 Task: Create a new course in the Course Master with valid details, ensuring the duration does not exceed 80 hours.
Action: Key pressed <Key.f11>
Screenshot: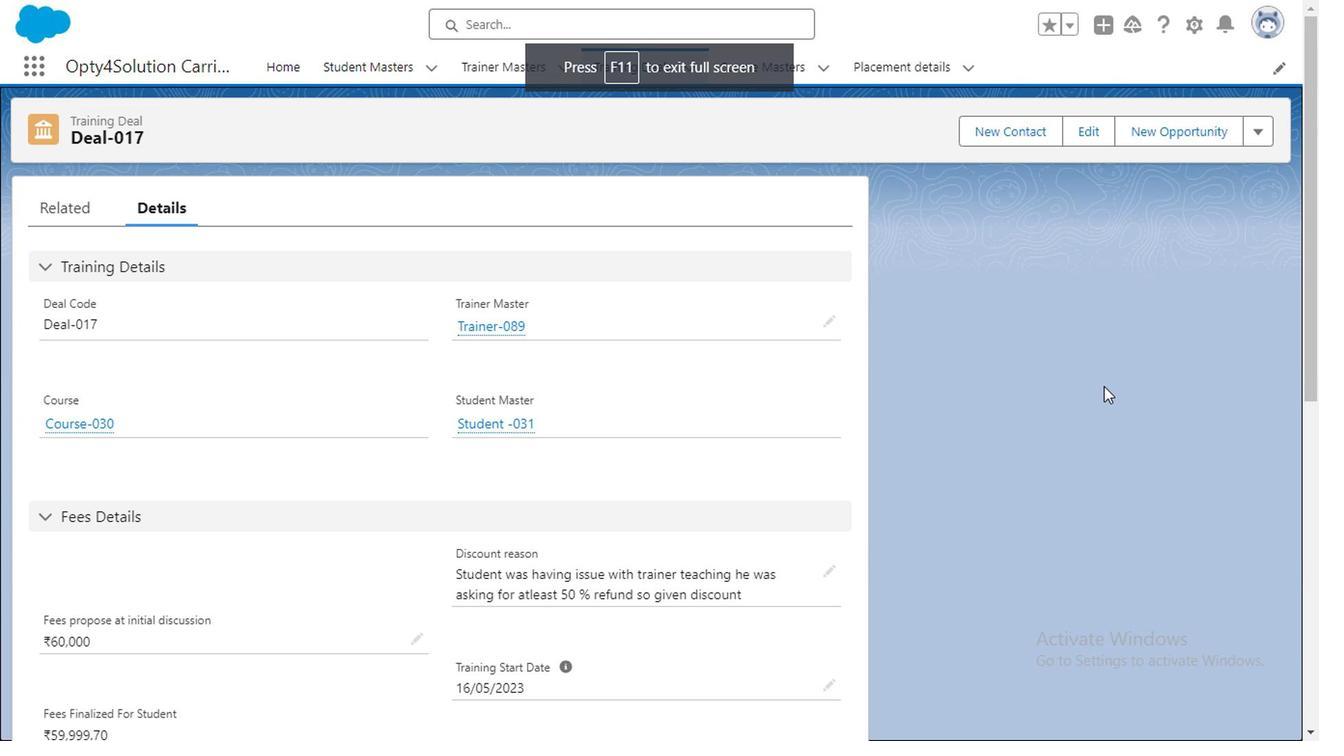 
Action: Mouse moved to (649, 206)
Screenshot: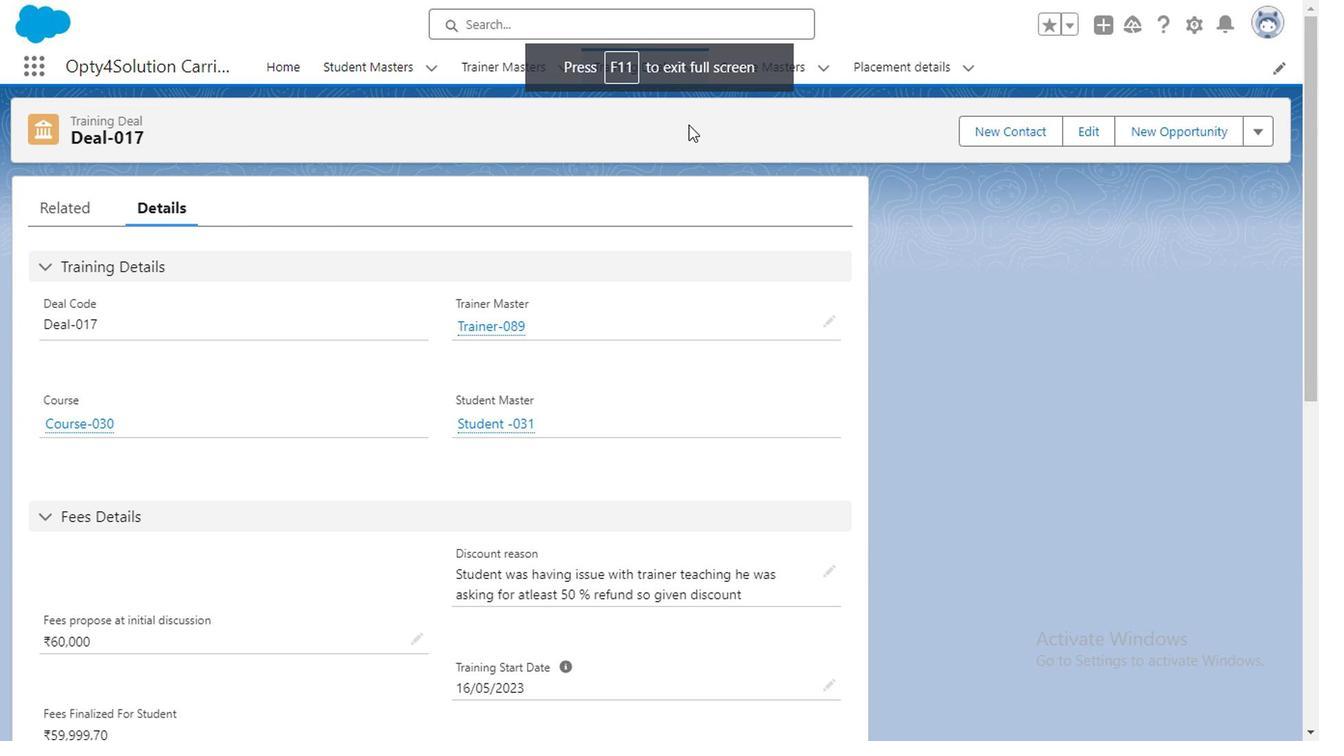 
Action: Mouse pressed left at (649, 206)
Screenshot: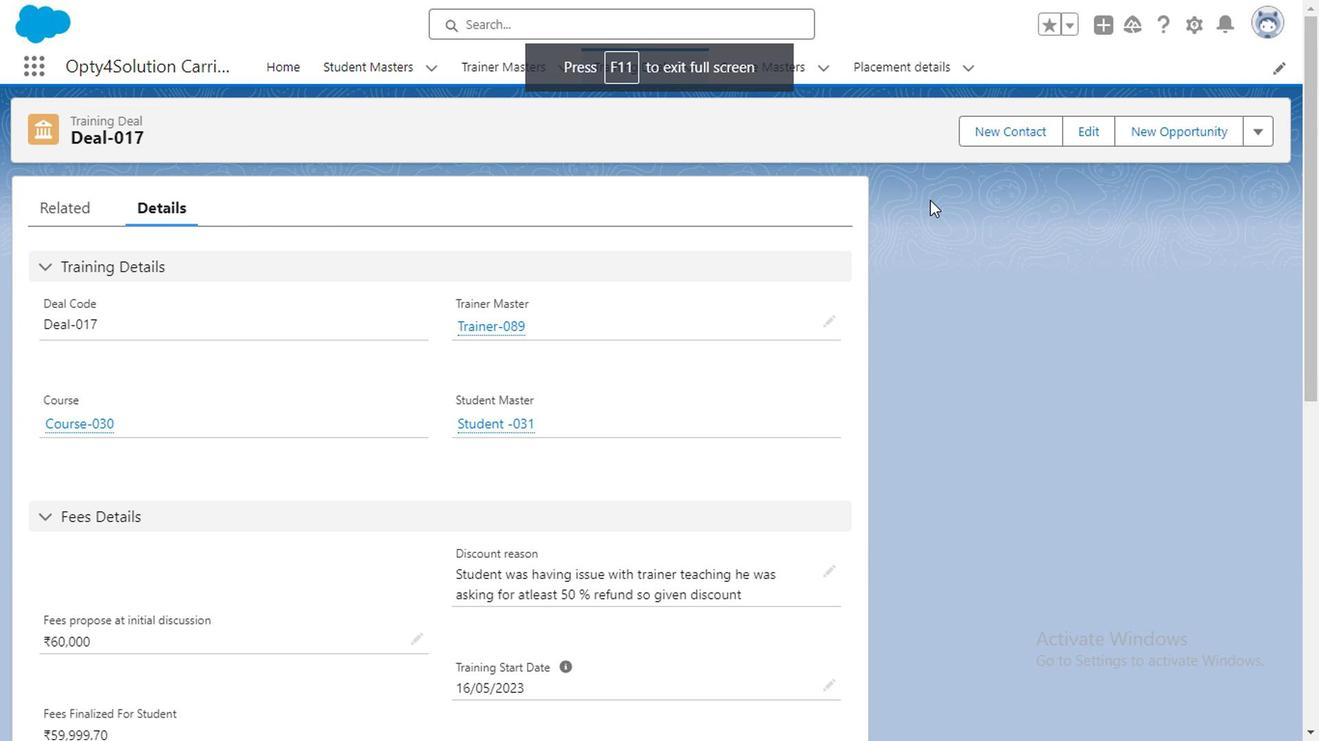 
Action: Mouse moved to (728, 155)
Screenshot: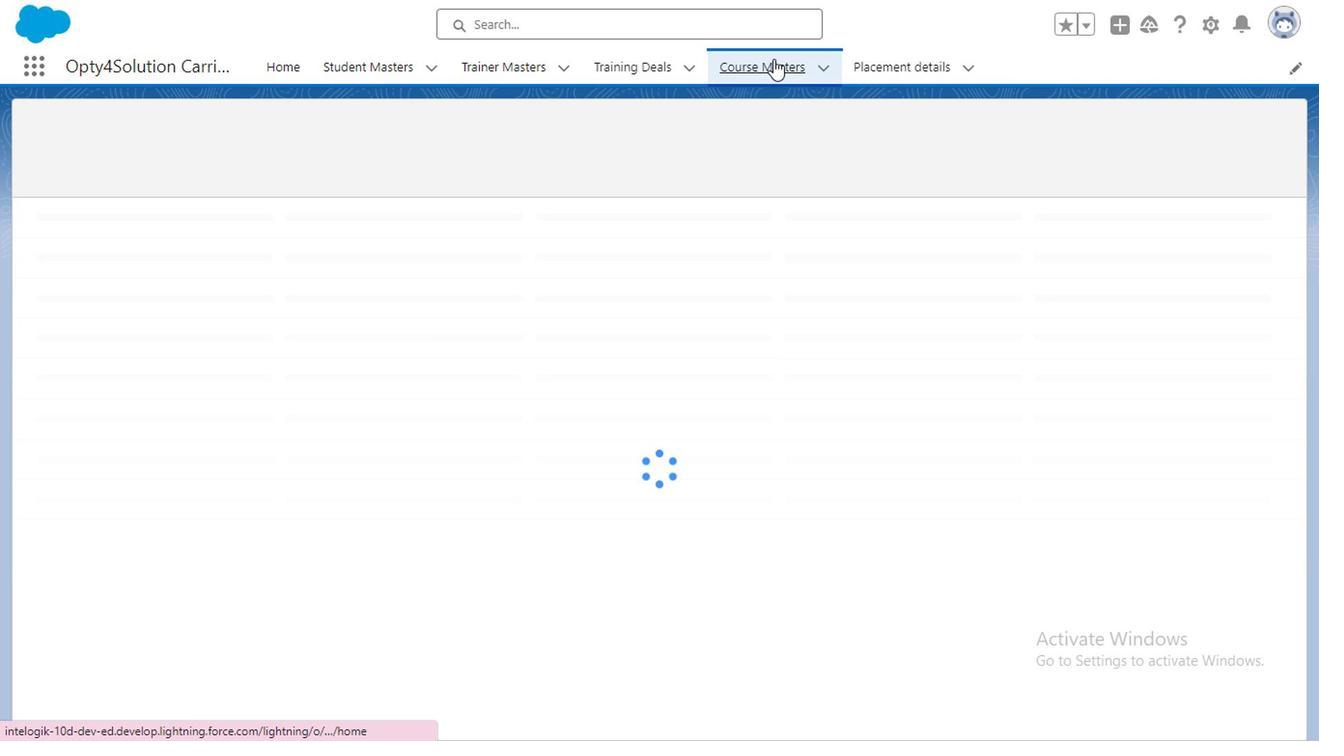 
Action: Mouse pressed left at (728, 155)
Screenshot: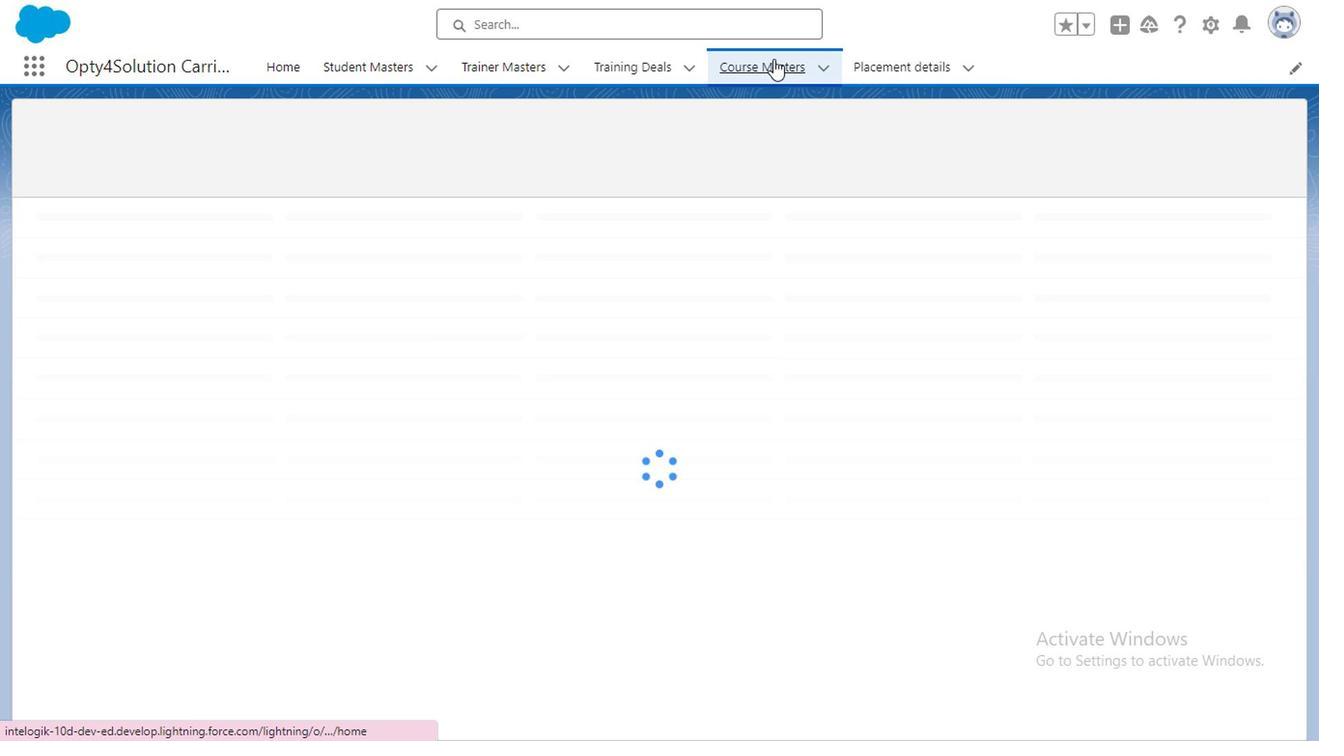 
Action: Mouse moved to (1132, 129)
Screenshot: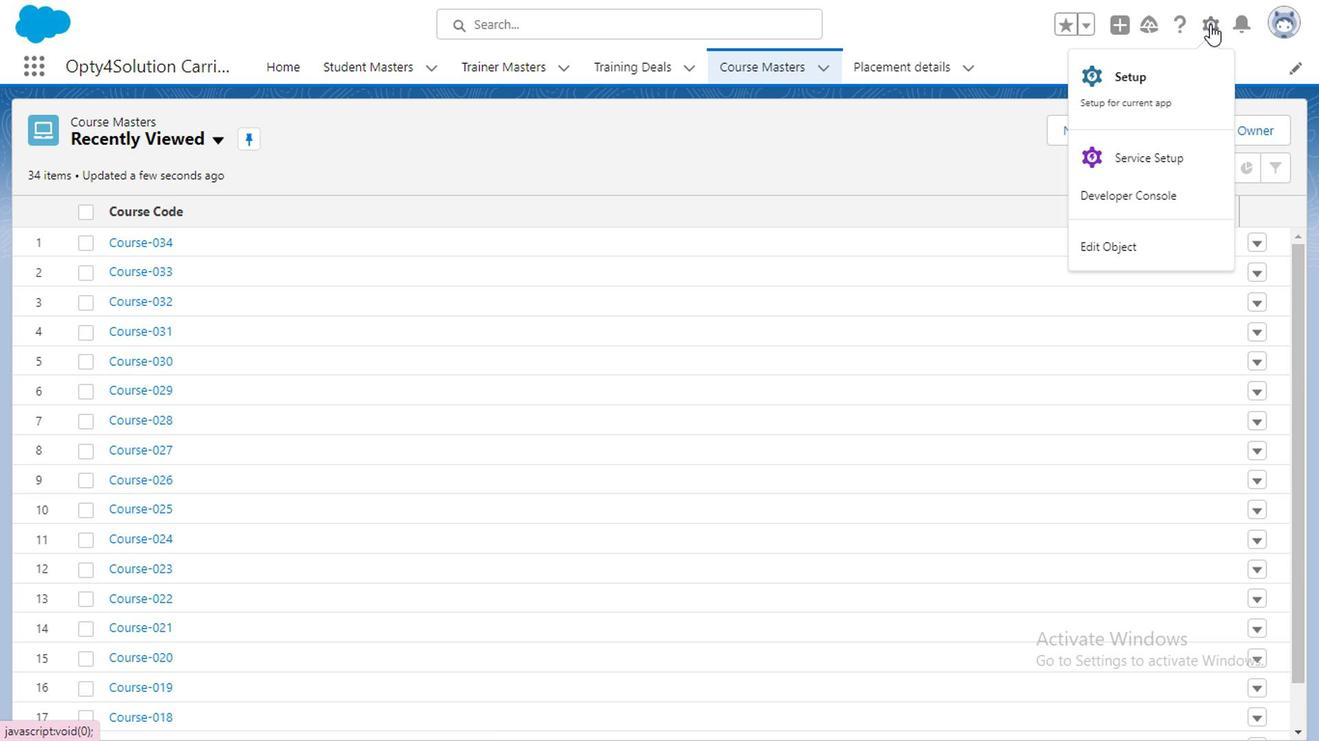 
Action: Mouse pressed left at (1132, 129)
Screenshot: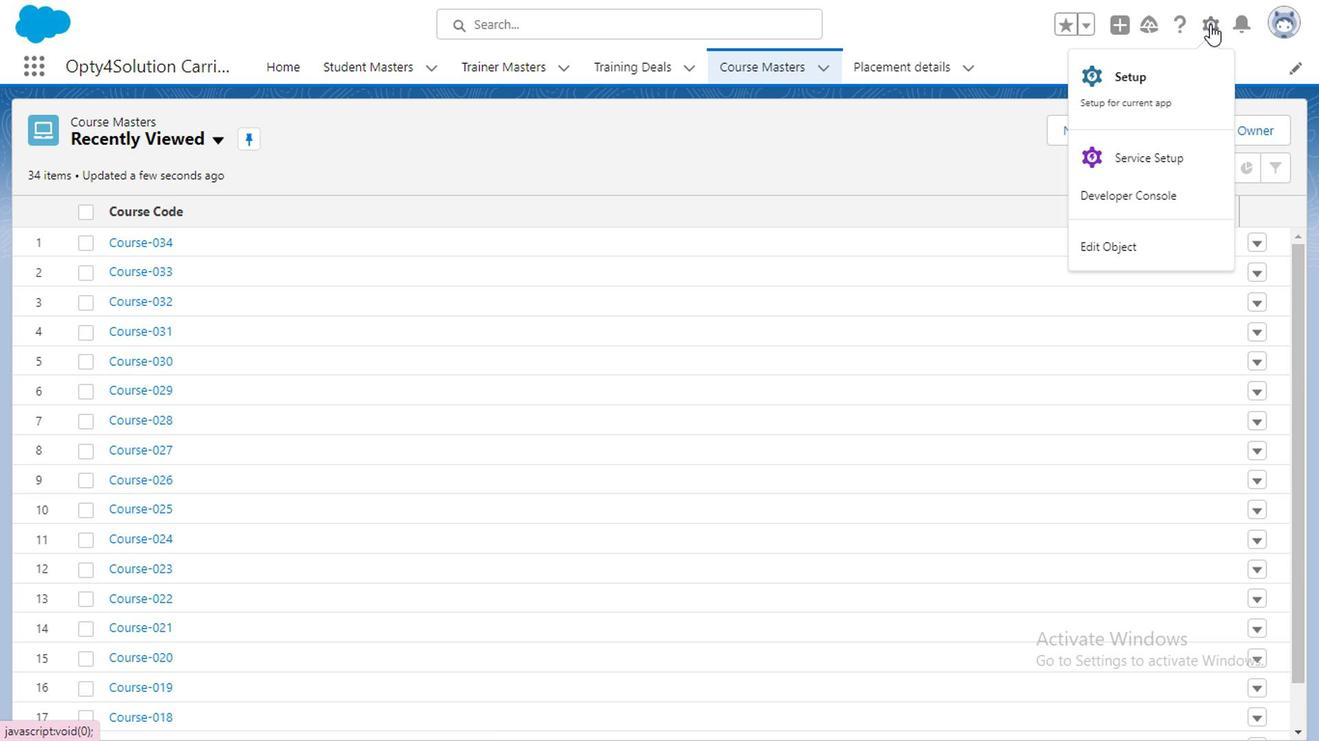 
Action: Mouse moved to (1051, 298)
Screenshot: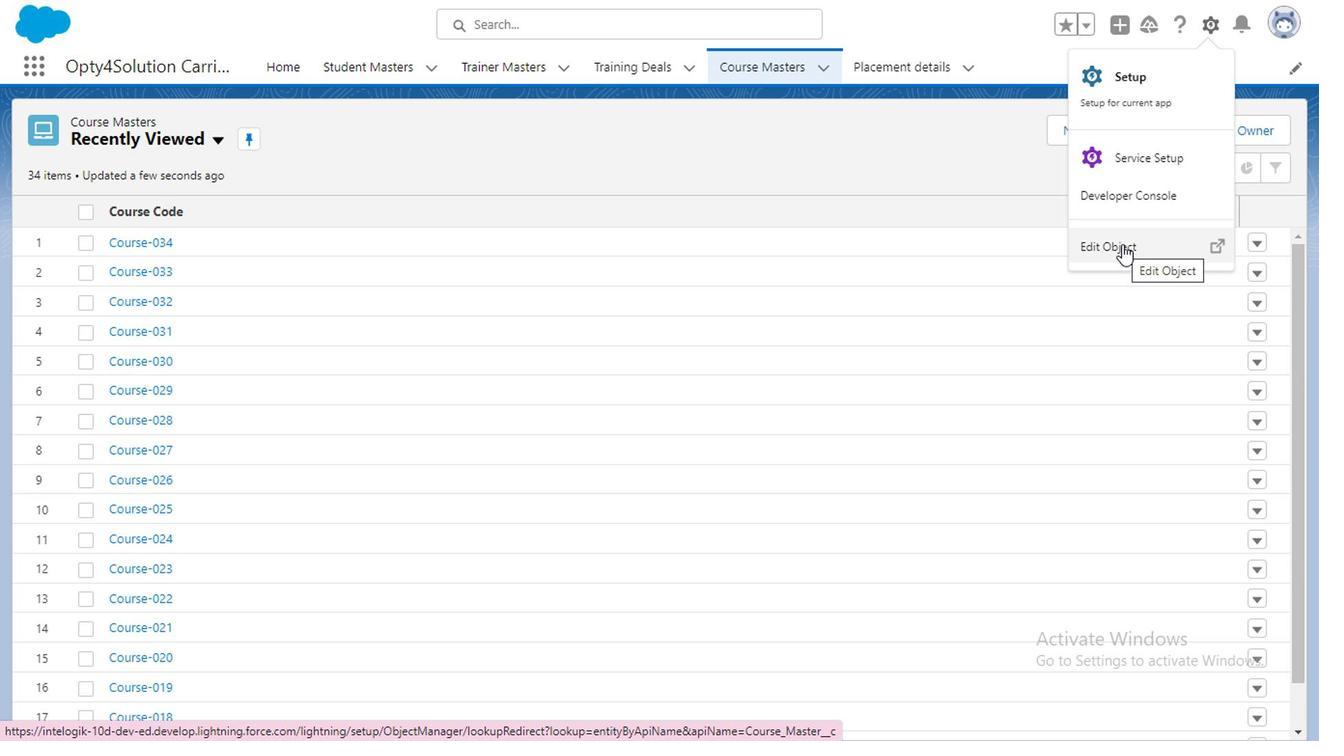 
Action: Mouse pressed left at (1051, 298)
Screenshot: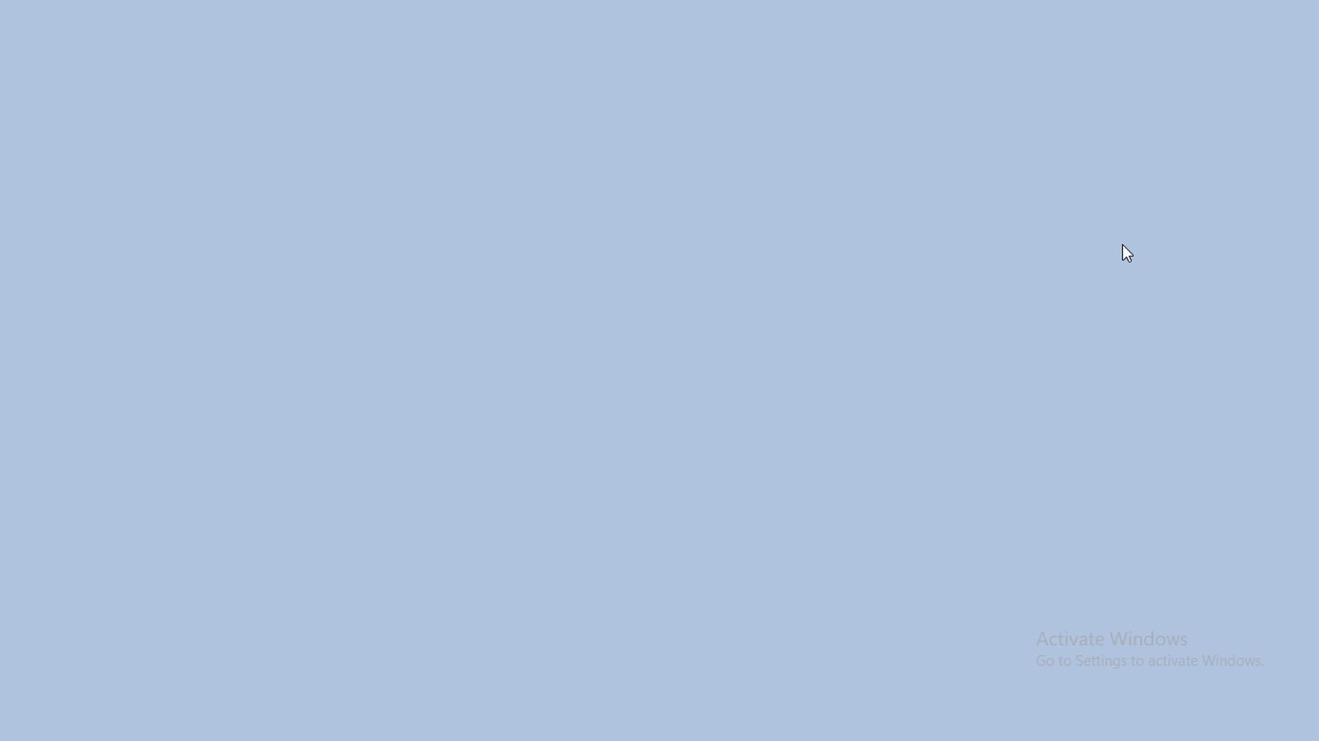 
Action: Mouse moved to (91, 335)
Screenshot: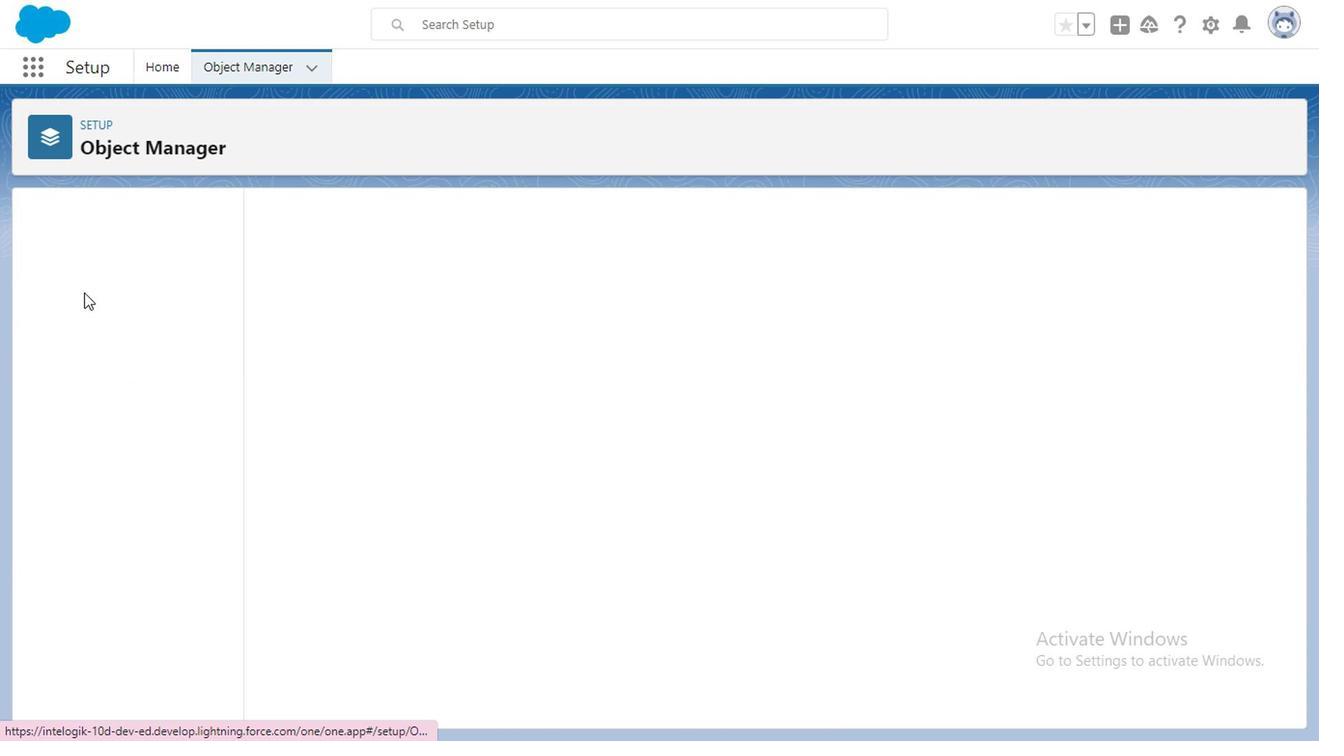 
Action: Mouse pressed left at (91, 335)
Screenshot: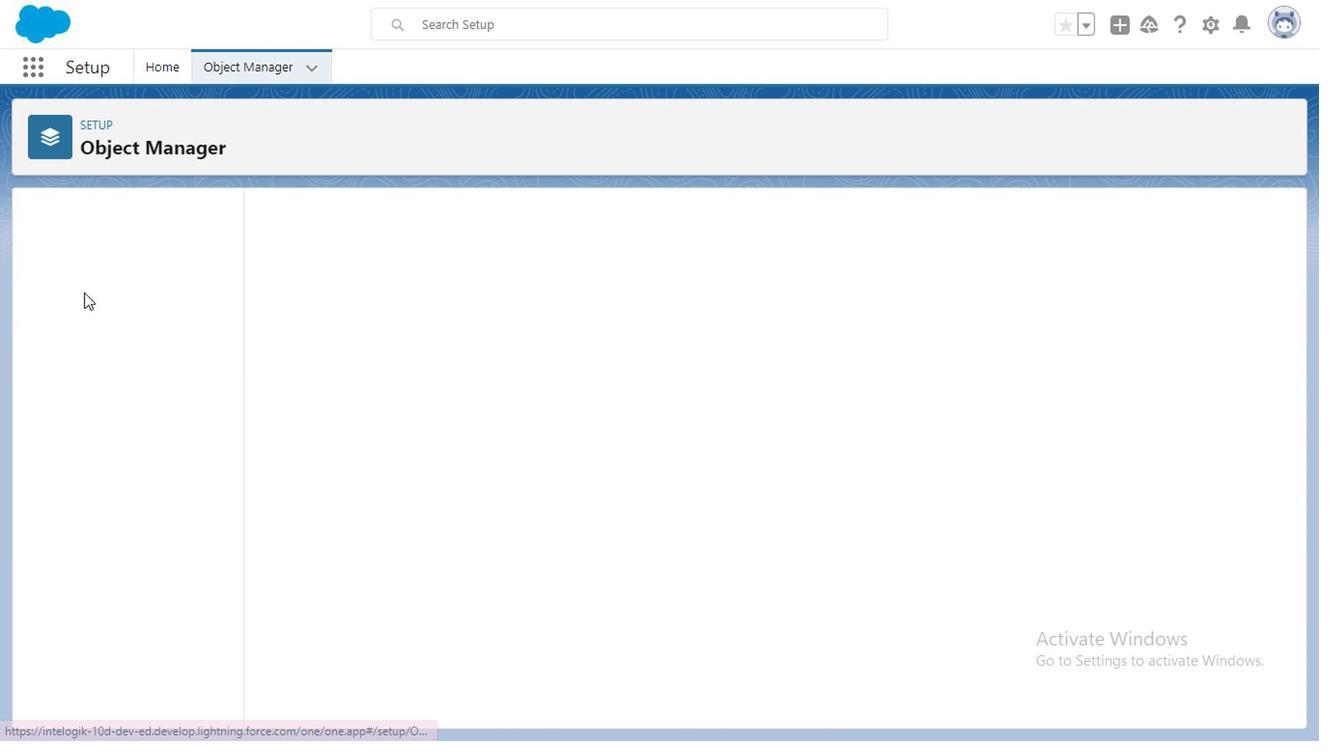
Action: Mouse moved to (341, 341)
Screenshot: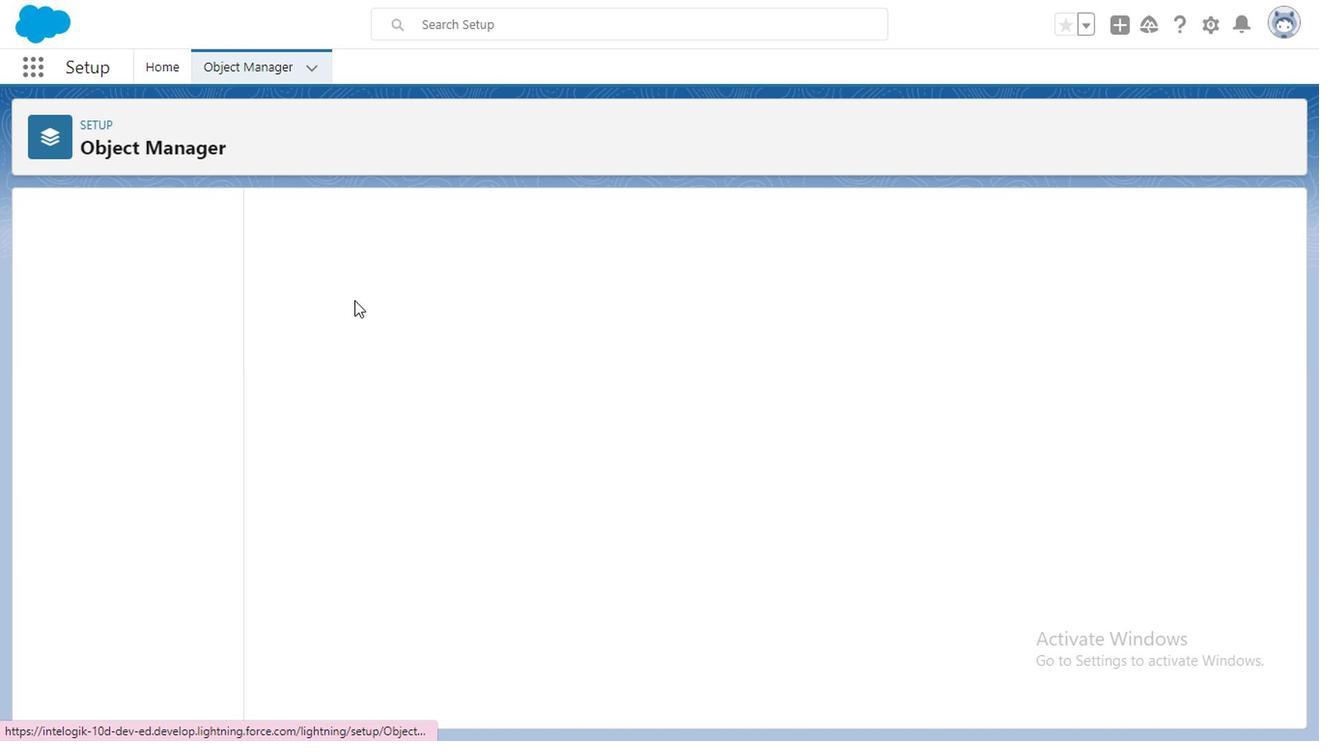 
Action: Mouse pressed left at (341, 341)
Screenshot: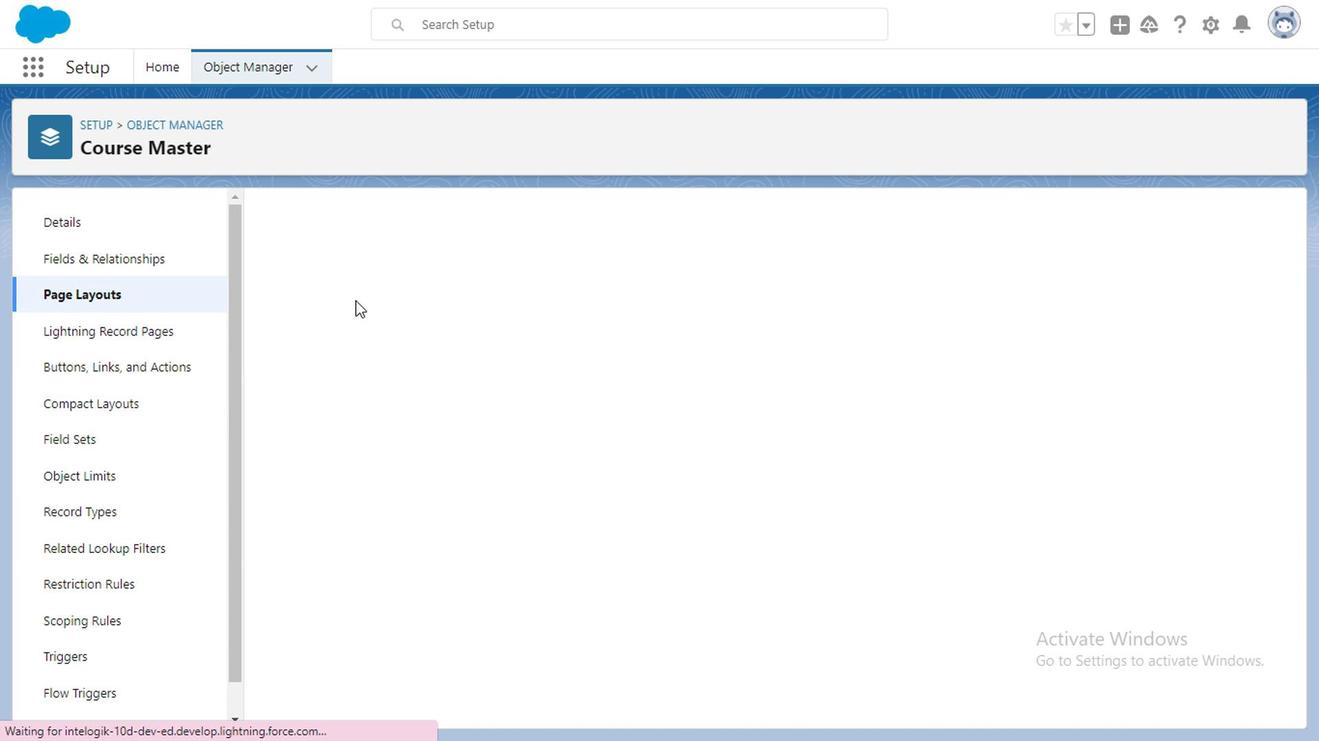 
Action: Mouse moved to (478, 488)
Screenshot: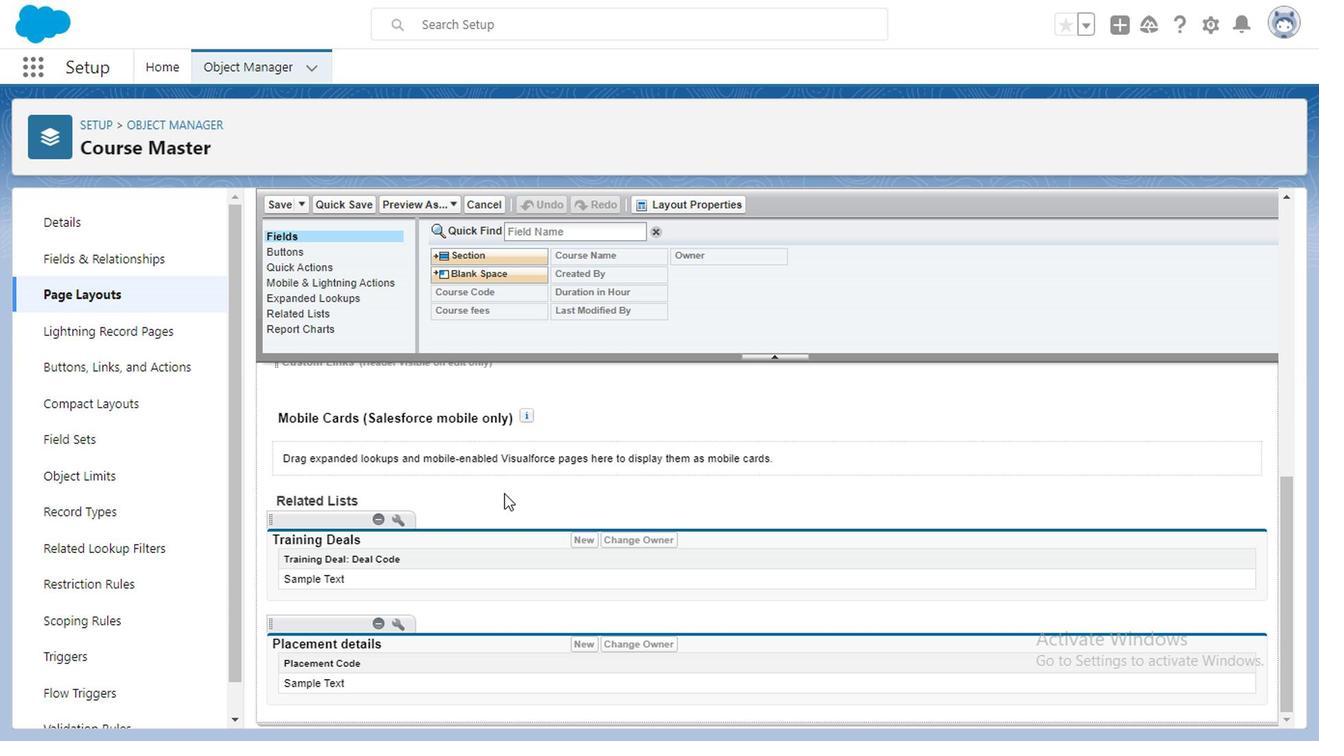 
Action: Mouse scrolled (478, 487) with delta (0, 0)
Screenshot: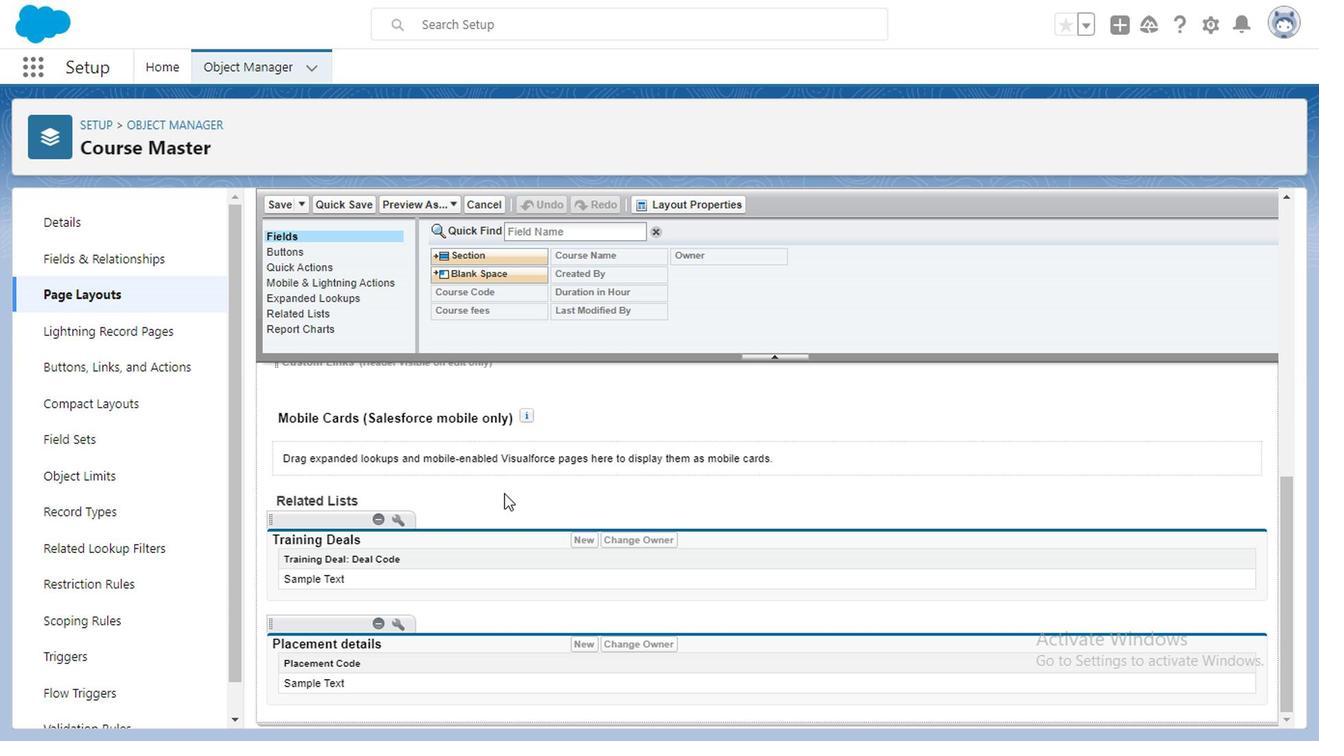 
Action: Mouse moved to (479, 489)
Screenshot: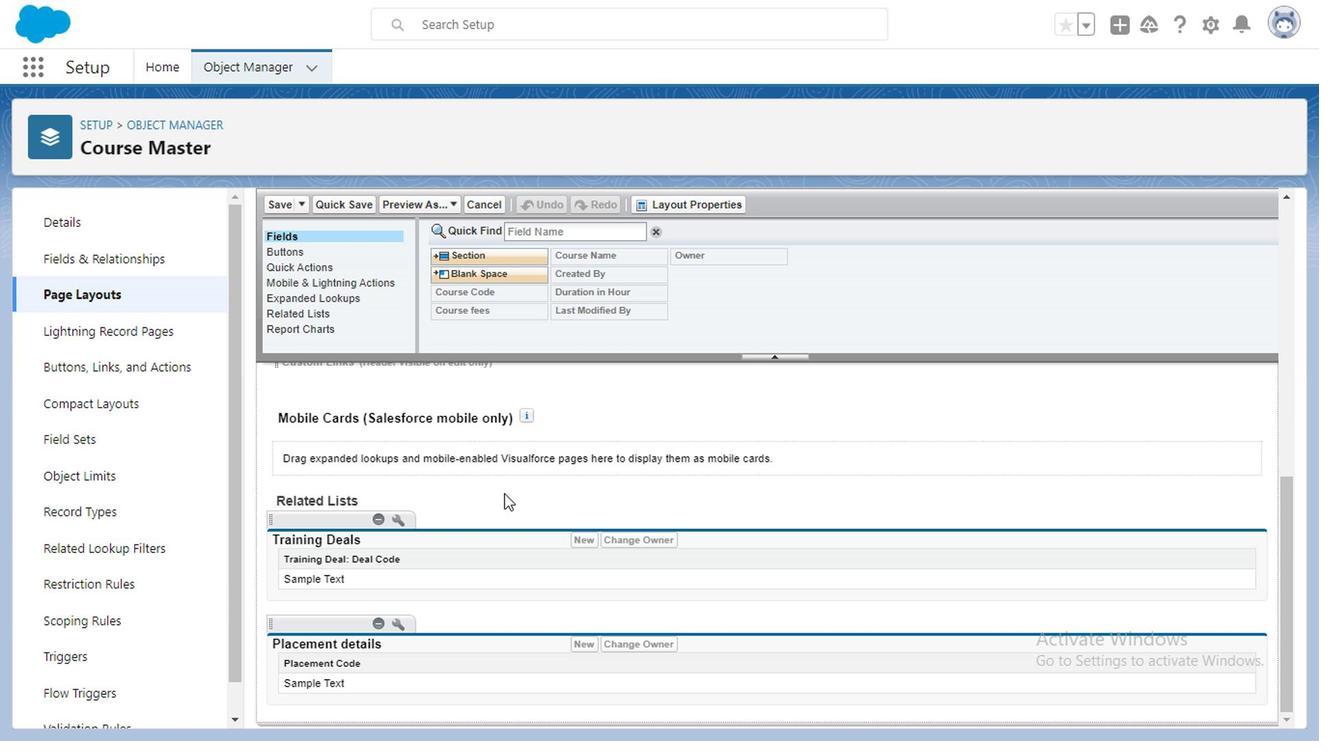 
Action: Mouse scrolled (479, 488) with delta (0, 0)
Screenshot: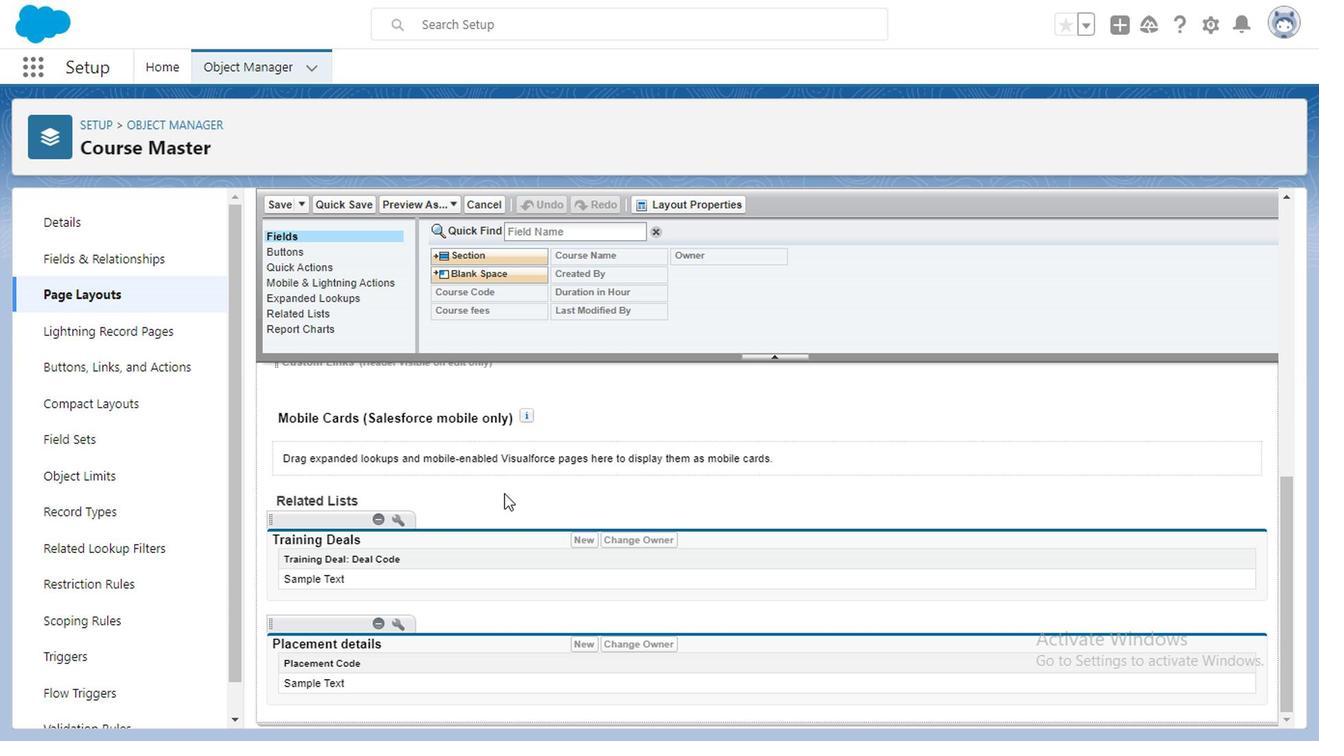 
Action: Mouse moved to (481, 491)
Screenshot: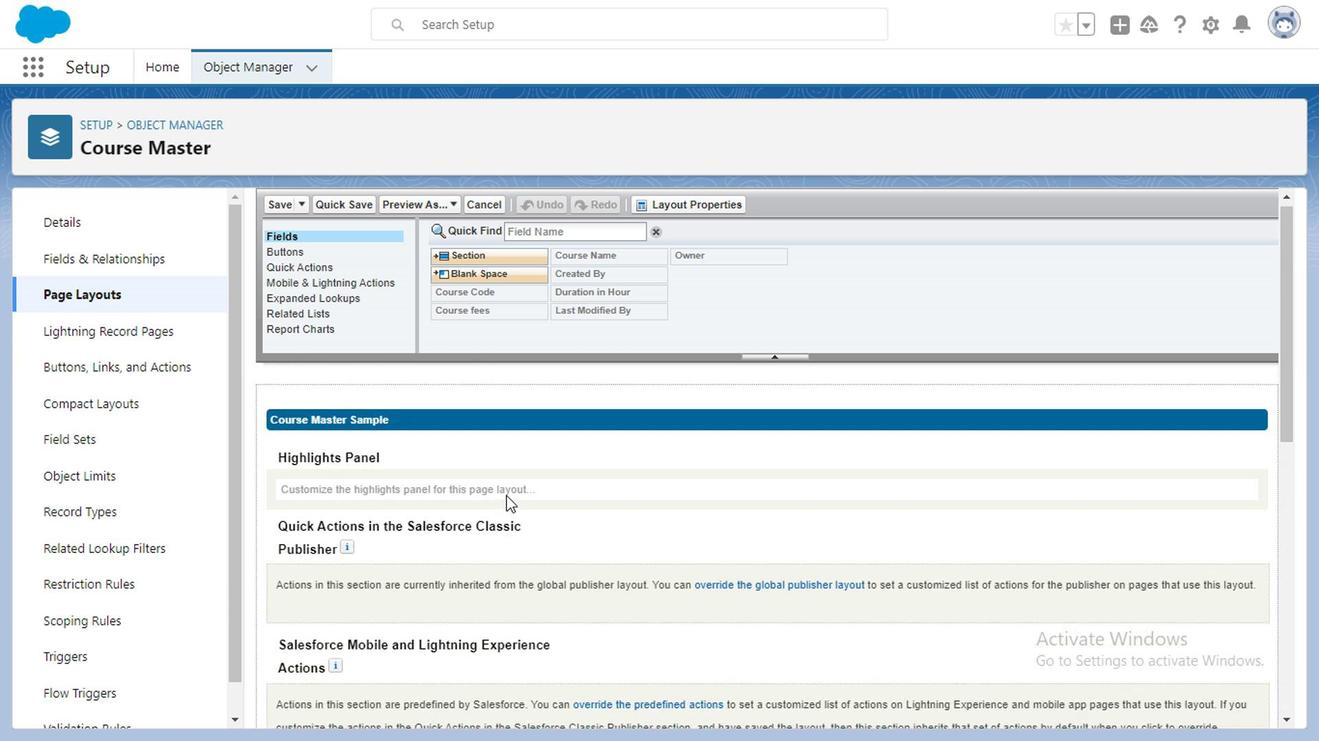 
Action: Mouse scrolled (481, 491) with delta (0, 0)
Screenshot: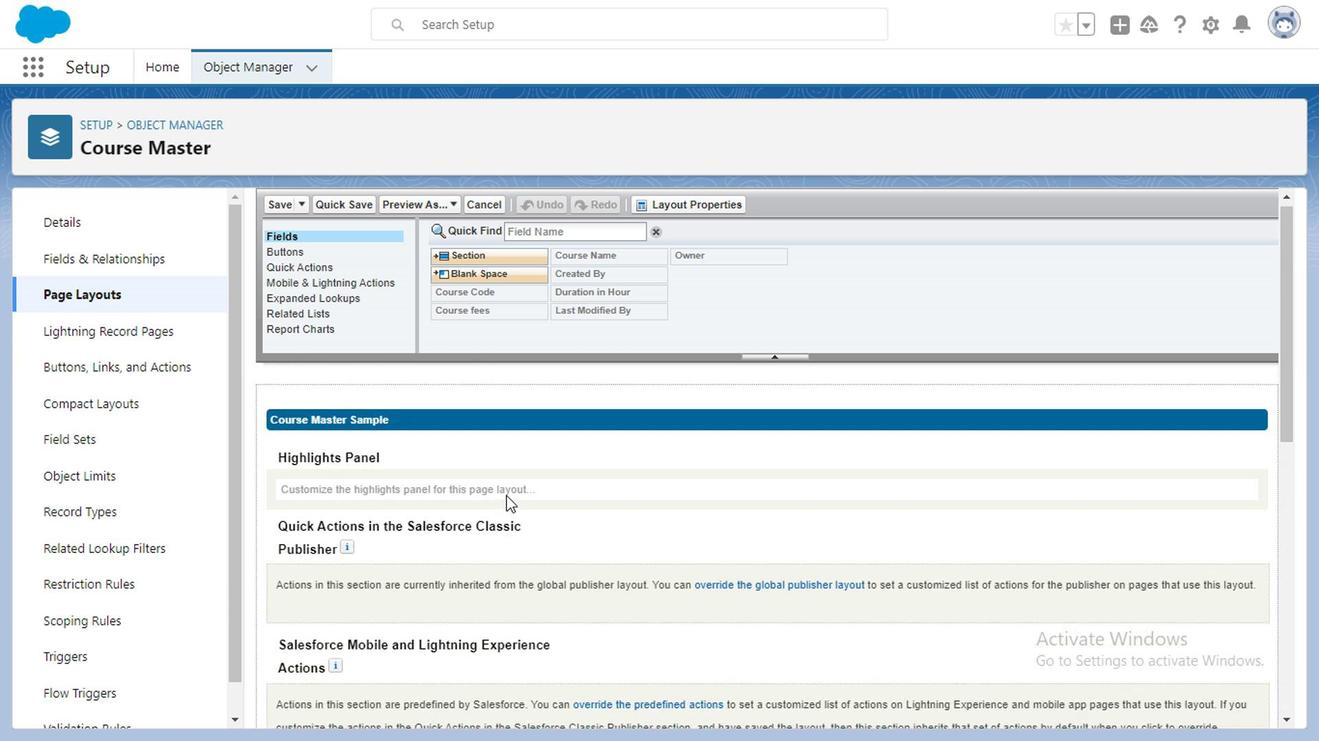 
Action: Mouse moved to (481, 491)
Screenshot: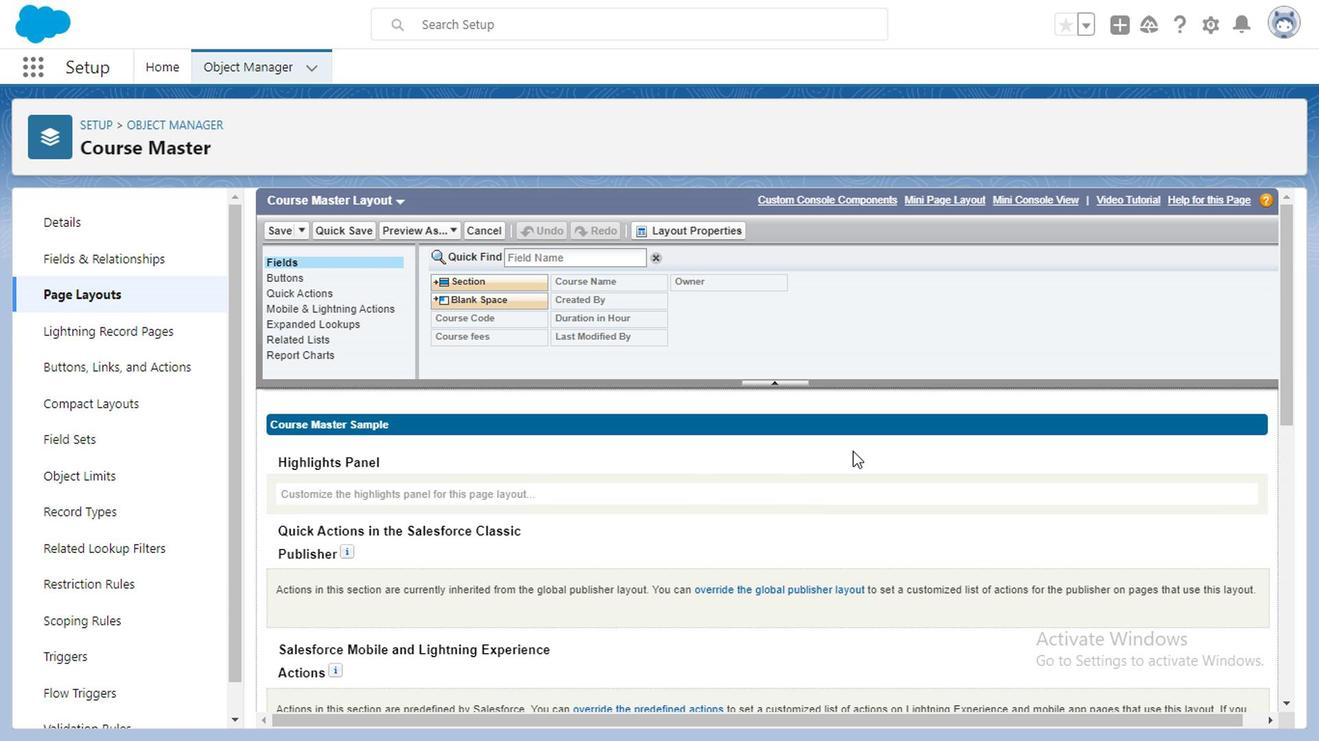 
Action: Mouse scrolled (481, 492) with delta (0, 0)
Screenshot: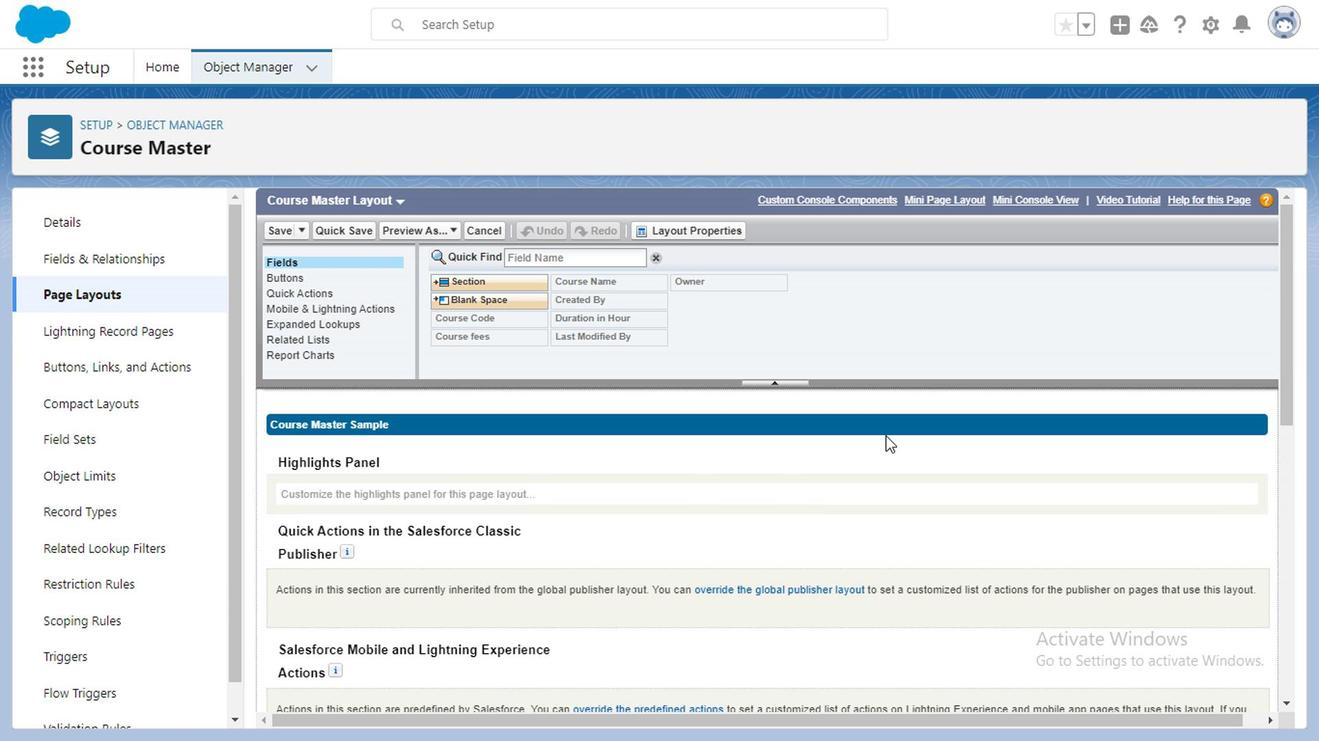 
Action: Mouse moved to (1204, 419)
Screenshot: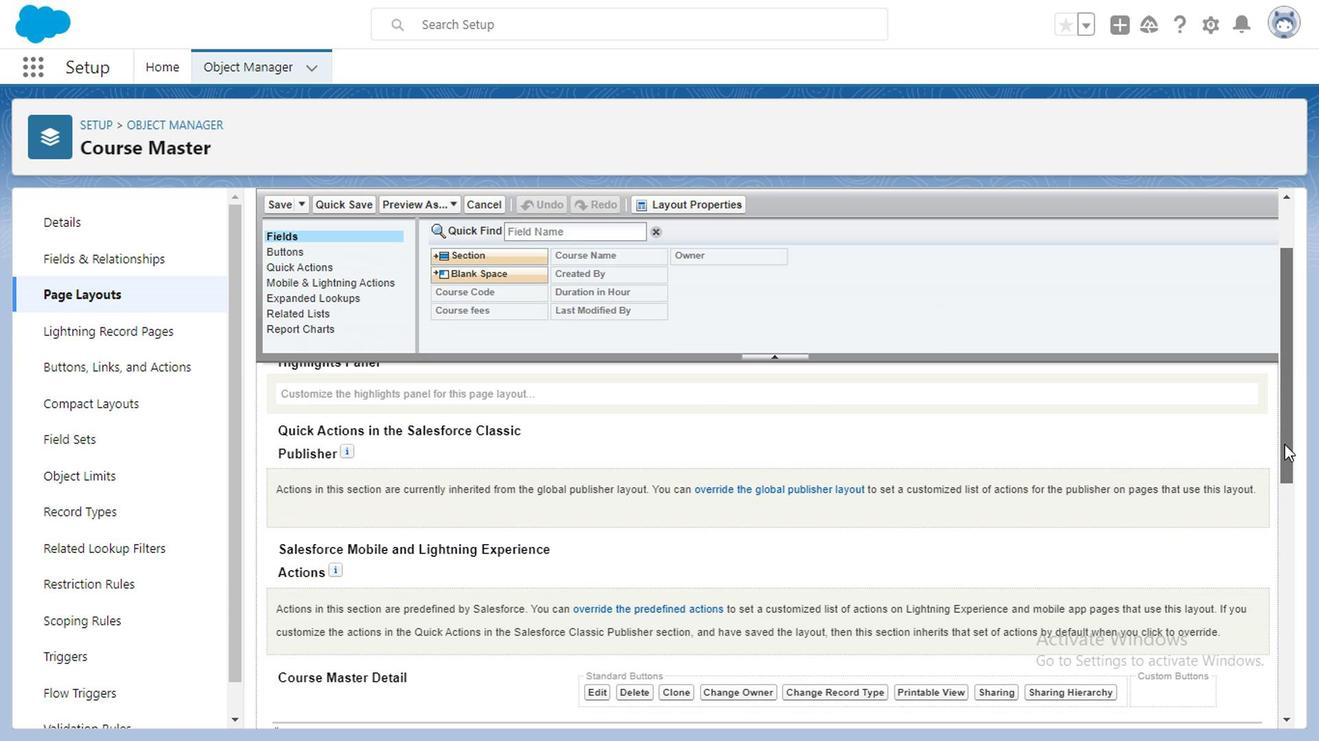 
Action: Mouse pressed left at (1204, 419)
Screenshot: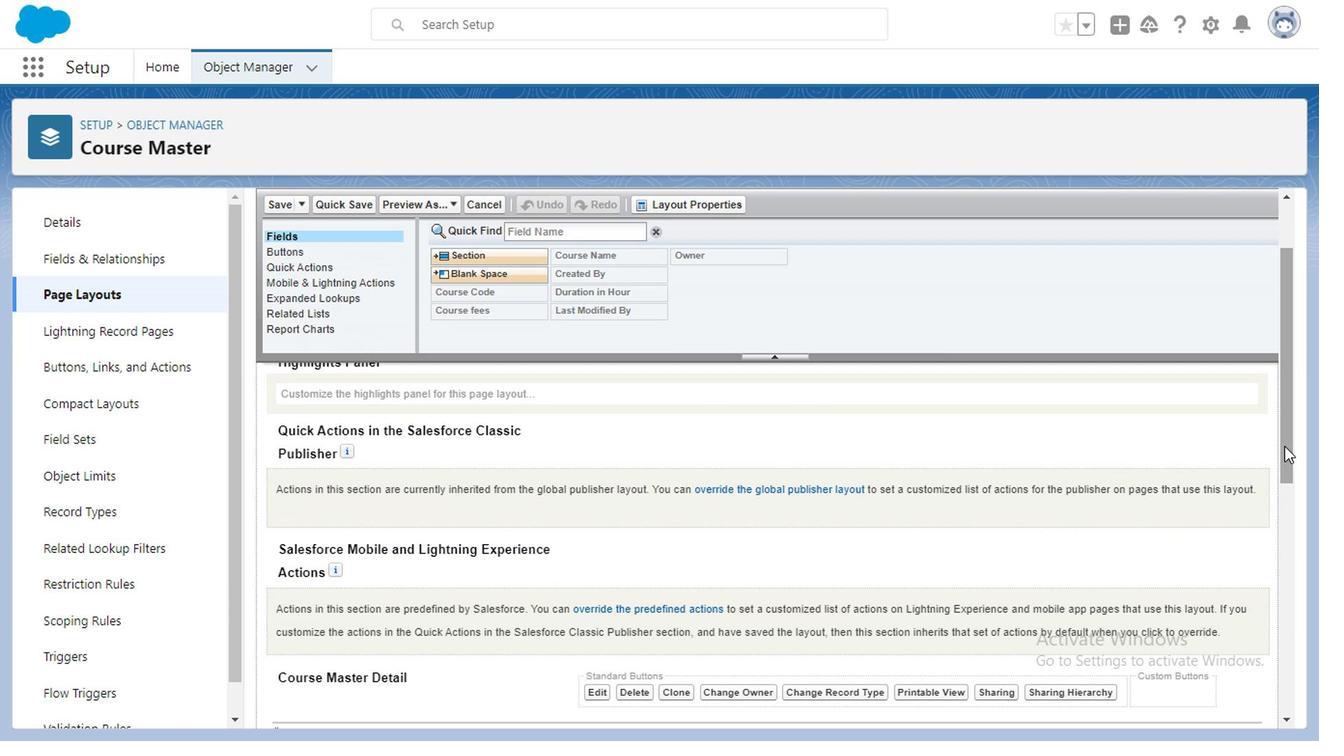 
Action: Mouse moved to (1214, 460)
Screenshot: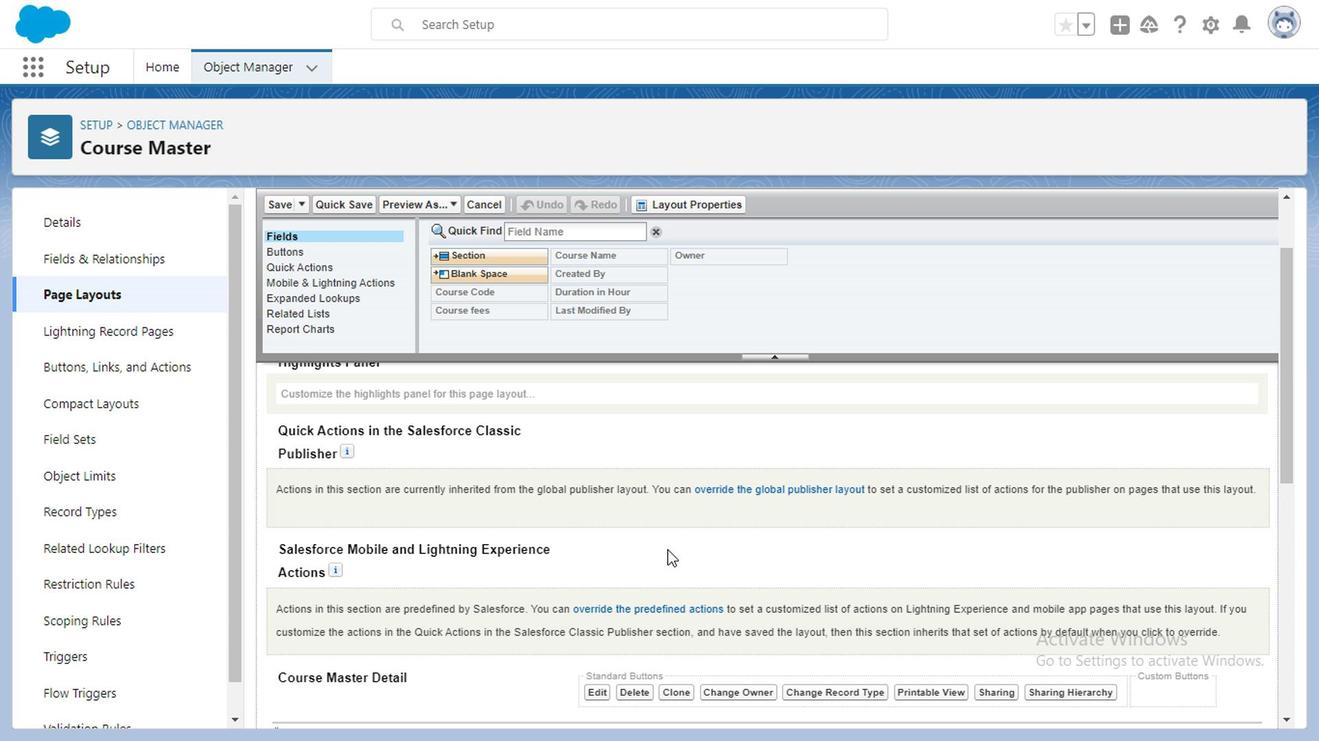 
Action: Mouse scrolled (1213, 457) with delta (0, 0)
Screenshot: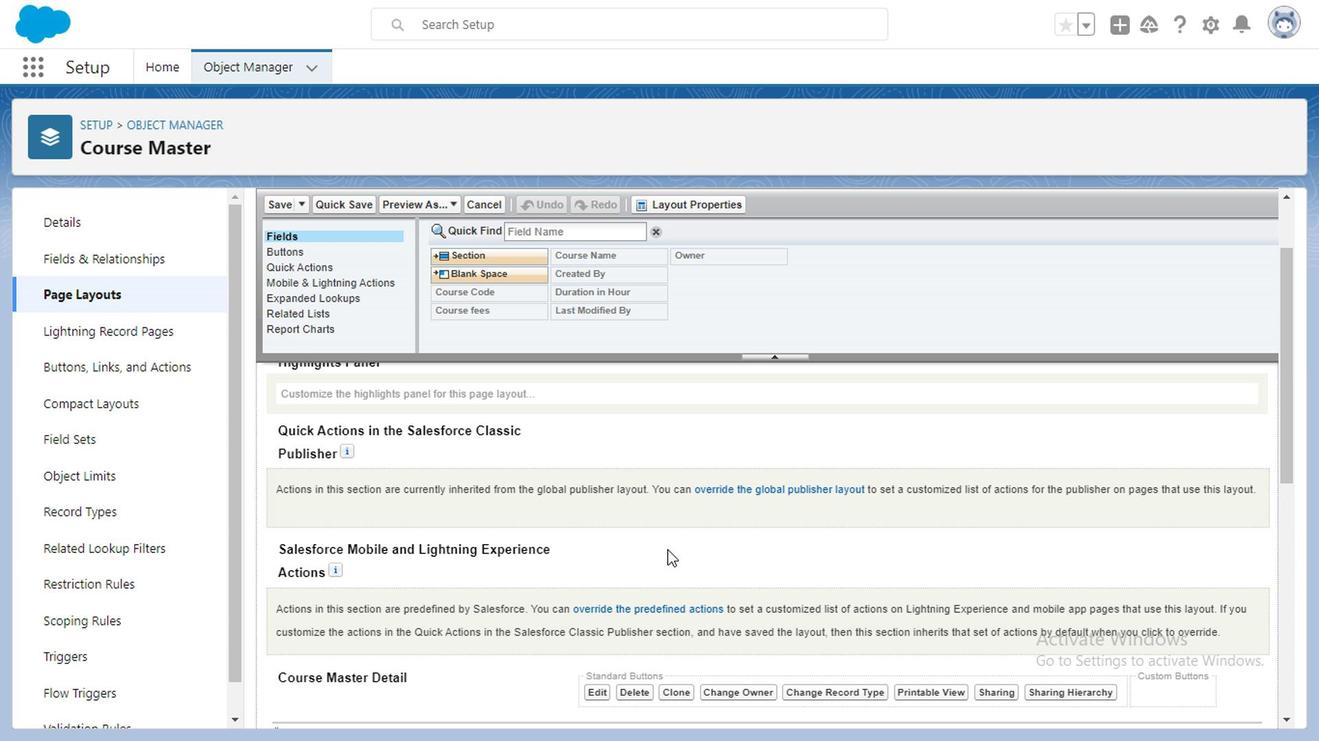 
Action: Mouse moved to (629, 533)
Screenshot: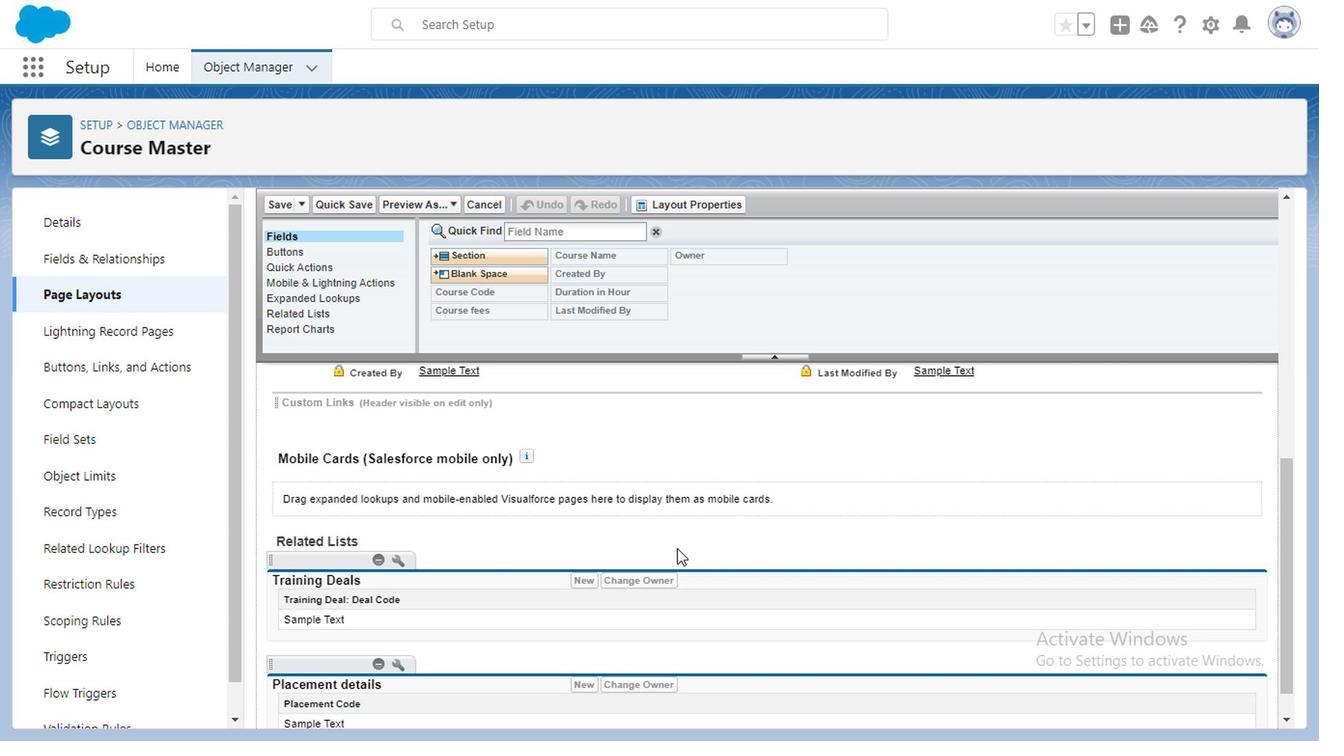 
Action: Mouse scrolled (629, 532) with delta (0, 0)
Screenshot: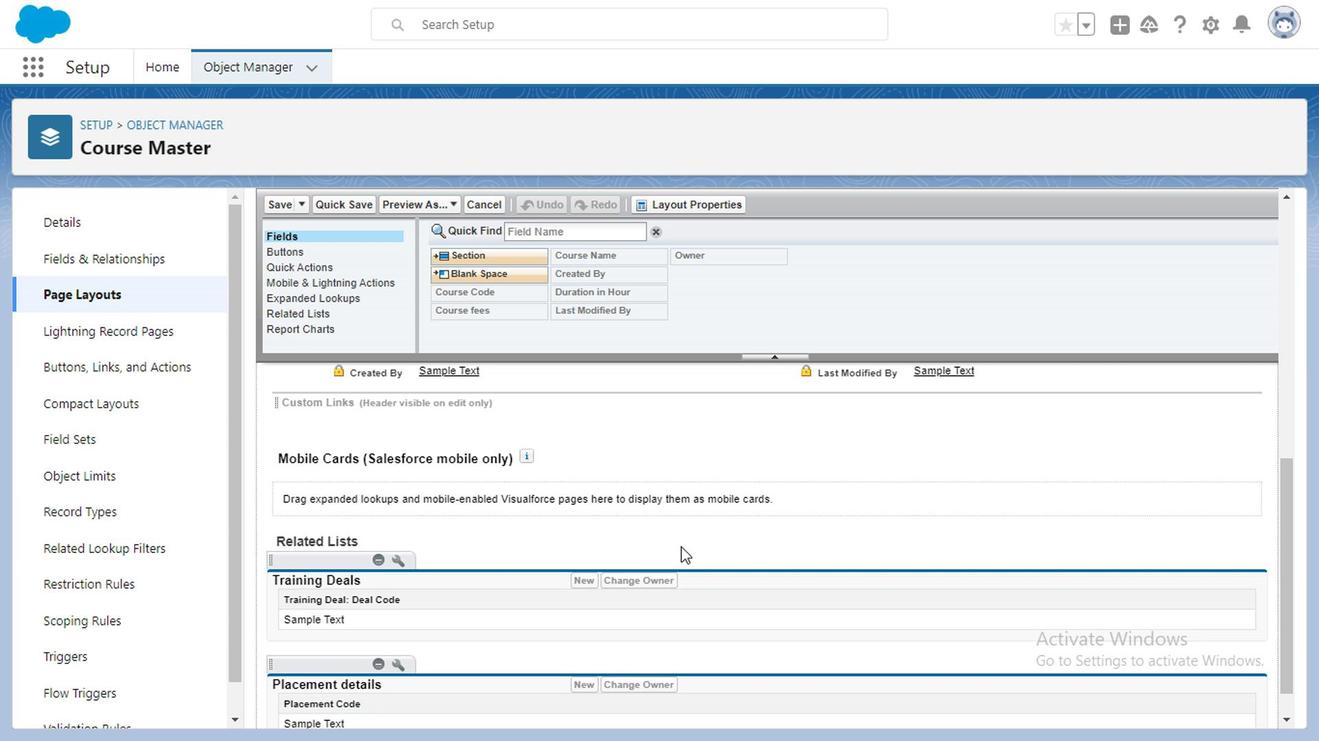 
Action: Mouse moved to (654, 538)
Screenshot: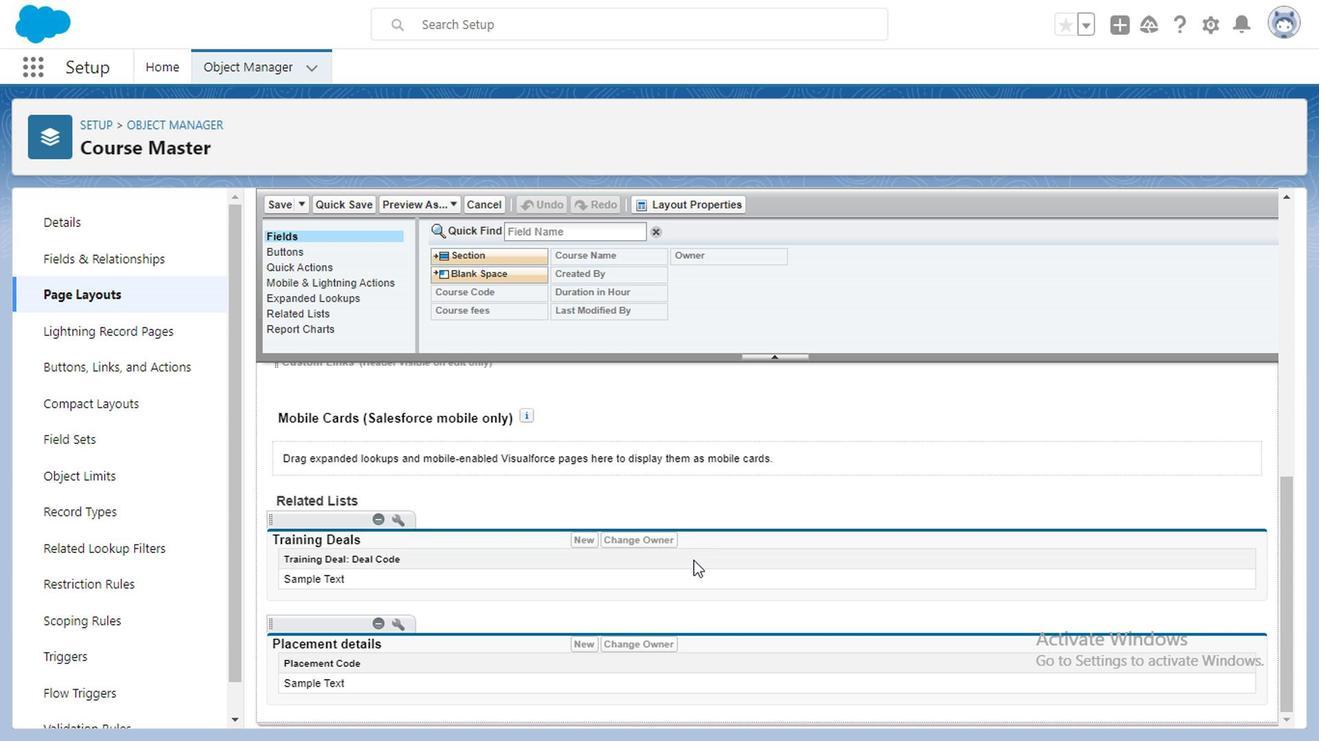 
Action: Mouse scrolled (654, 537) with delta (0, 0)
Screenshot: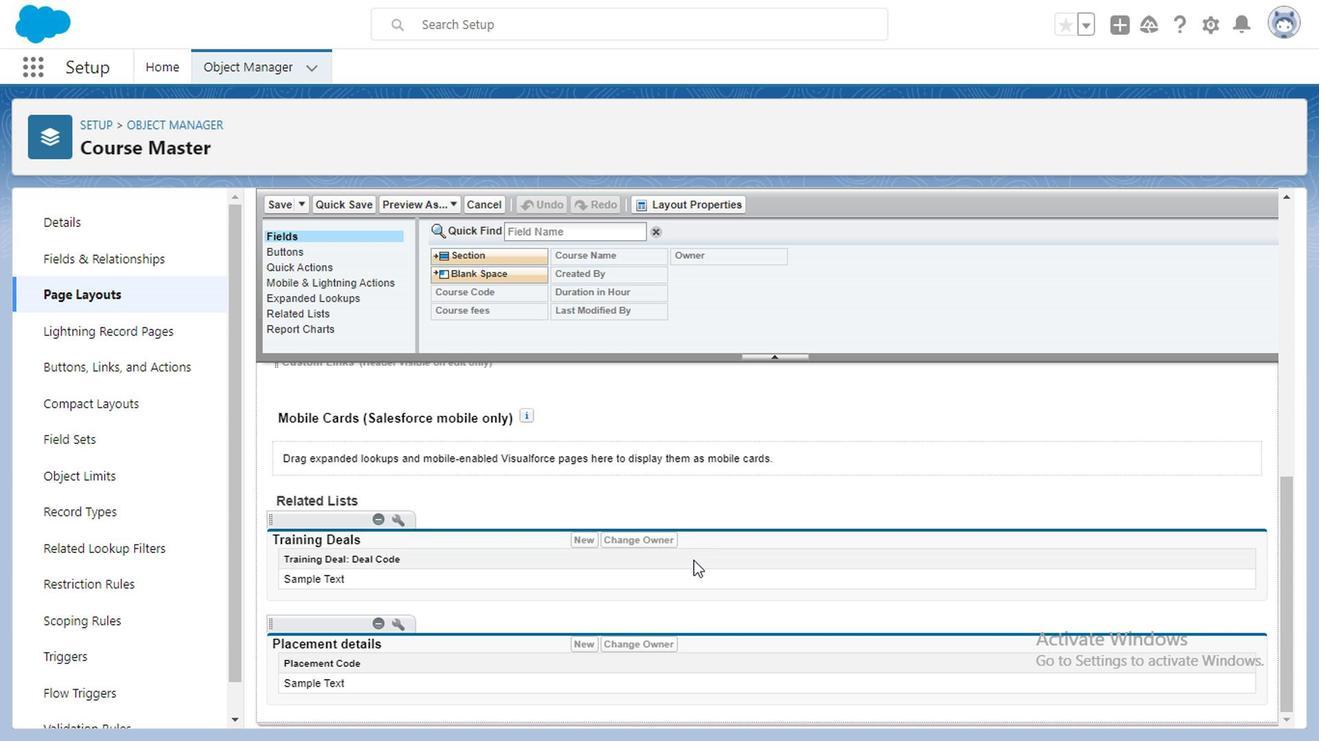 
Action: Mouse moved to (654, 539)
Screenshot: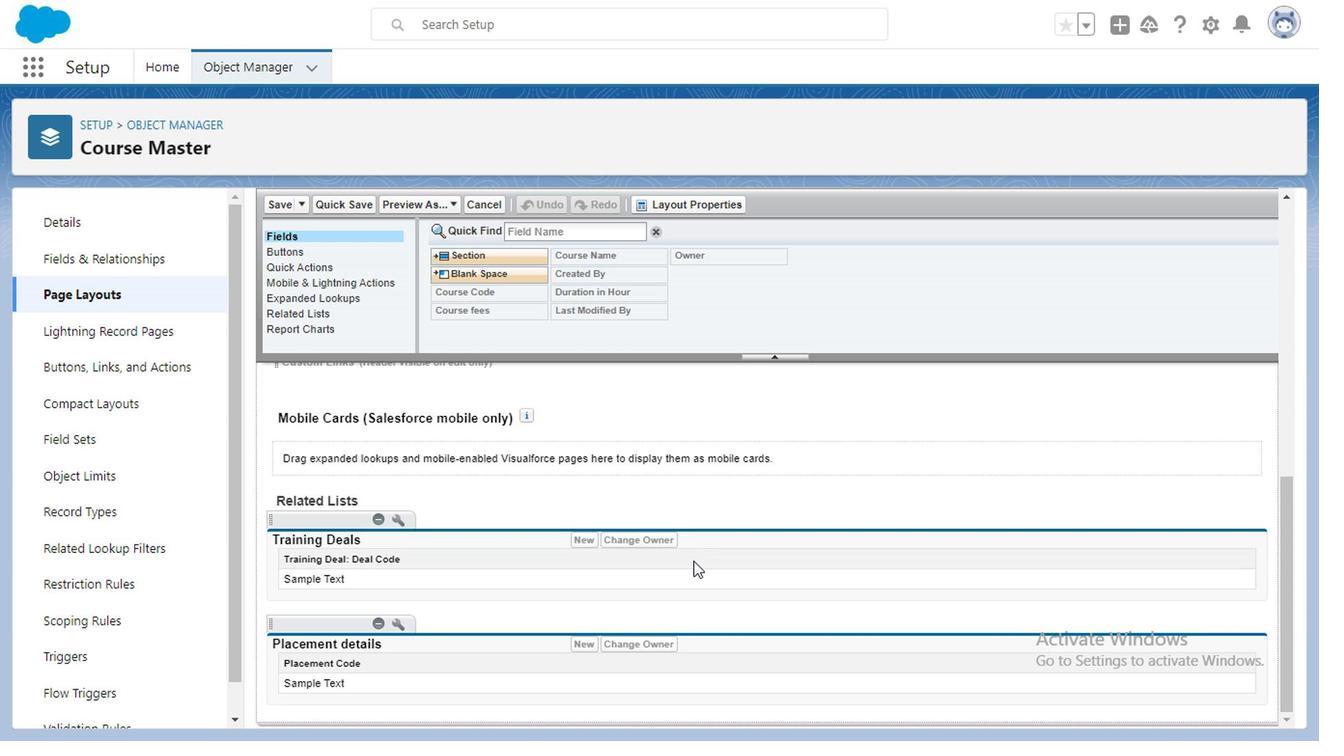 
Action: Mouse scrolled (654, 538) with delta (0, 0)
Screenshot: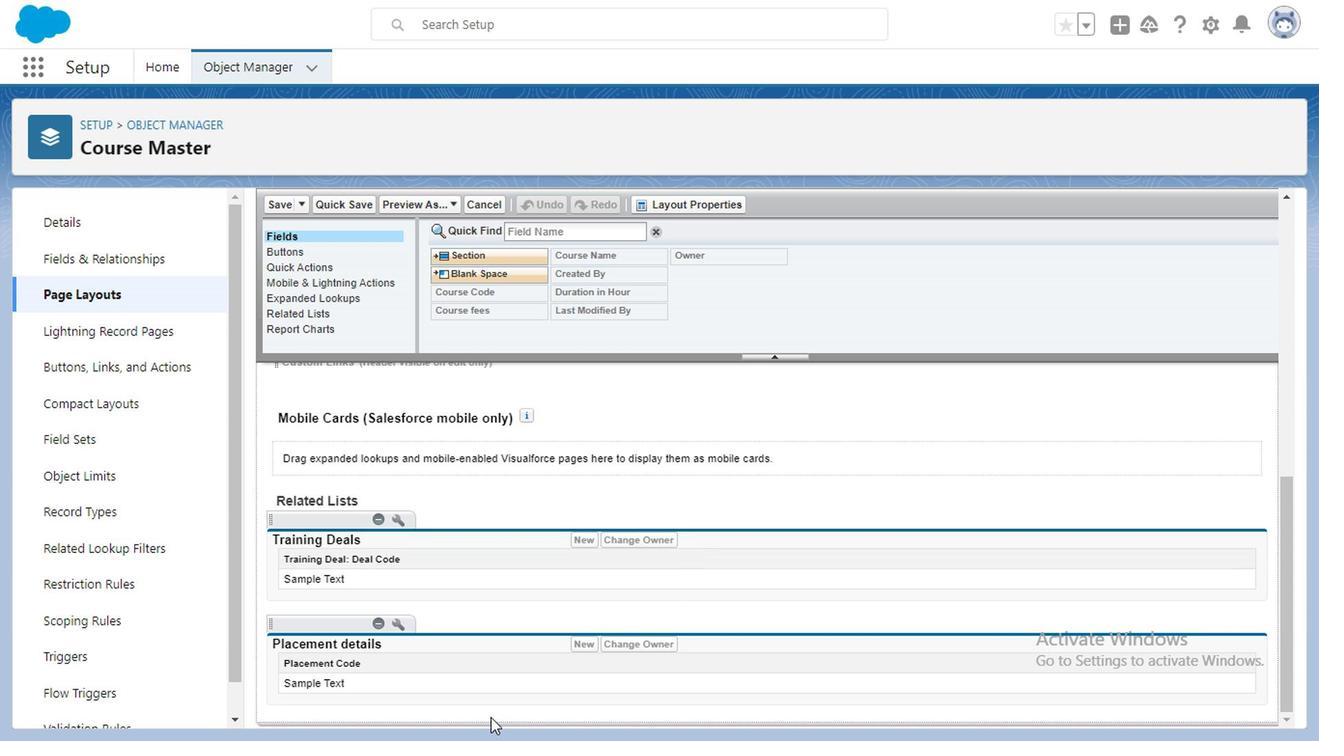 
Action: Mouse moved to (654, 539)
Screenshot: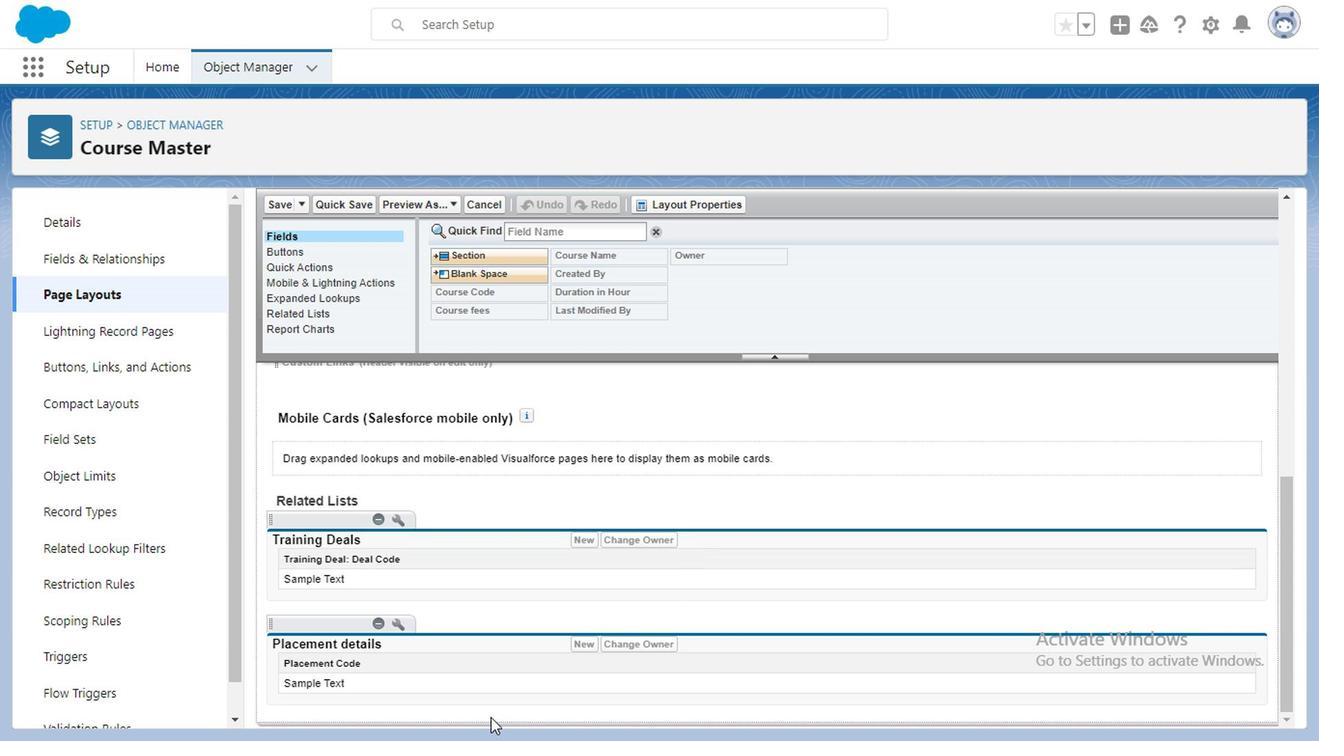 
Action: Mouse scrolled (654, 539) with delta (0, 0)
Screenshot: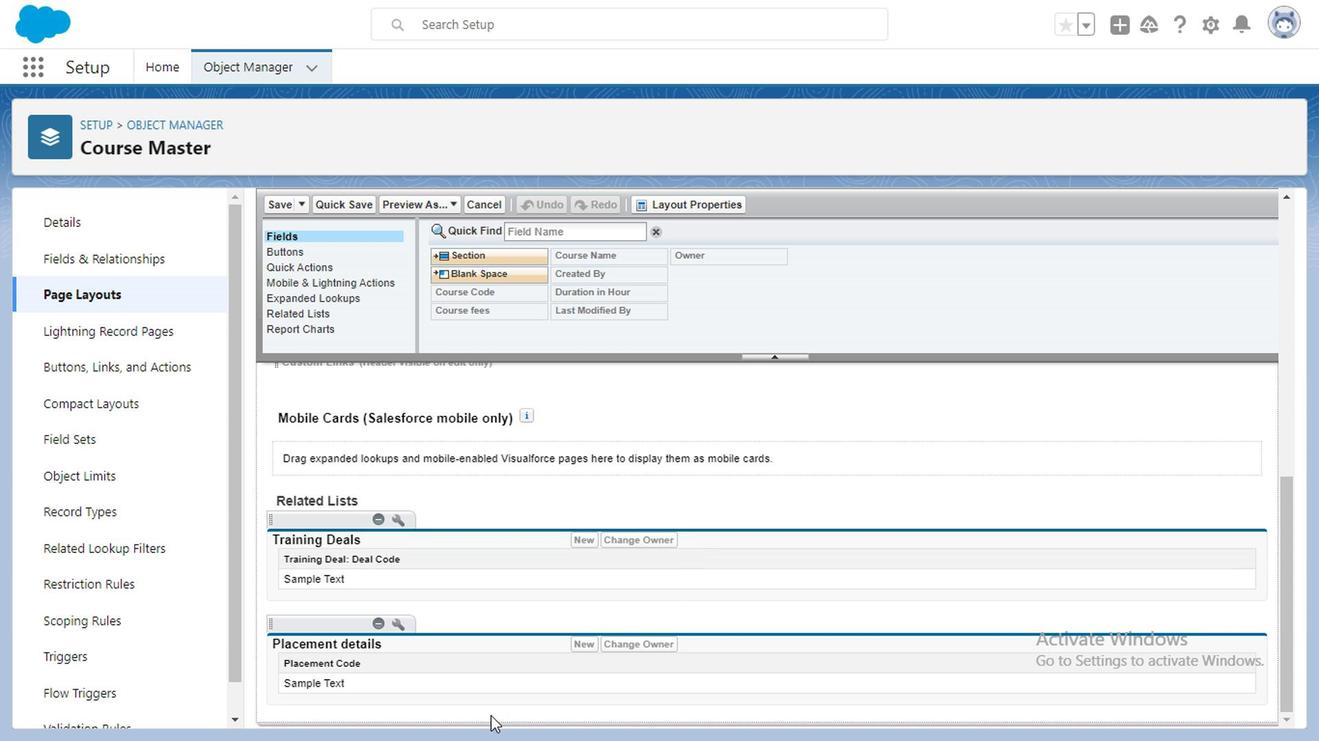
Action: Mouse moved to (654, 541)
Screenshot: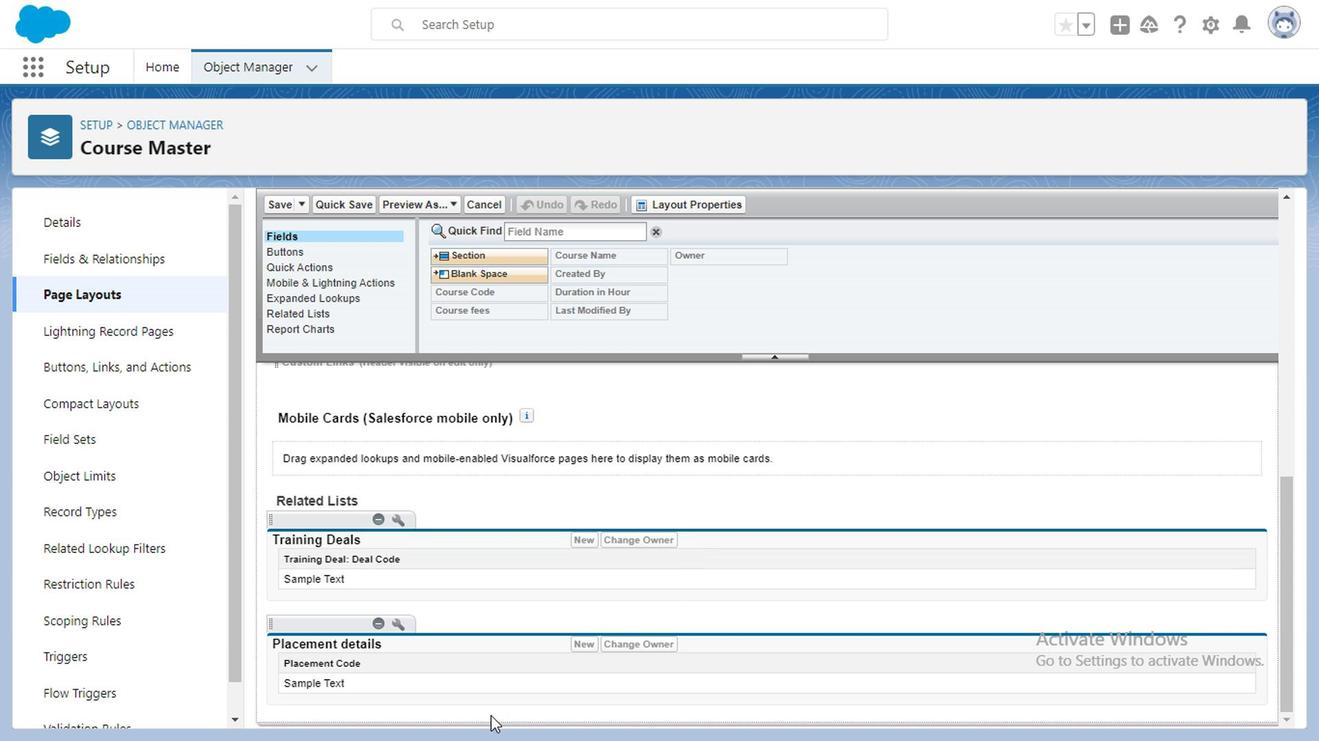 
Action: Mouse scrolled (654, 540) with delta (0, 0)
Screenshot: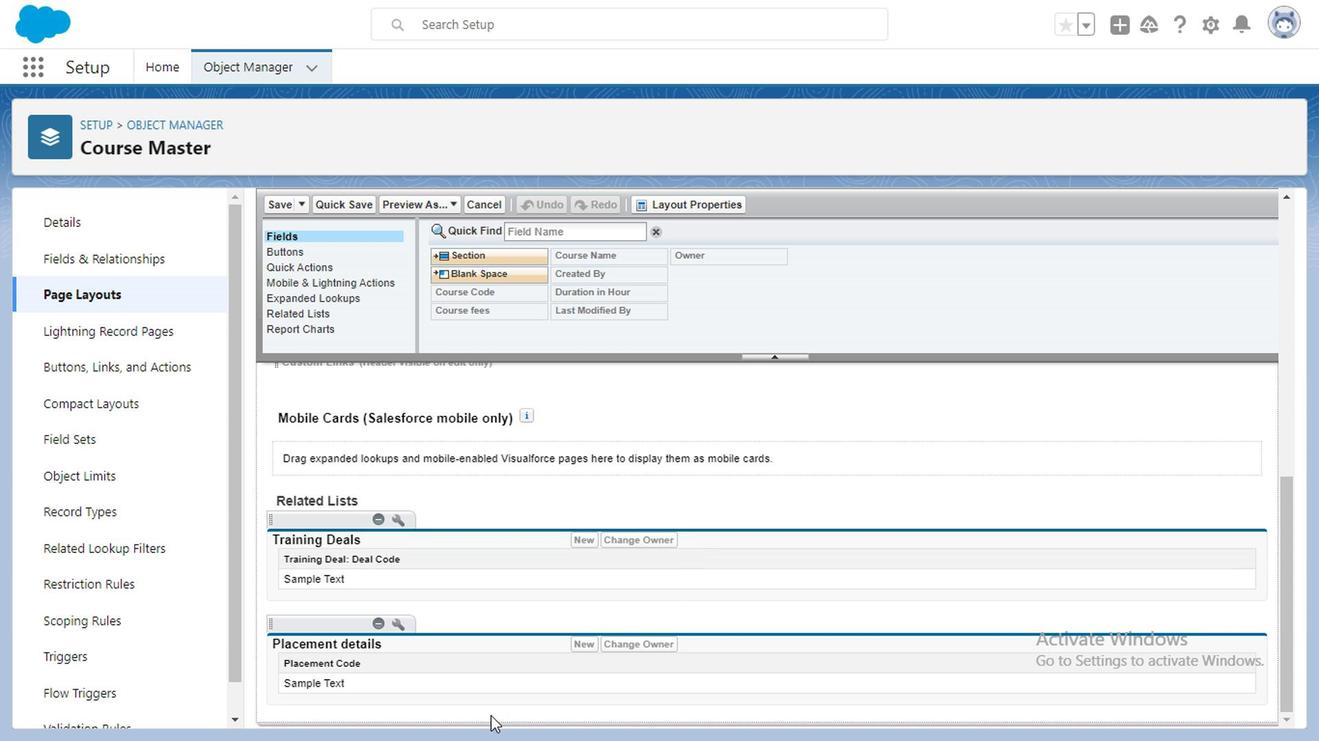 
Action: Mouse moved to (478, 593)
Screenshot: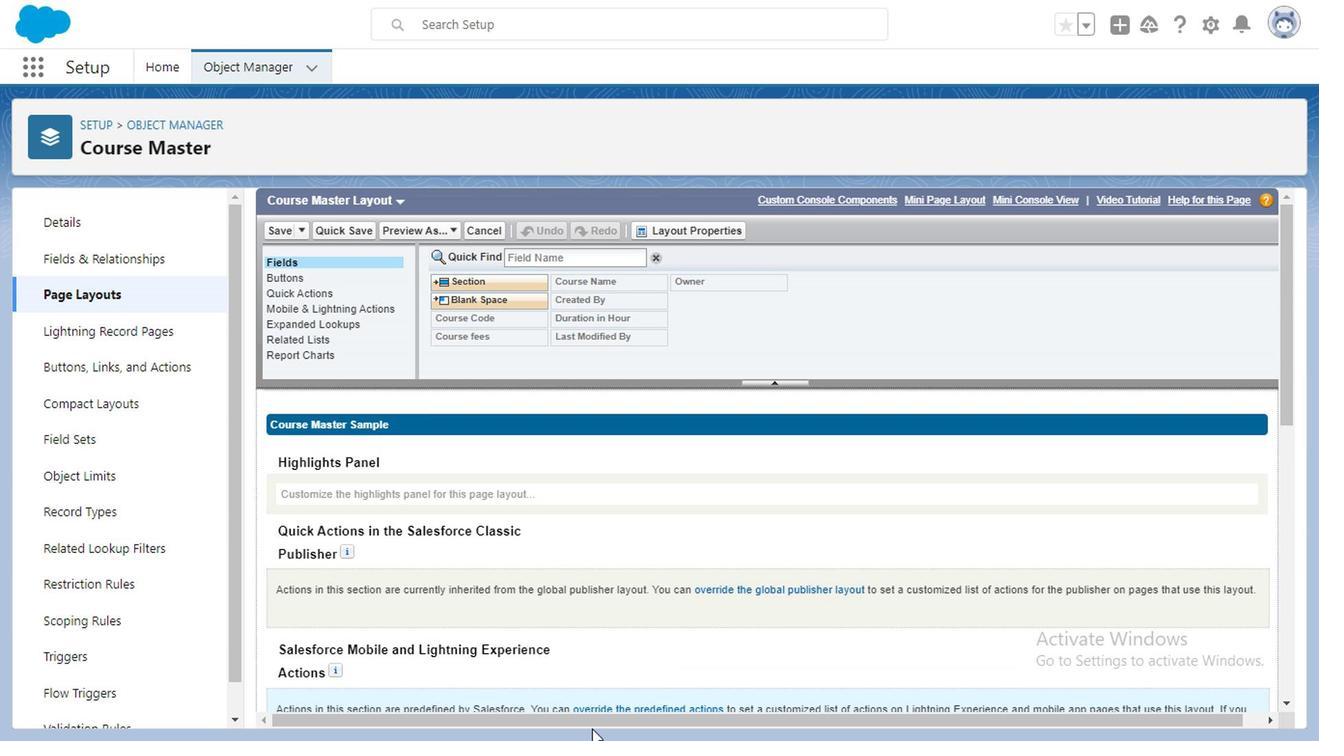 
Action: Mouse scrolled (478, 594) with delta (0, 0)
Screenshot: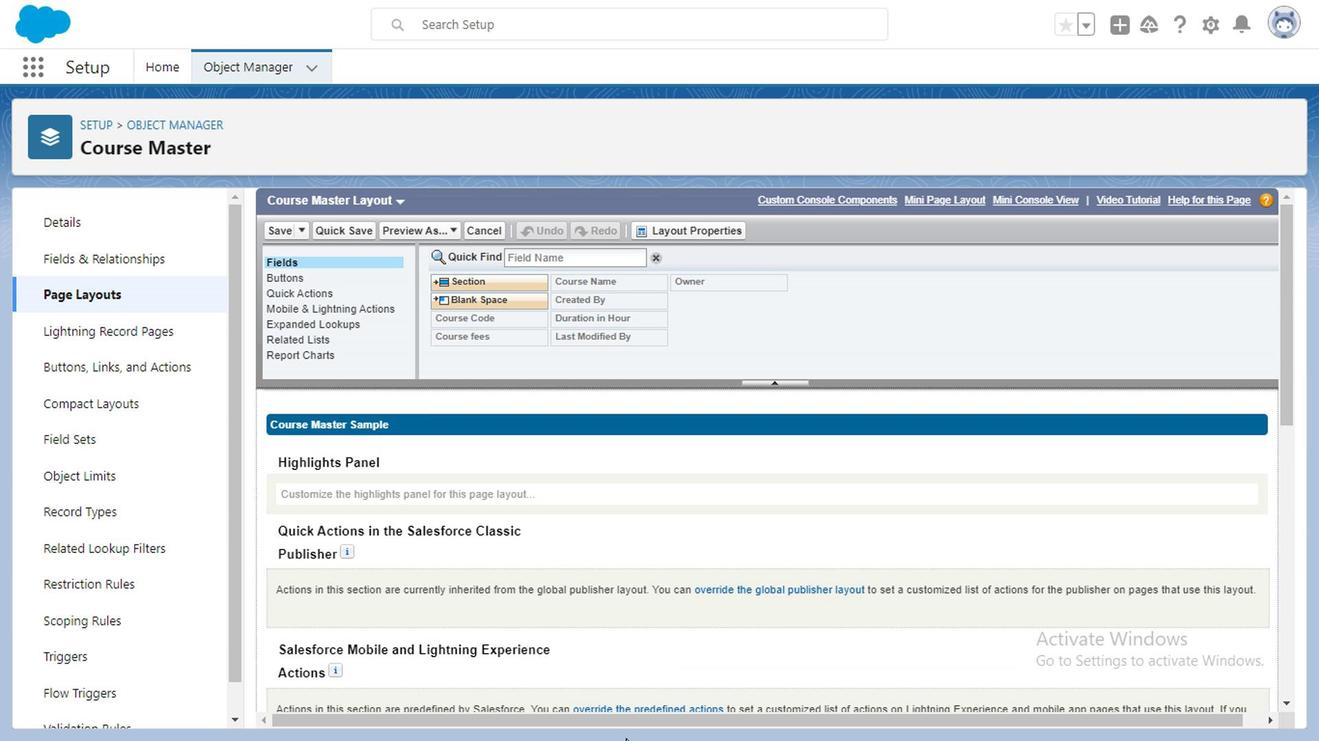 
Action: Mouse moved to (478, 593)
Screenshot: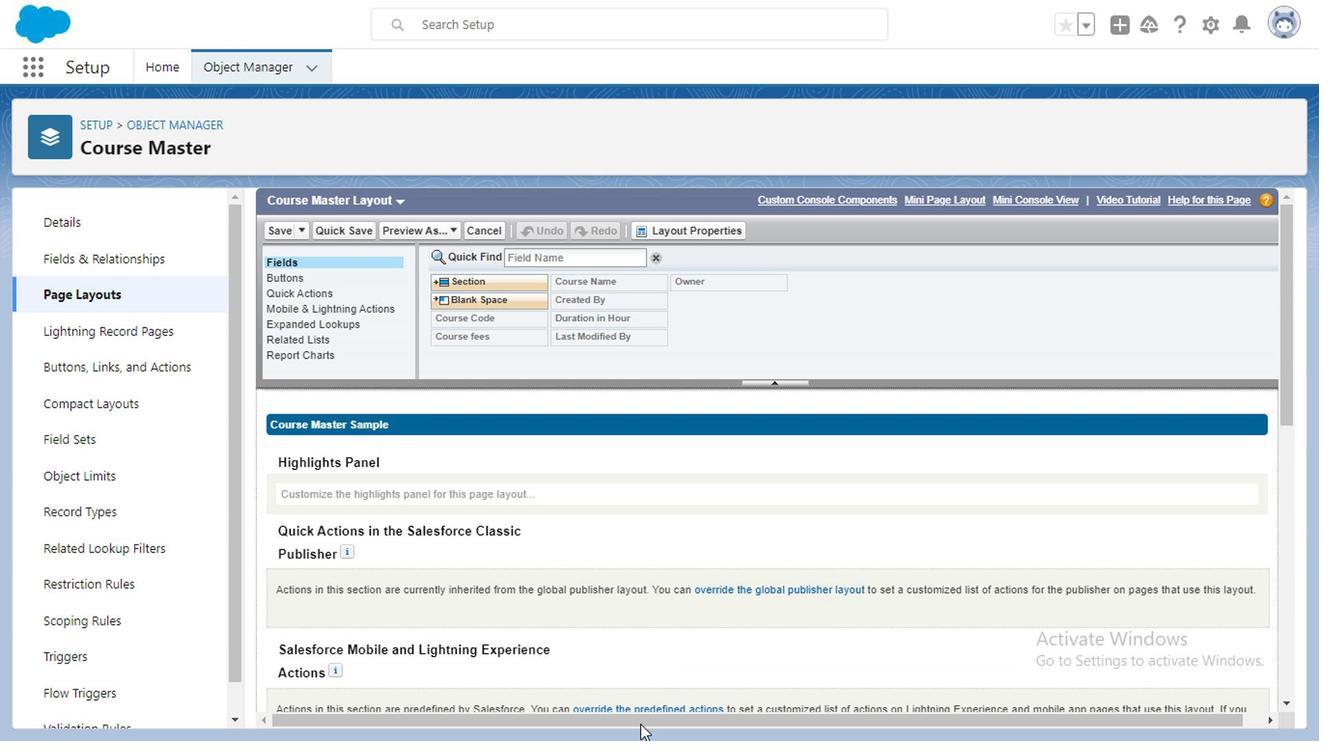 
Action: Mouse scrolled (478, 594) with delta (0, 0)
Screenshot: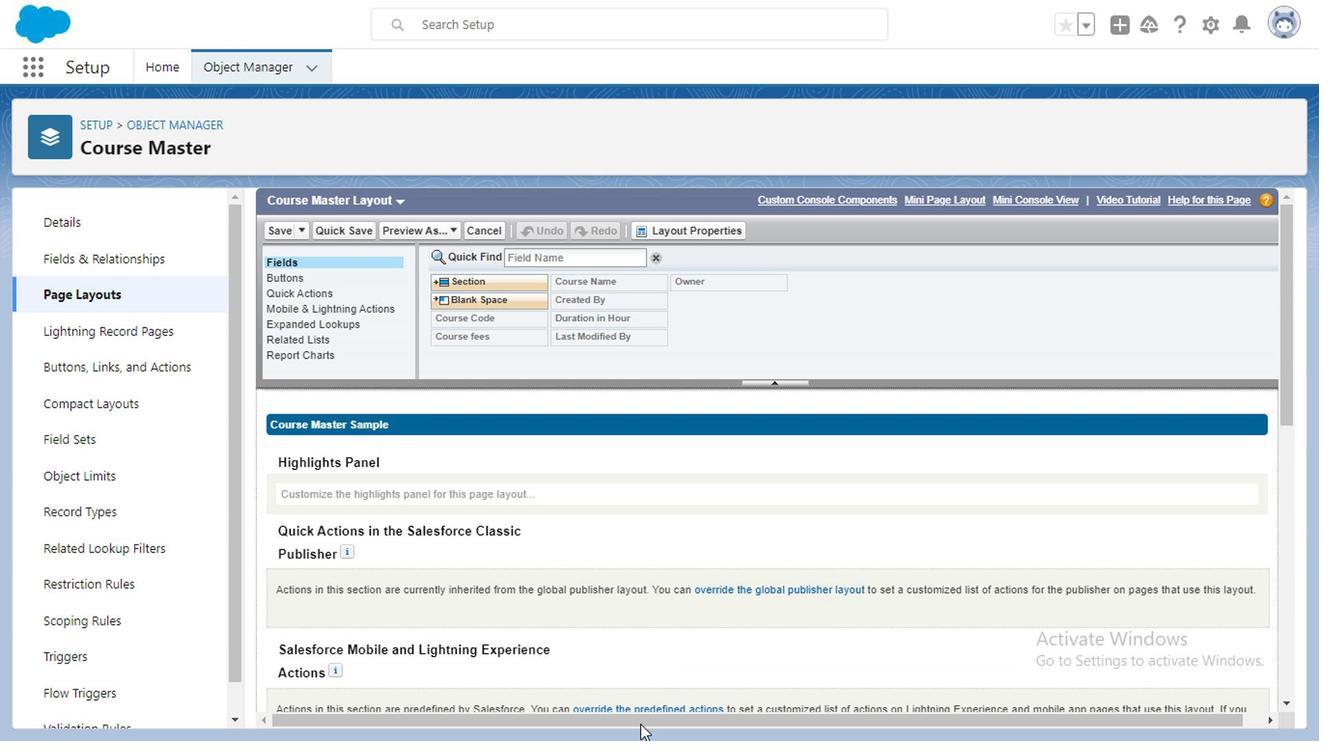 
Action: Mouse moved to (1204, 415)
Screenshot: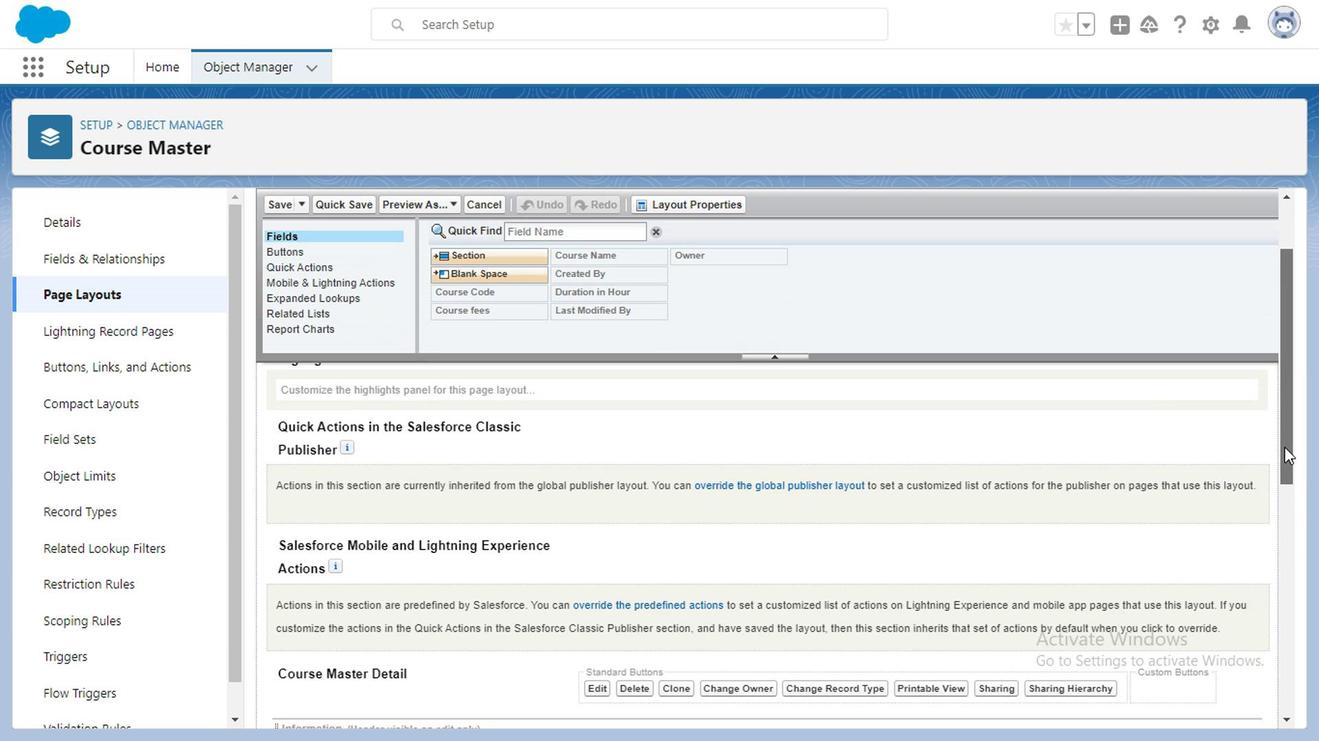 
Action: Mouse pressed left at (1204, 415)
Screenshot: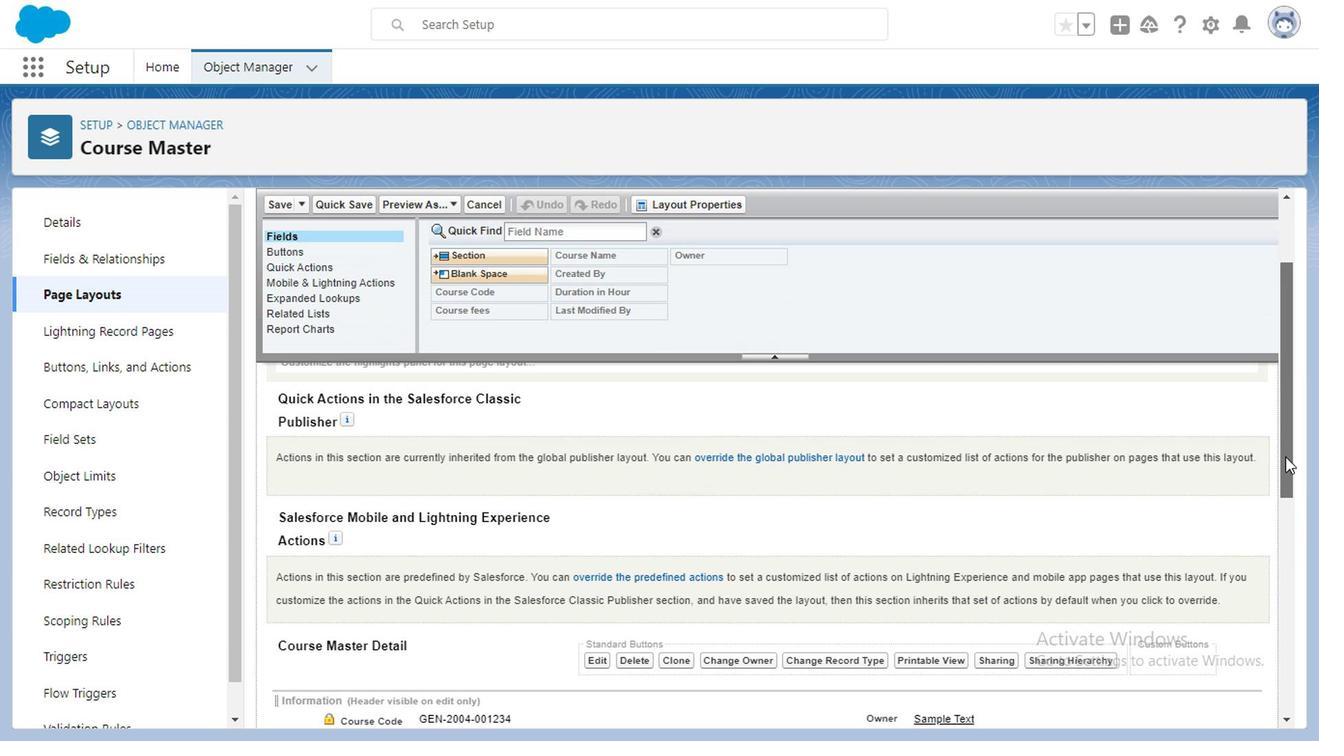 
Action: Mouse moved to (459, 309)
Screenshot: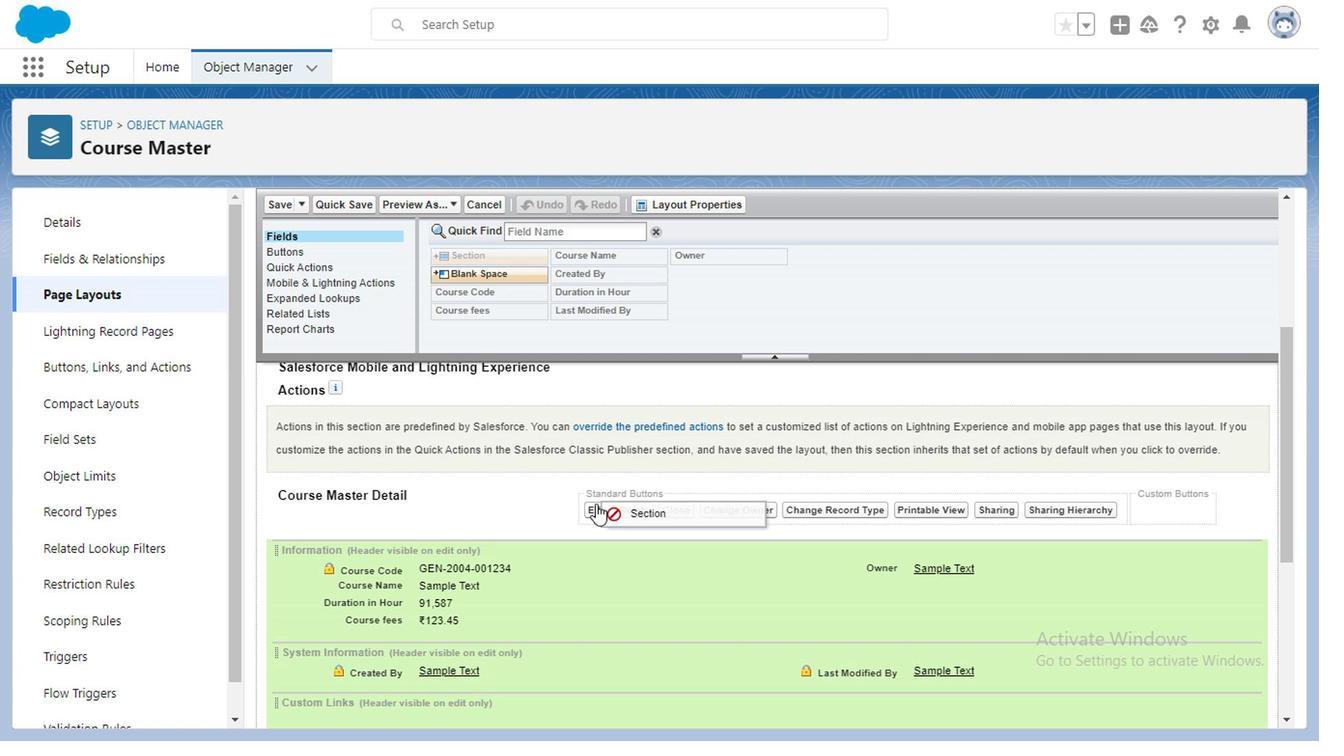 
Action: Mouse pressed left at (459, 309)
Screenshot: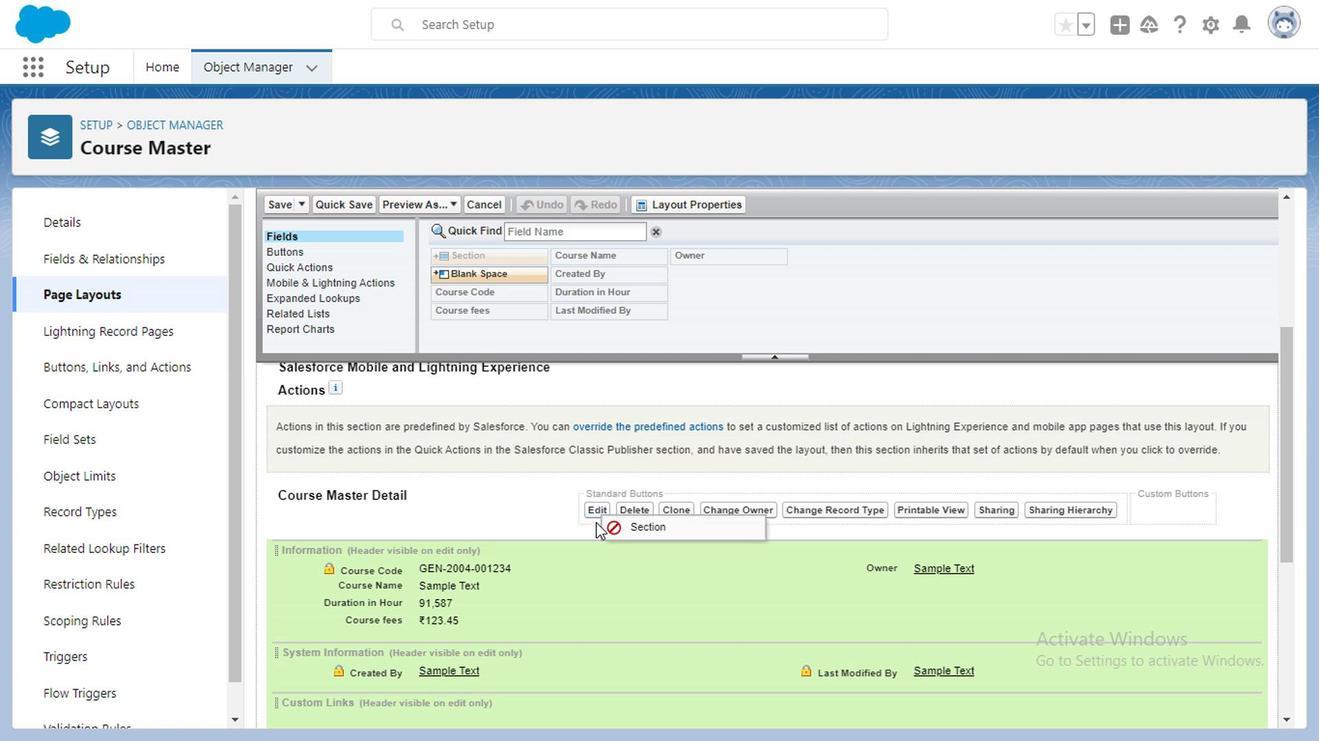 
Action: Mouse moved to (486, 322)
Screenshot: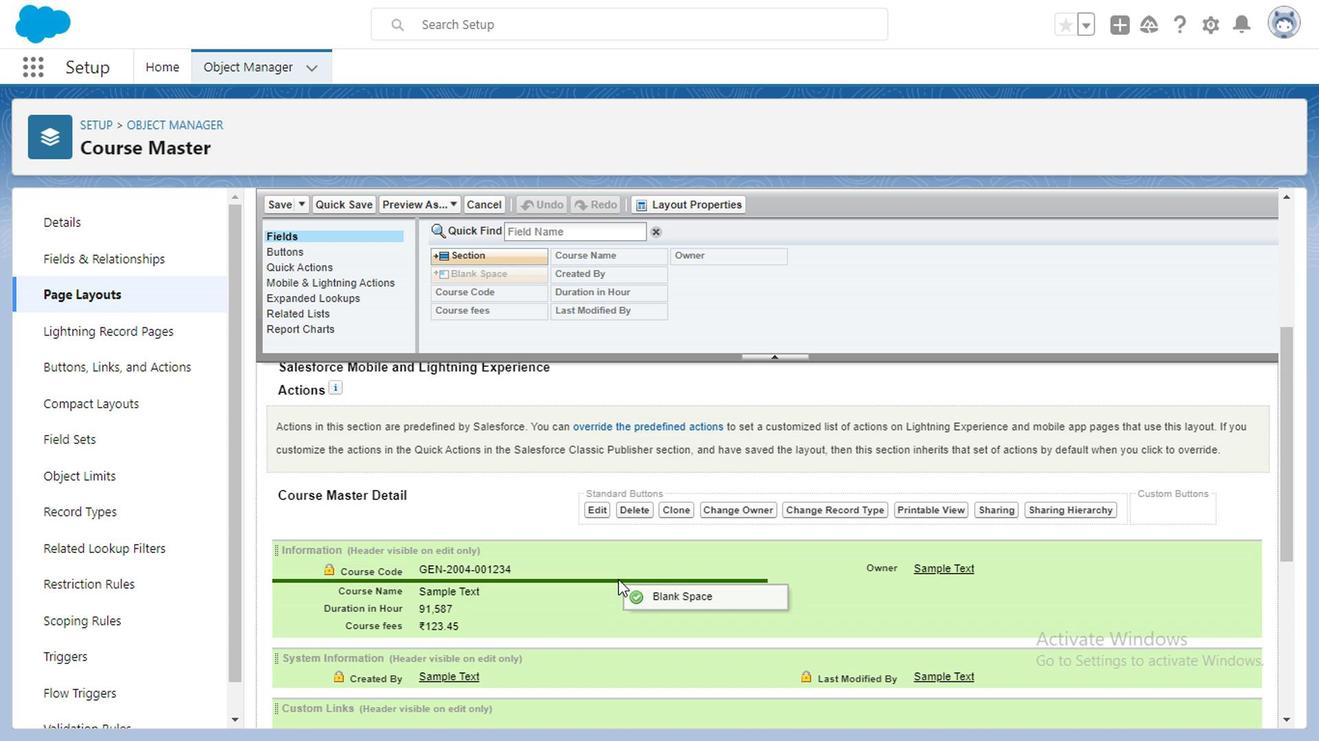 
Action: Mouse pressed left at (486, 322)
Screenshot: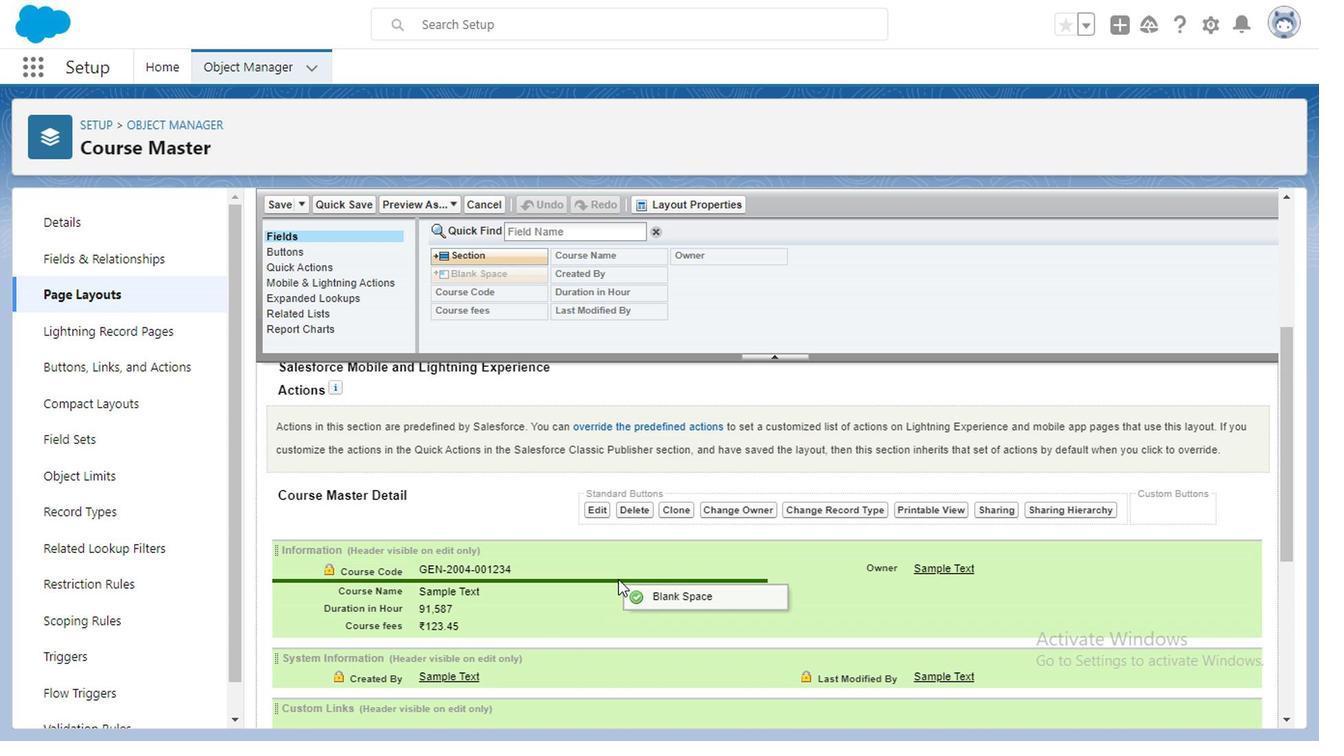 
Action: Mouse moved to (464, 309)
Screenshot: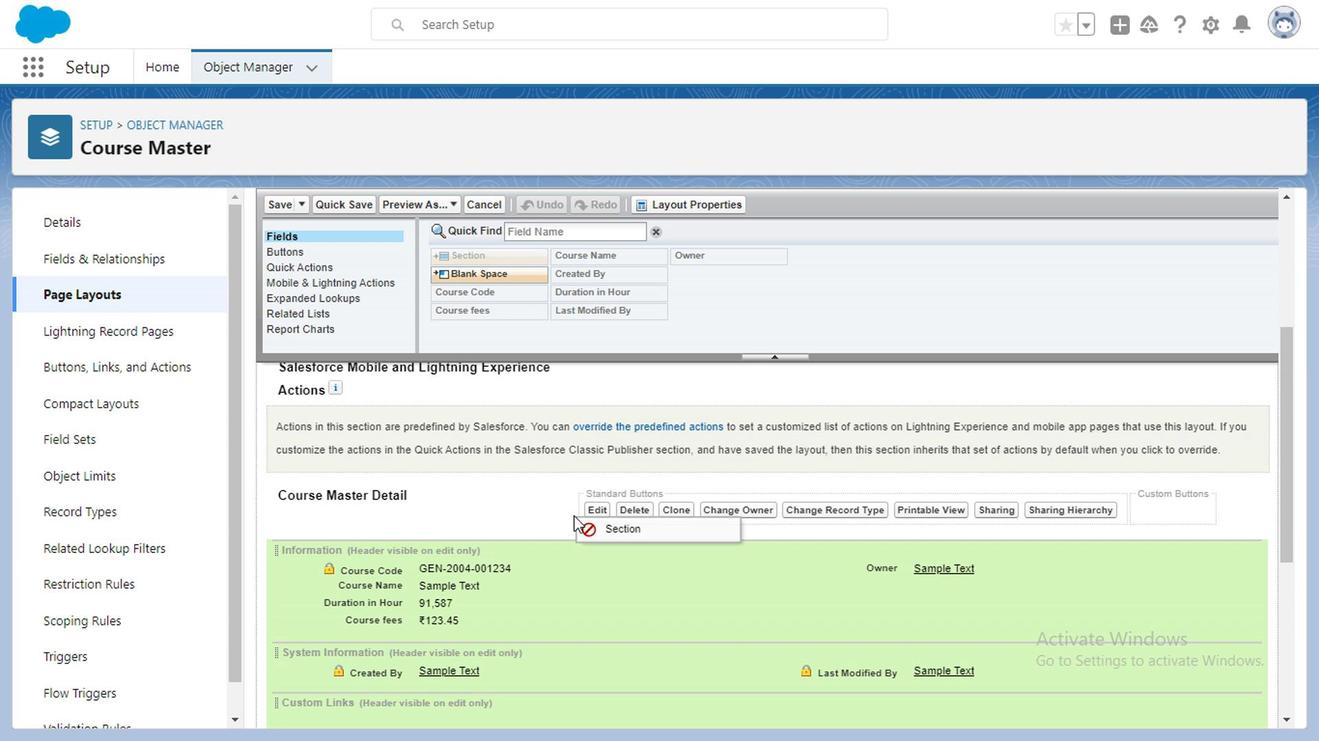 
Action: Mouse pressed left at (464, 309)
Screenshot: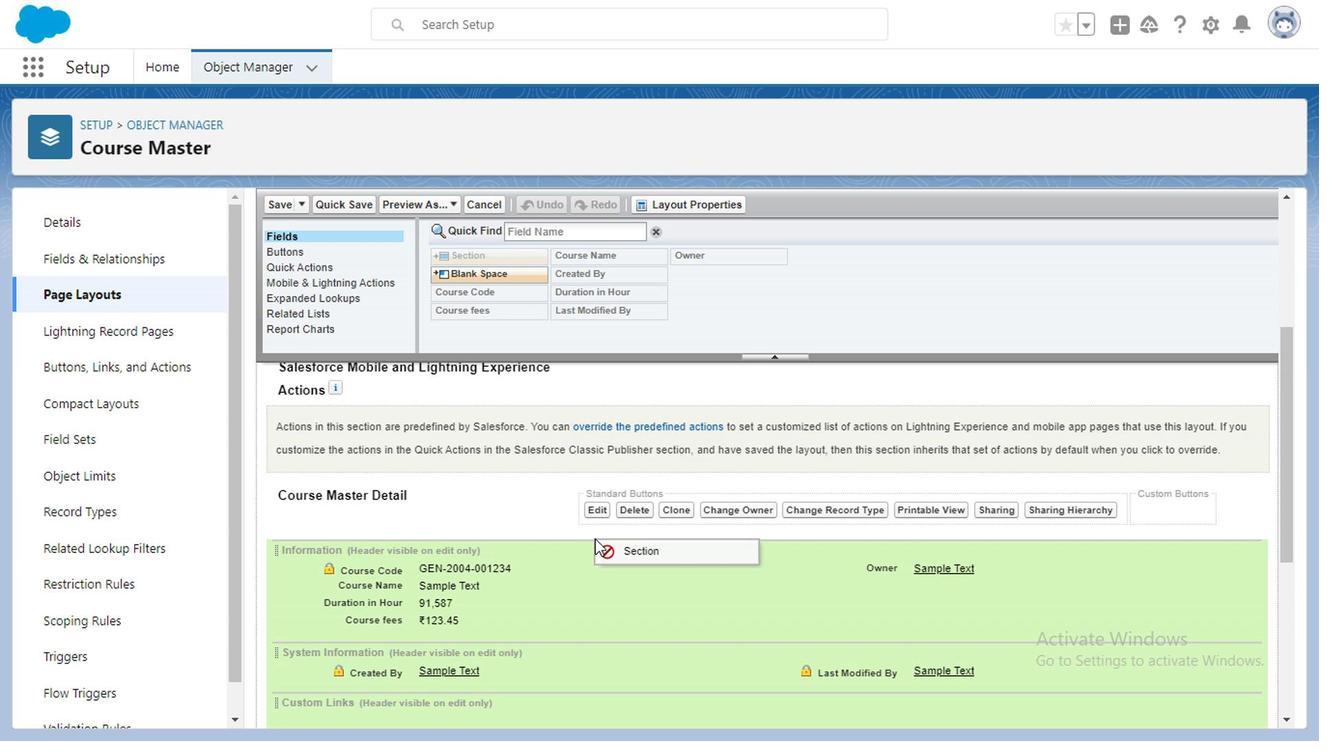 
Action: Mouse moved to (798, 410)
Screenshot: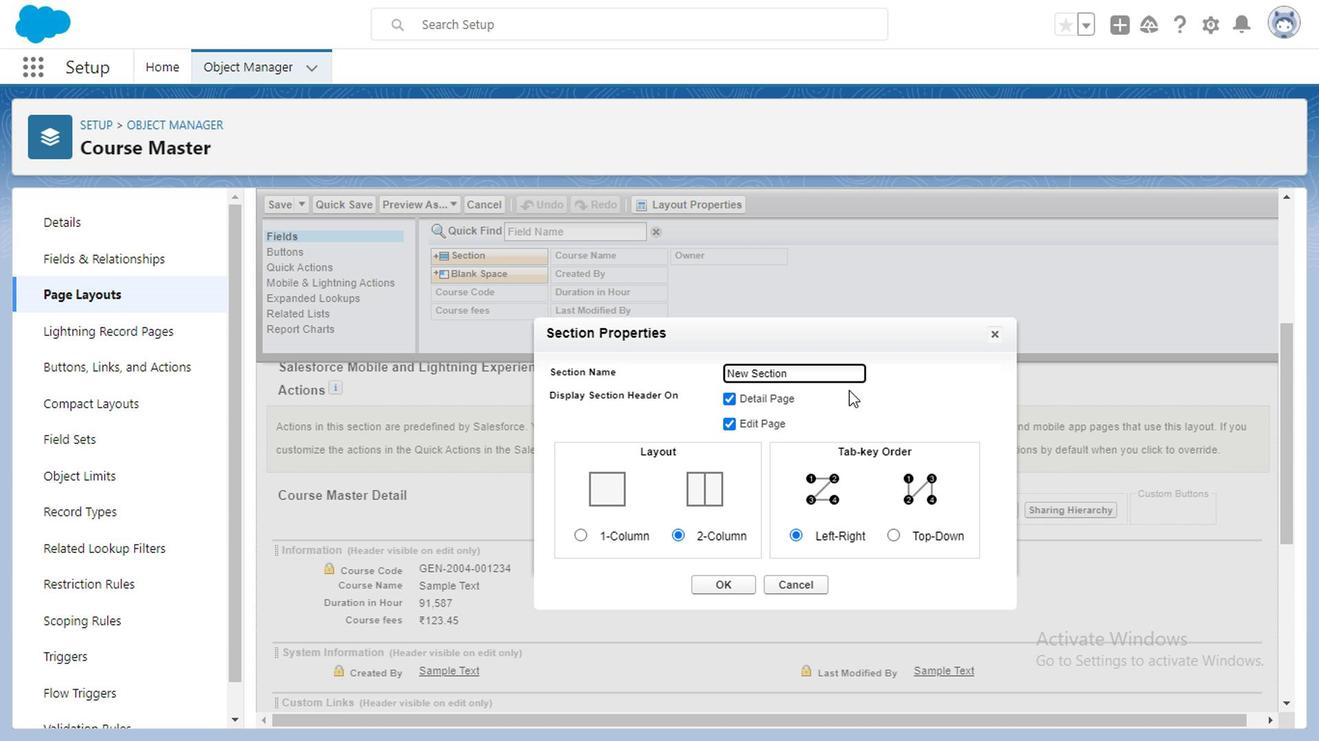 
Action: Key pressed <Key.backspace><Key.backspace><Key.backspace><Key.backspace><Key.backspace><Key.backspace><Key.backspace><Key.backspace><Key.backspace><Key.backspace><Key.backspace><Key.caps_lock>C<Key.caps_lock>ourse<Key.space><Key.caps_lock>D<Key.caps_lock>etails
Screenshot: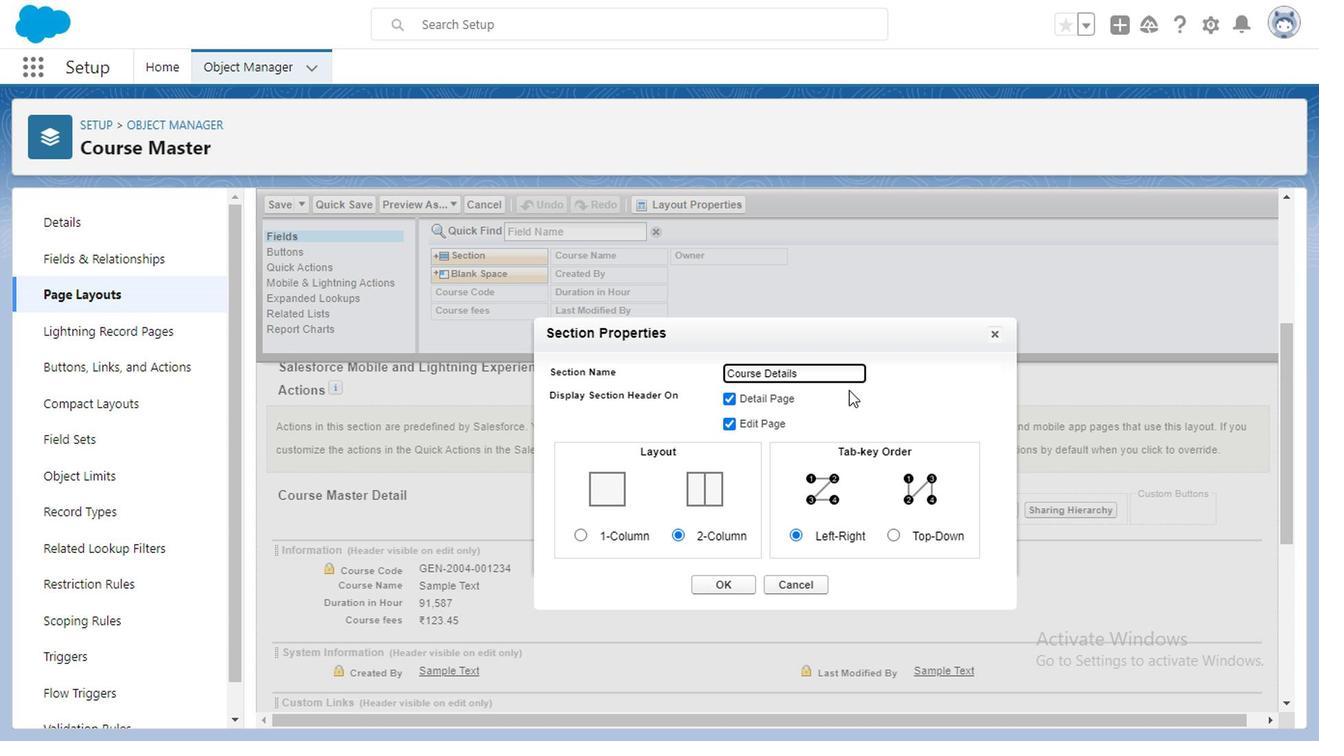 
Action: Mouse moved to (685, 559)
Screenshot: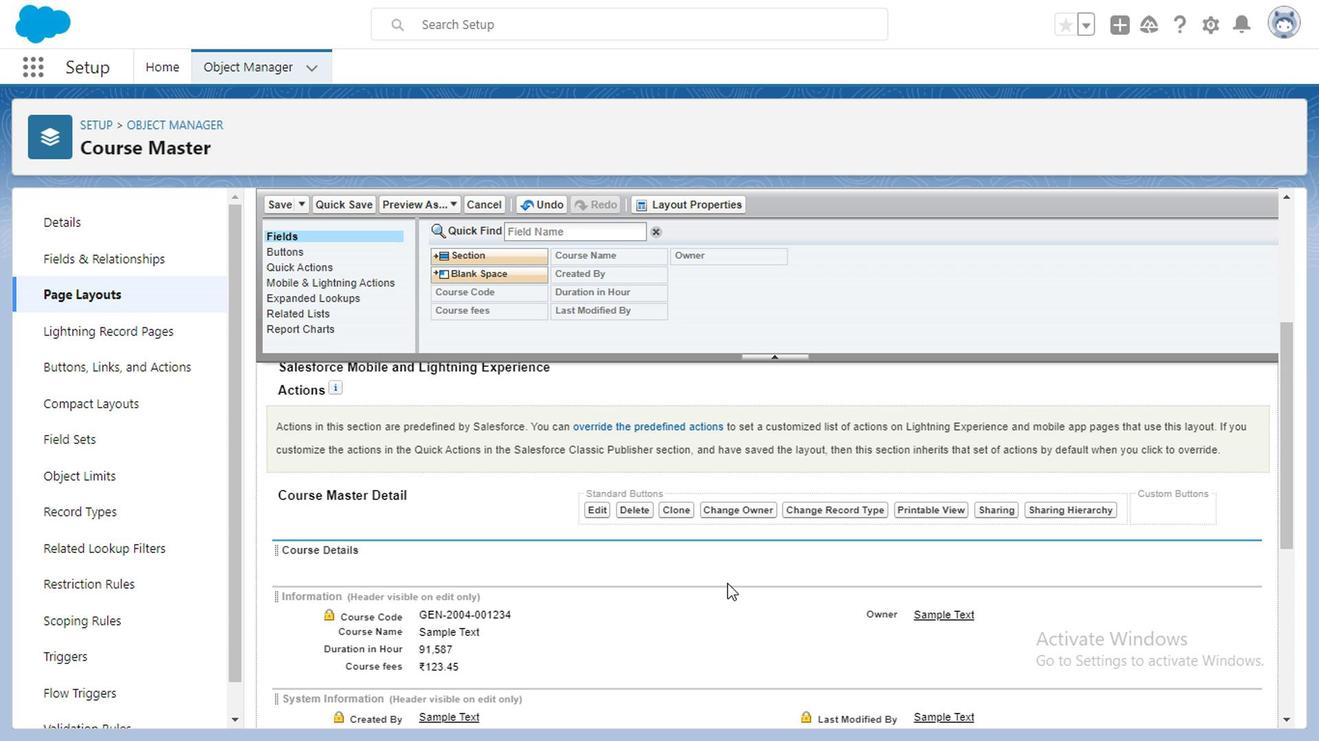 
Action: Mouse pressed left at (685, 559)
Screenshot: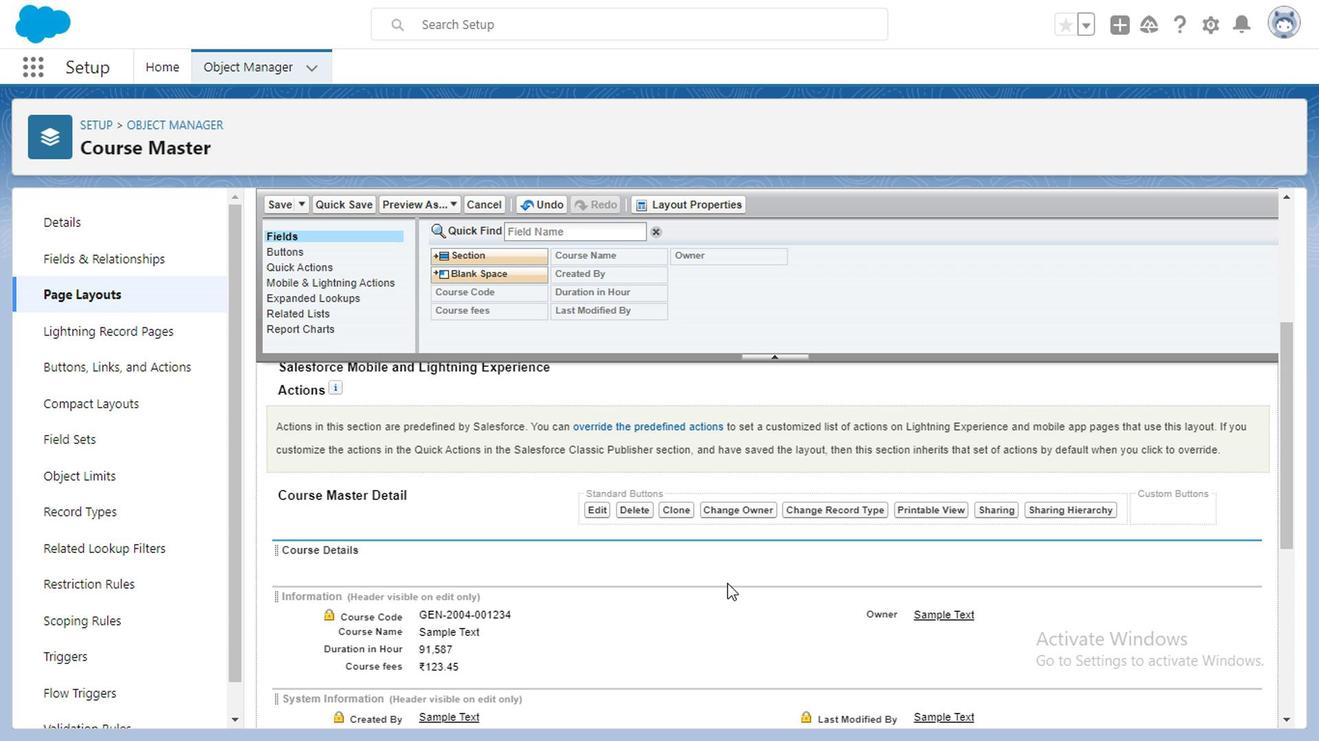 
Action: Mouse moved to (441, 601)
Screenshot: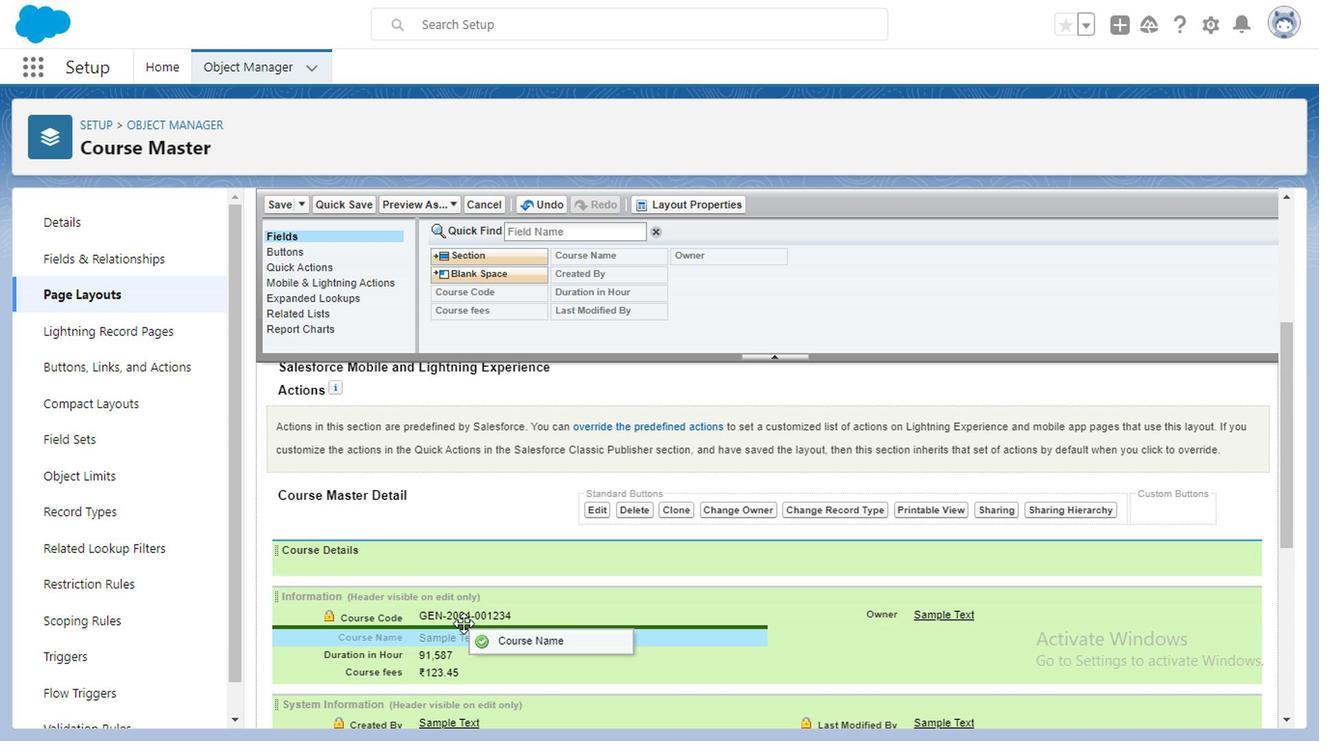 
Action: Mouse pressed left at (441, 601)
Screenshot: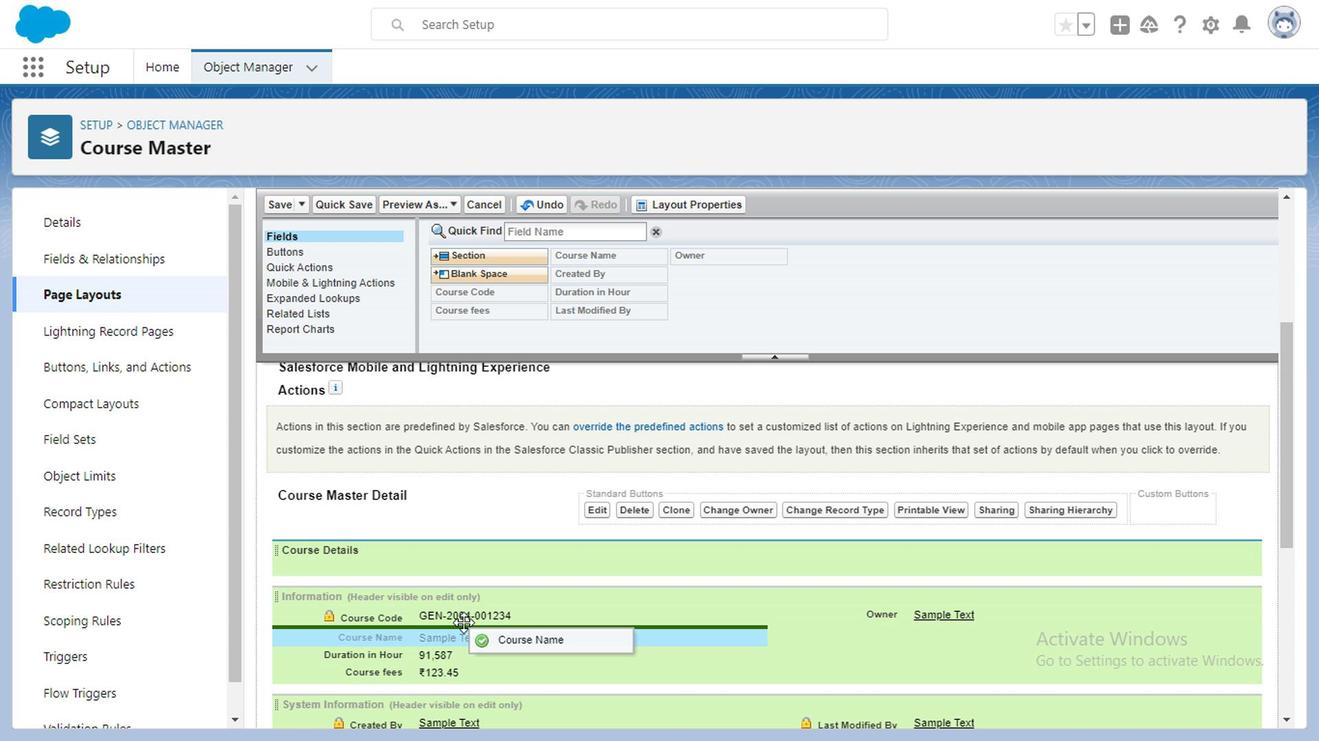 
Action: Mouse moved to (441, 589)
Screenshot: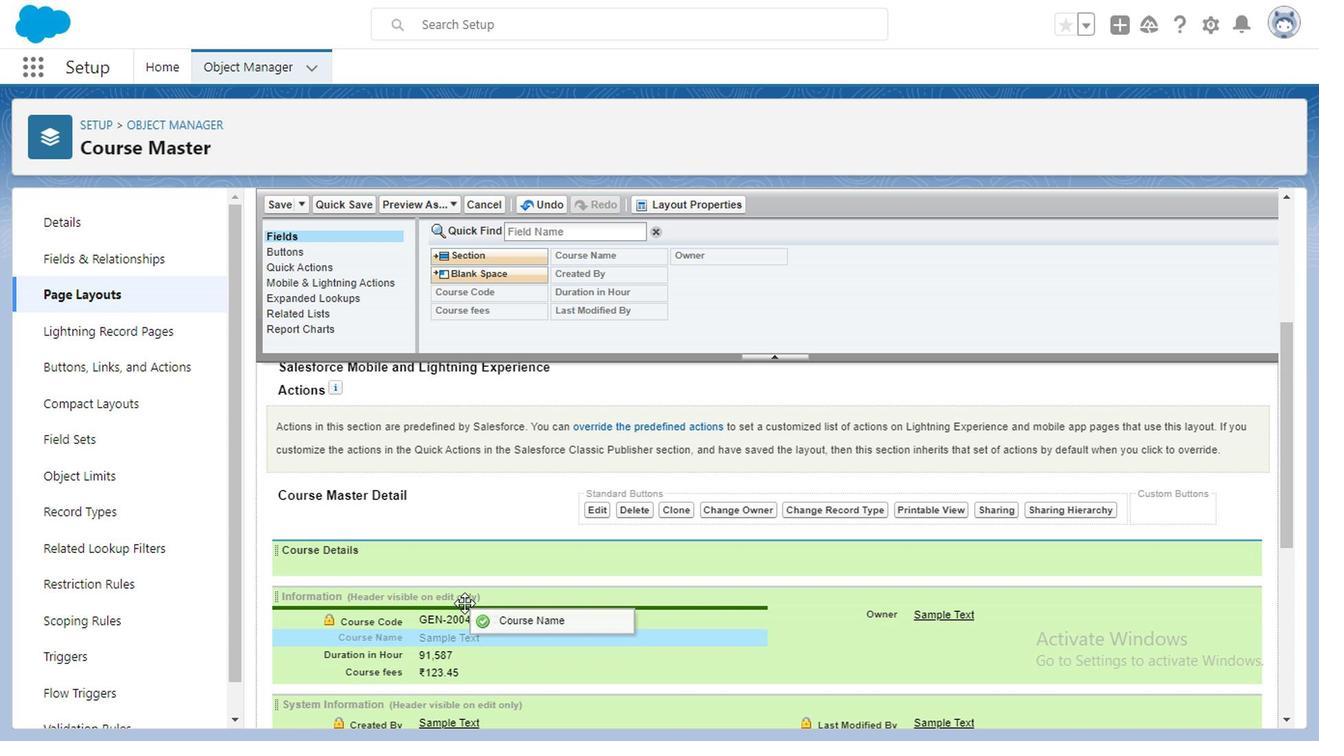 
Action: Mouse pressed left at (377, 599)
Screenshot: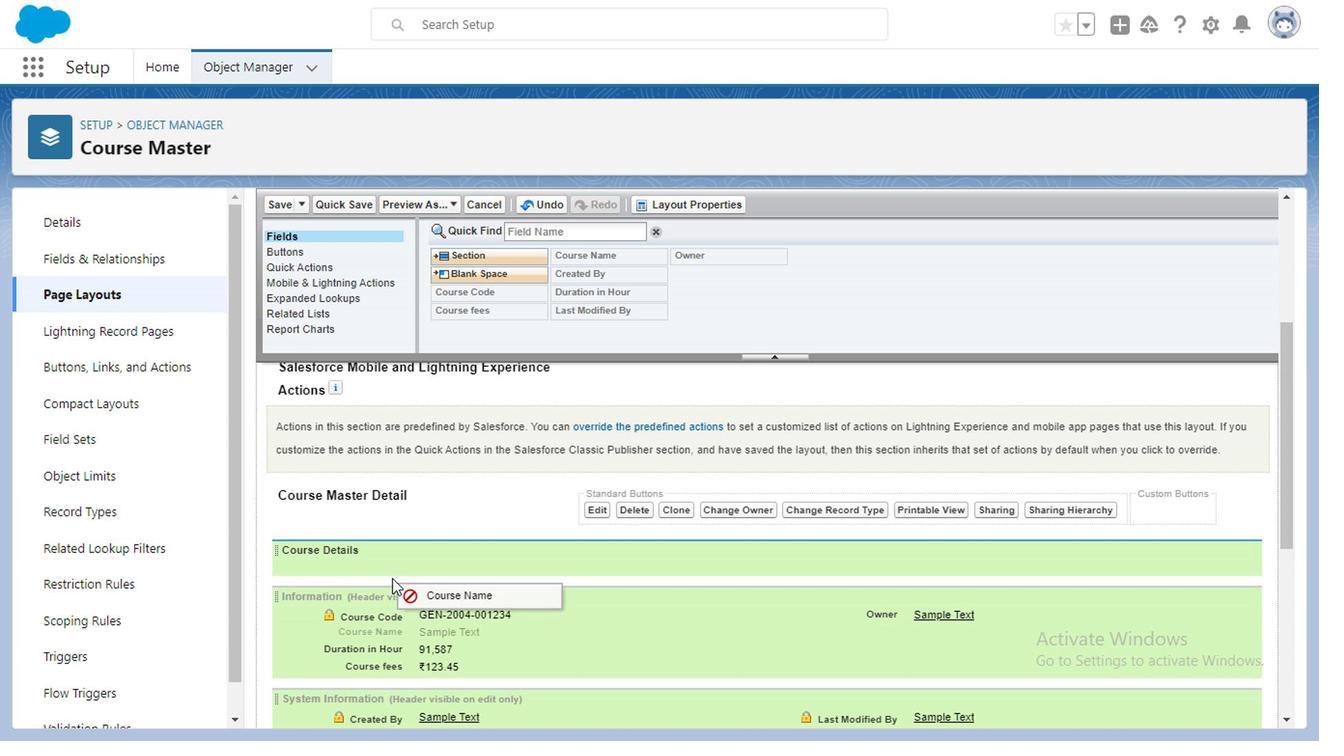 
Action: Mouse moved to (414, 600)
Screenshot: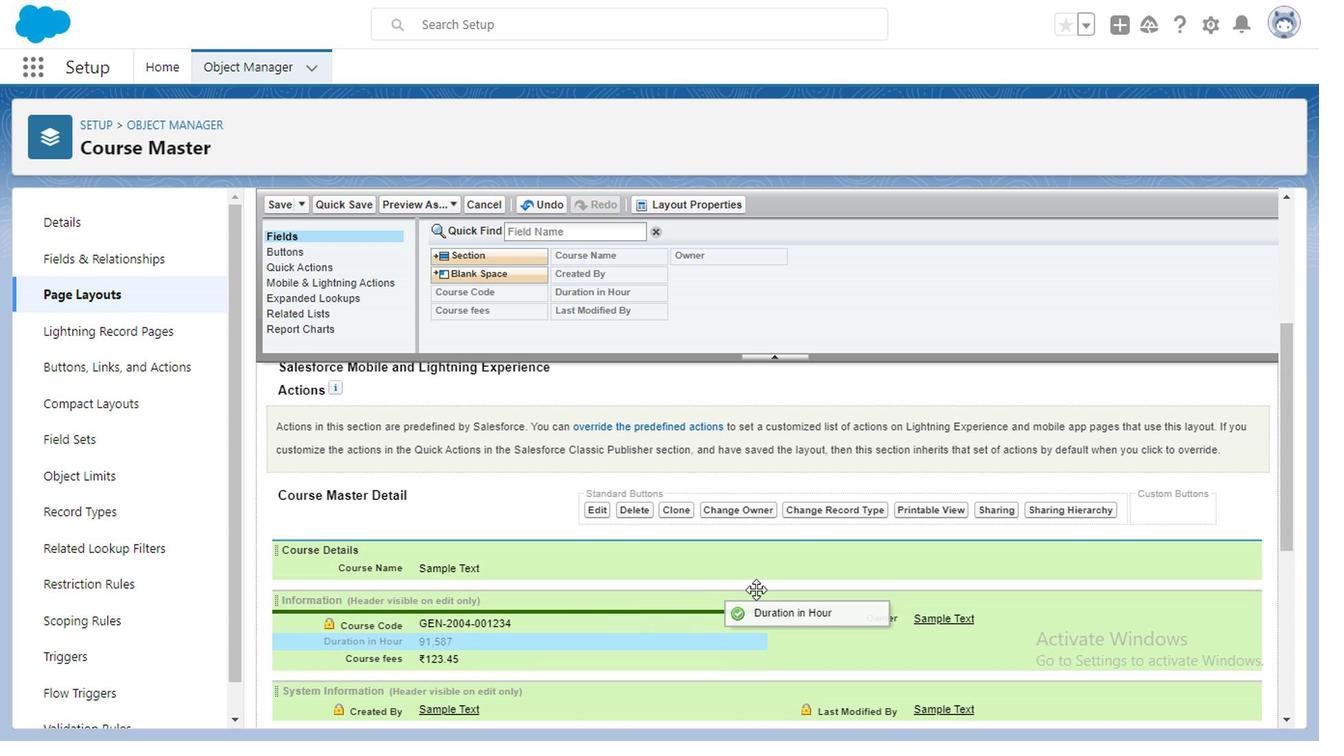 
Action: Mouse pressed left at (414, 600)
Screenshot: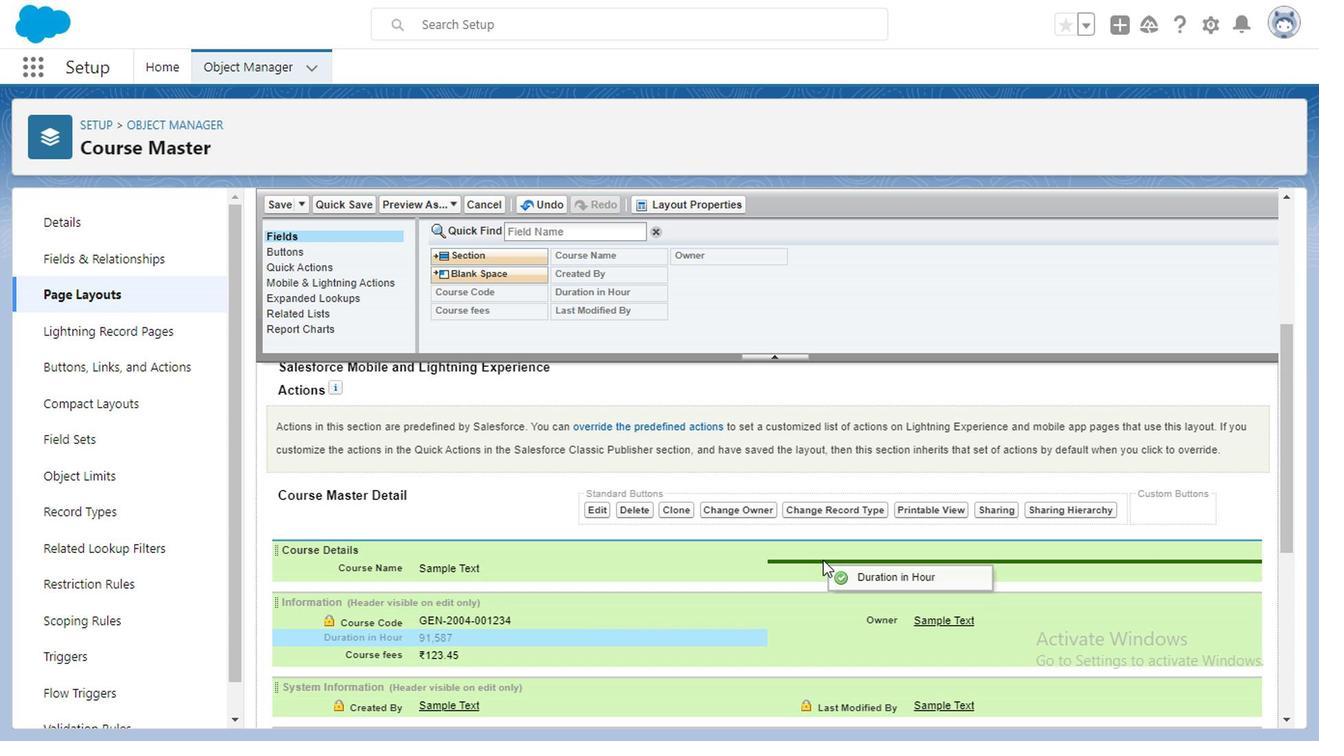 
Action: Mouse moved to (425, 600)
Screenshot: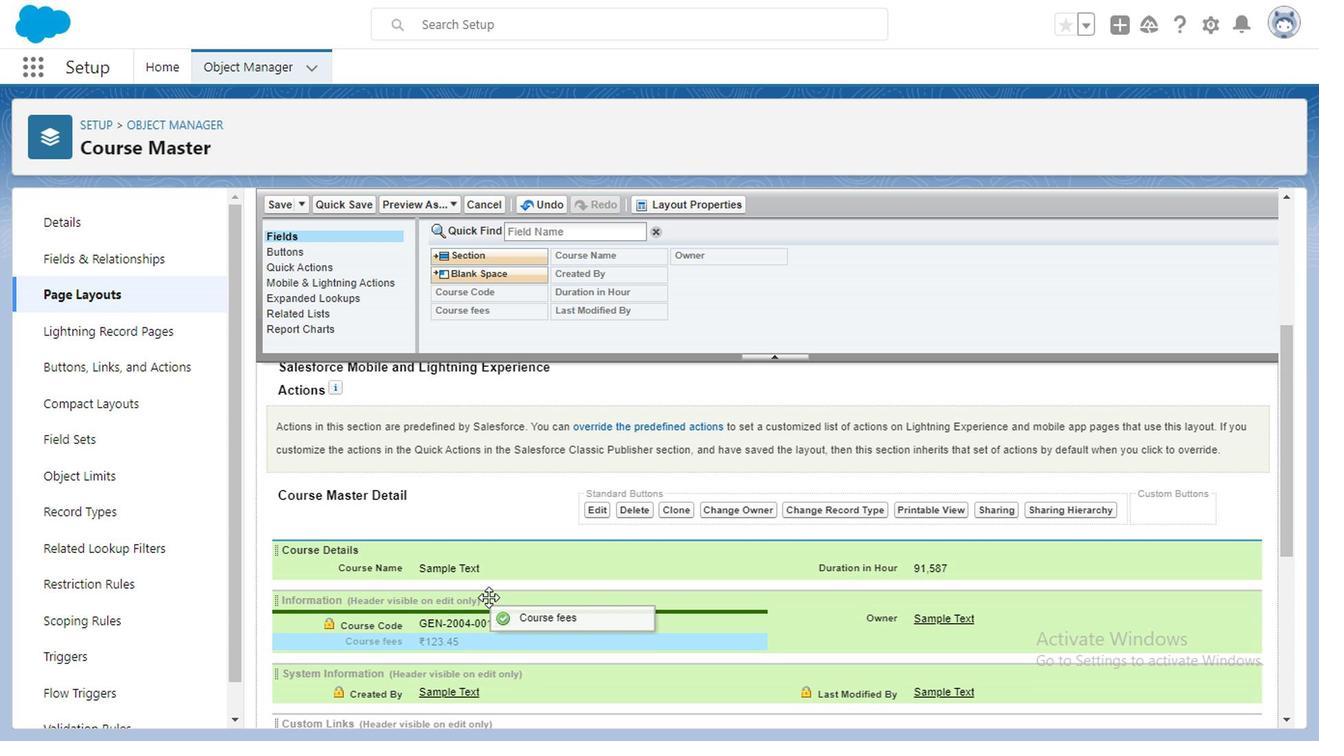 
Action: Mouse pressed left at (425, 600)
Screenshot: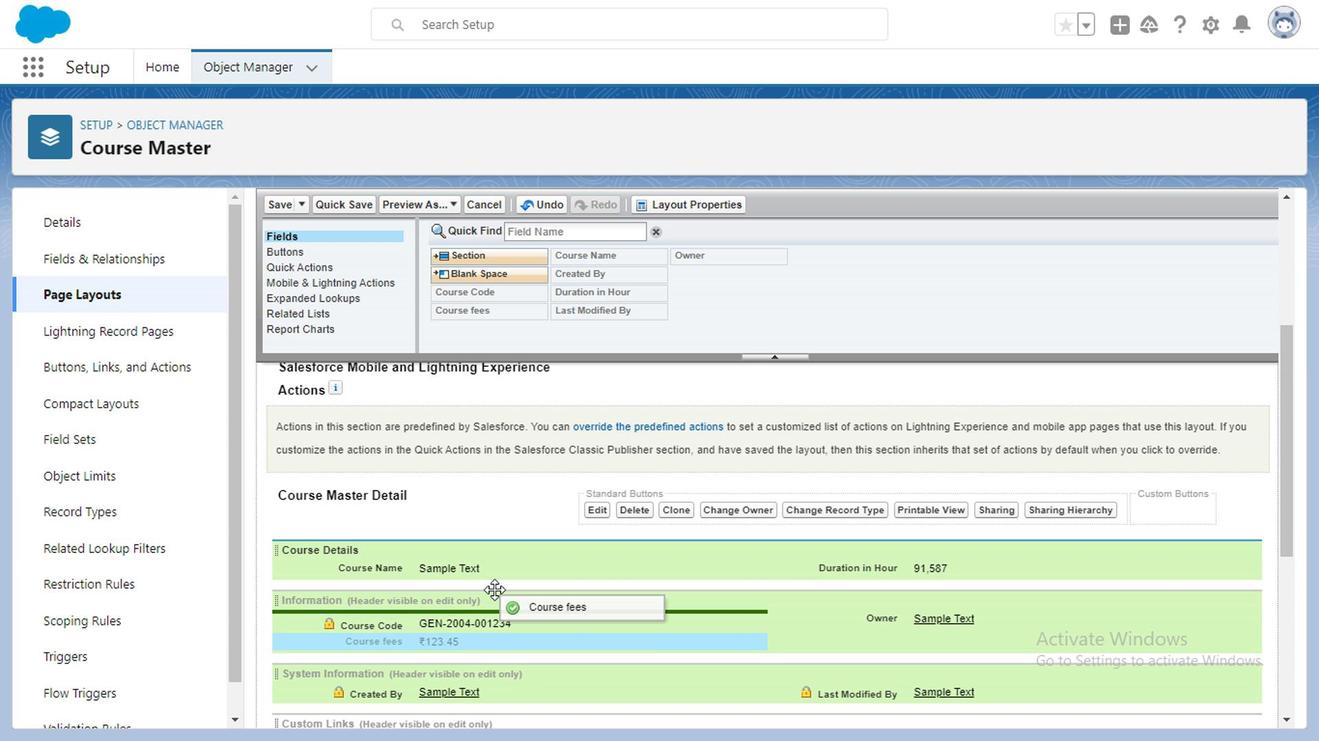 
Action: Mouse moved to (1202, 511)
Screenshot: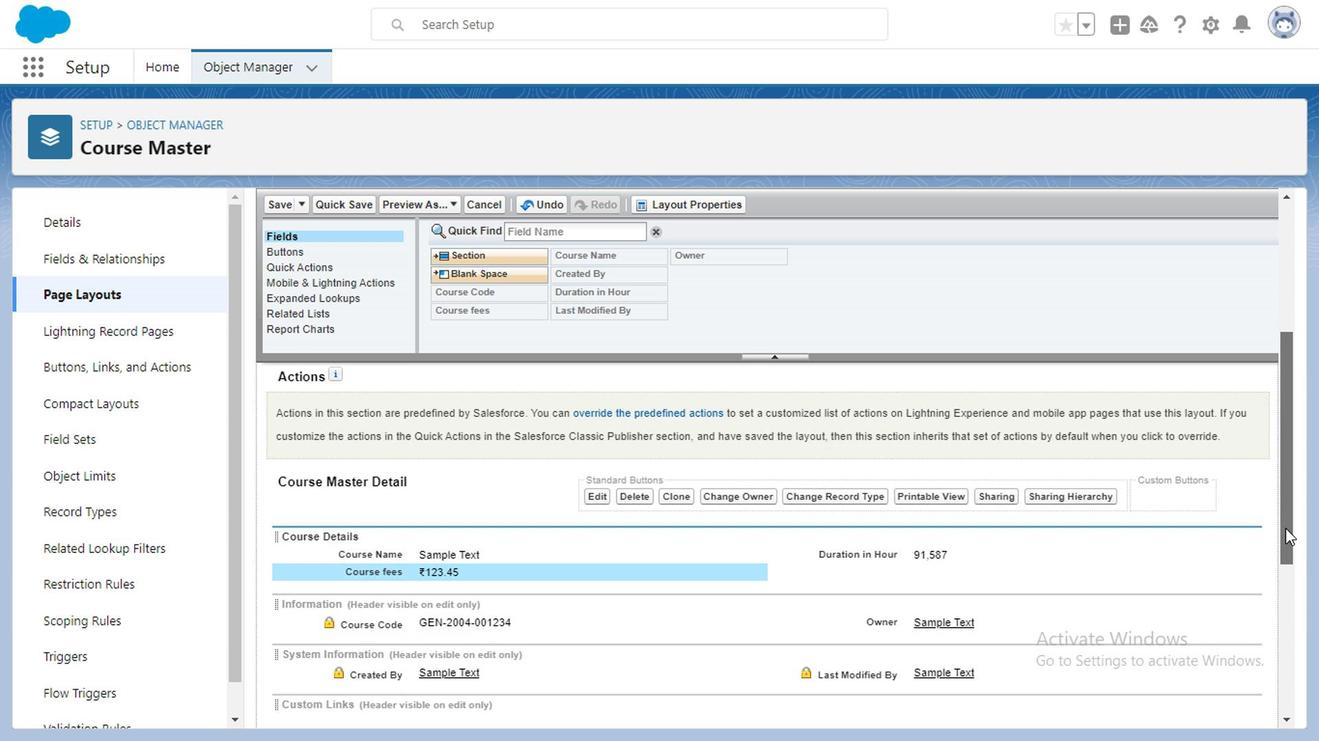 
Action: Mouse pressed left at (1202, 511)
Screenshot: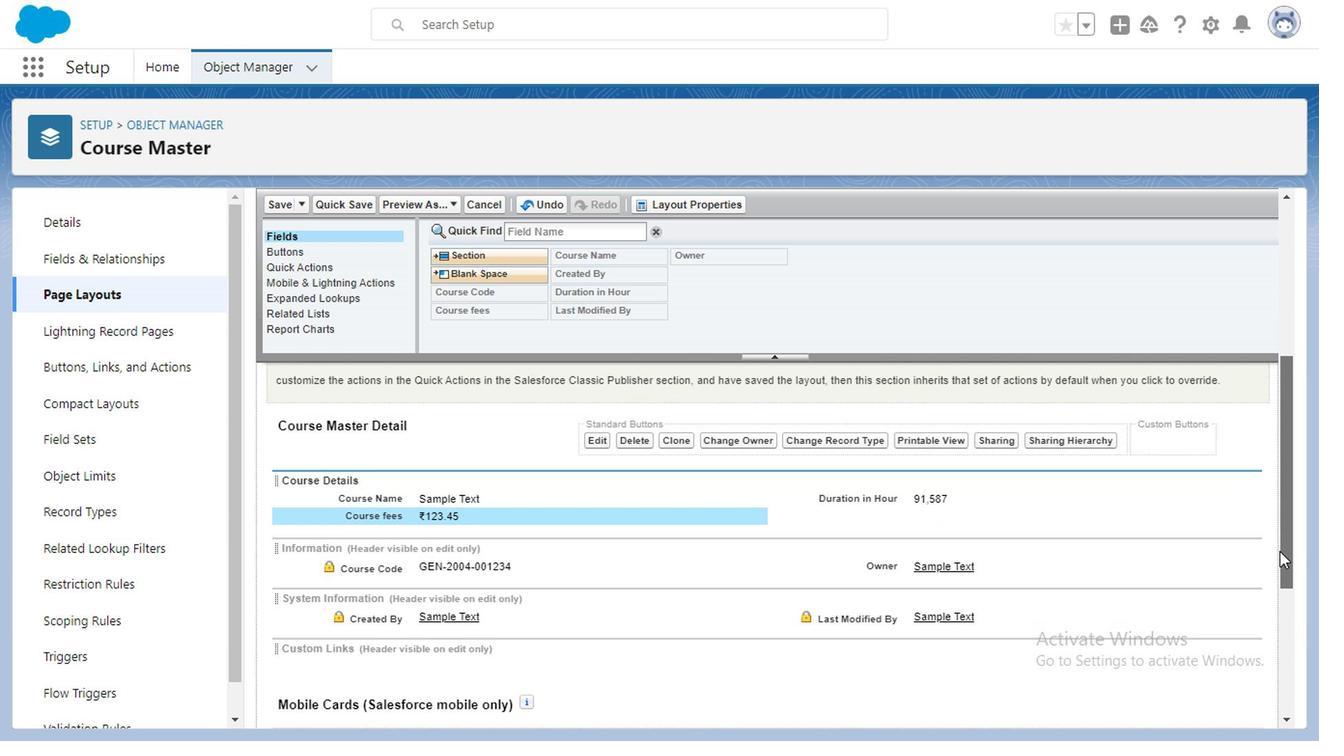 
Action: Mouse moved to (459, 321)
Screenshot: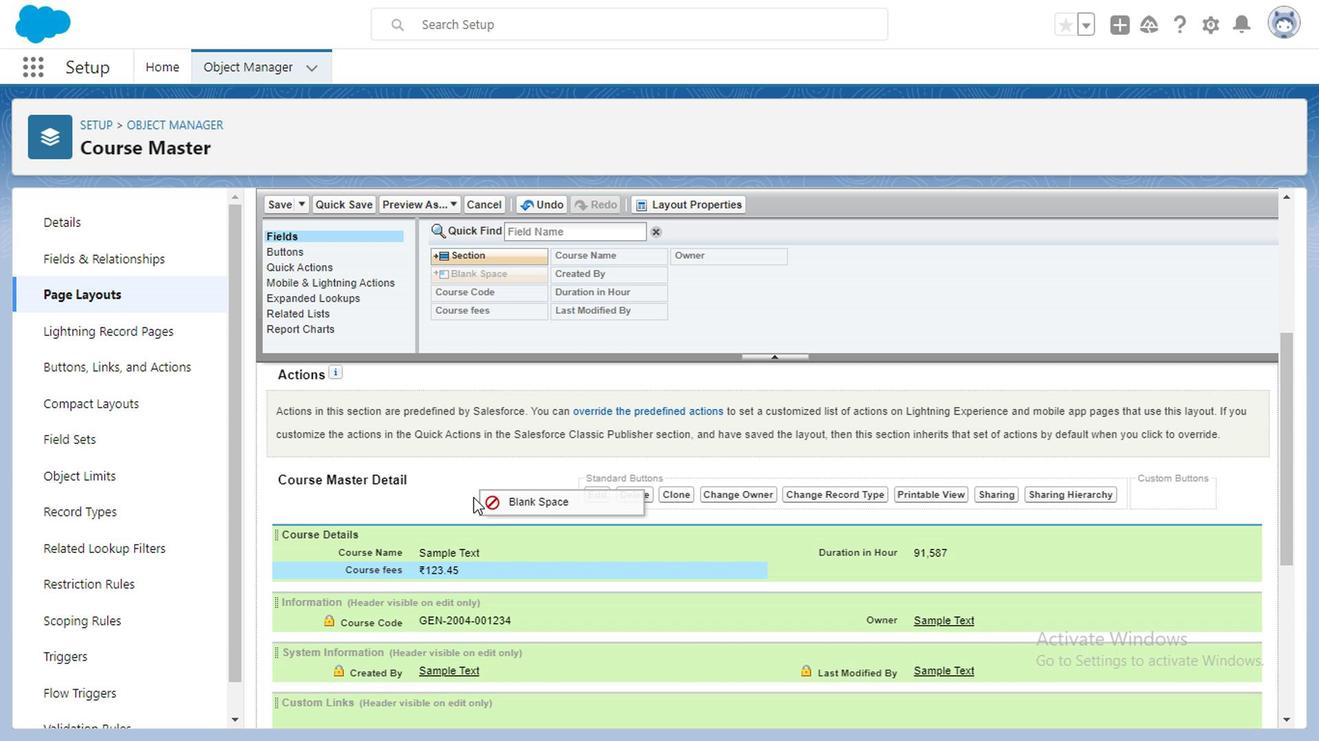 
Action: Mouse pressed left at (459, 321)
Screenshot: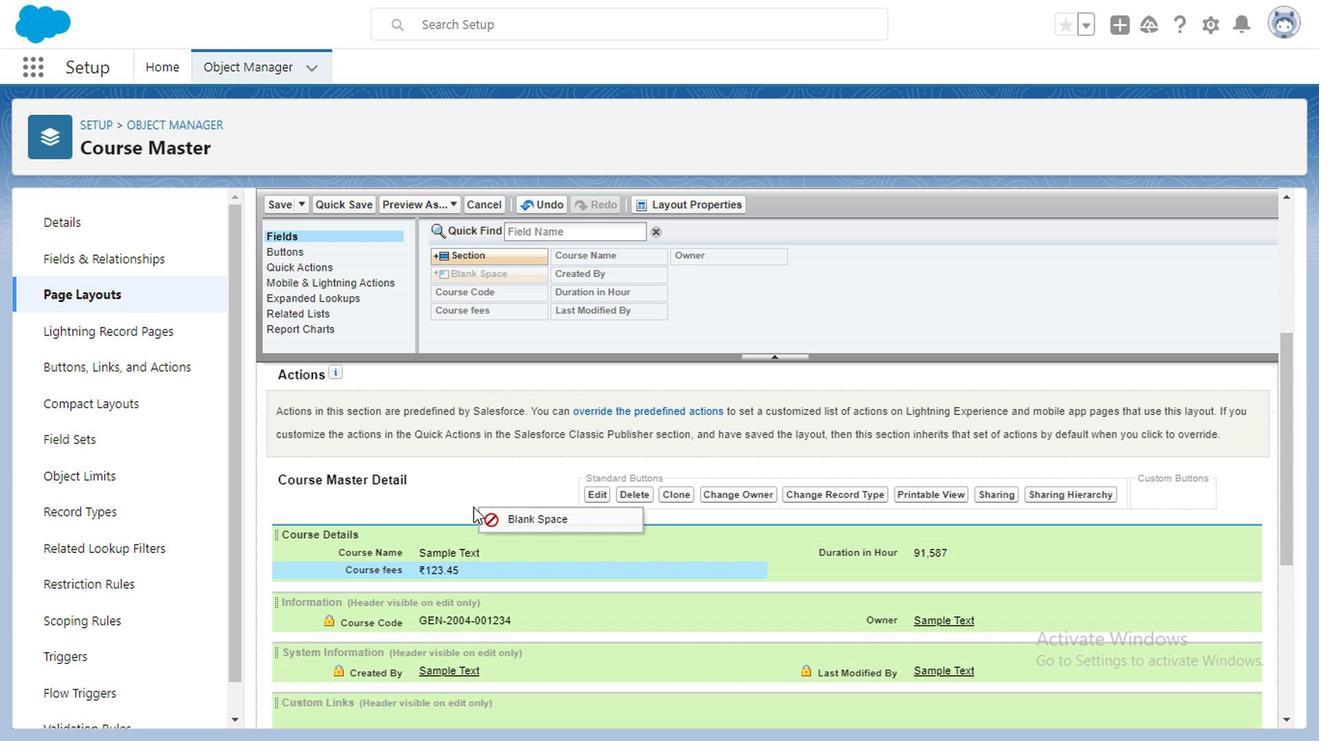 
Action: Mouse moved to (851, 615)
Screenshot: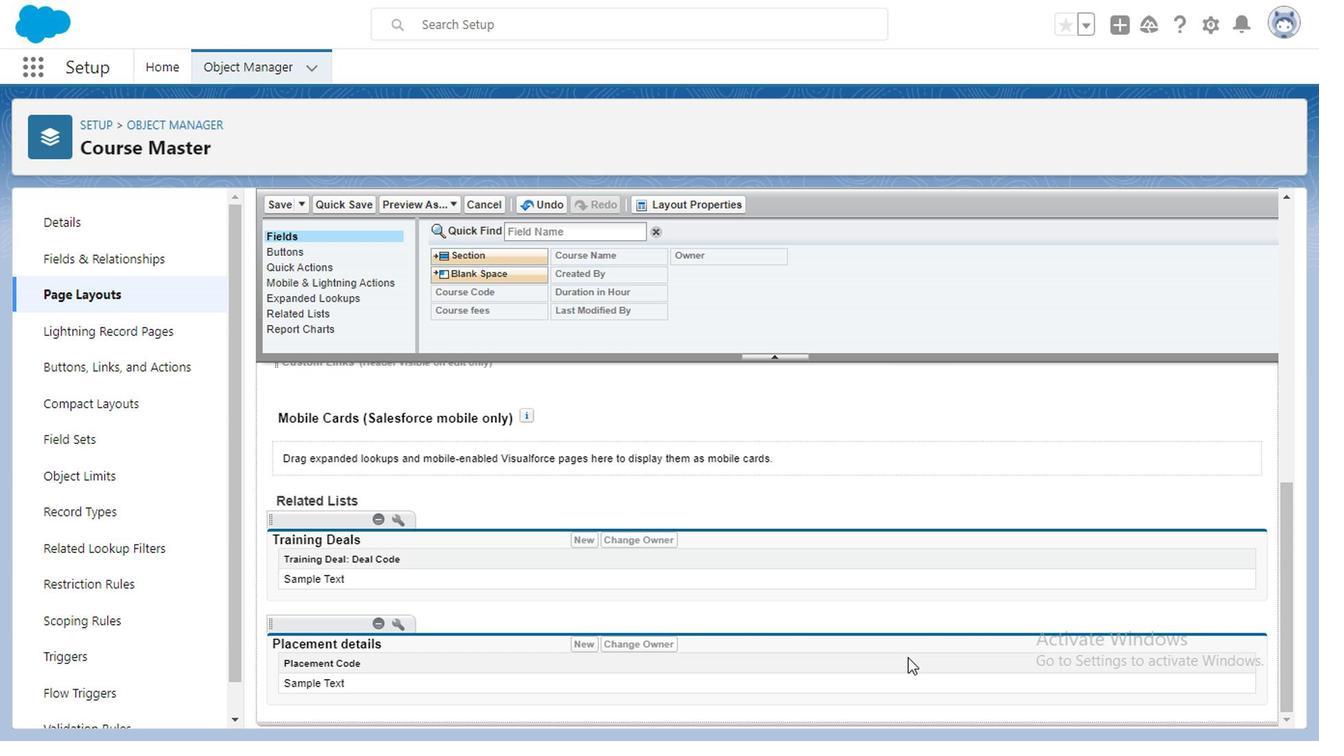 
Action: Mouse scrolled (851, 614) with delta (0, 0)
Screenshot: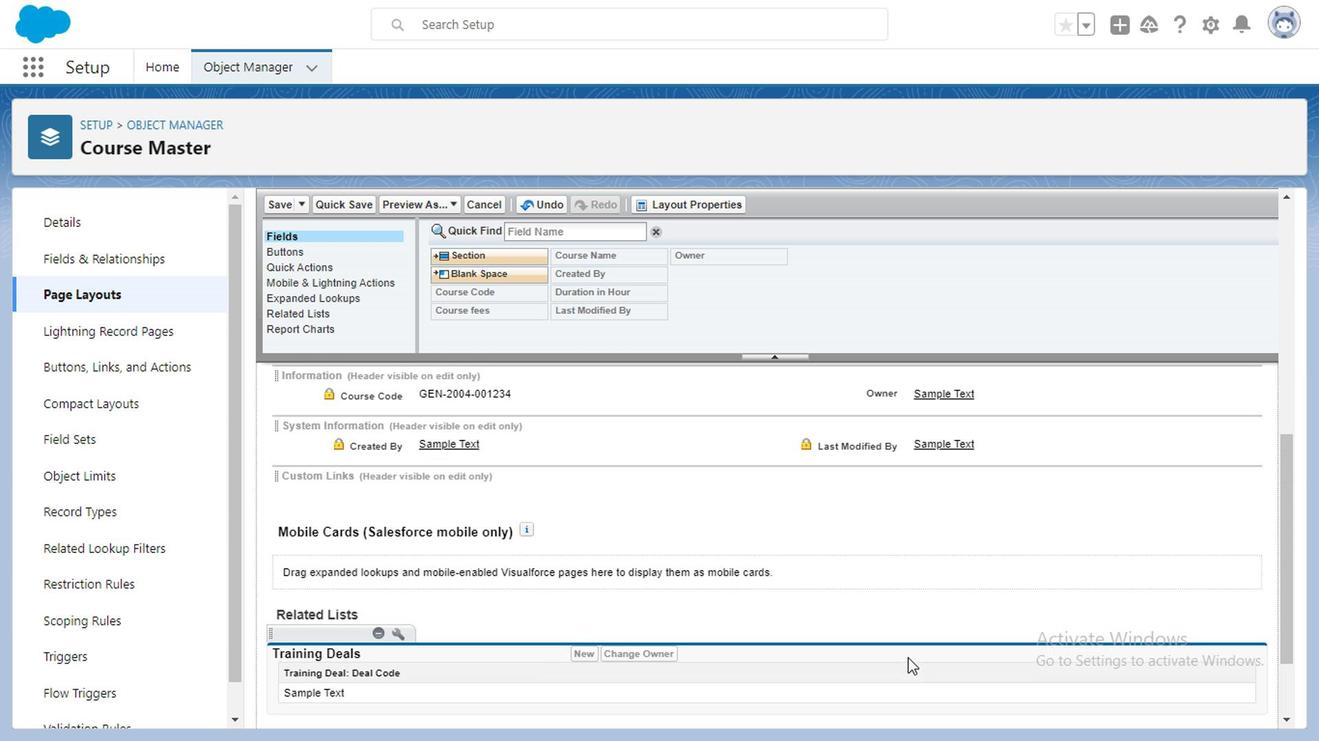 
Action: Mouse moved to (853, 615)
Screenshot: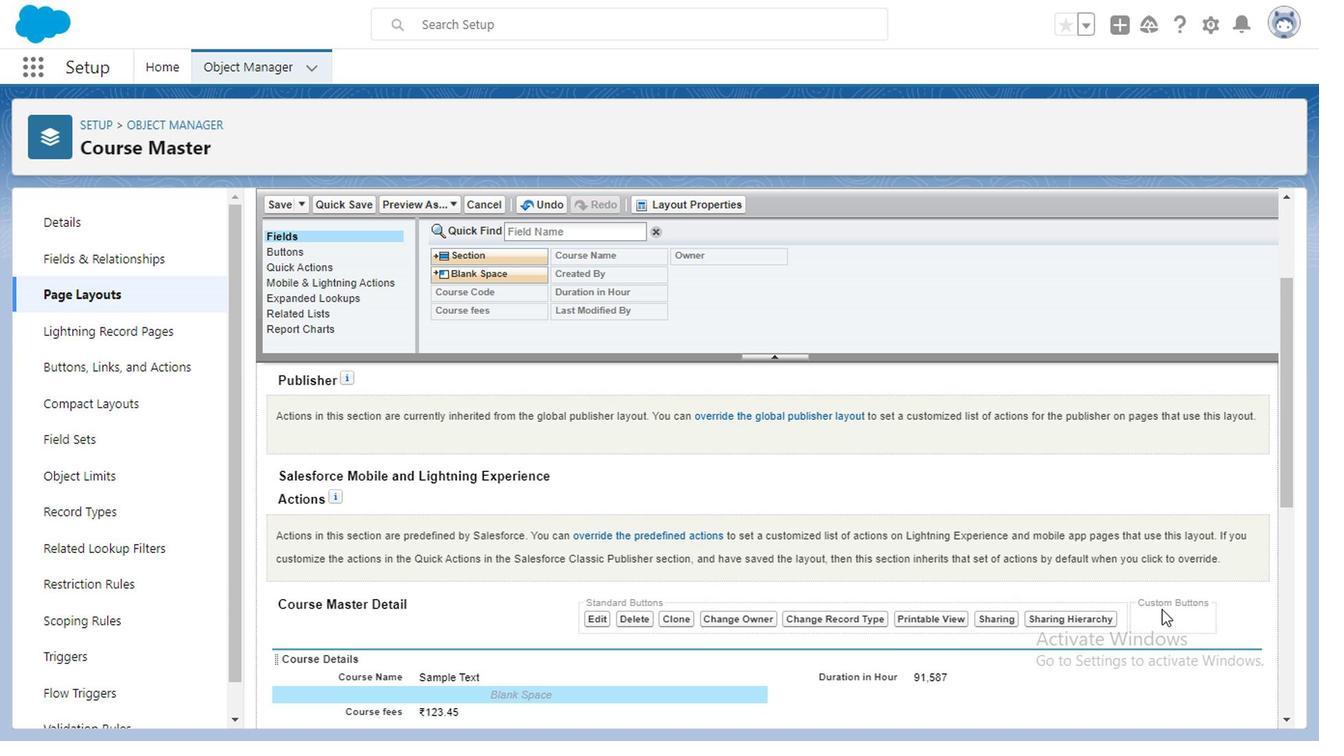 
Action: Mouse scrolled (853, 616) with delta (0, 0)
Screenshot: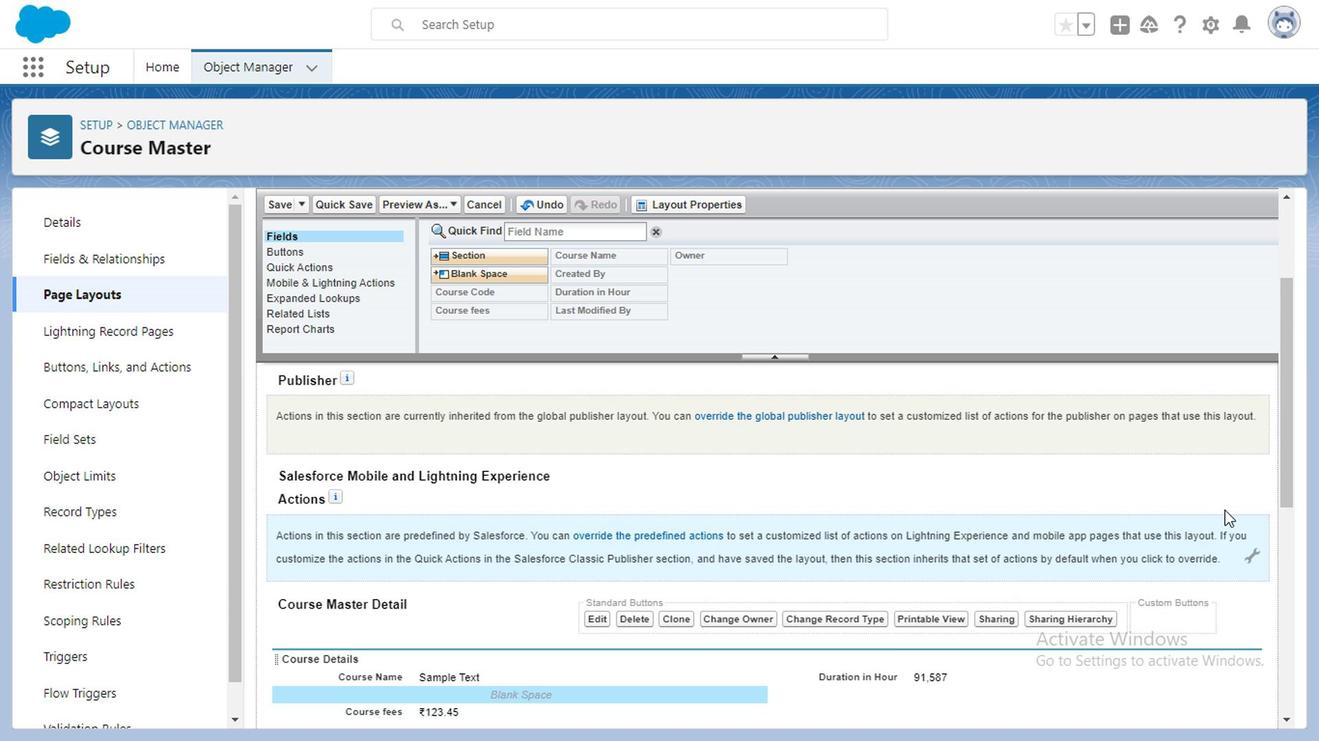 
Action: Mouse moved to (1204, 476)
Screenshot: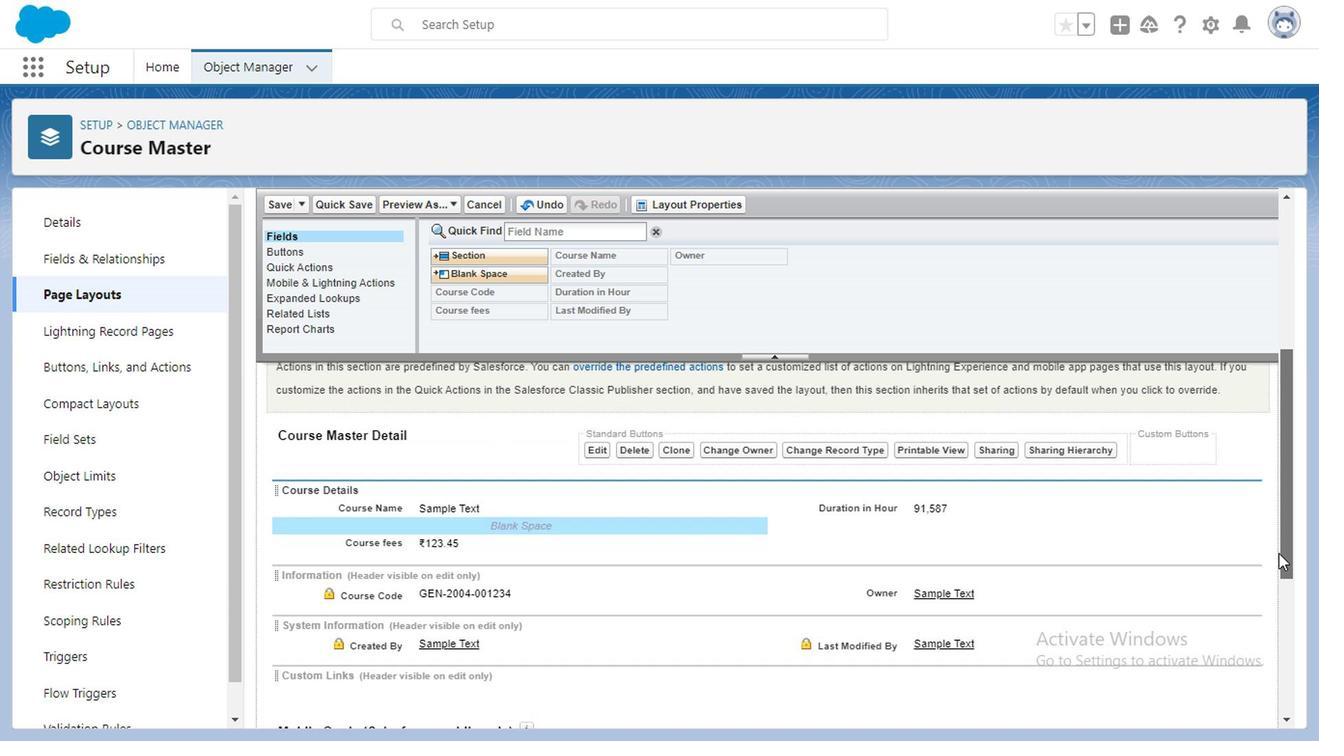 
Action: Mouse pressed left at (1204, 476)
Screenshot: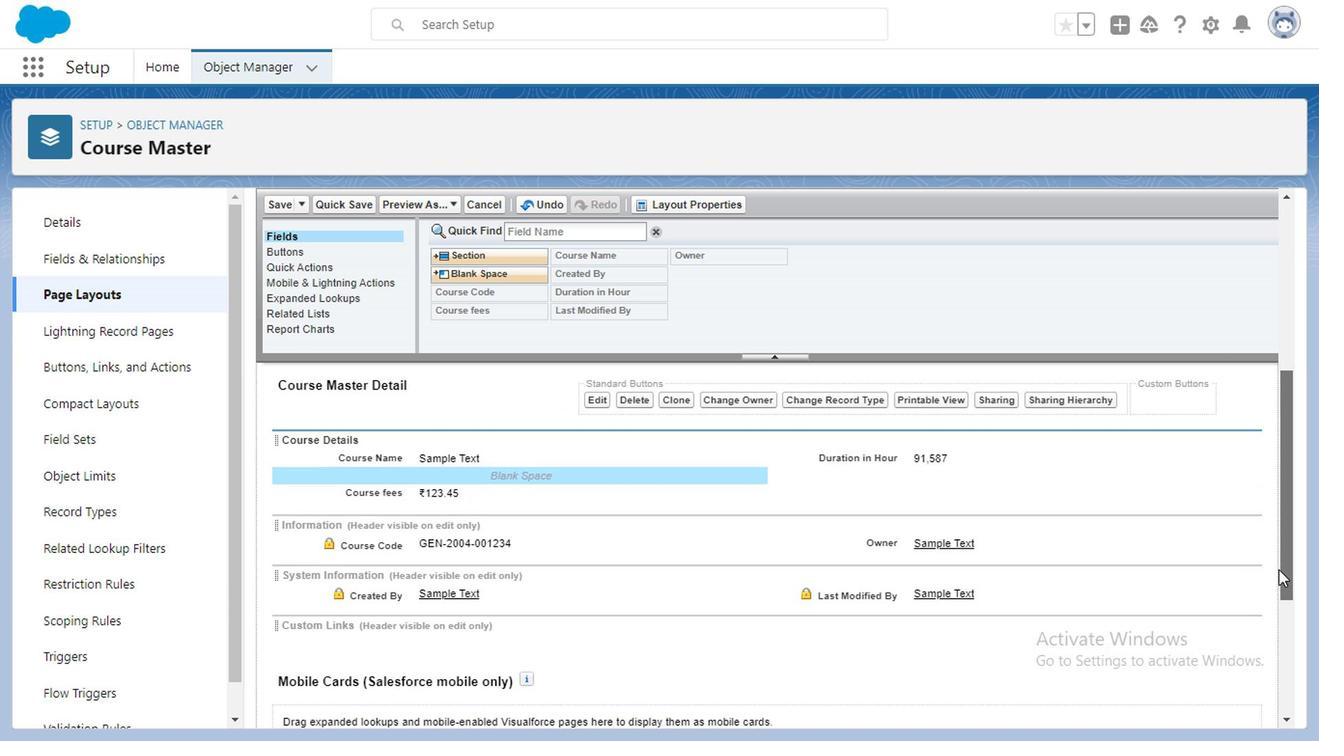 
Action: Mouse moved to (267, 305)
Screenshot: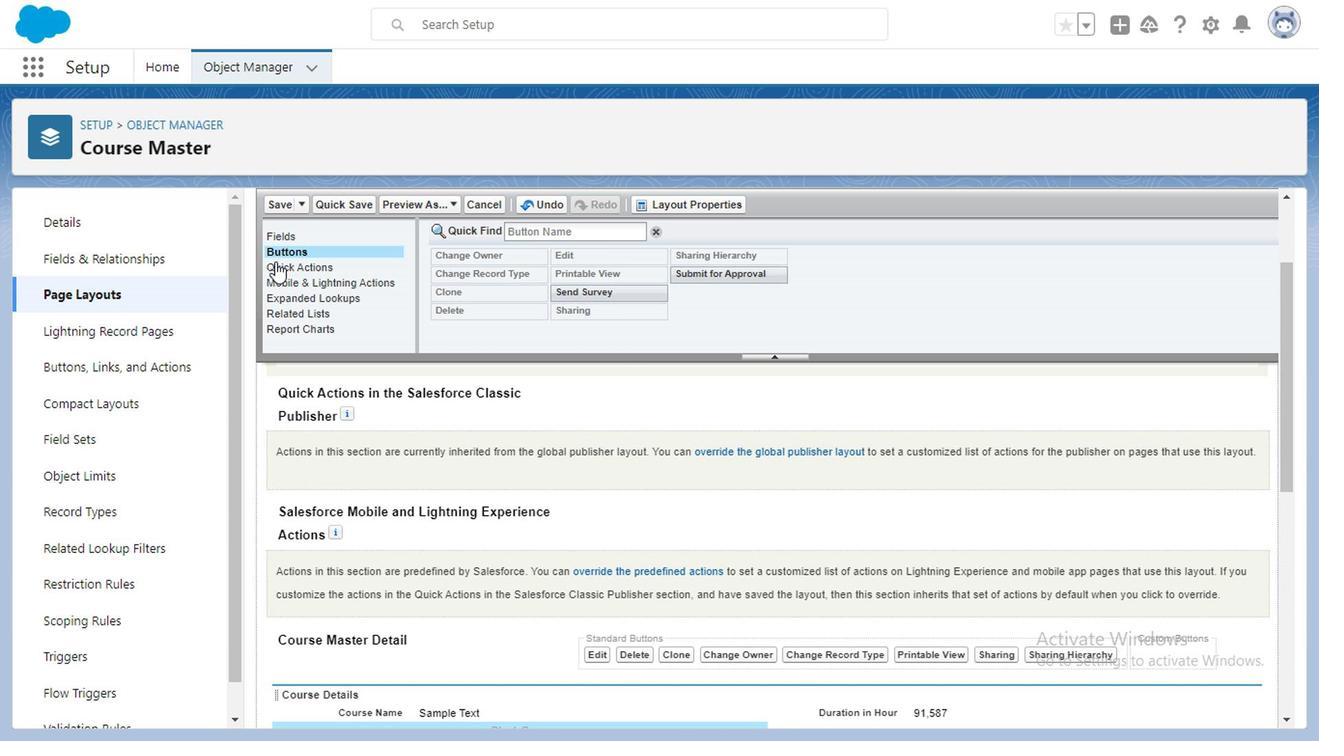 
Action: Mouse pressed left at (267, 305)
Screenshot: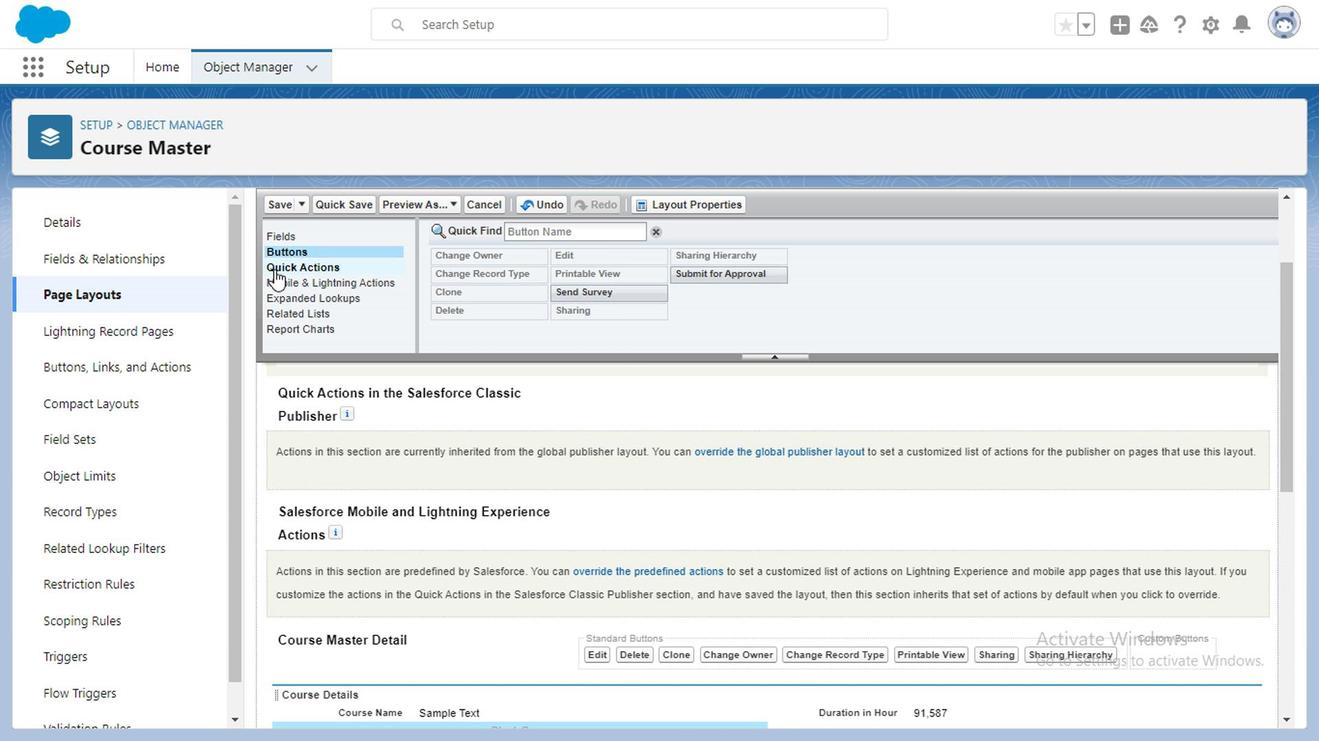 
Action: Mouse moved to (639, 613)
Screenshot: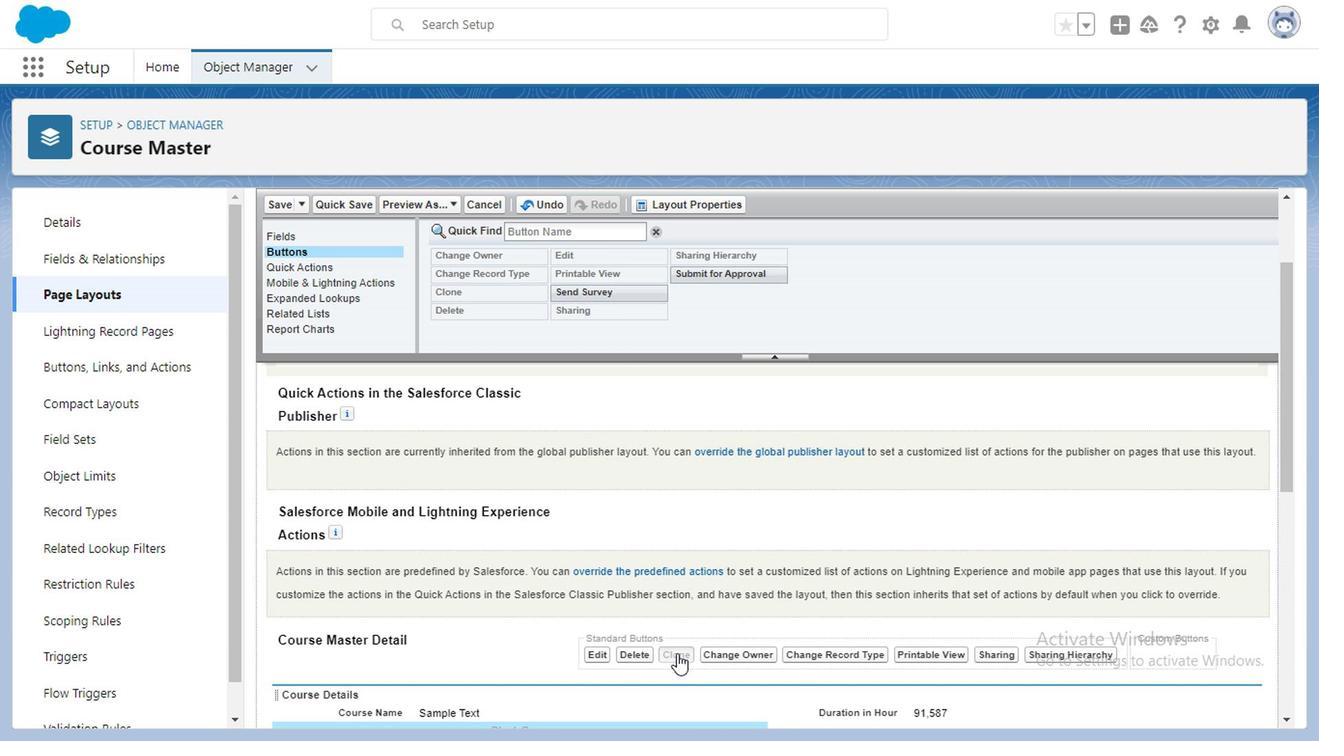 
Action: Mouse pressed left at (639, 613)
Screenshot: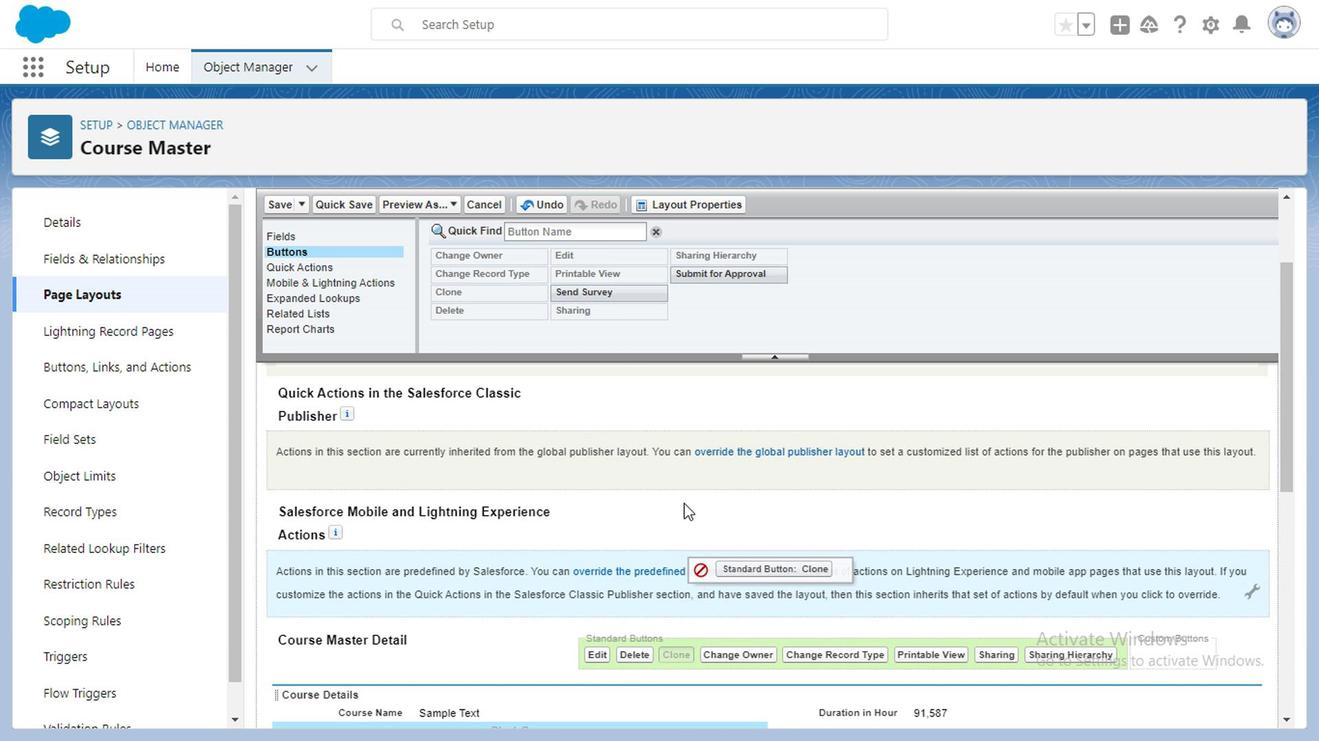
Action: Mouse moved to (643, 614)
Screenshot: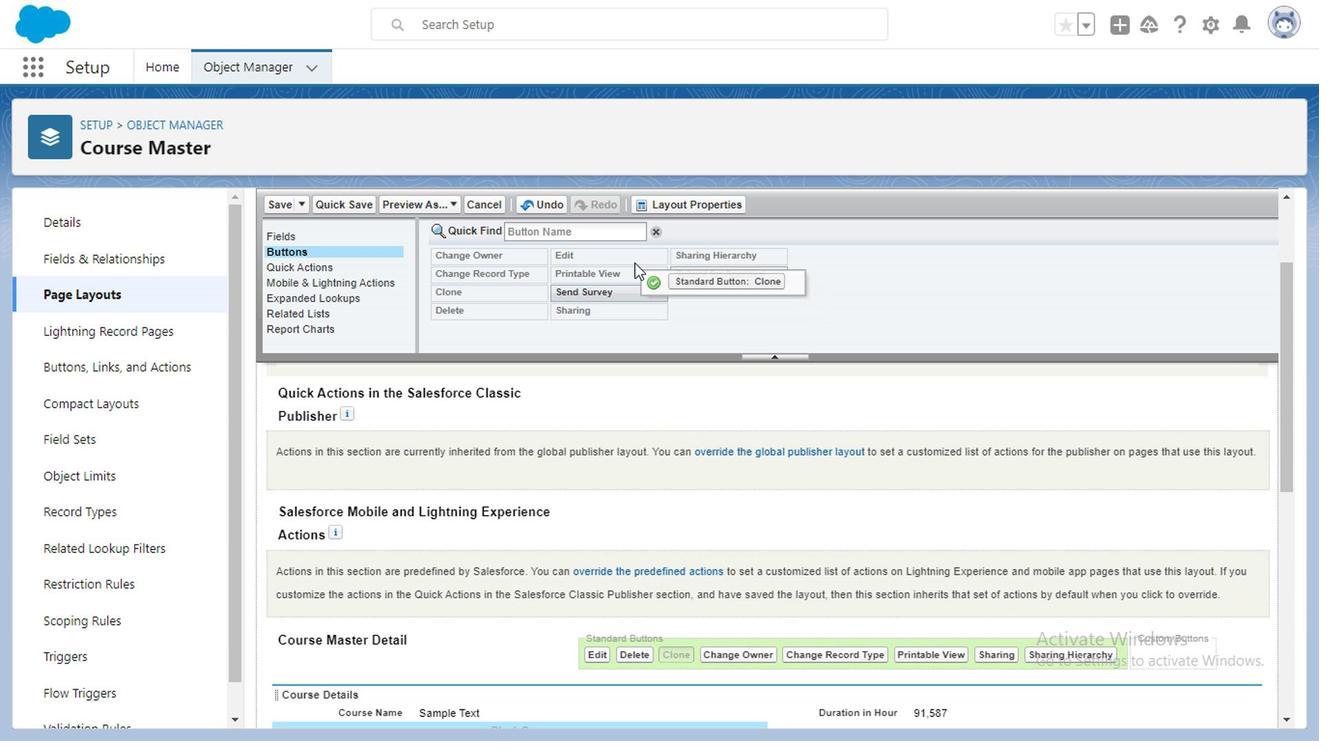 
Action: Mouse pressed left at (643, 614)
Screenshot: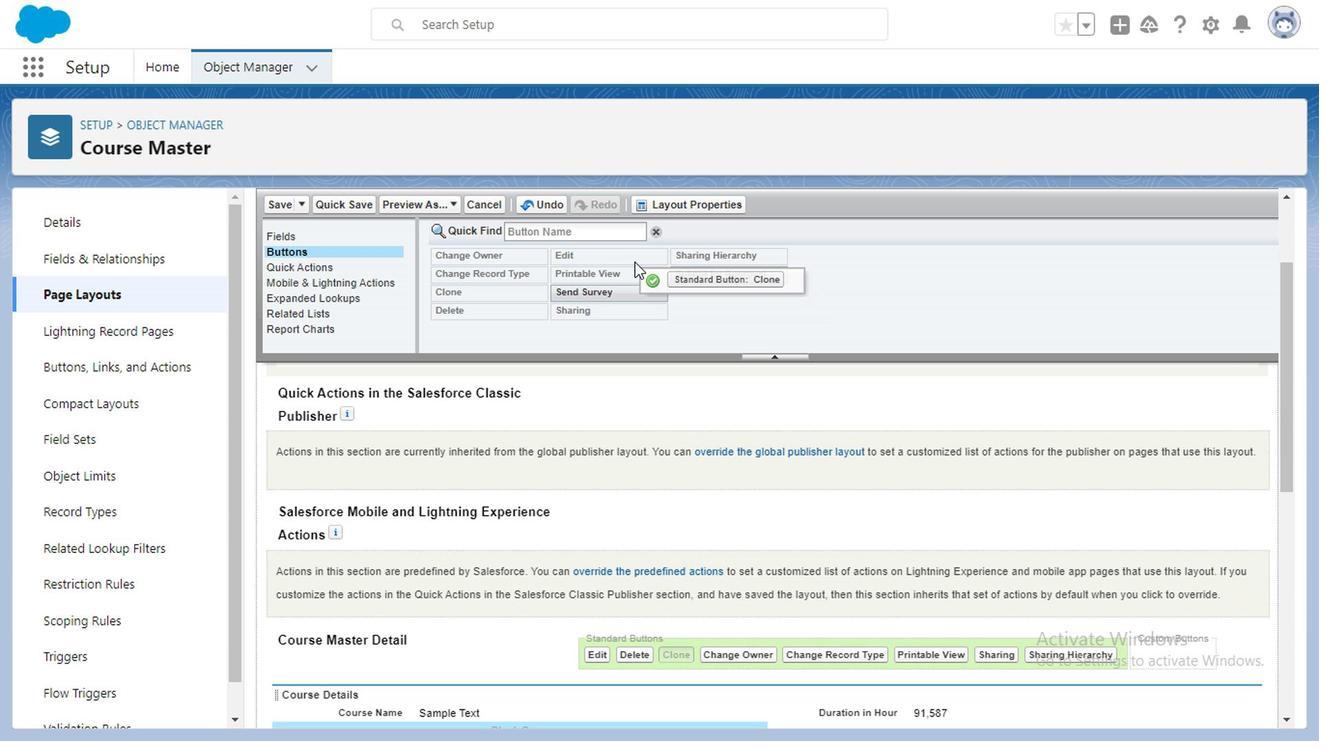 
Action: Mouse moved to (269, 263)
Screenshot: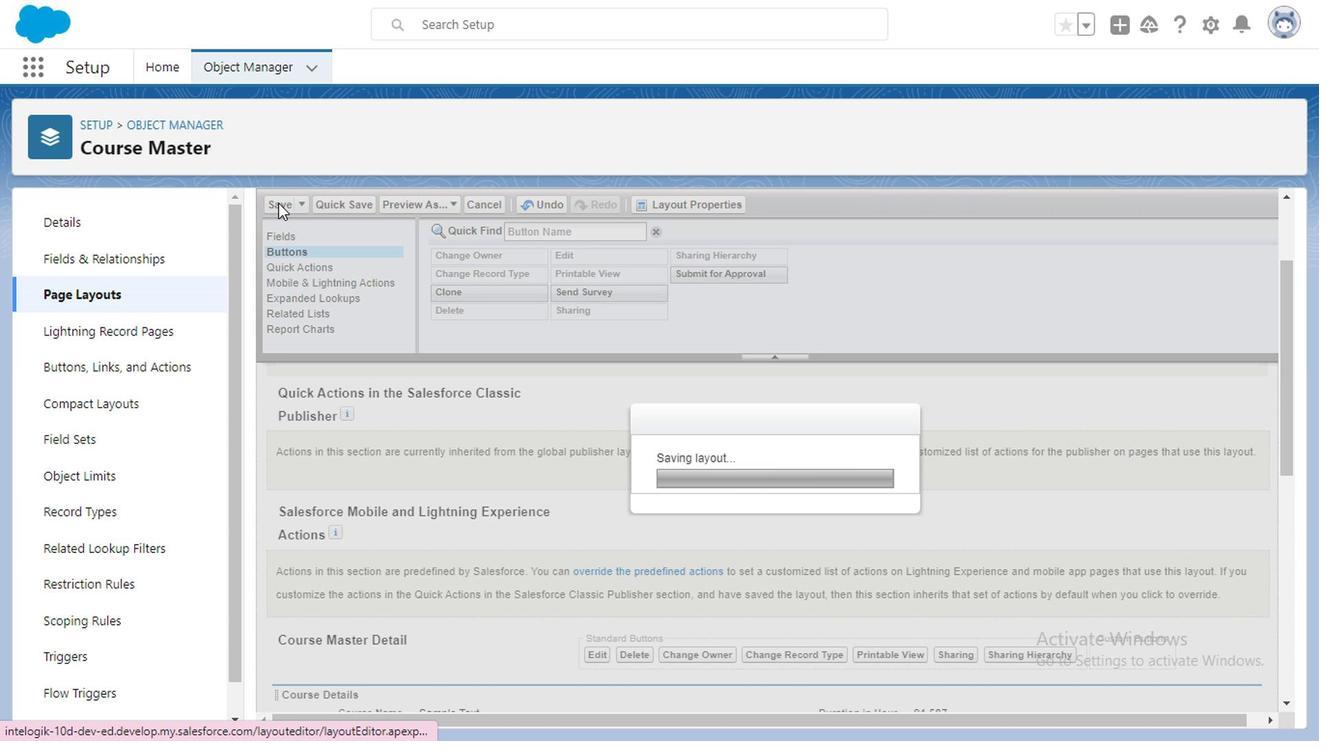 
Action: Mouse pressed left at (269, 263)
Screenshot: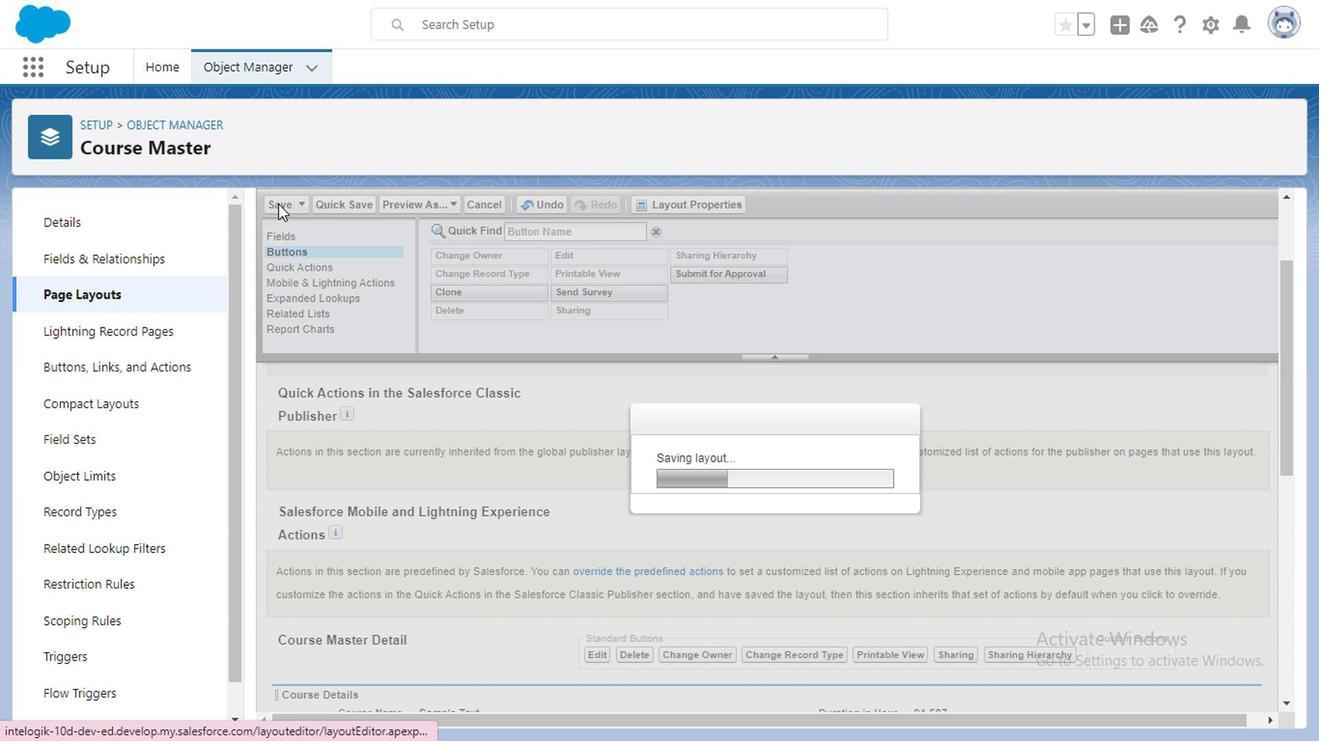 
Action: Mouse moved to (316, 342)
Screenshot: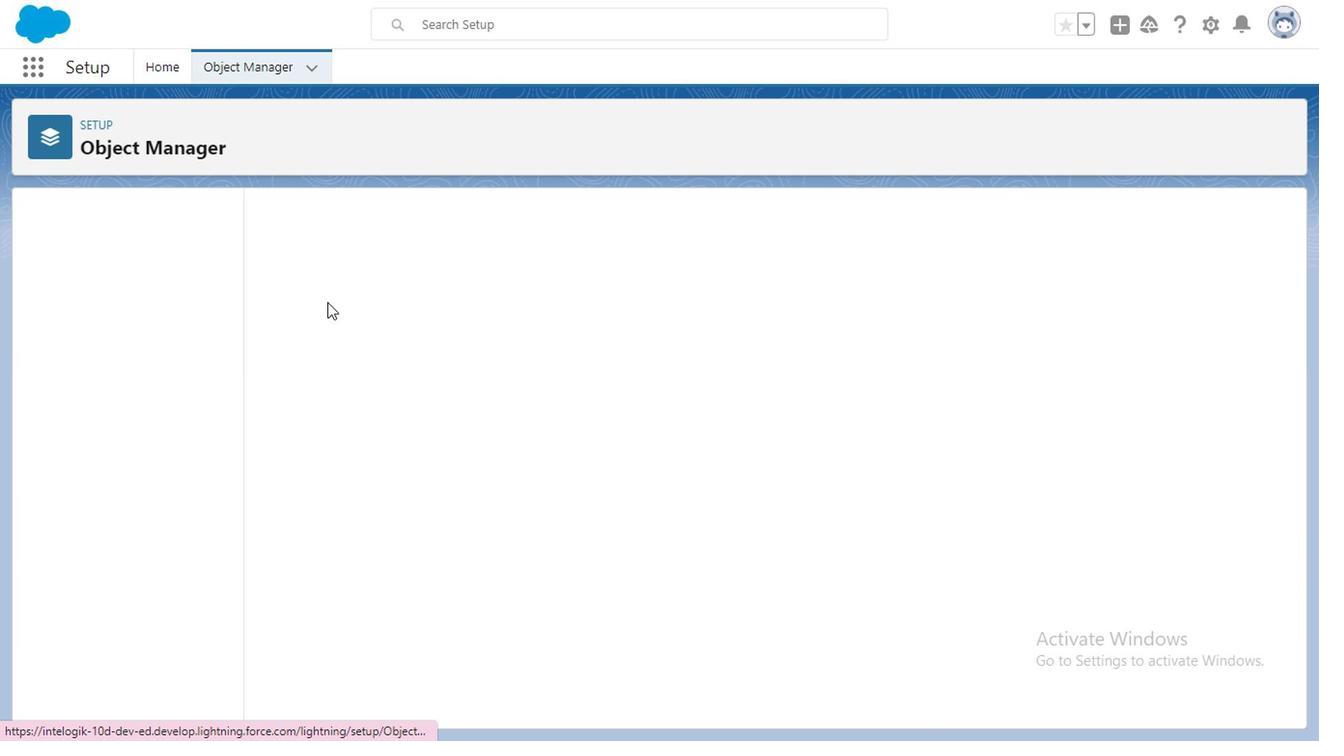 
Action: Mouse pressed left at (316, 342)
Screenshot: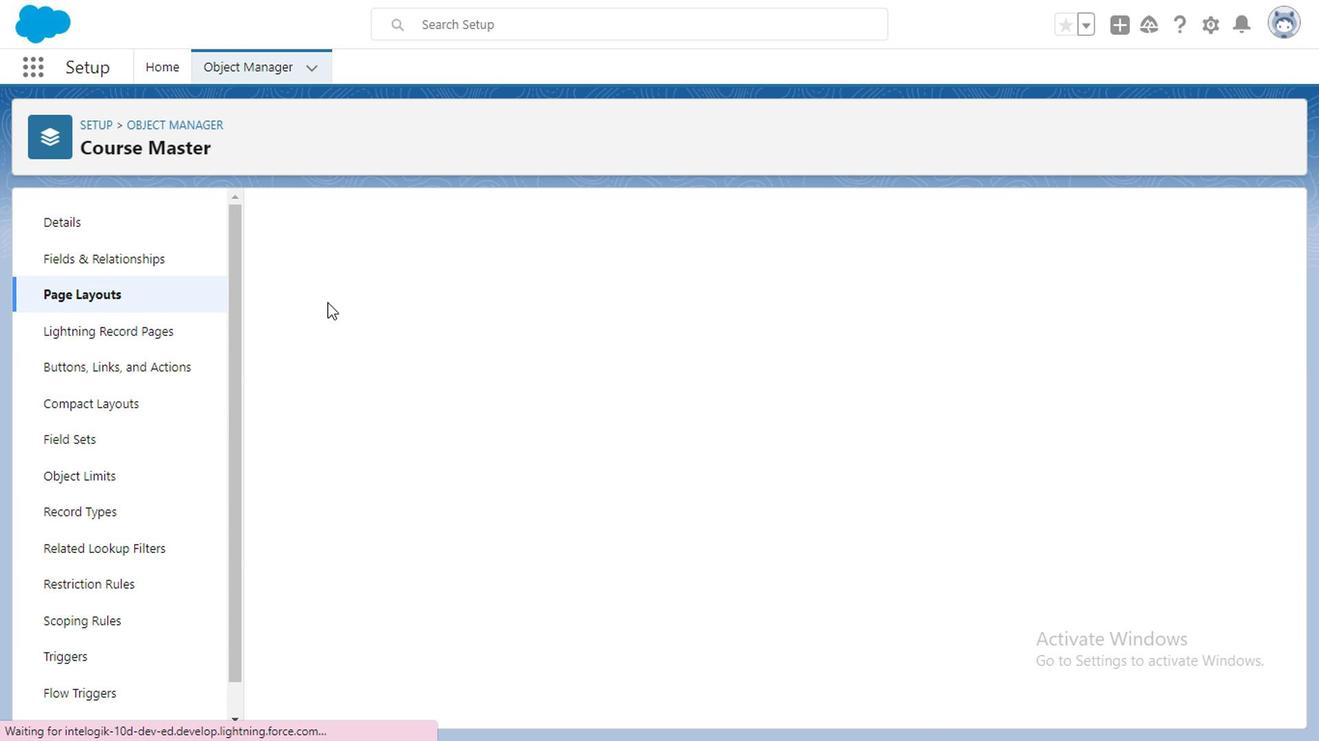 
Action: Mouse moved to (410, 491)
Screenshot: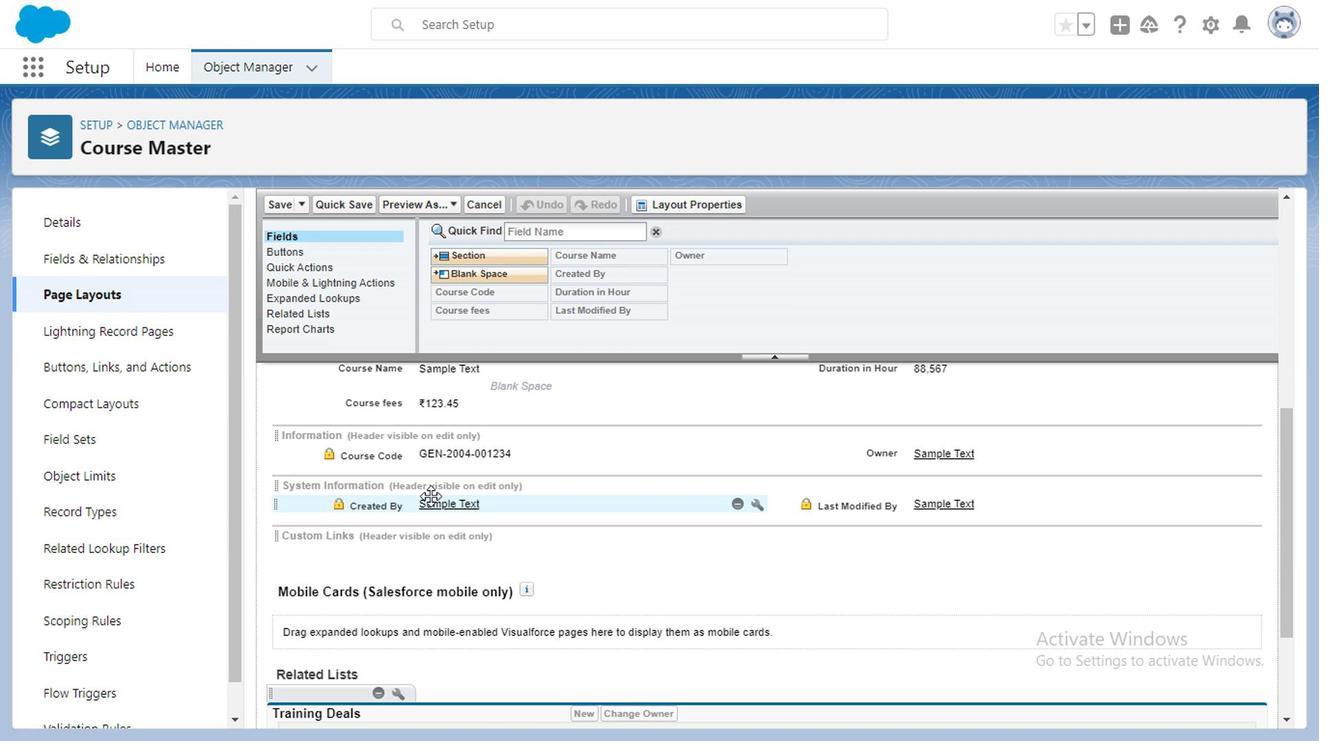 
Action: Mouse scrolled (410, 489) with delta (0, -1)
Screenshot: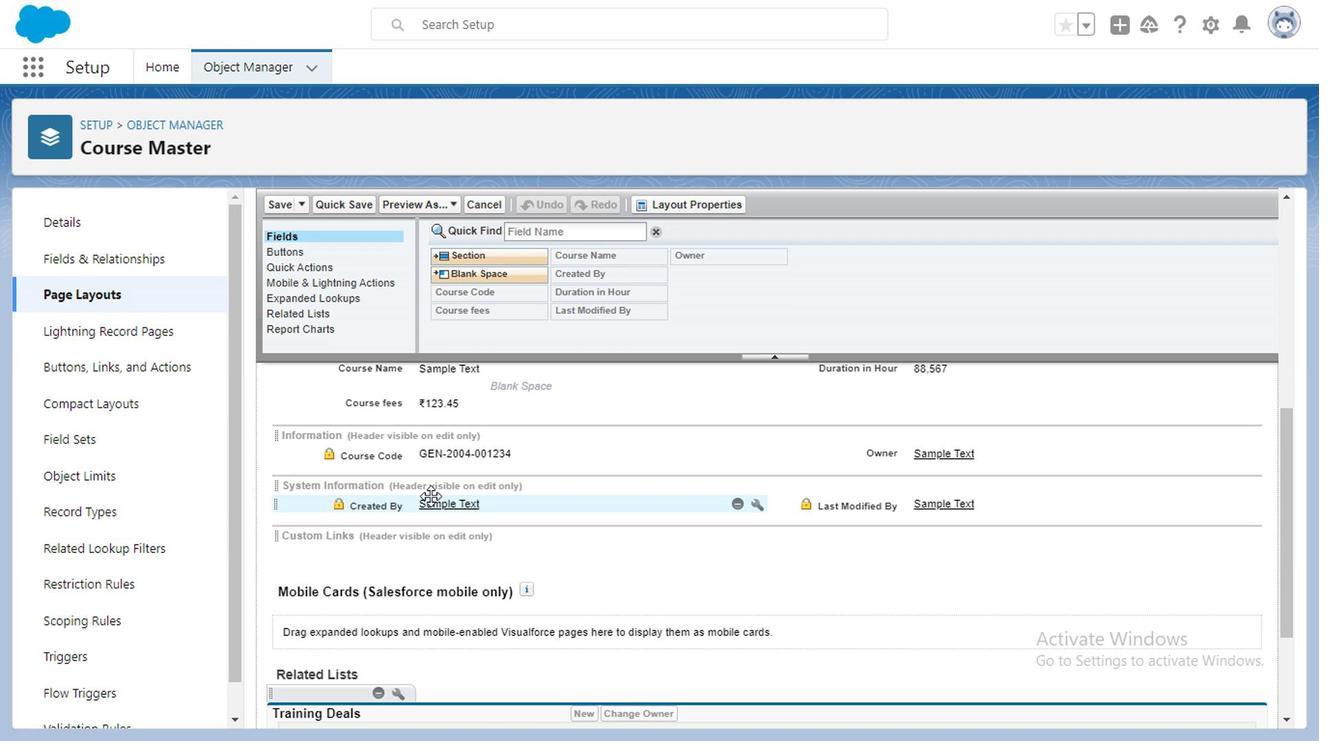 
Action: Mouse moved to (413, 494)
Screenshot: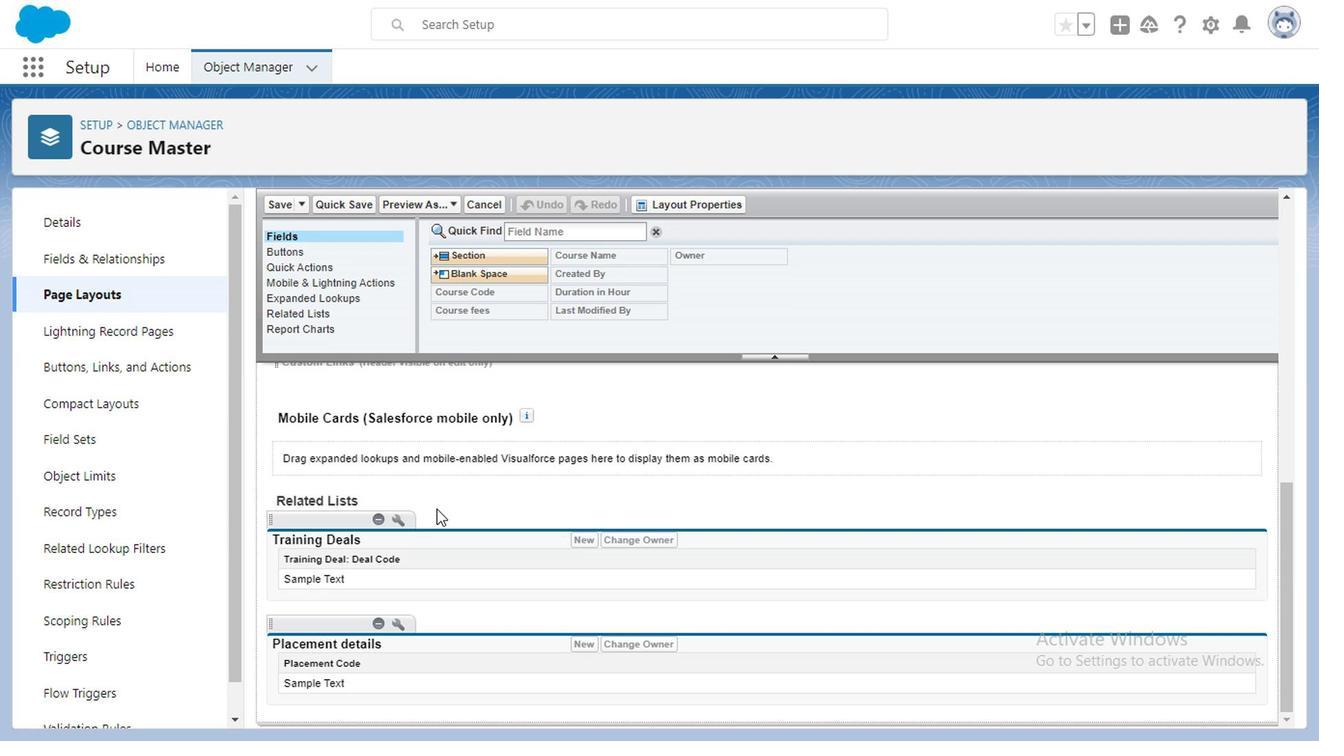 
Action: Mouse scrolled (413, 493) with delta (0, 0)
Screenshot: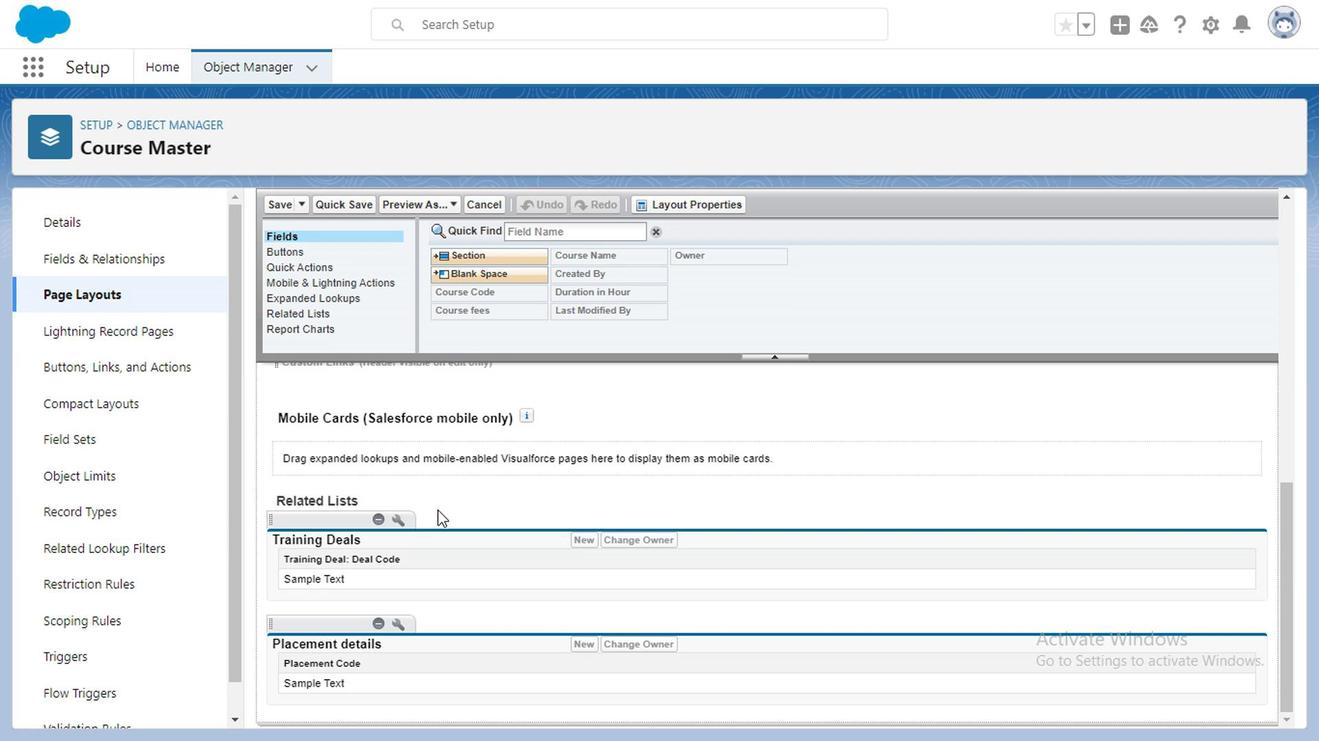 
Action: Mouse moved to (421, 502)
Screenshot: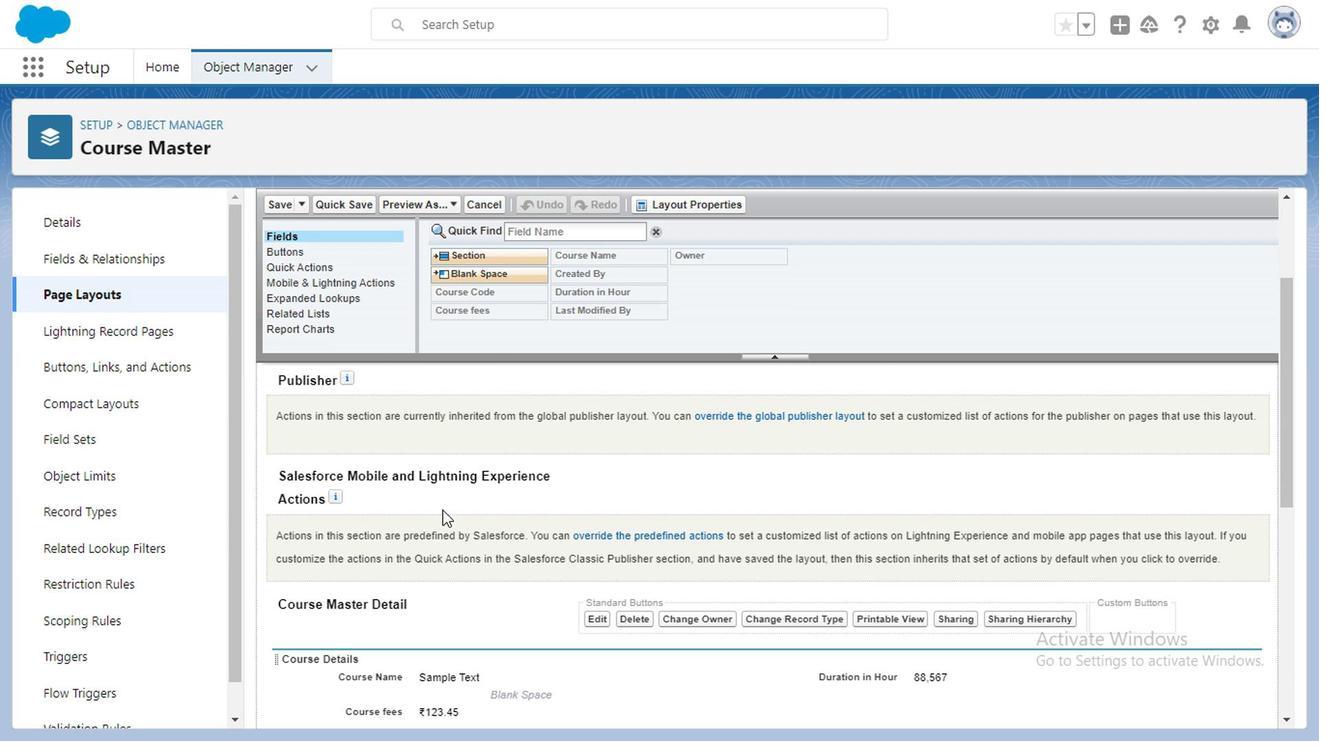 
Action: Mouse scrolled (421, 503) with delta (0, 0)
Screenshot: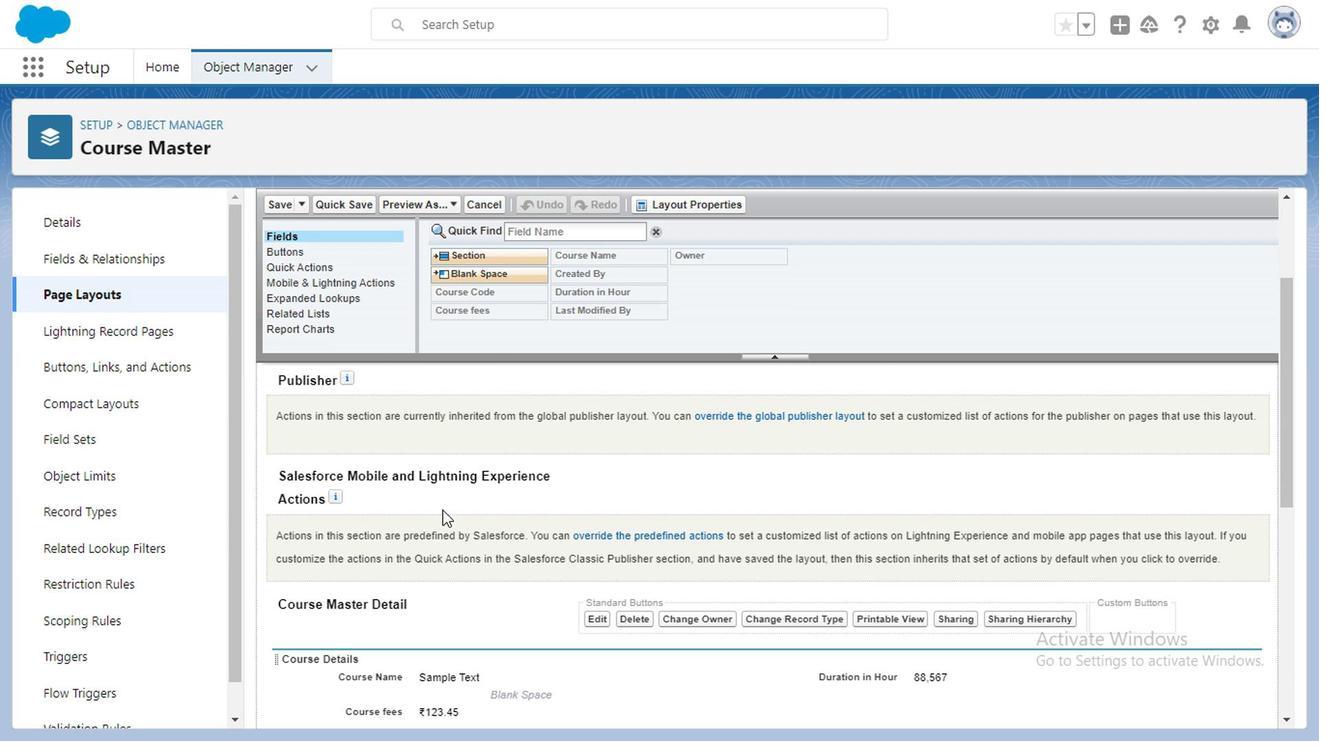 
Action: Mouse moved to (559, 555)
Screenshot: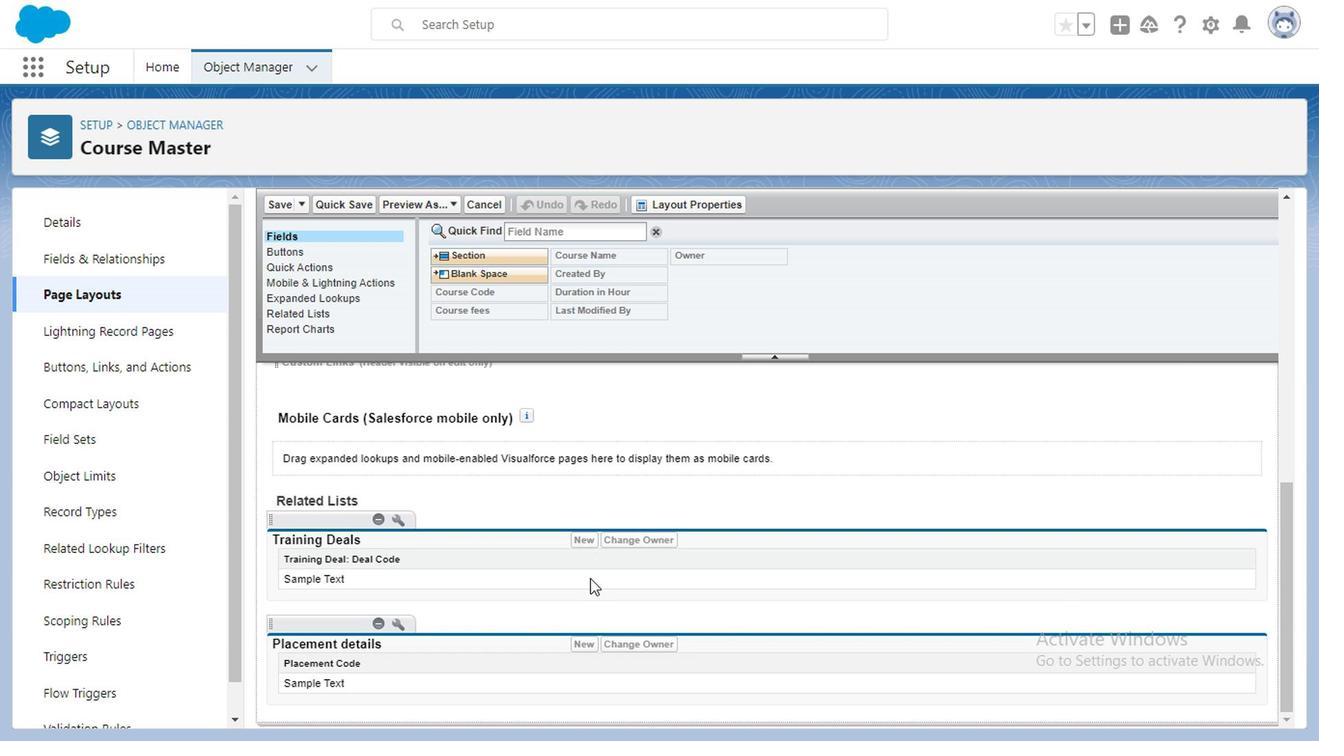 
Action: Mouse scrolled (559, 554) with delta (0, -1)
Screenshot: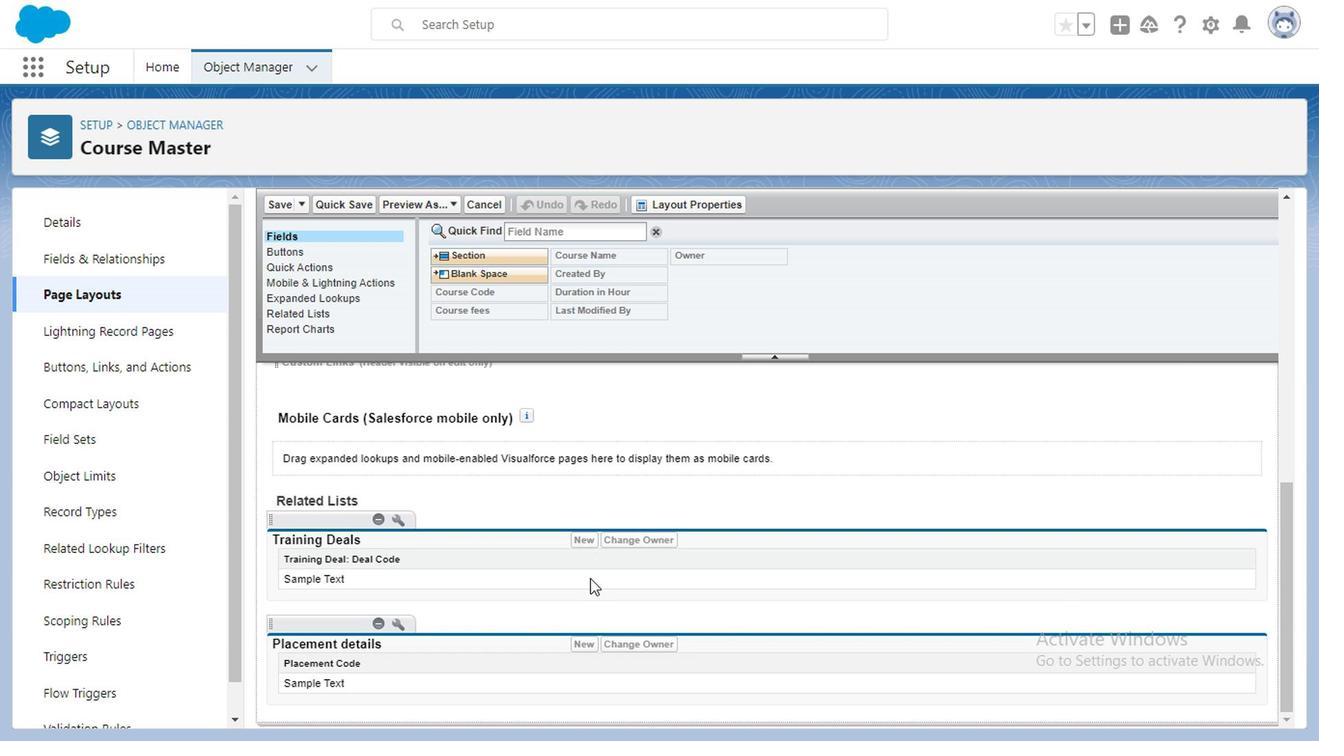 
Action: Mouse moved to (475, 427)
Screenshot: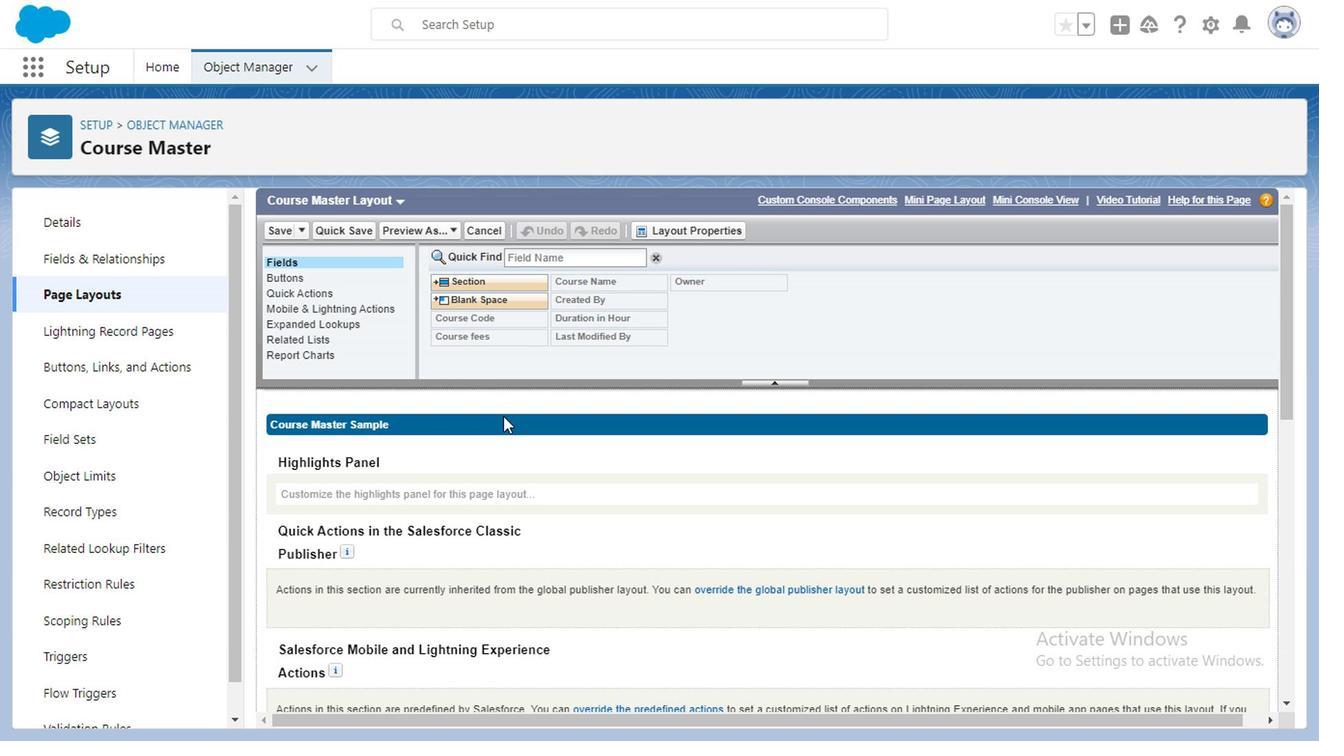 
Action: Mouse scrolled (475, 428) with delta (0, 0)
Screenshot: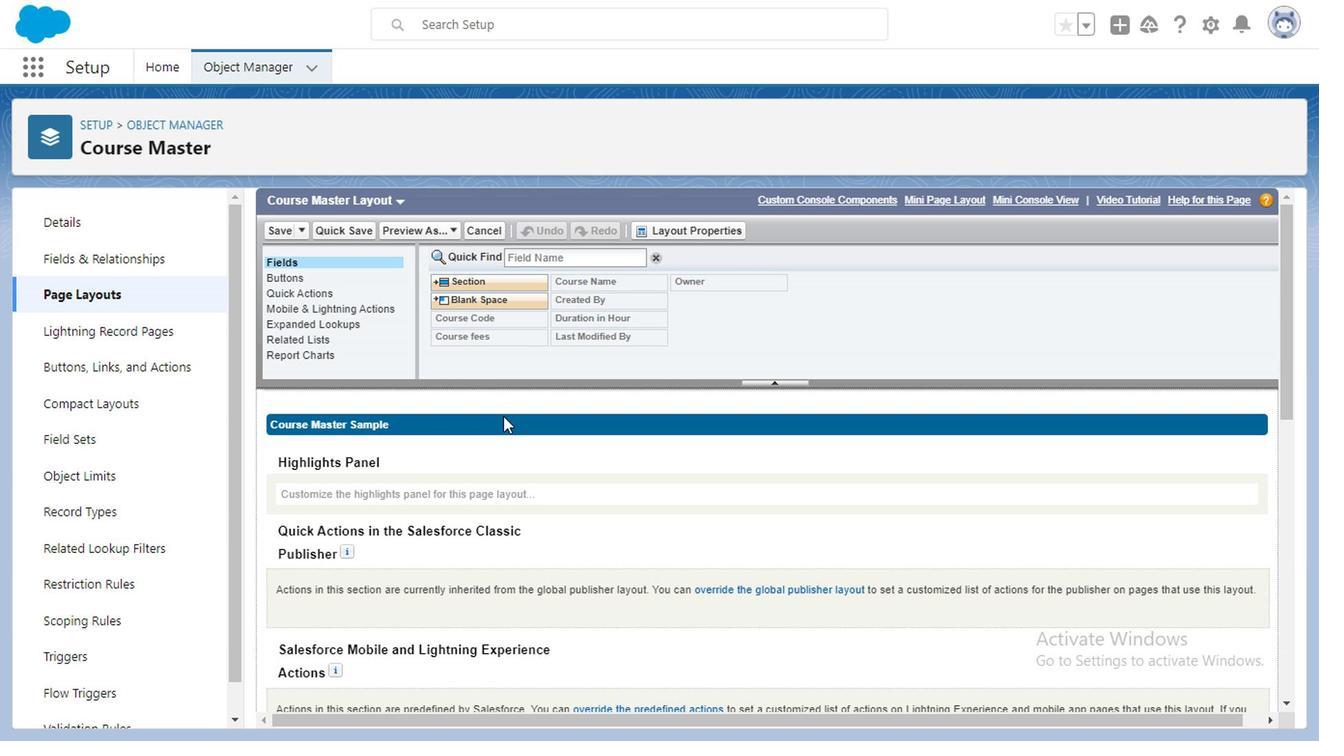 
Action: Mouse moved to (475, 428)
Screenshot: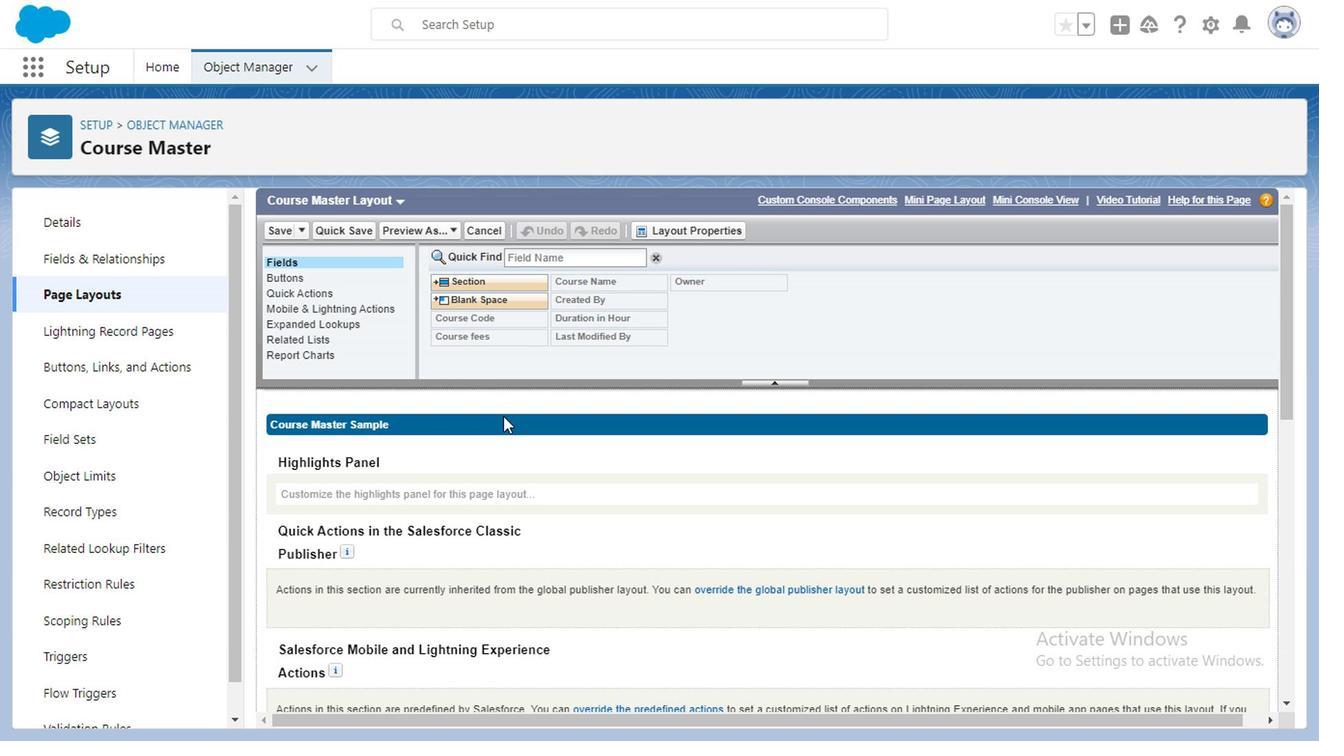 
Action: Mouse scrolled (475, 428) with delta (0, 0)
Screenshot: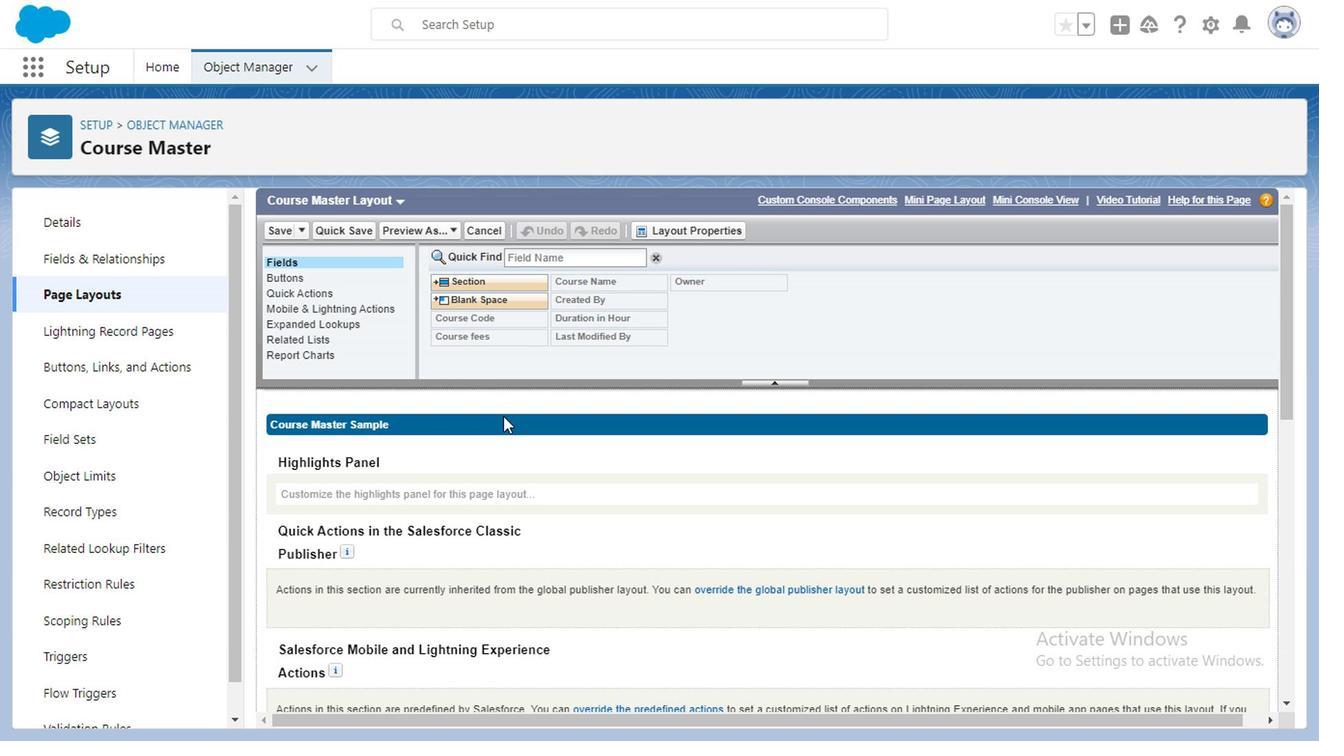 
Action: Mouse moved to (103, 304)
Screenshot: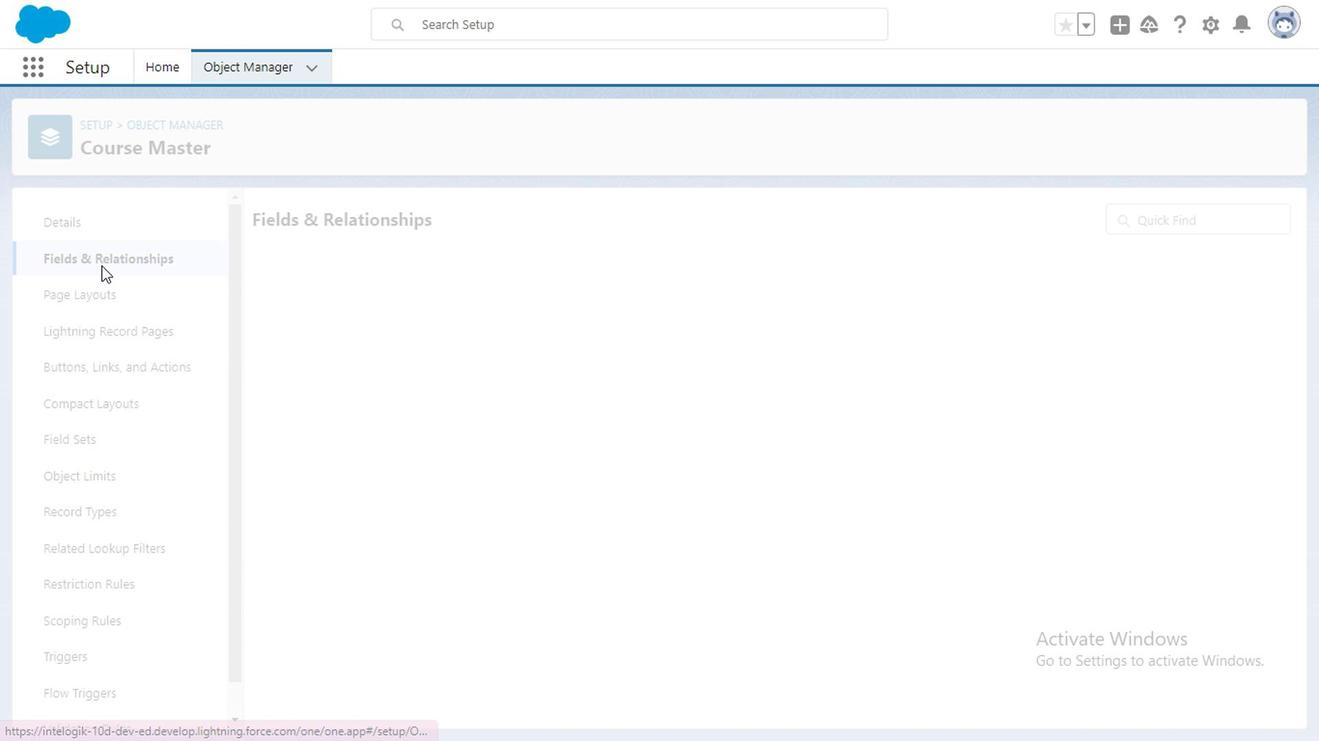 
Action: Mouse pressed left at (103, 304)
Screenshot: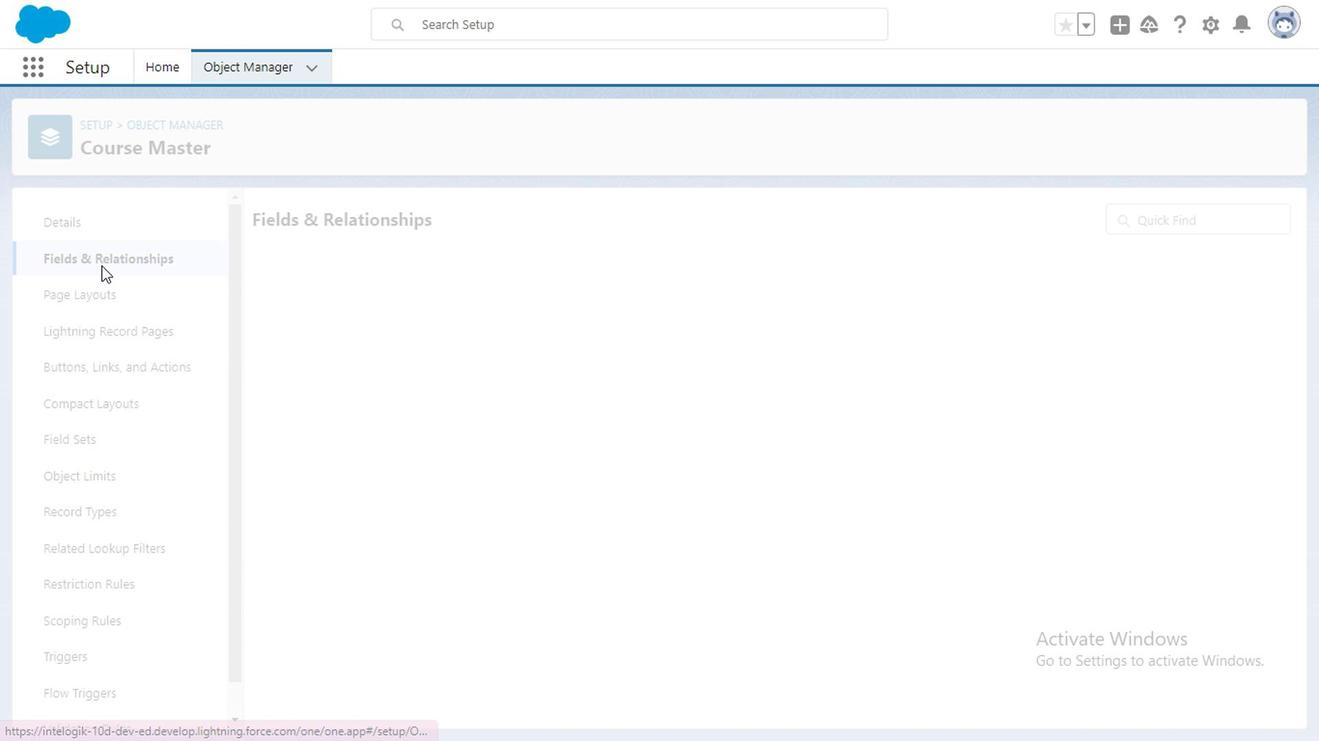 
Action: Mouse moved to (91, 331)
Screenshot: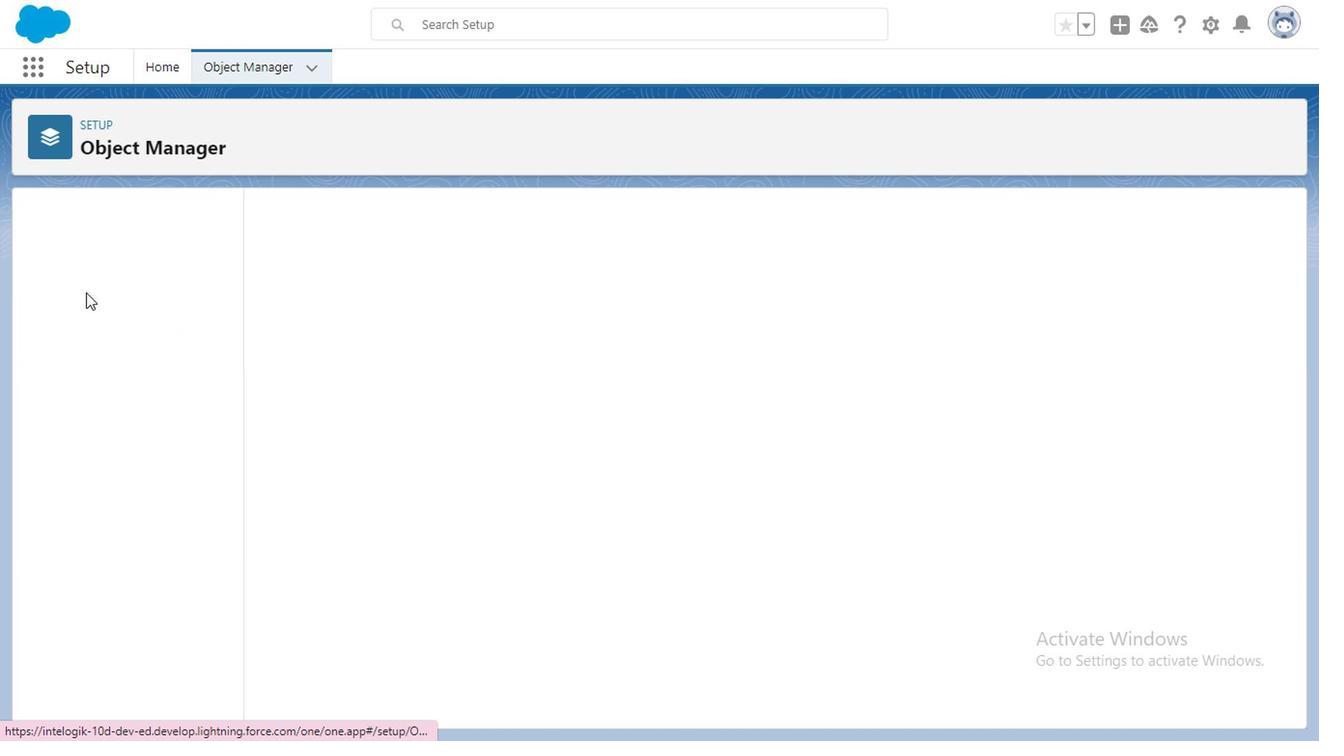 
Action: Mouse pressed left at (91, 331)
Screenshot: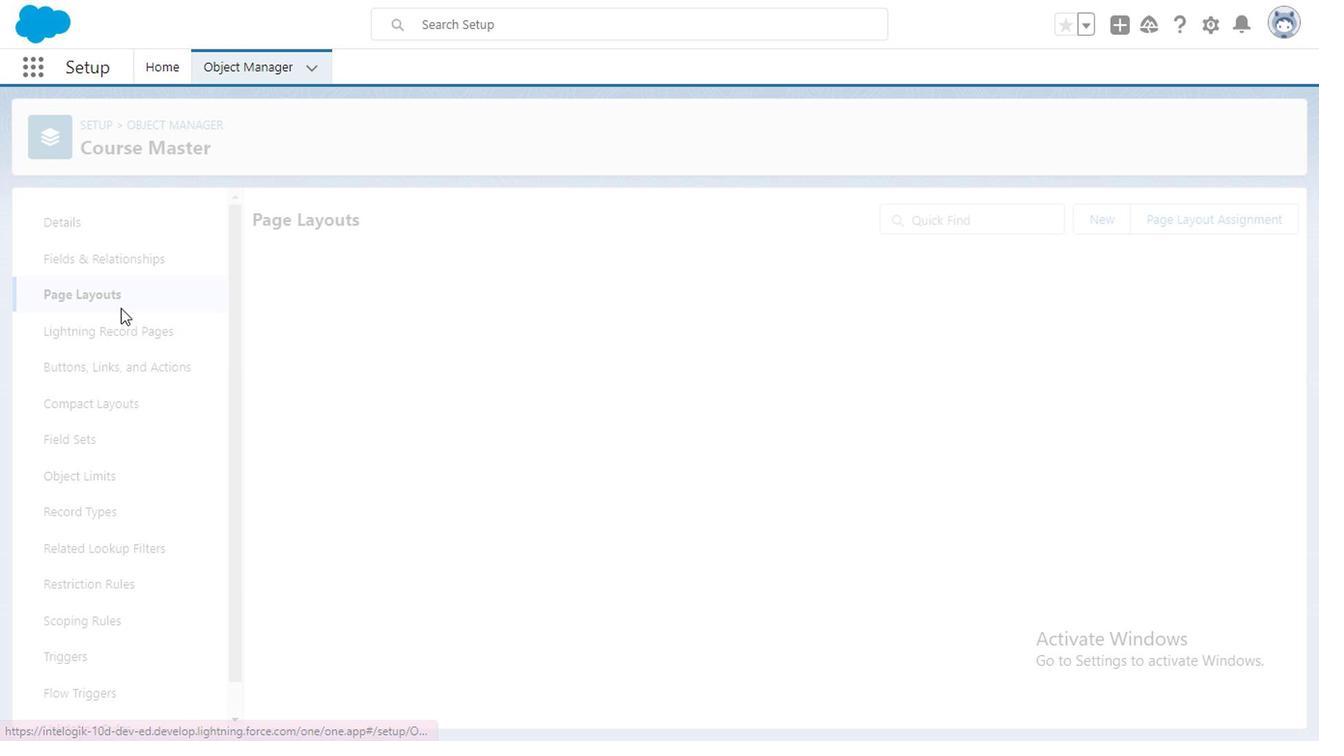 
Action: Mouse moved to (333, 344)
Screenshot: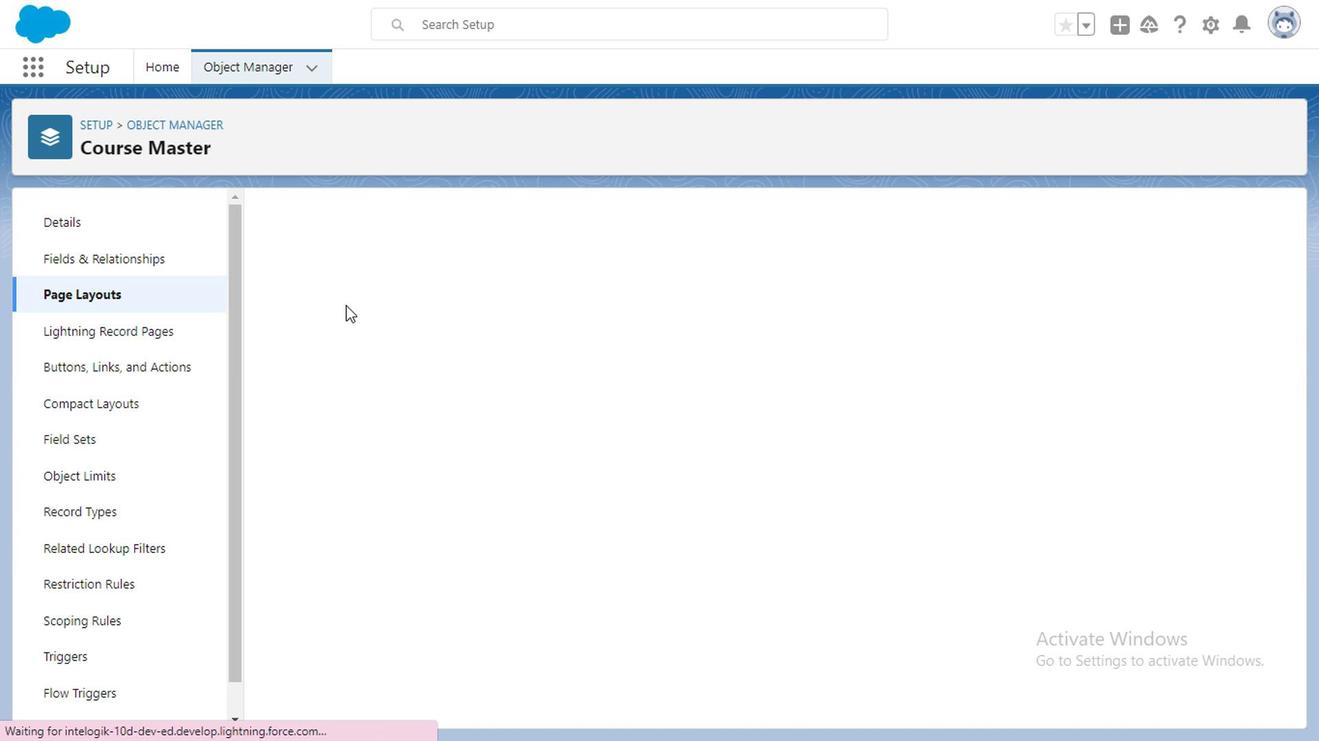 
Action: Mouse pressed left at (333, 344)
Screenshot: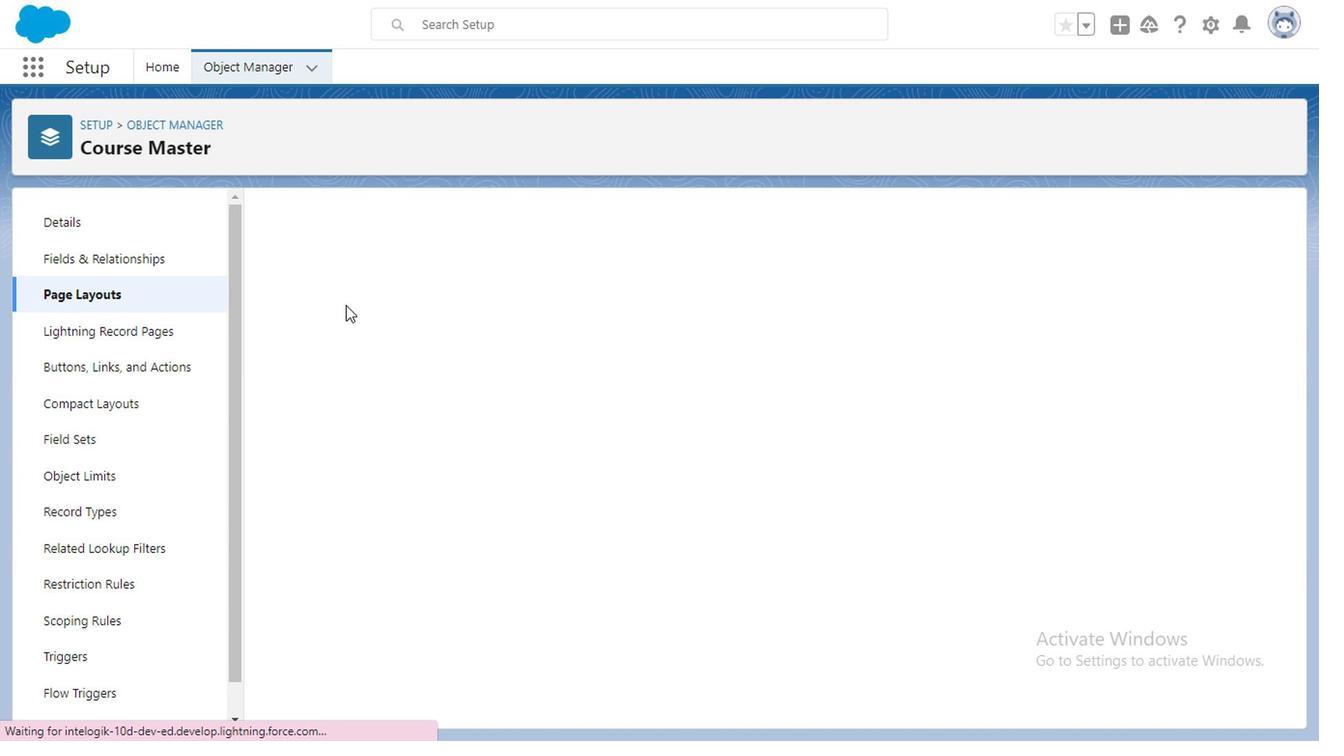 
Action: Mouse moved to (456, 517)
Screenshot: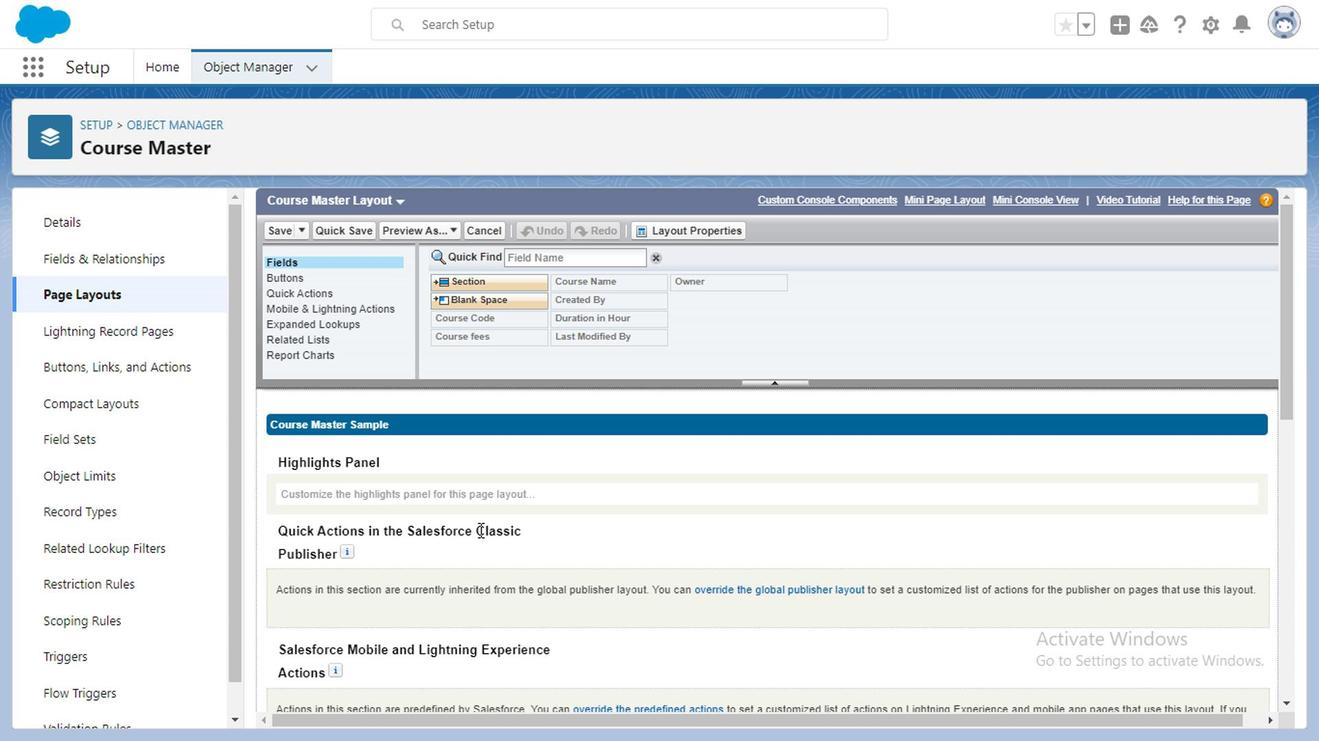 
Action: Mouse scrolled (456, 517) with delta (0, 0)
Screenshot: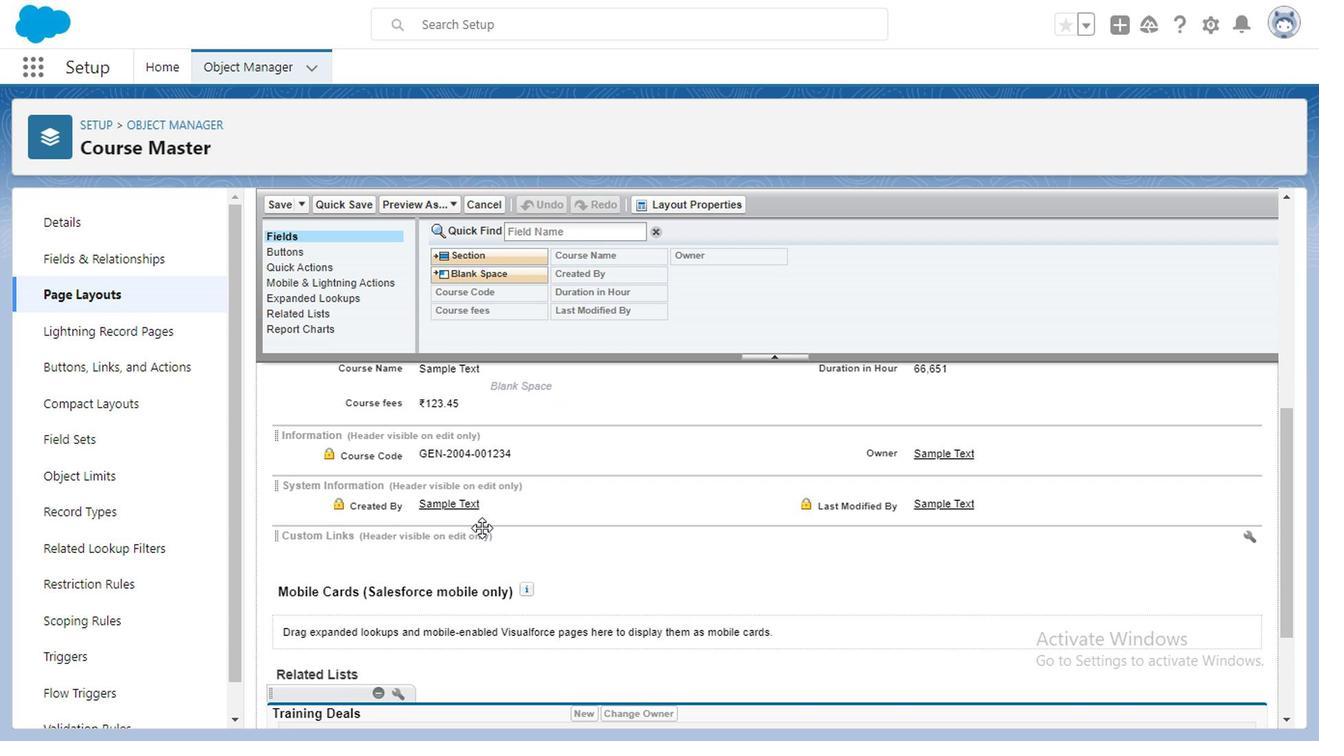 
Action: Mouse moved to (463, 514)
Screenshot: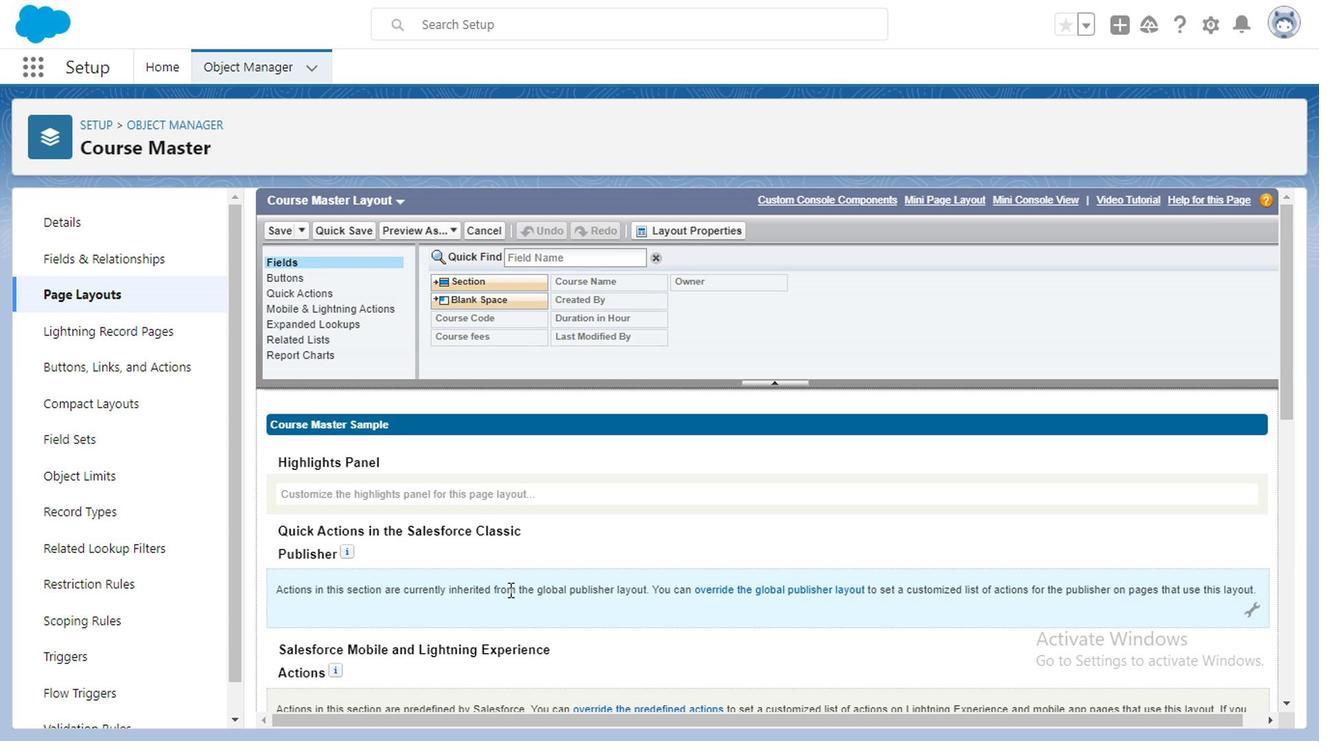 
Action: Mouse scrolled (463, 515) with delta (0, 0)
Screenshot: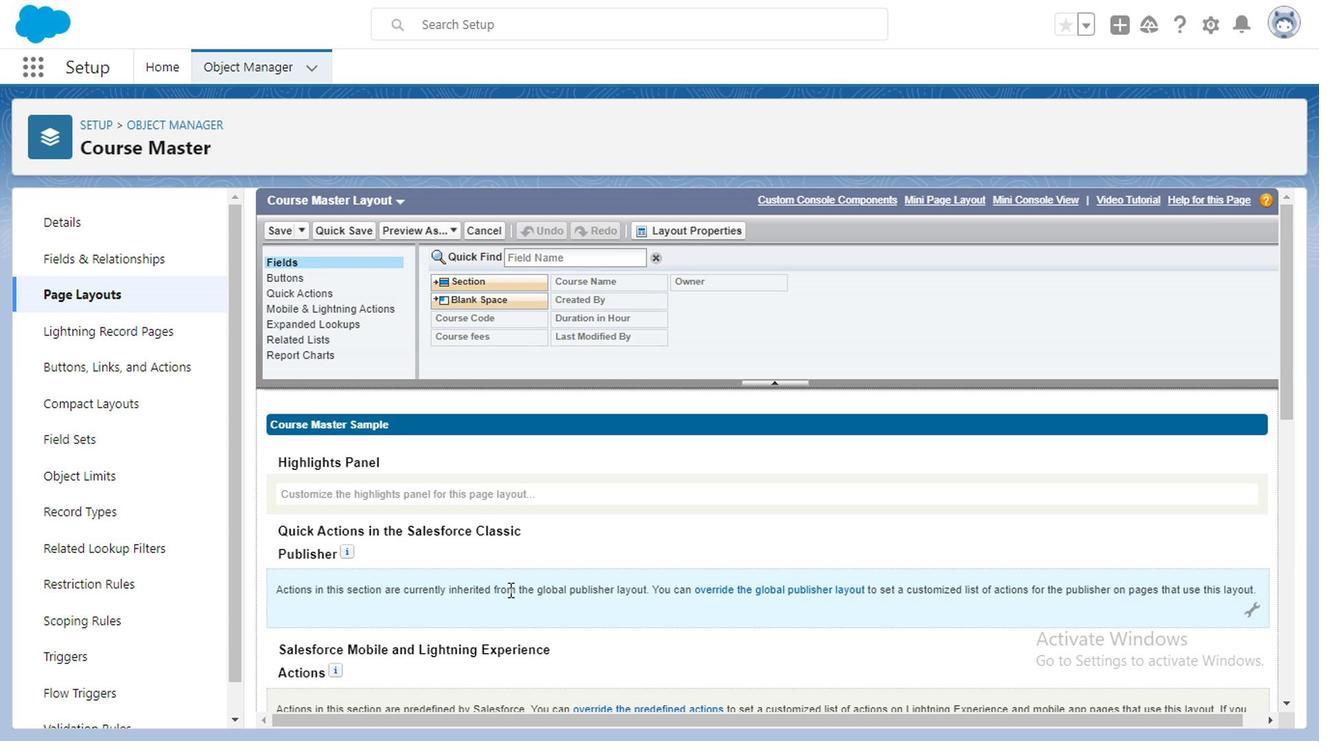 
Action: Mouse moved to (342, 287)
Screenshot: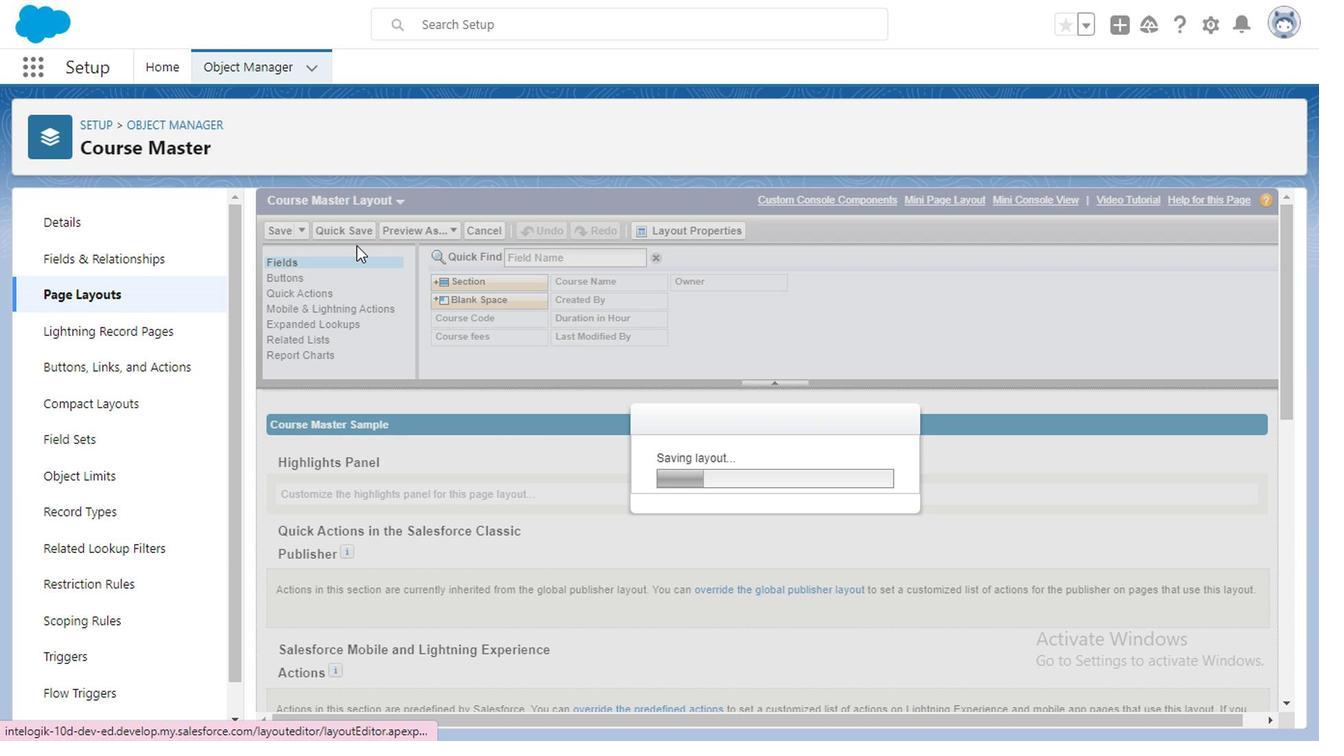 
Action: Mouse pressed left at (342, 287)
Screenshot: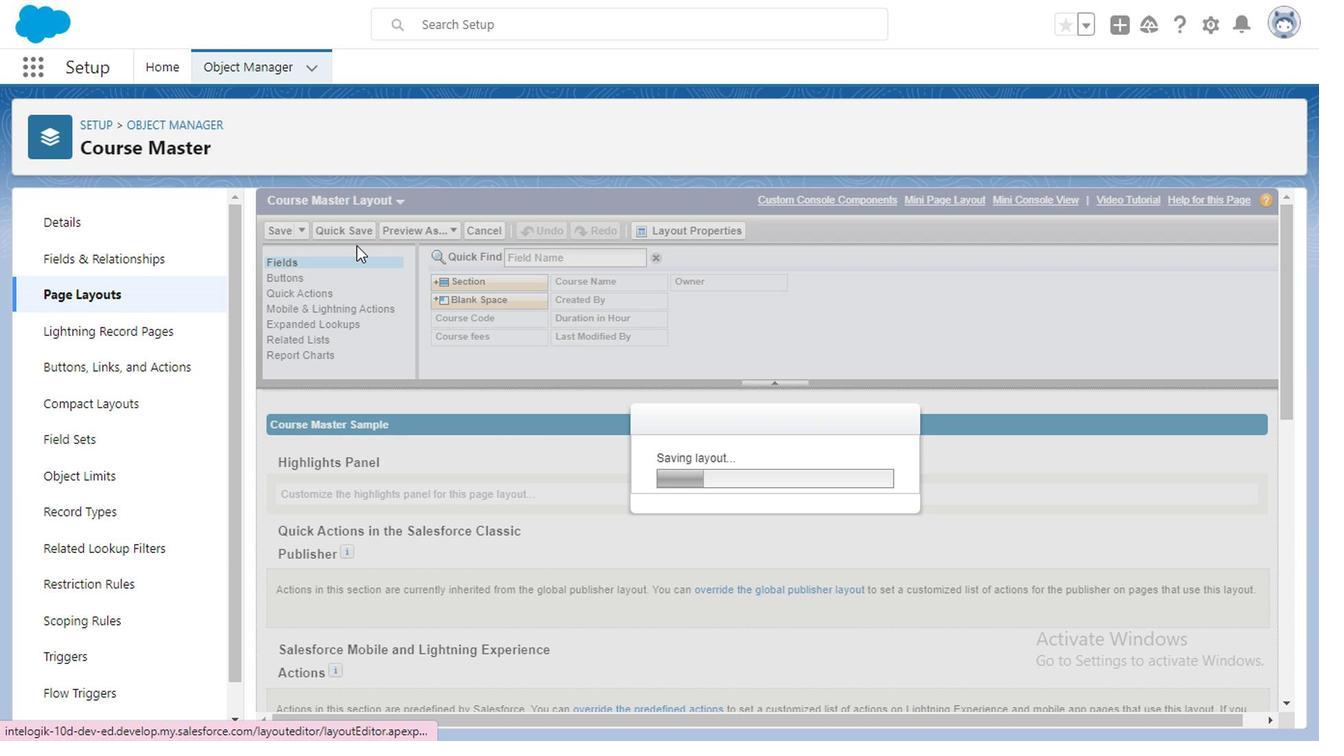 
Action: Mouse moved to (316, 360)
Screenshot: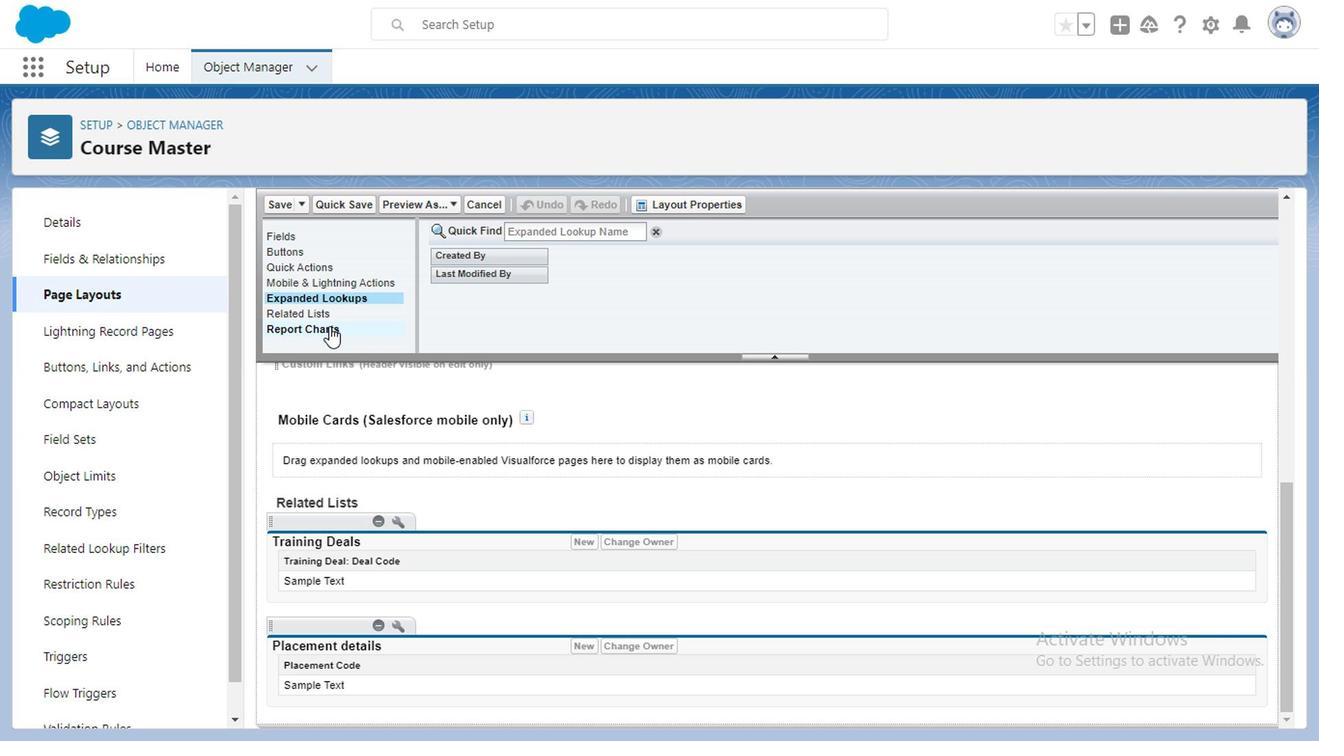 
Action: Mouse pressed left at (316, 360)
Screenshot: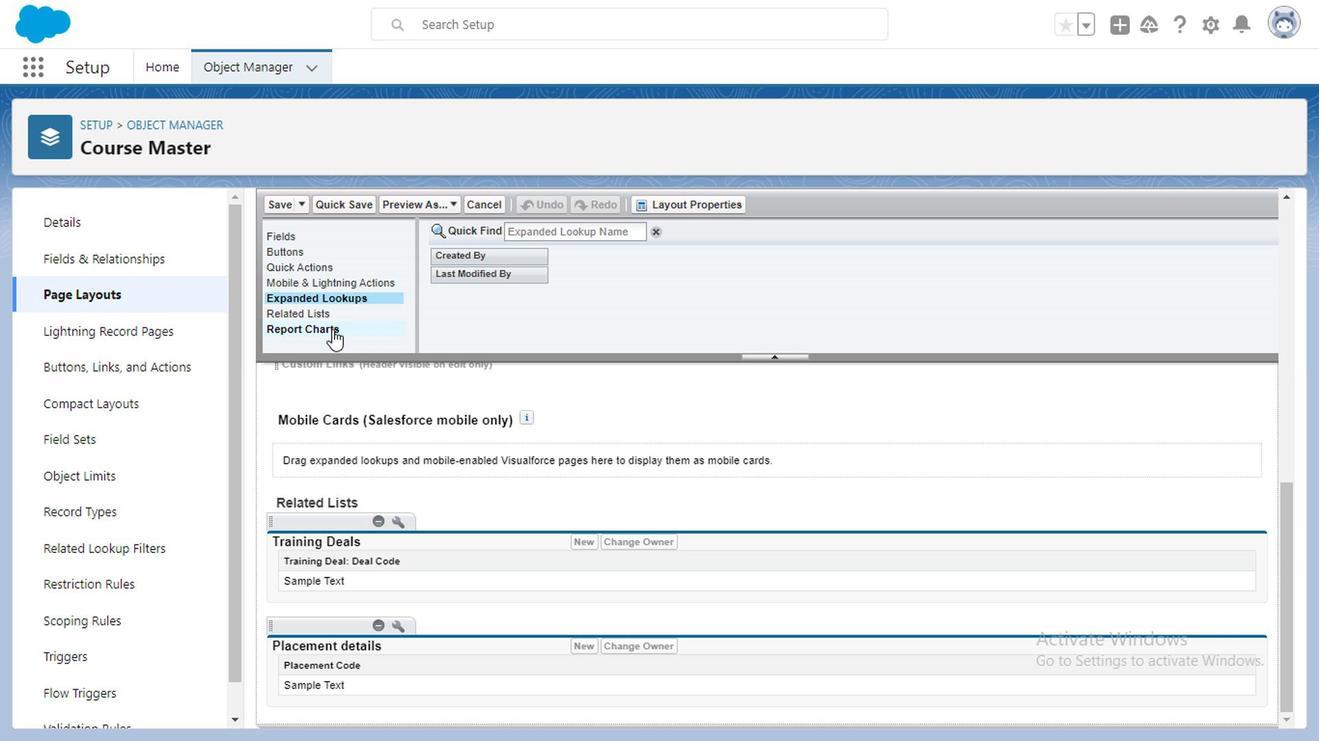 
Action: Mouse moved to (309, 351)
Screenshot: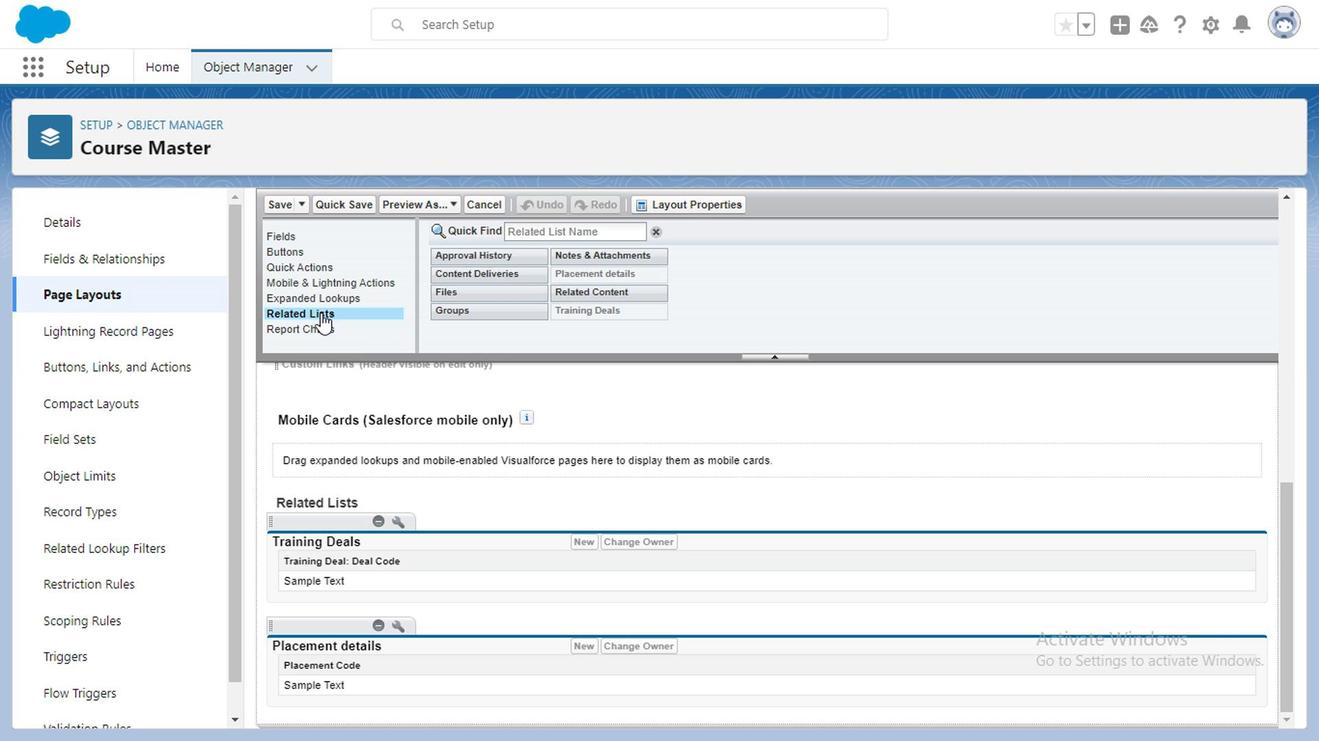 
Action: Mouse pressed left at (309, 351)
Screenshot: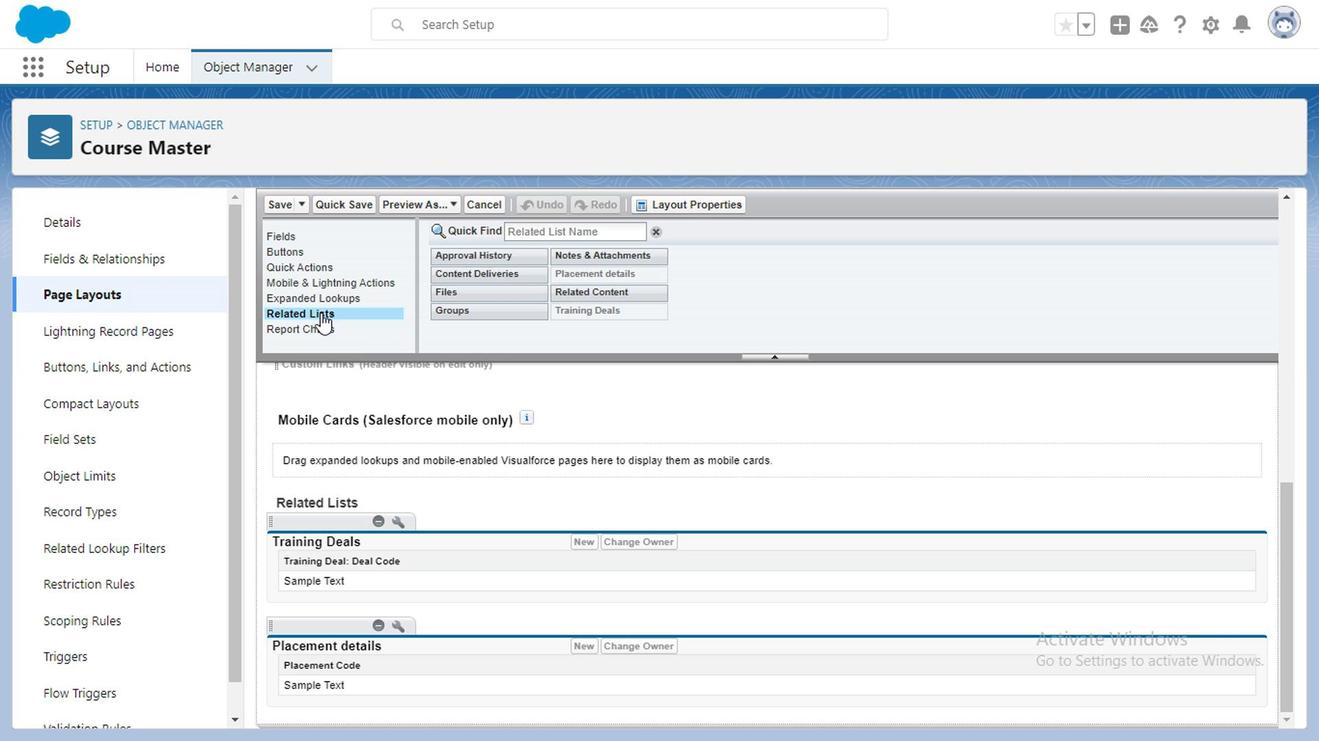 
Action: Mouse moved to (582, 309)
Screenshot: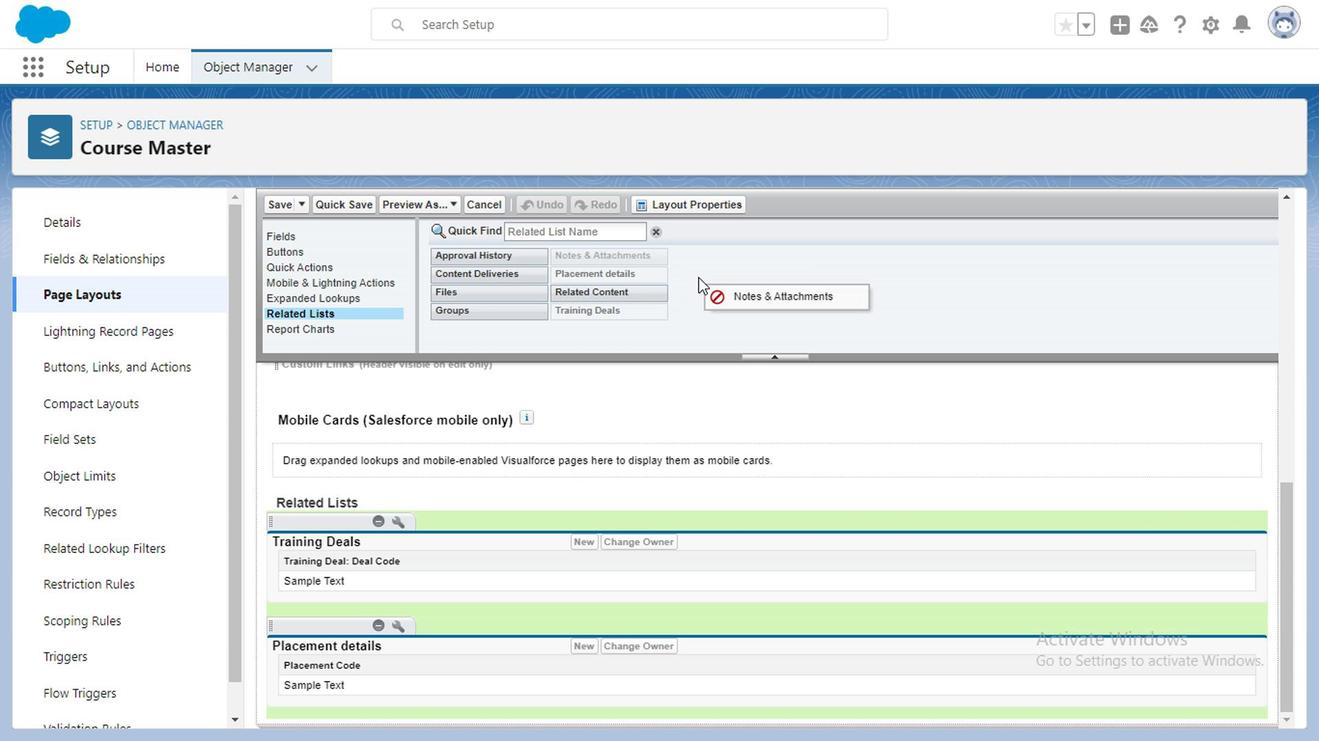 
Action: Mouse pressed left at (582, 309)
Screenshot: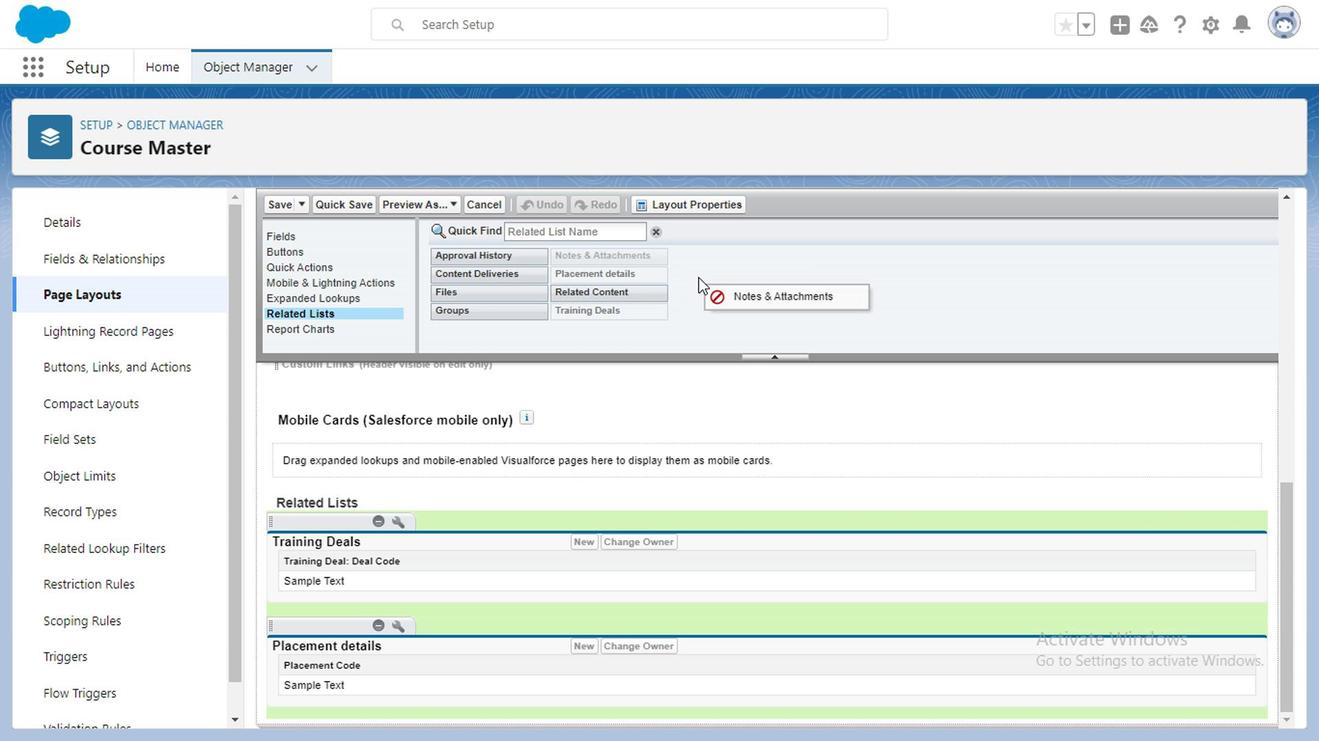 
Action: Mouse moved to (306, 364)
Screenshot: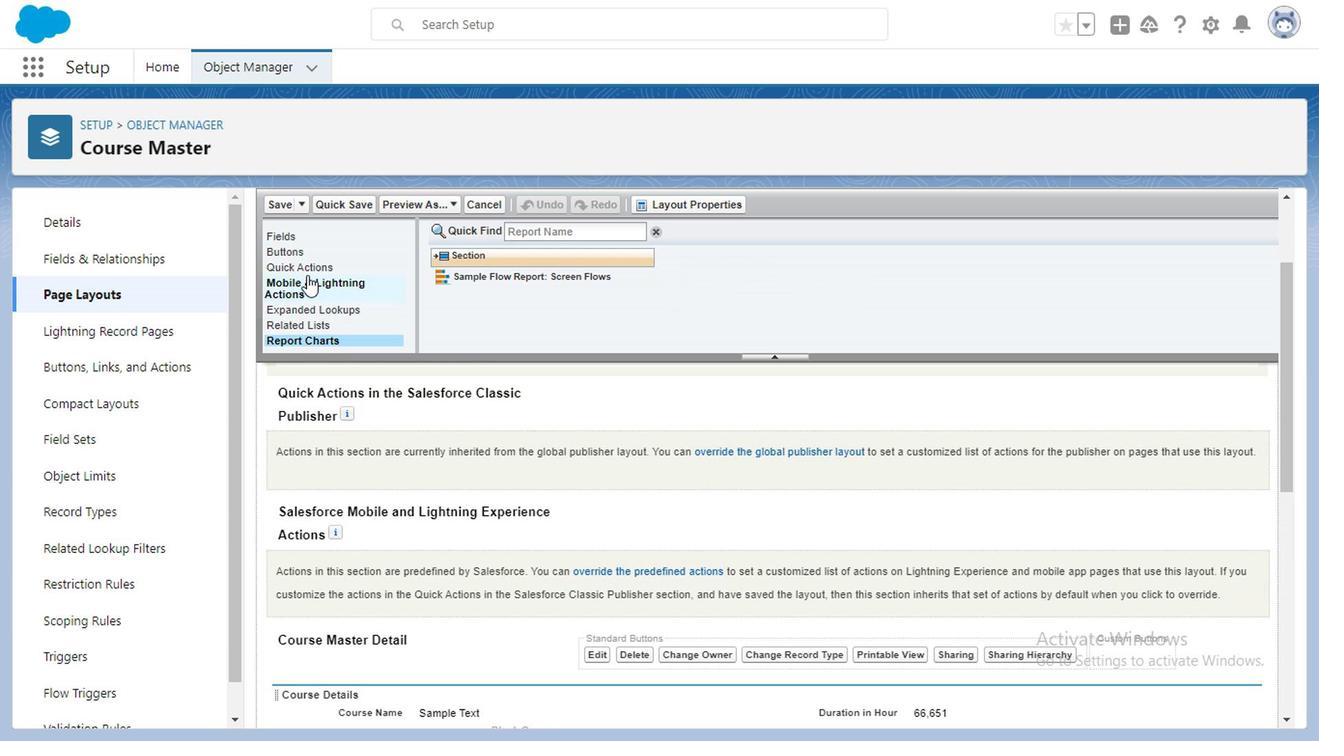 
Action: Mouse pressed left at (306, 364)
Screenshot: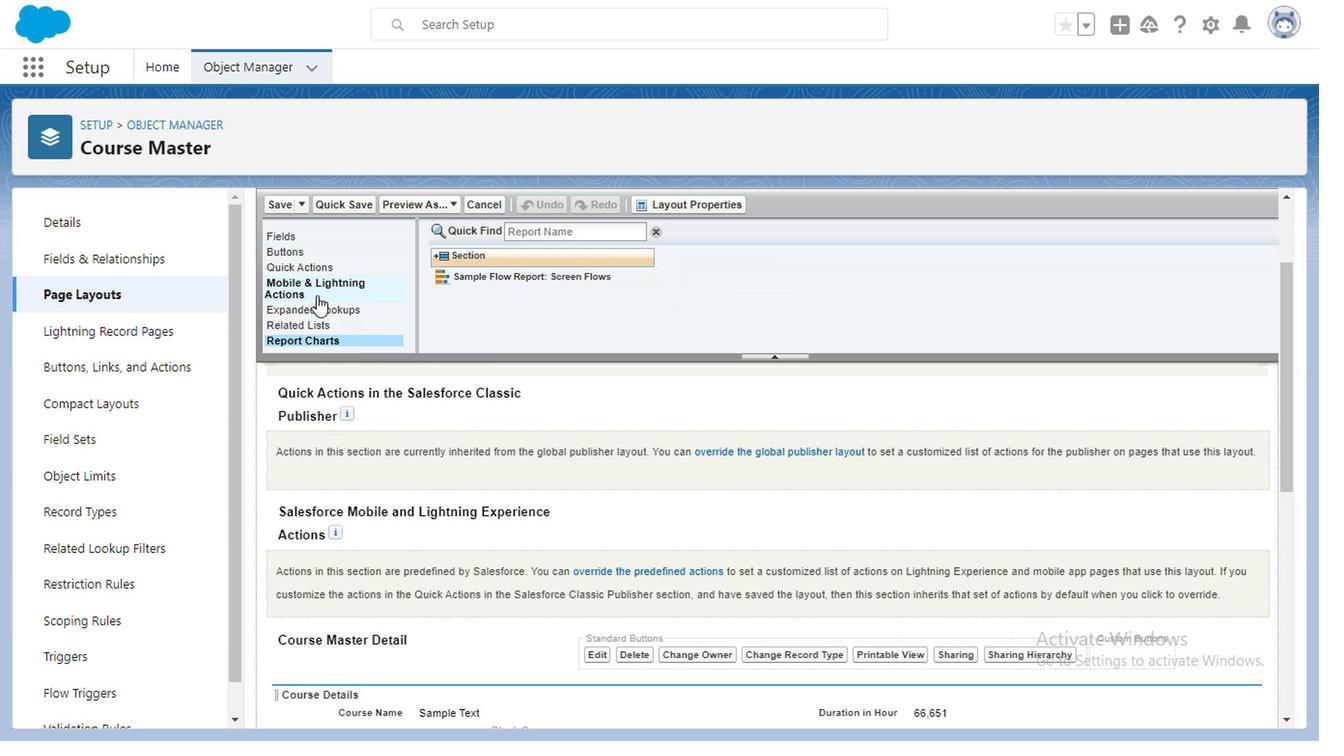 
Action: Mouse moved to (283, 319)
Screenshot: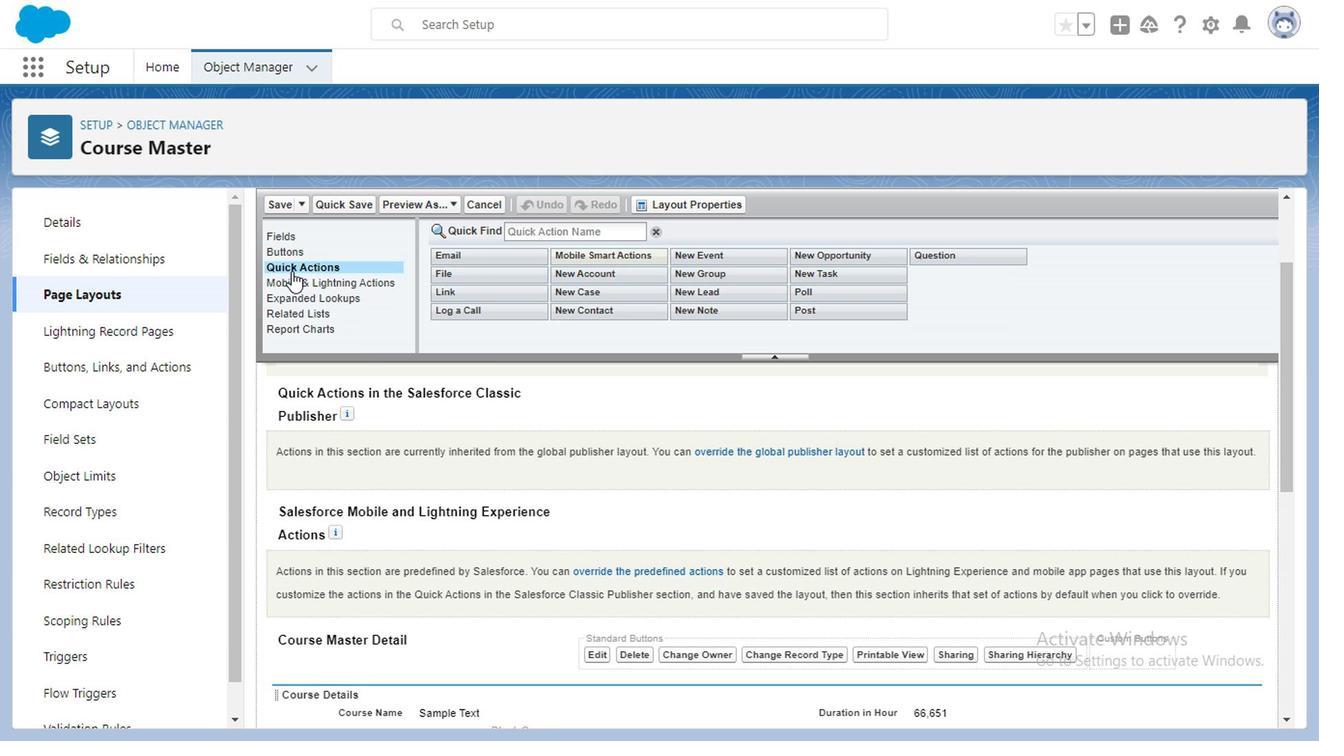 
Action: Mouse pressed left at (283, 319)
Screenshot: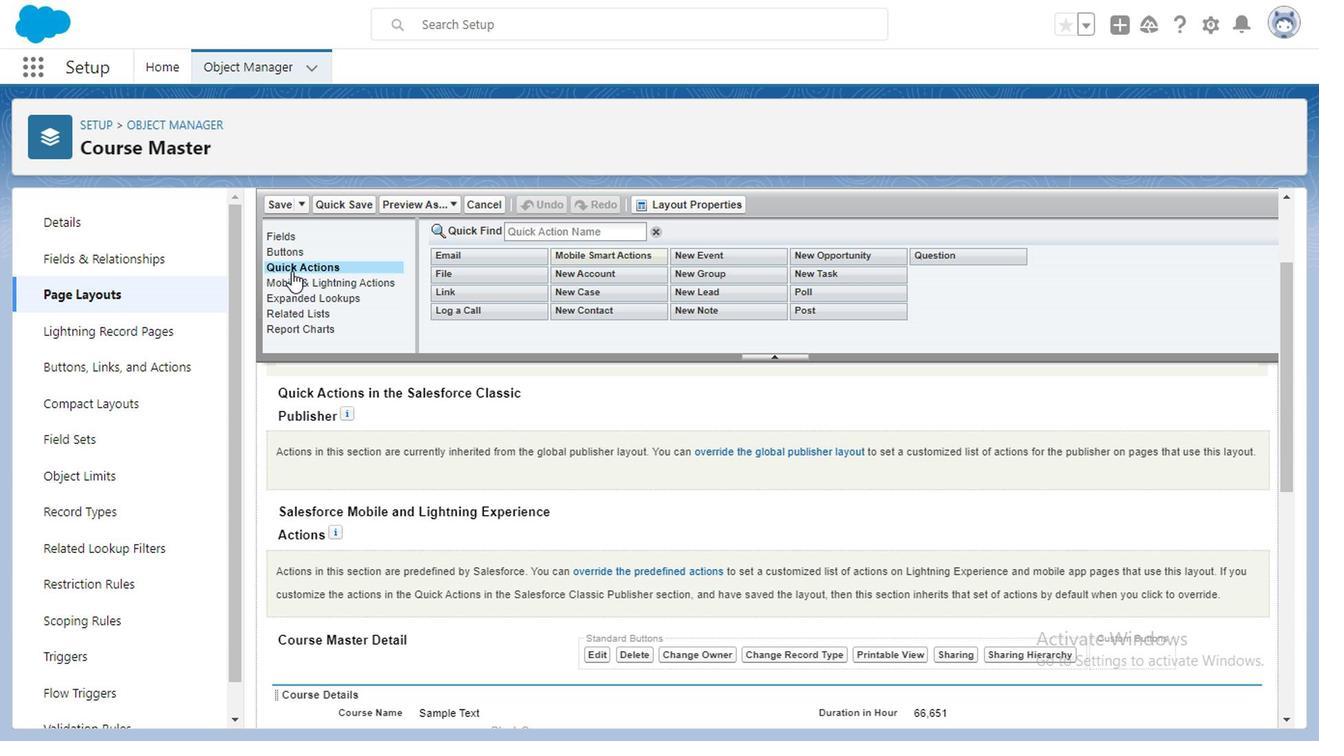 
Action: Mouse moved to (114, 364)
Screenshot: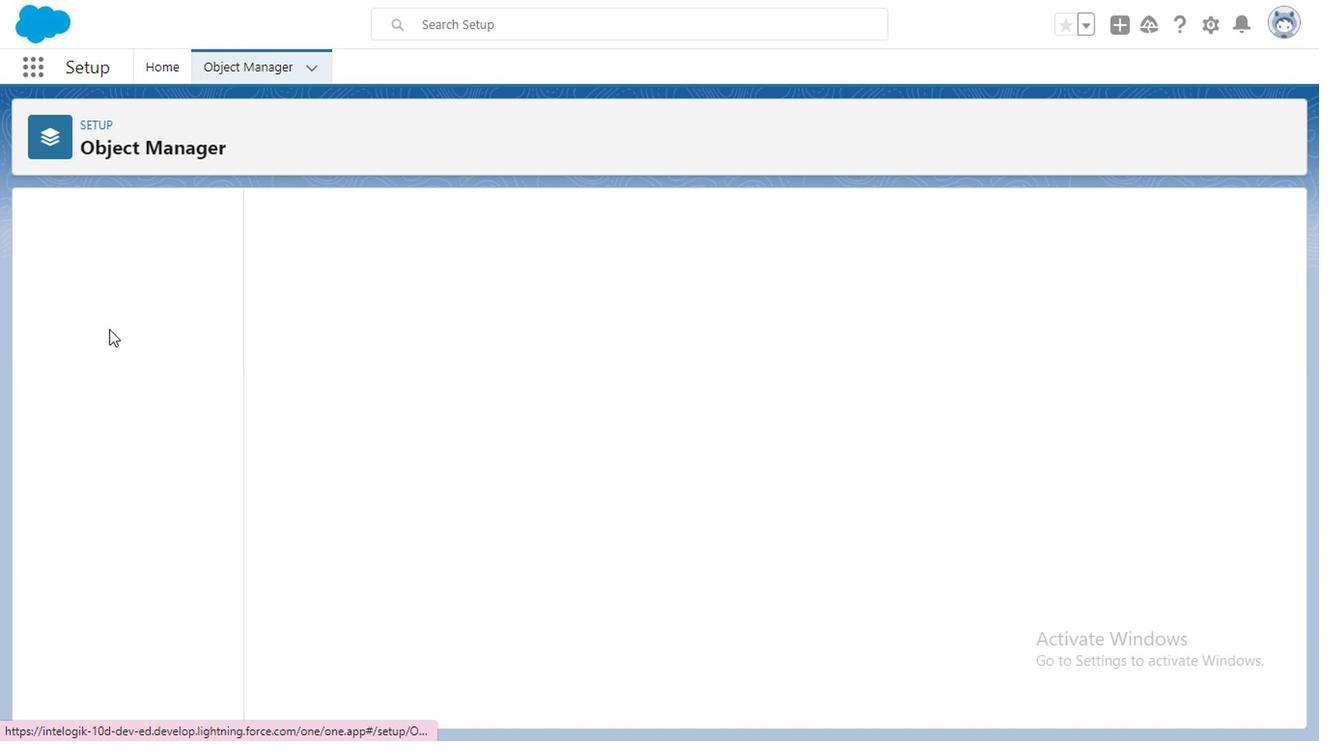 
Action: Mouse pressed left at (114, 364)
Screenshot: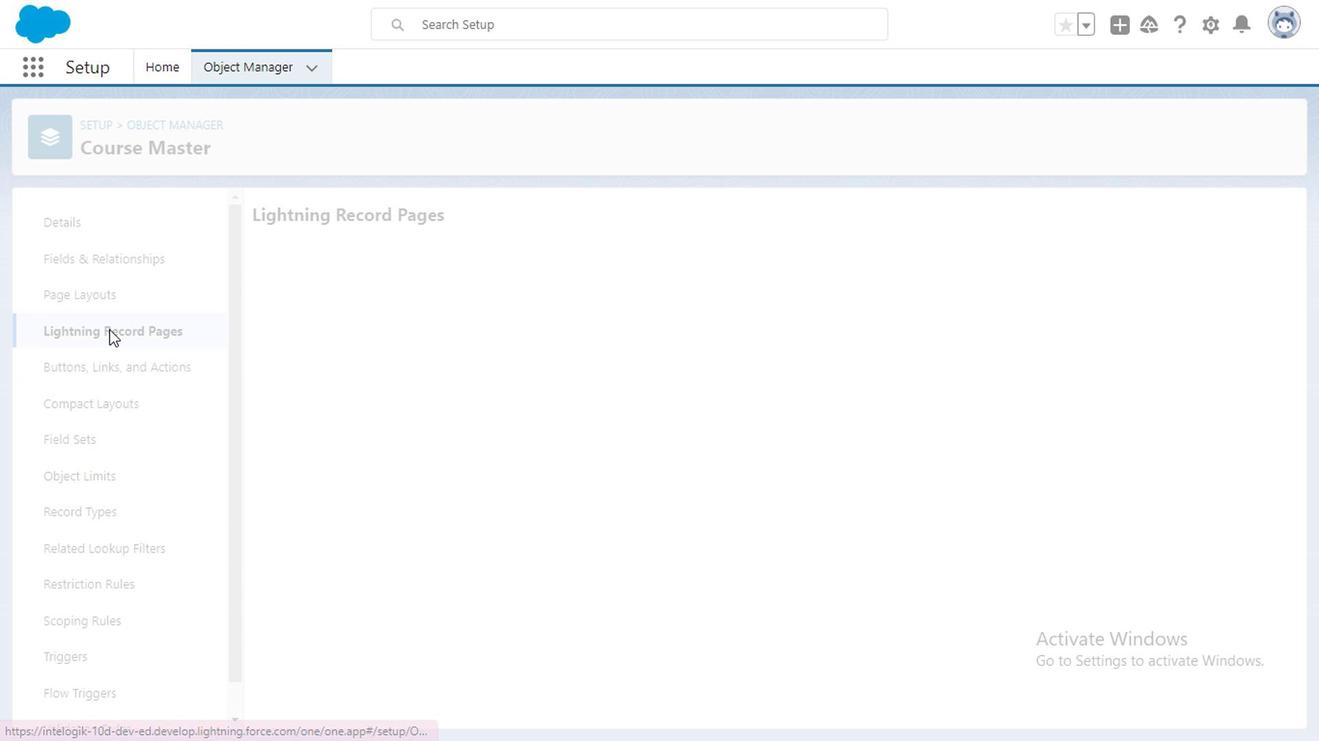 
Action: Mouse moved to (109, 338)
Screenshot: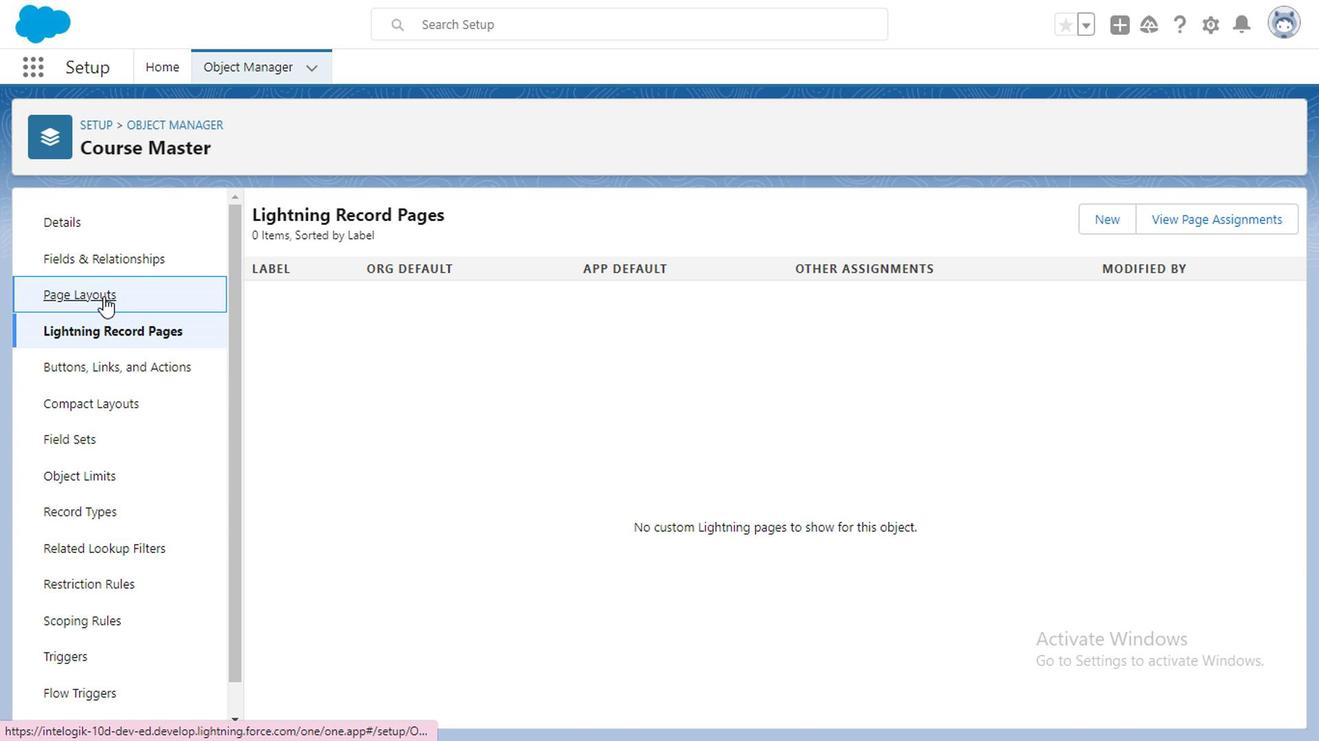 
Action: Mouse pressed left at (109, 338)
Screenshot: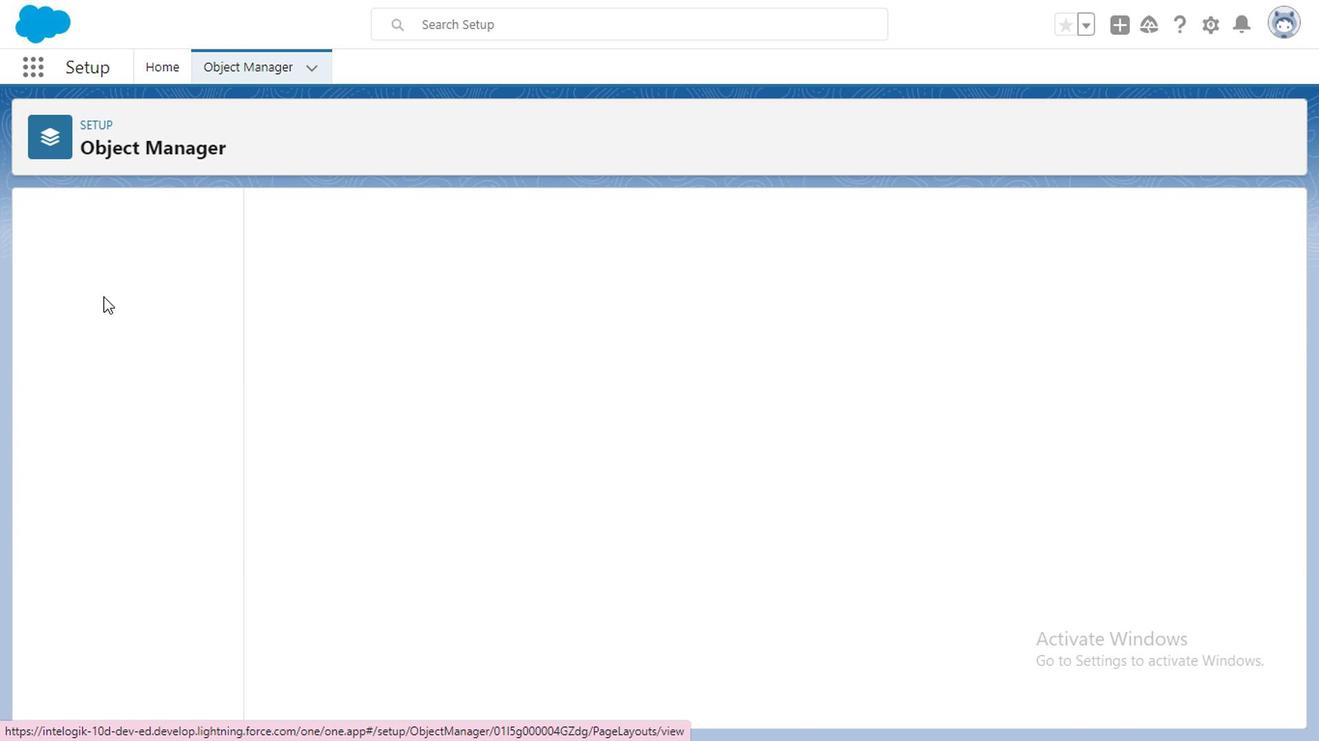 
Action: Mouse moved to (151, 388)
Screenshot: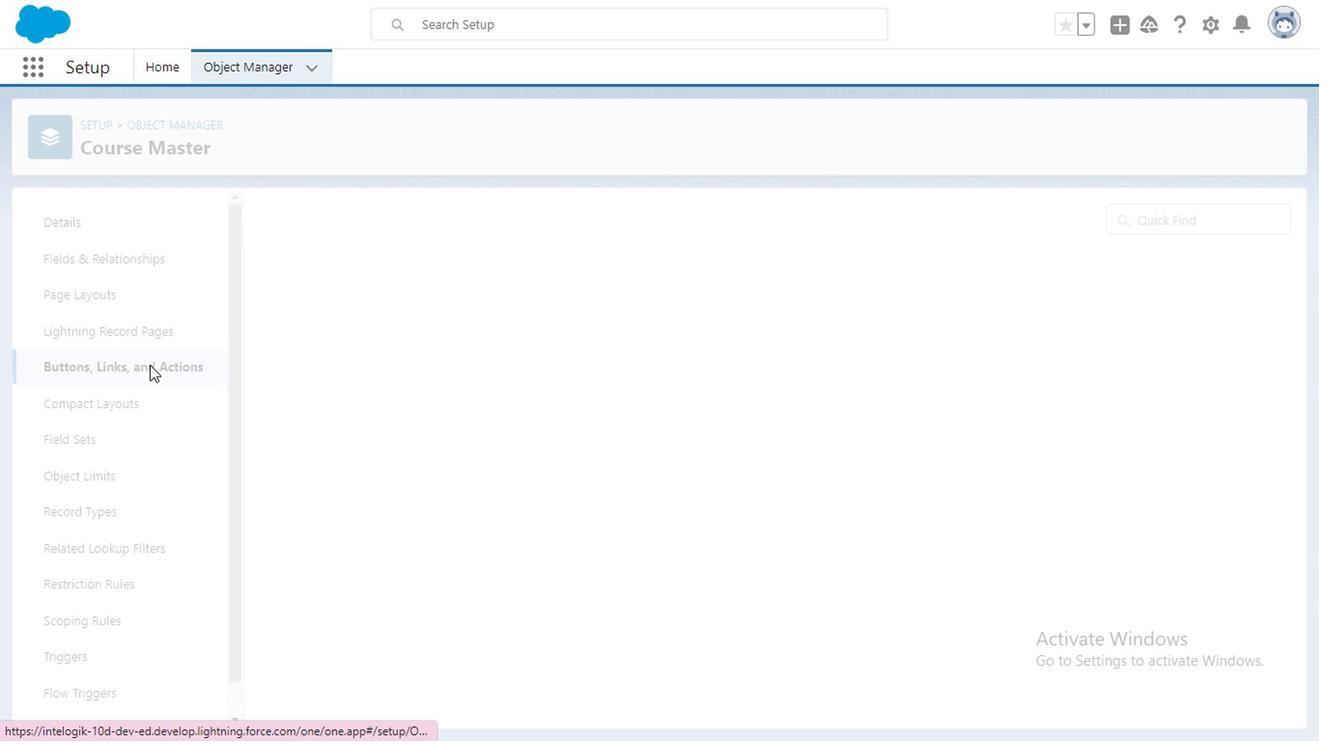 
Action: Mouse pressed left at (151, 388)
Screenshot: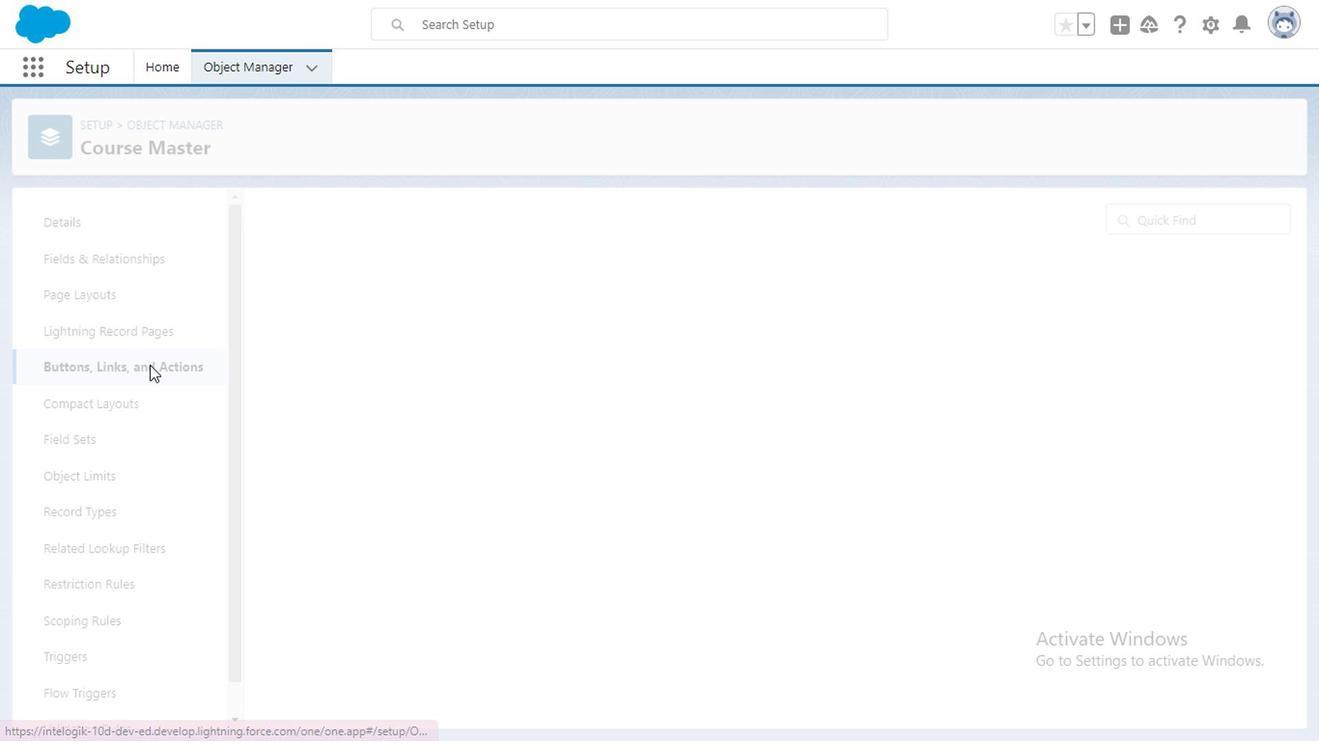 
Action: Mouse moved to (345, 388)
Screenshot: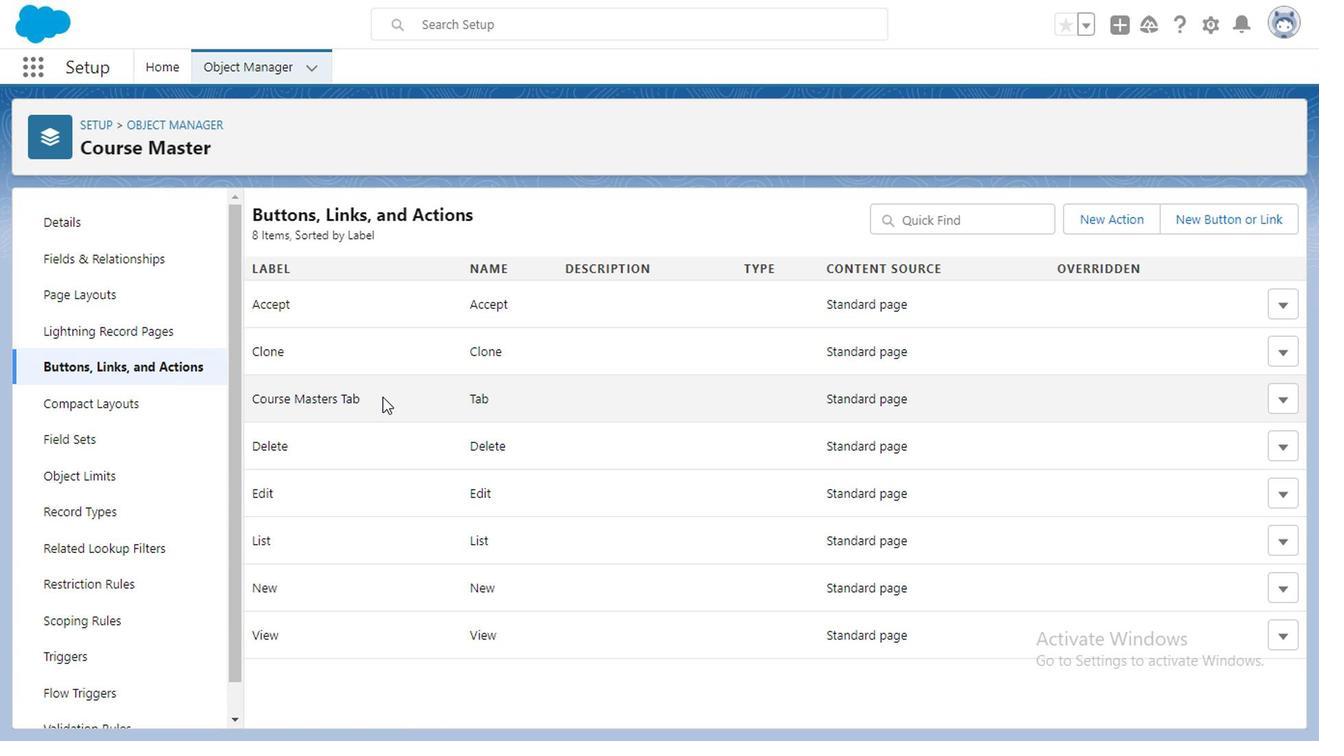 
Action: Mouse scrolled (345, 387) with delta (0, 0)
Screenshot: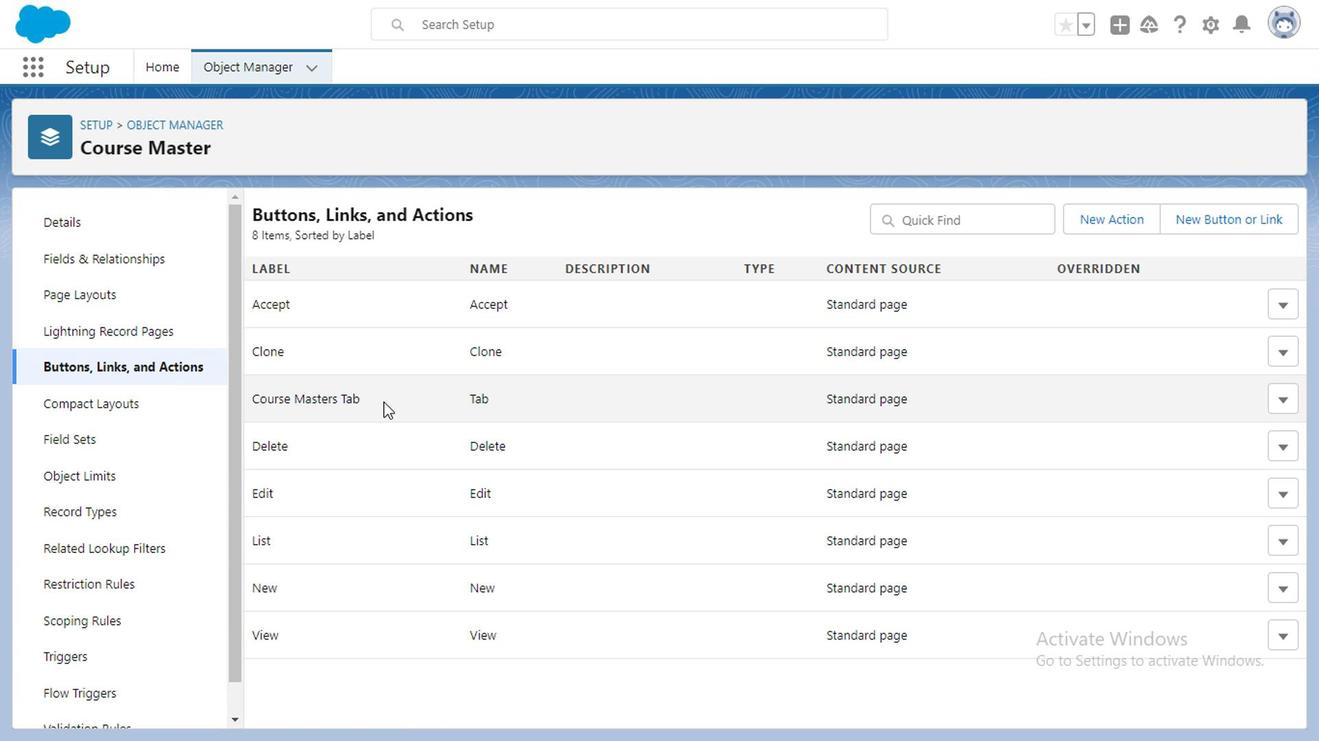 
Action: Mouse moved to (347, 388)
Screenshot: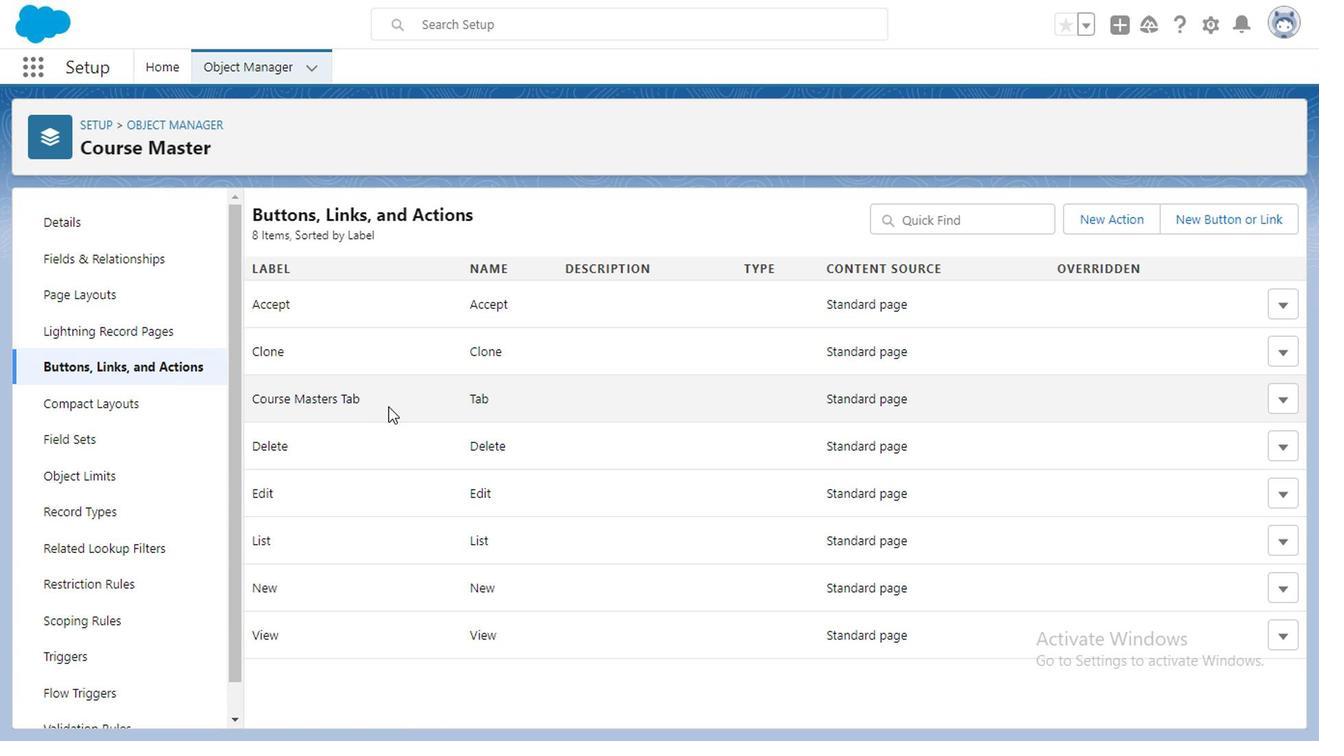 
Action: Mouse scrolled (347, 388) with delta (0, 0)
Screenshot: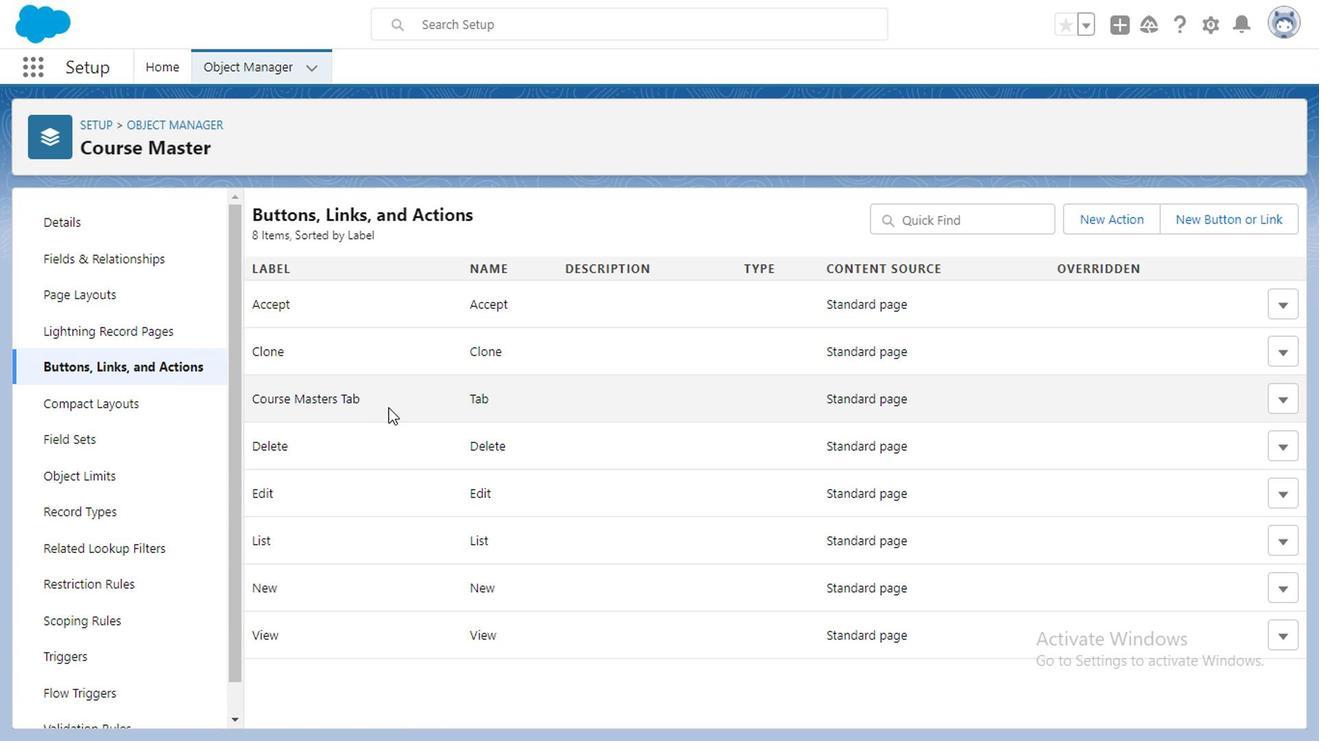 
Action: Mouse moved to (1200, 381)
Screenshot: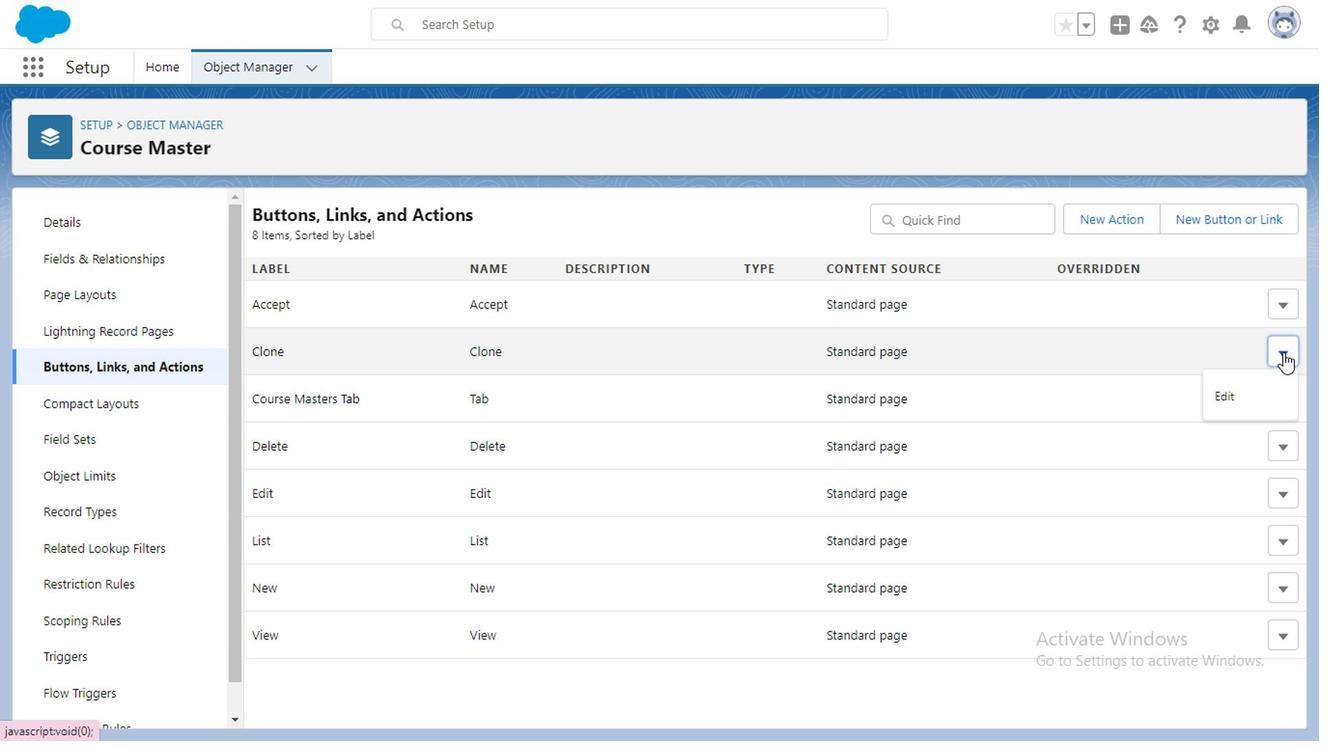 
Action: Mouse pressed left at (1200, 381)
Screenshot: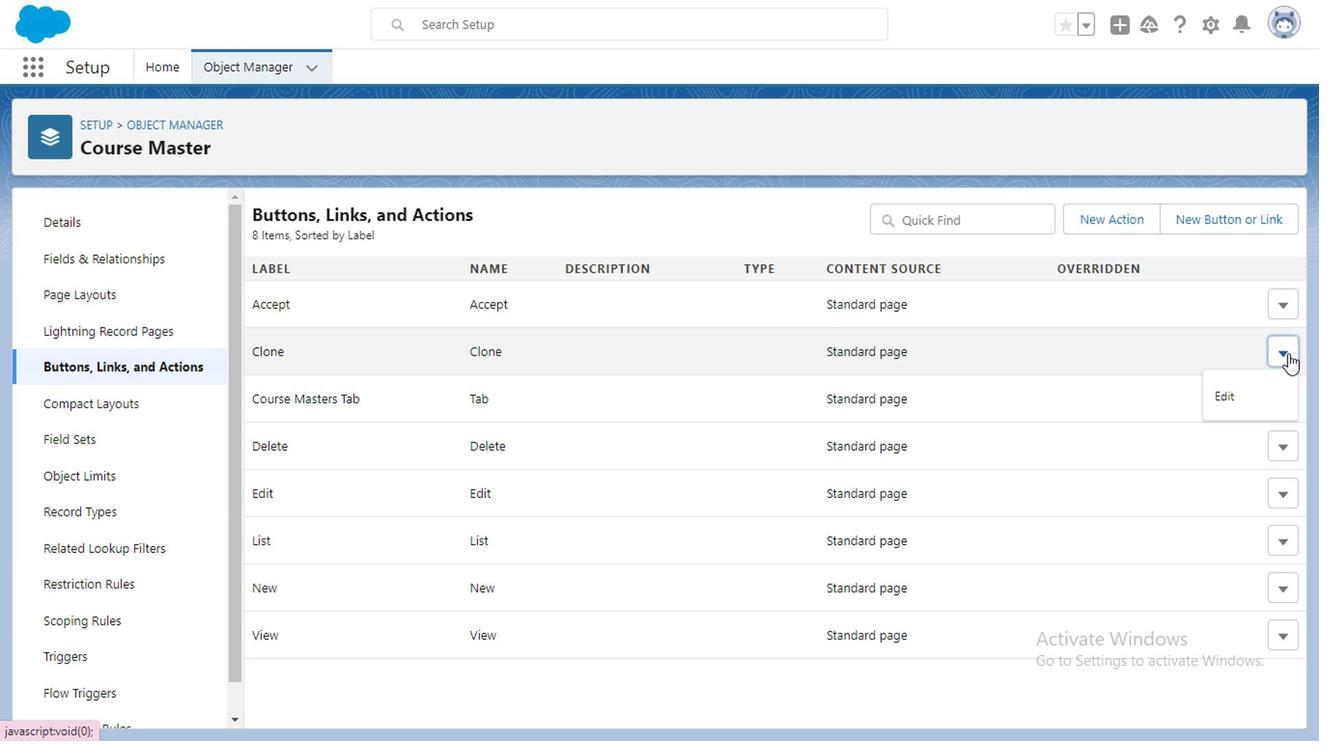 
Action: Mouse moved to (377, 479)
Screenshot: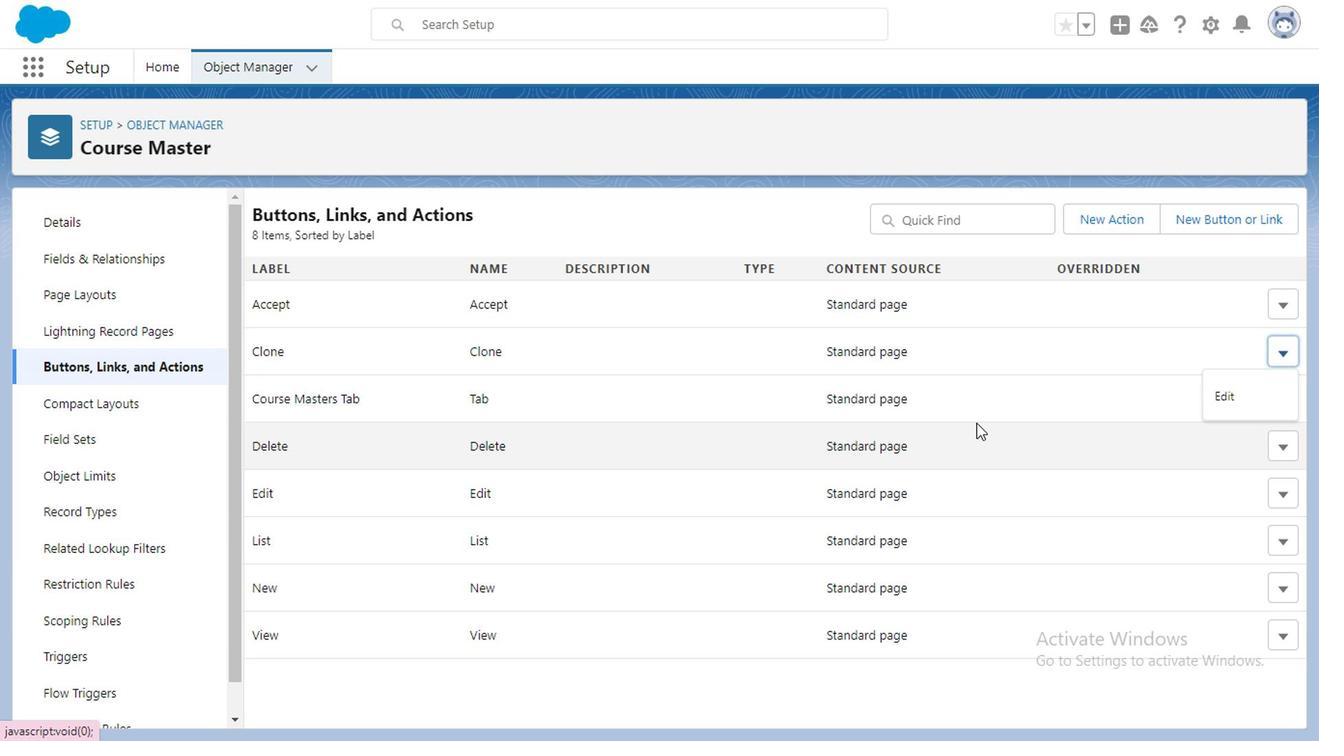 
Action: Mouse scrolled (377, 478) with delta (0, 0)
Screenshot: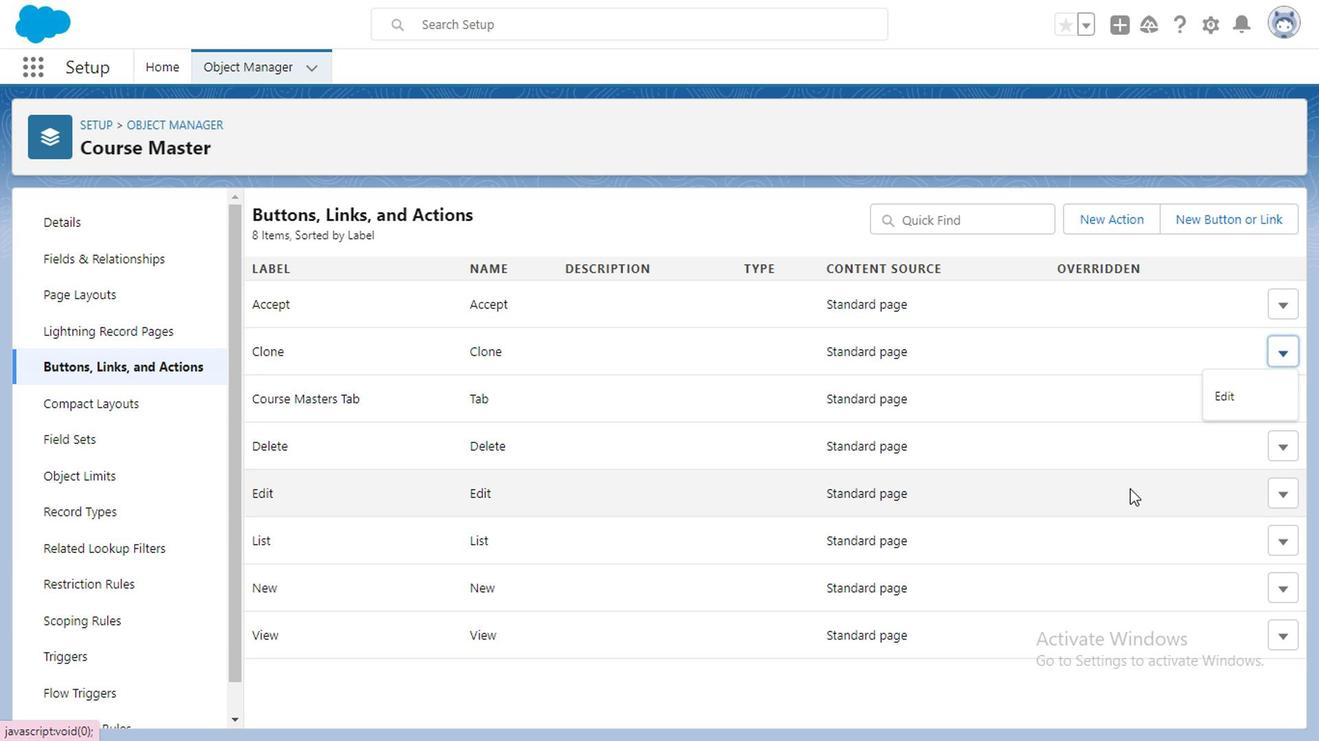 
Action: Mouse moved to (1200, 450)
Screenshot: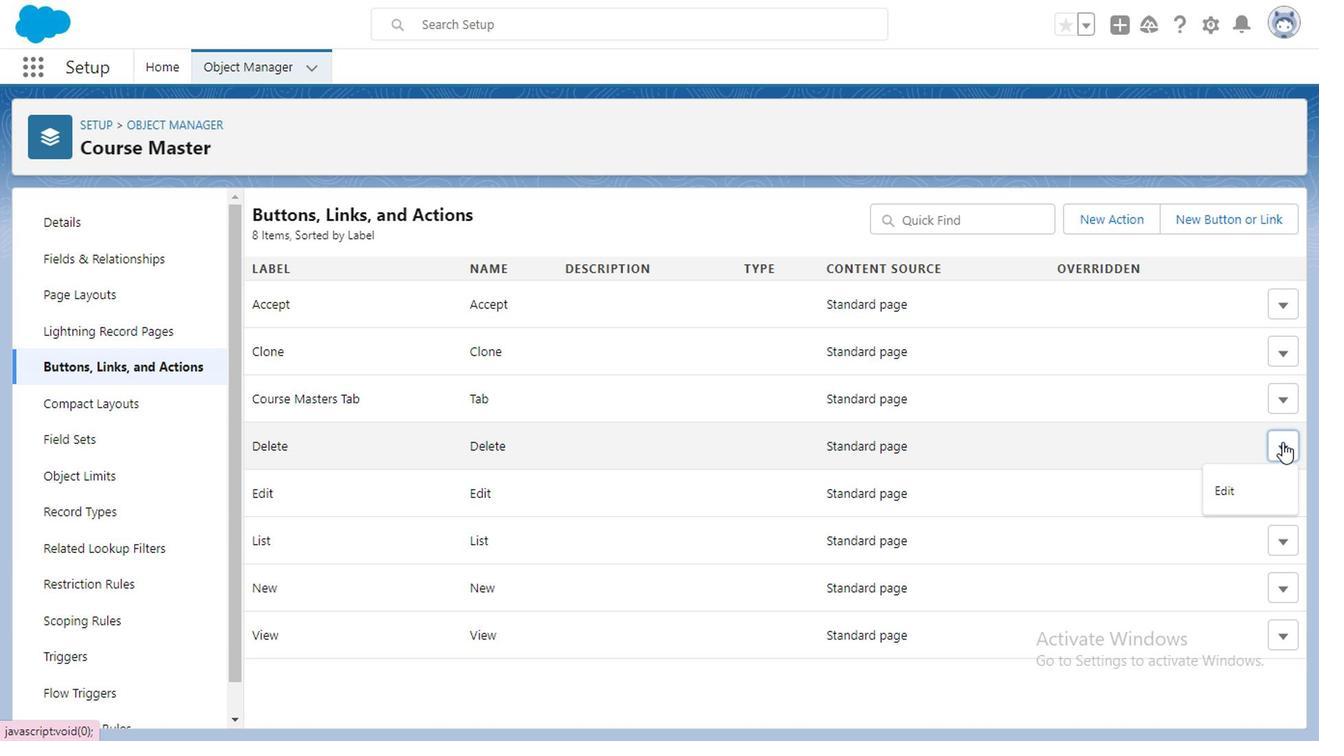 
Action: Mouse pressed left at (1200, 450)
Screenshot: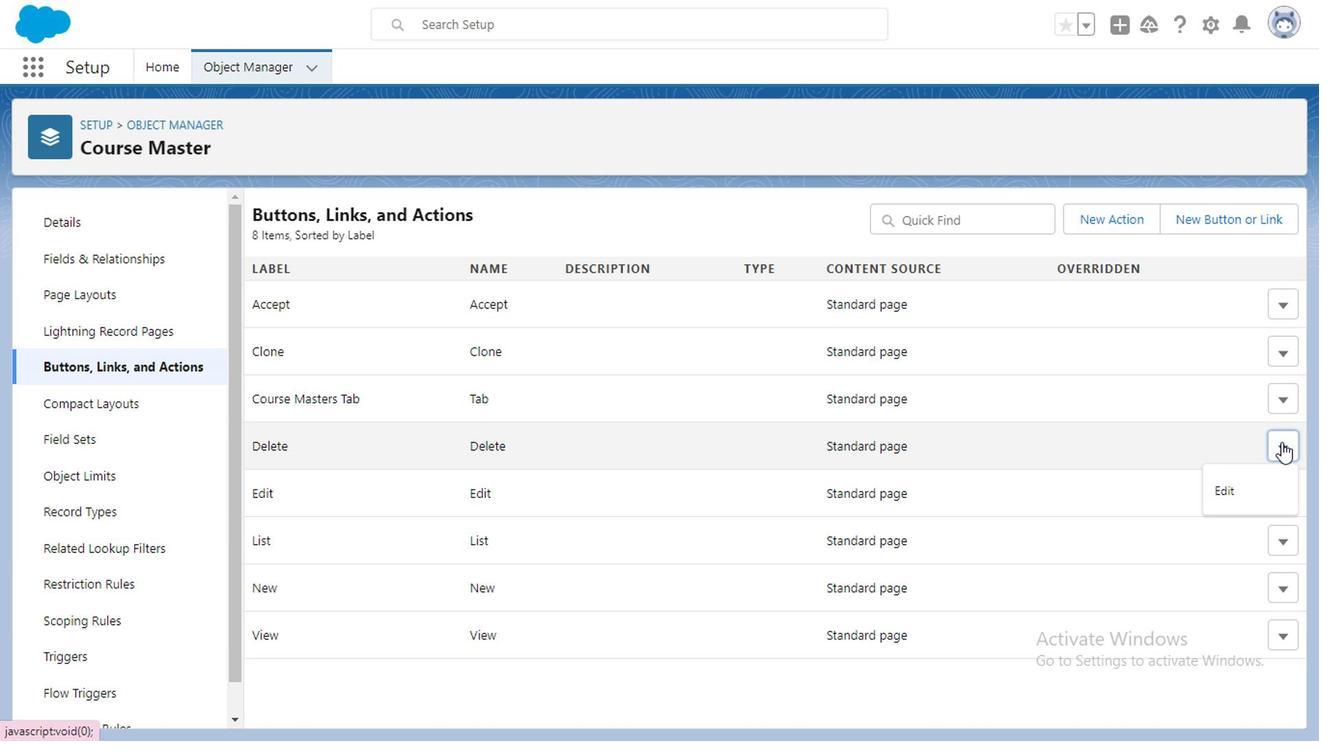 
Action: Mouse moved to (121, 357)
Screenshot: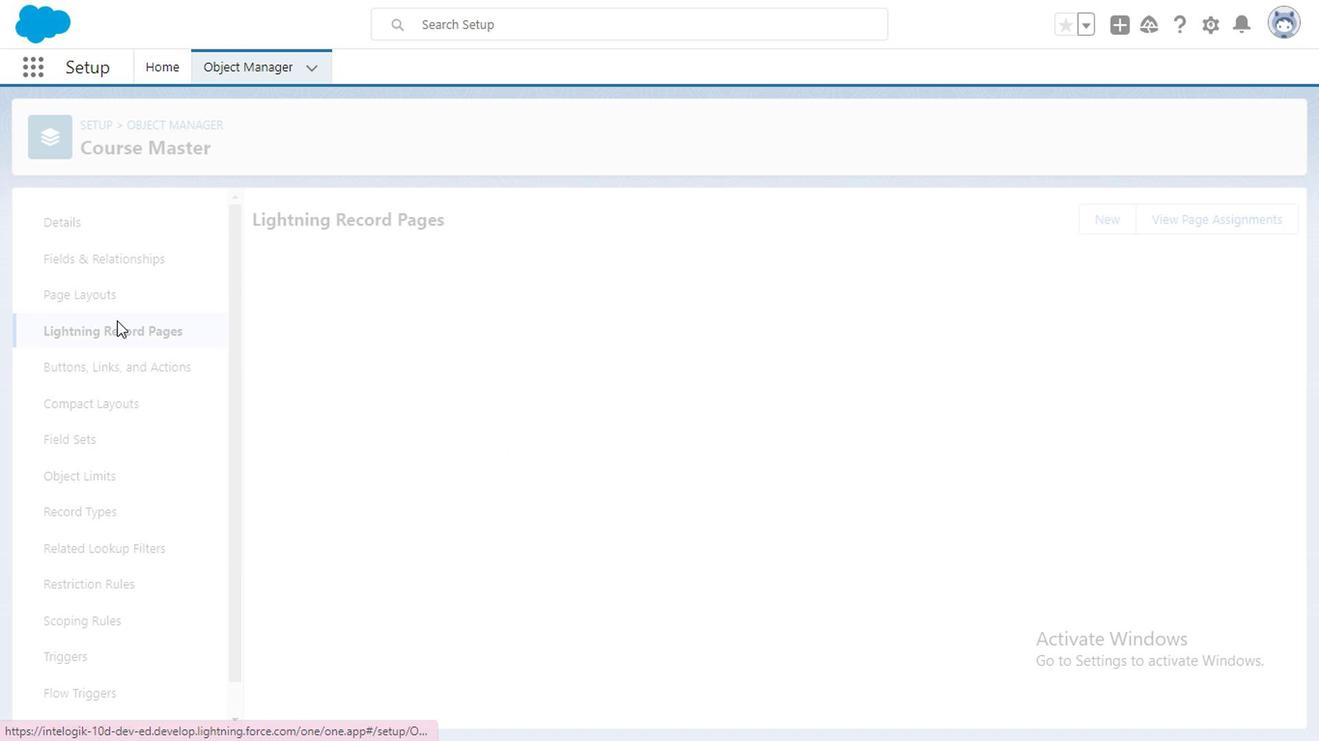 
Action: Mouse pressed left at (121, 357)
Screenshot: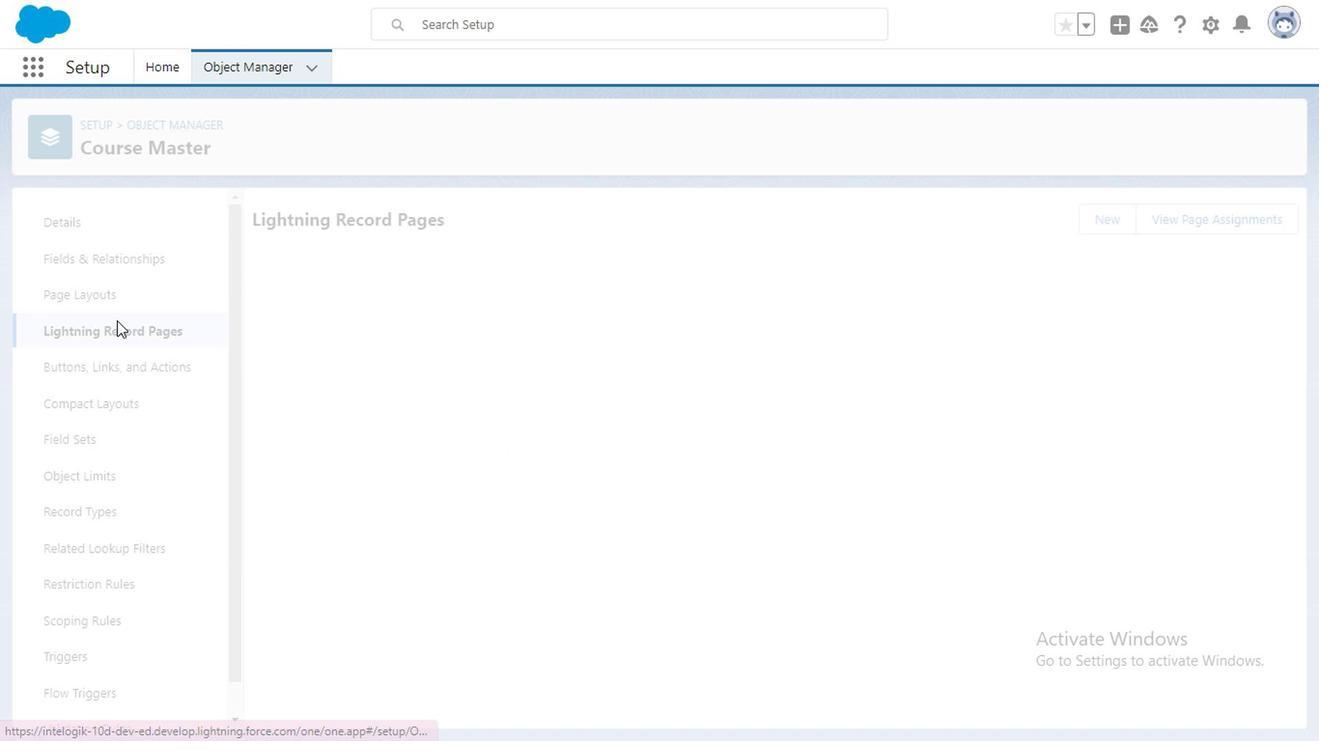 
Action: Mouse moved to (79, 336)
Screenshot: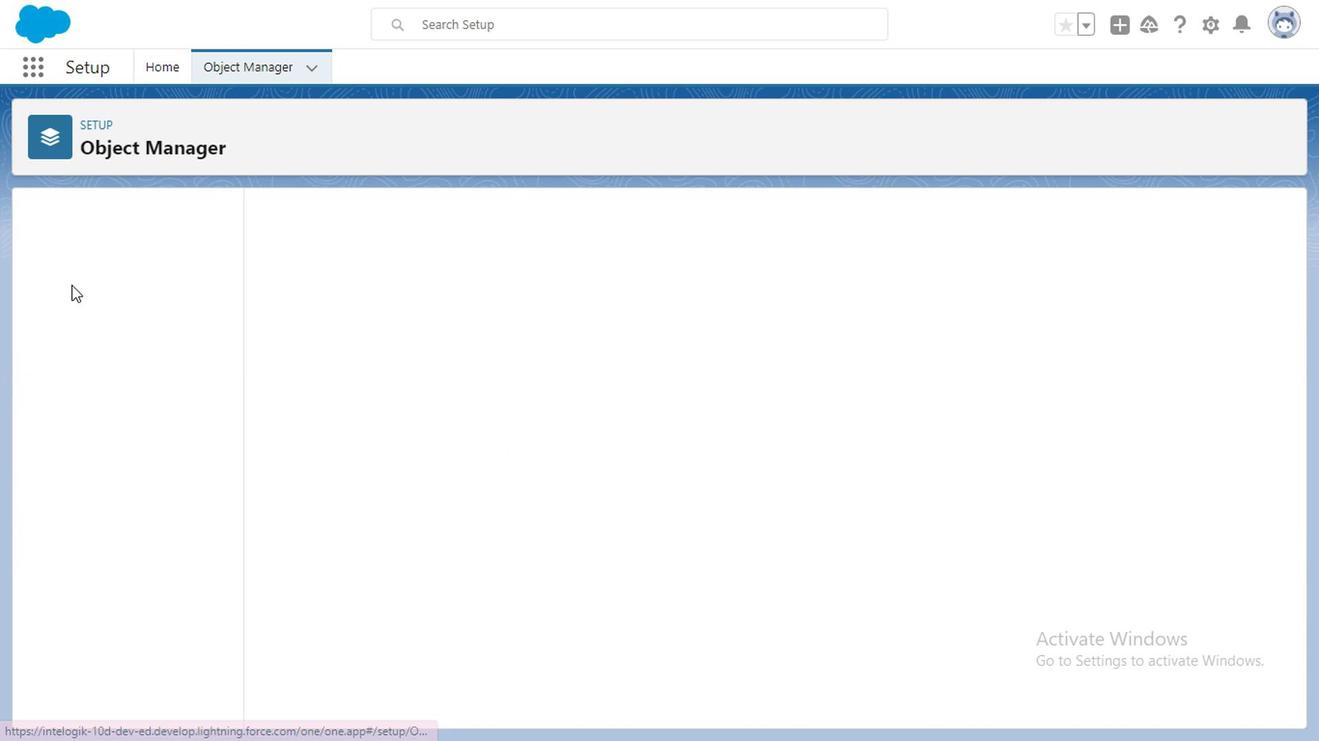 
Action: Mouse pressed left at (79, 336)
Screenshot: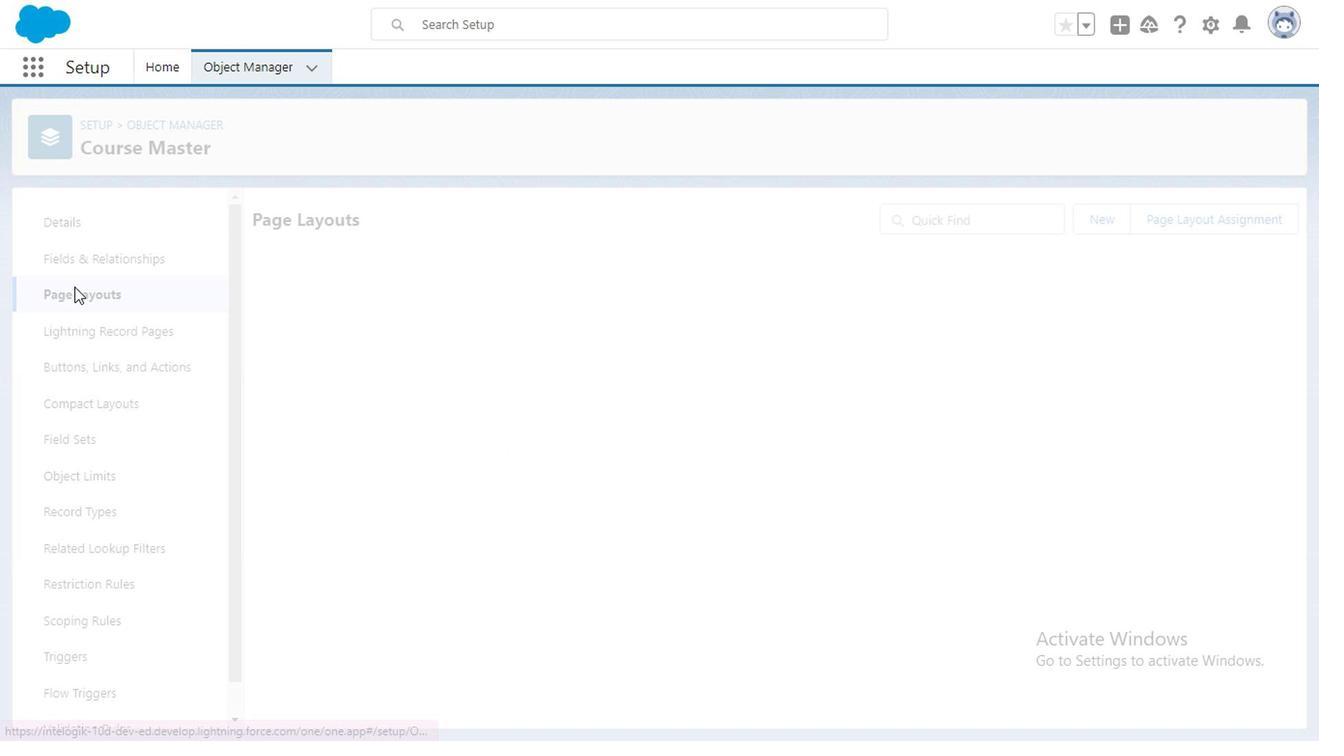 
Action: Mouse moved to (300, 344)
Screenshot: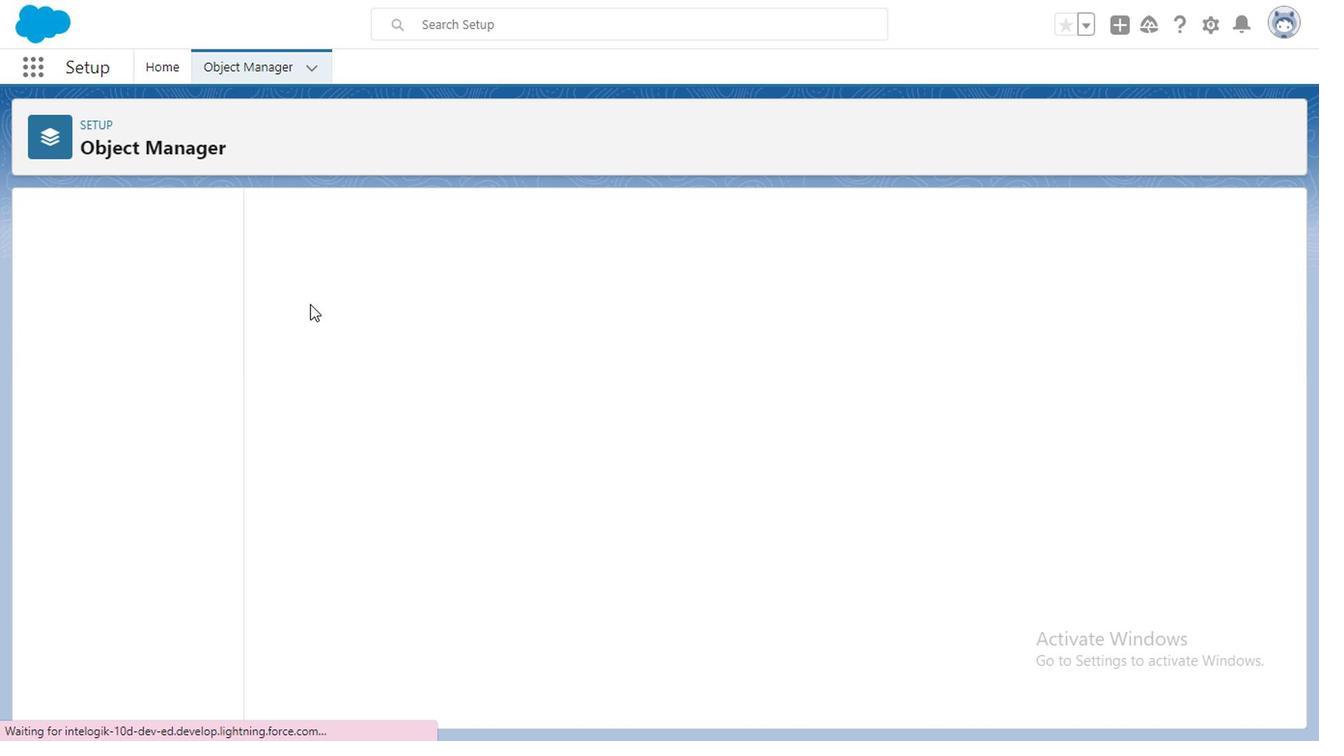 
Action: Mouse pressed left at (300, 344)
Screenshot: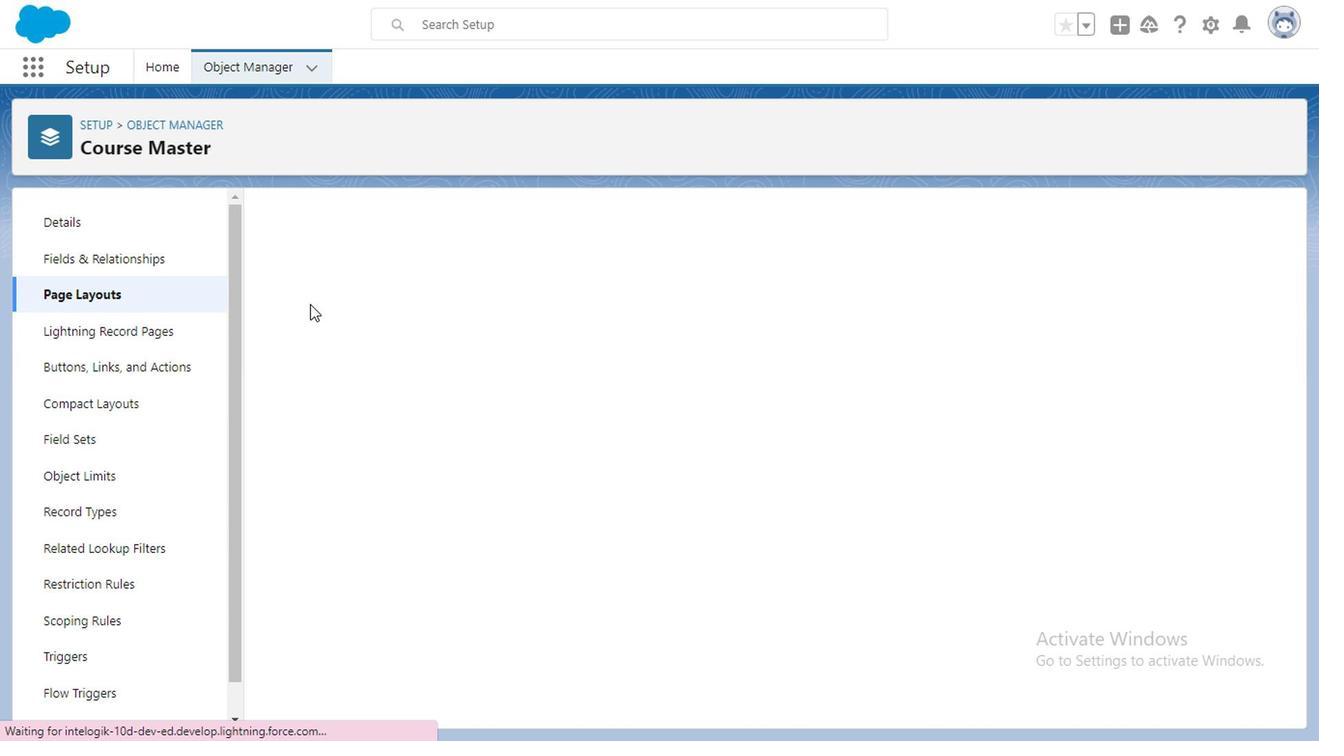 
Action: Mouse moved to (272, 319)
Screenshot: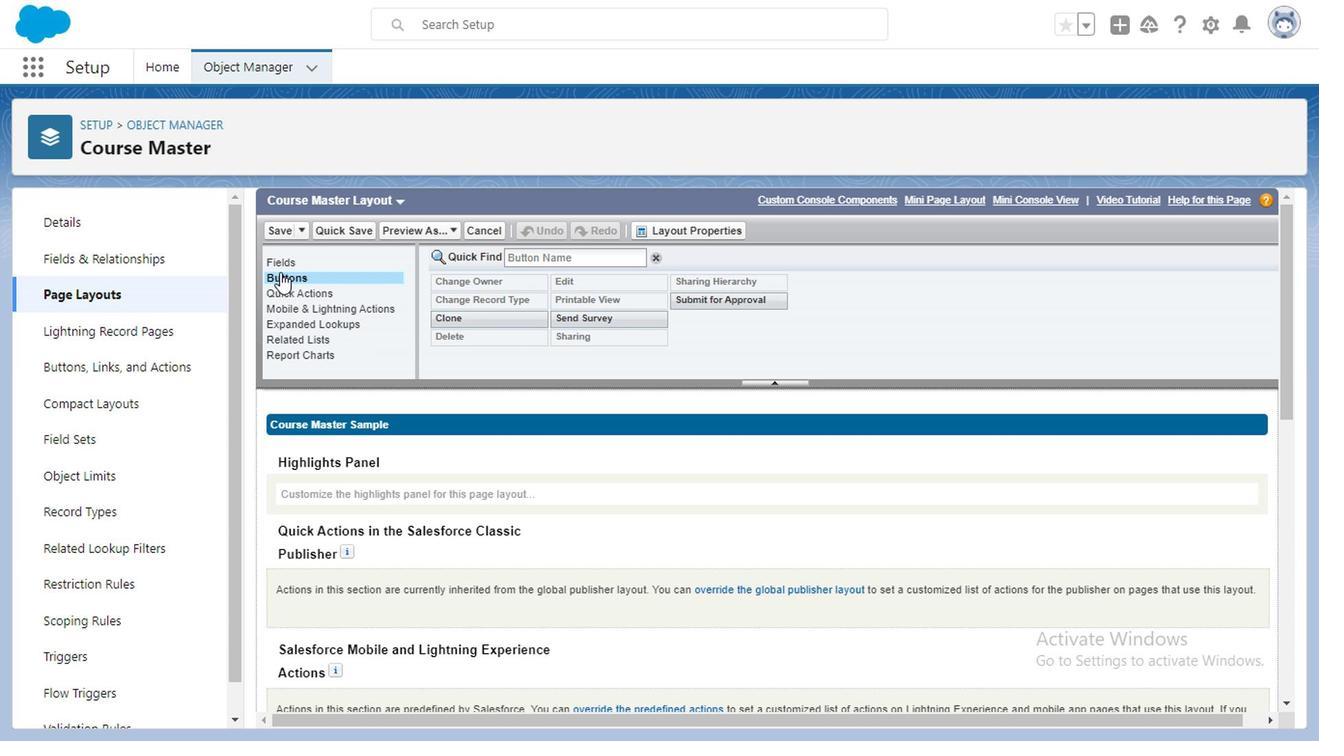 
Action: Mouse pressed left at (272, 319)
Screenshot: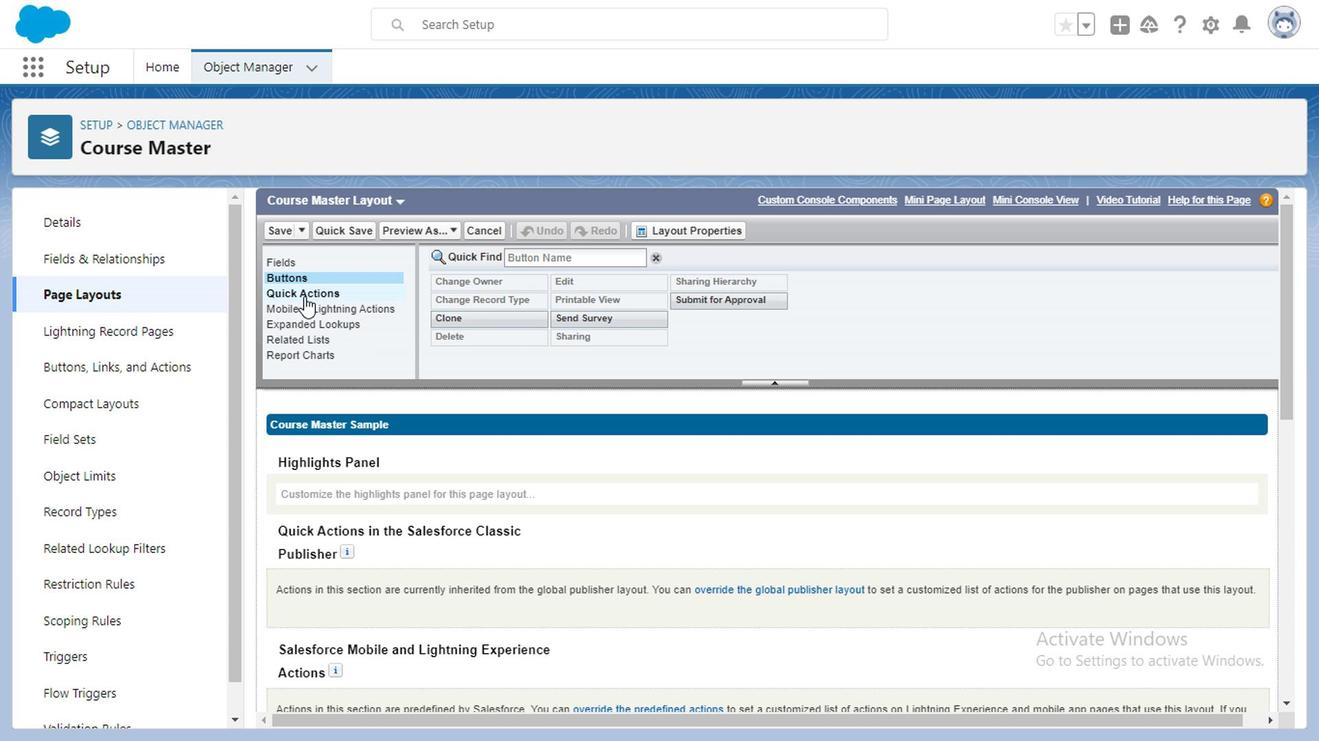 
Action: Mouse moved to (294, 338)
Screenshot: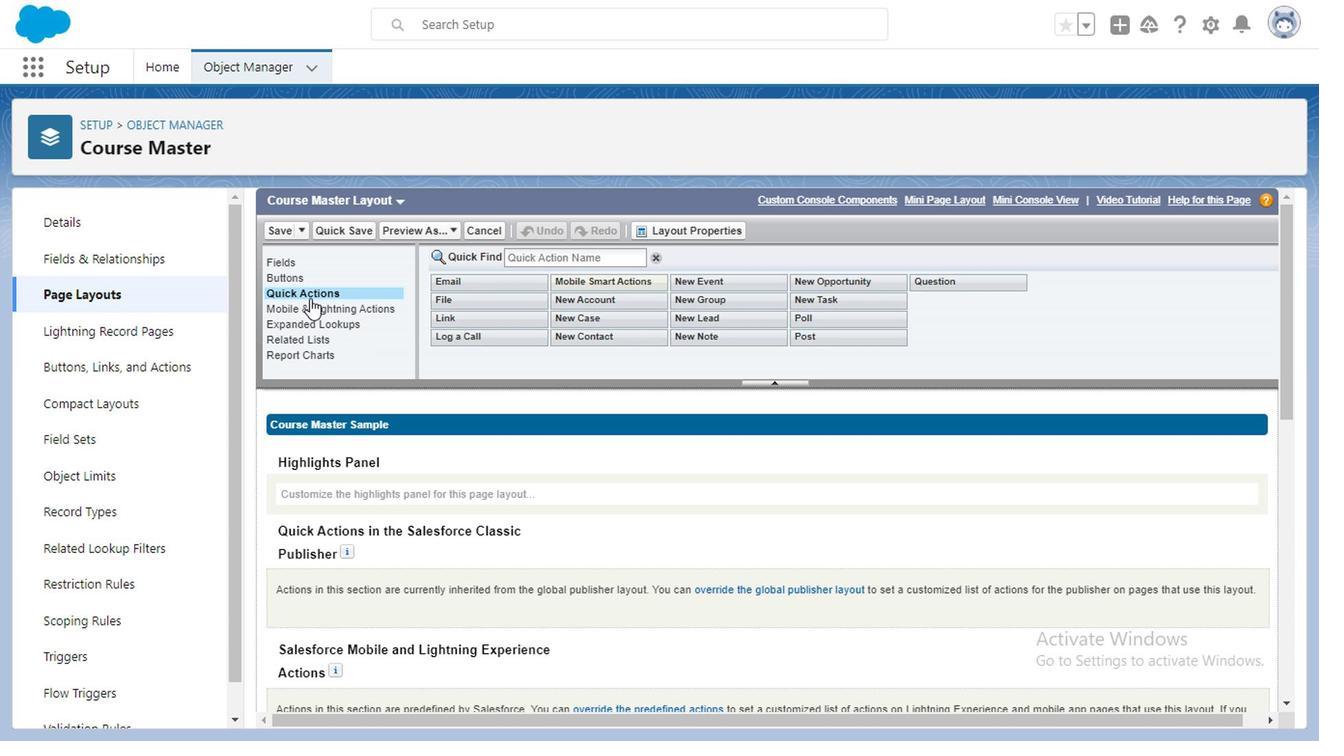
Action: Mouse pressed left at (294, 338)
Screenshot: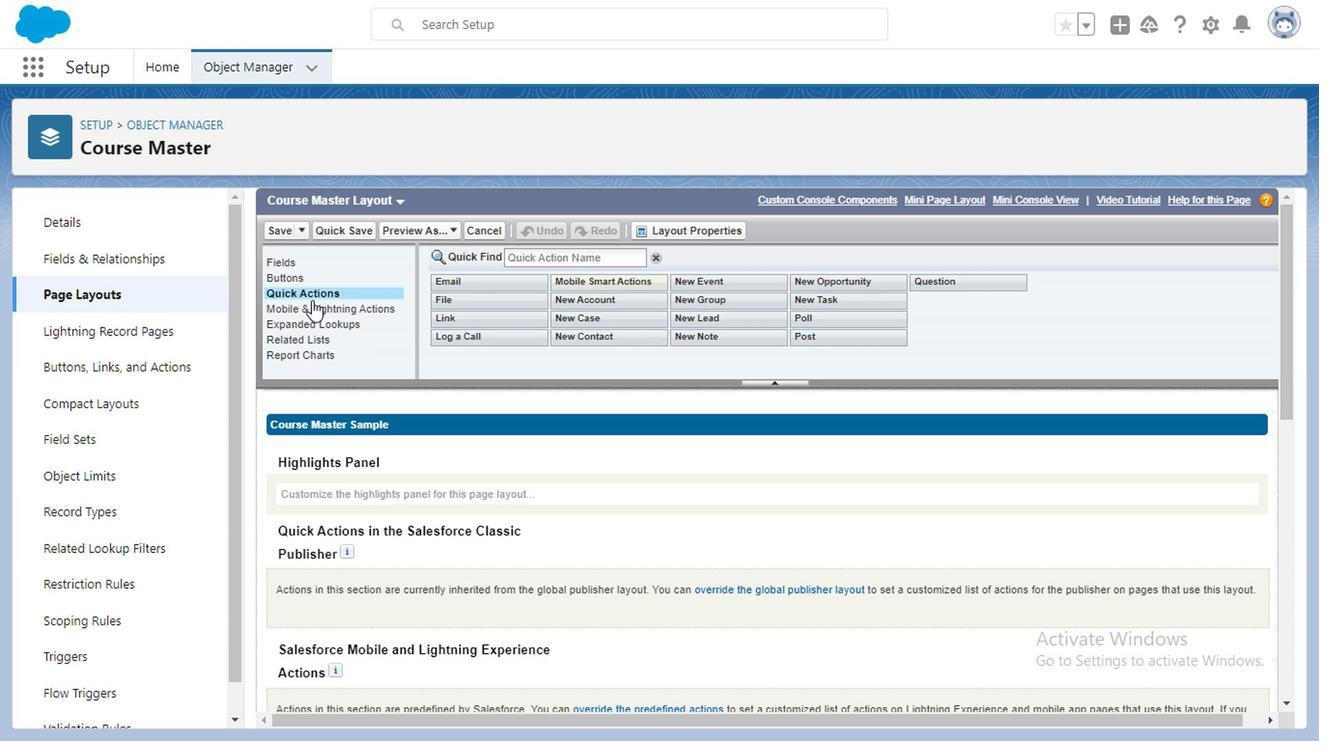 
Action: Mouse moved to (303, 344)
Screenshot: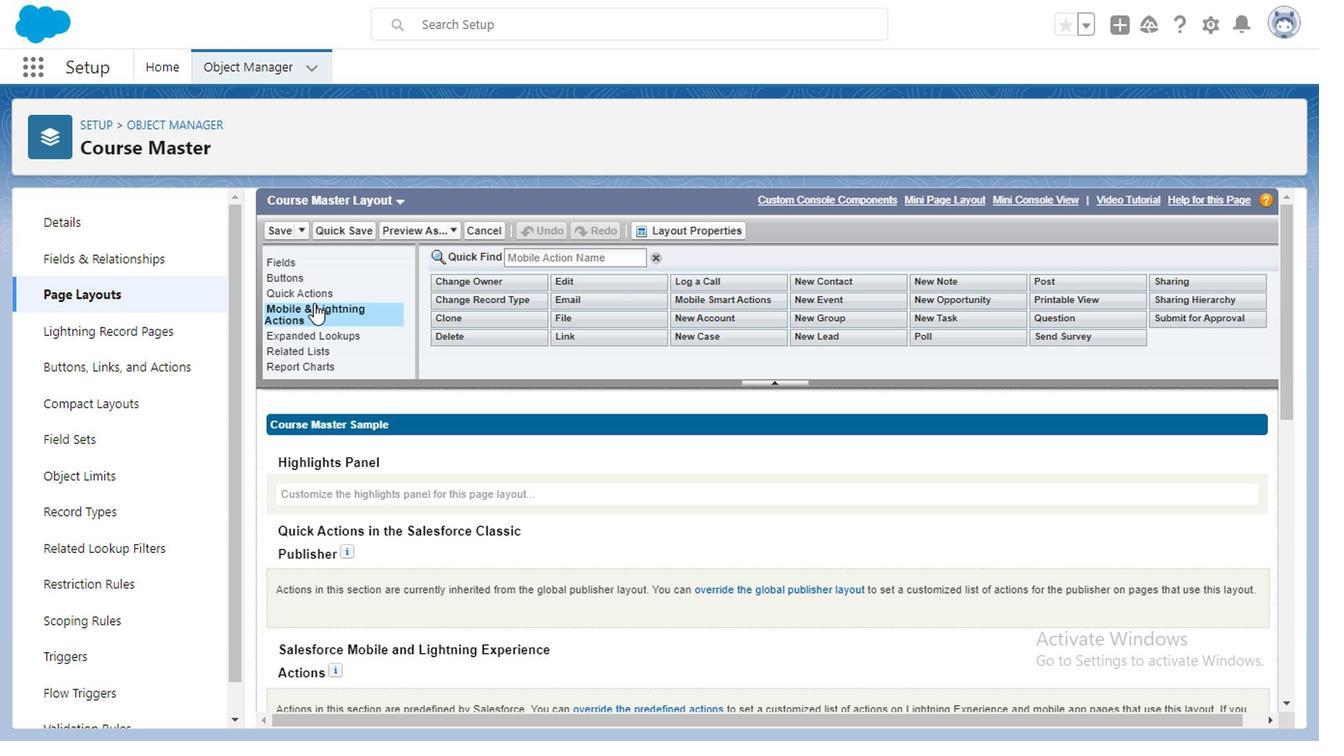 
Action: Mouse pressed left at (303, 344)
Screenshot: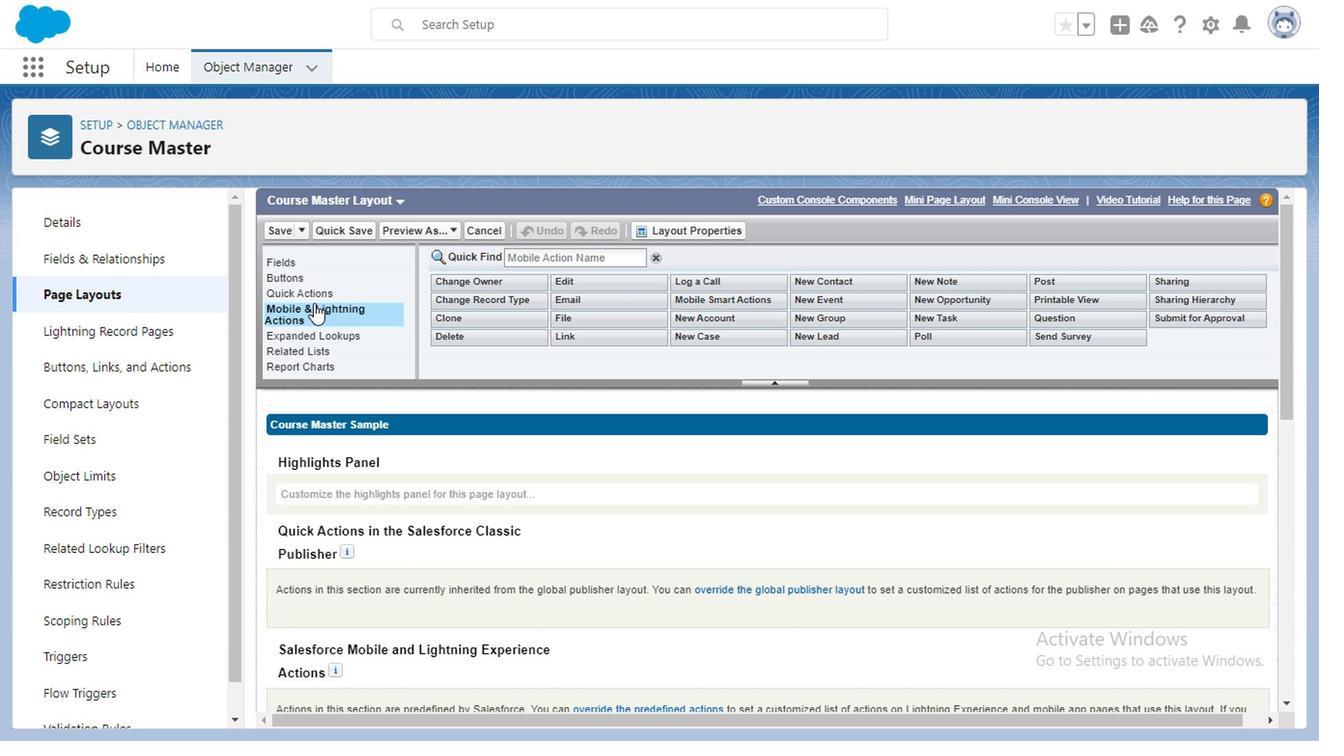 
Action: Mouse moved to (301, 368)
Screenshot: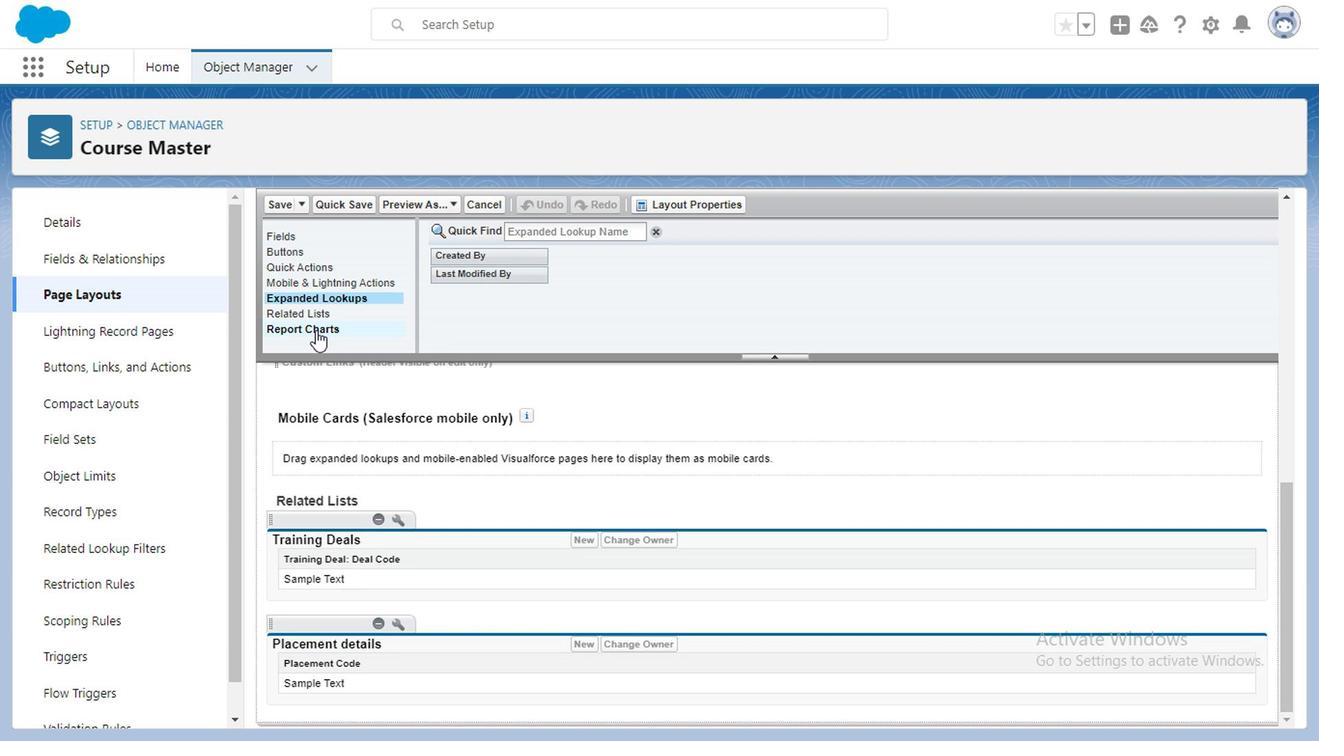 
Action: Mouse pressed left at (301, 368)
Screenshot: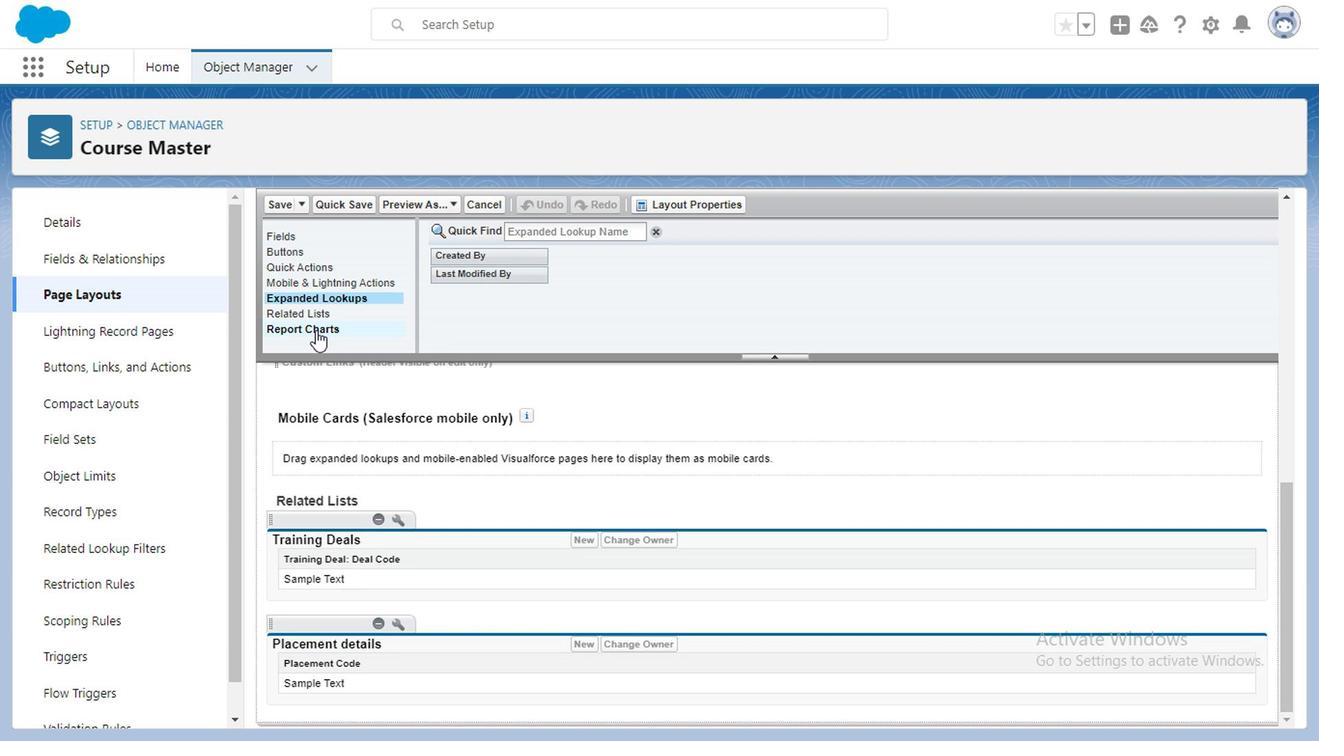 
Action: Mouse moved to (306, 350)
Screenshot: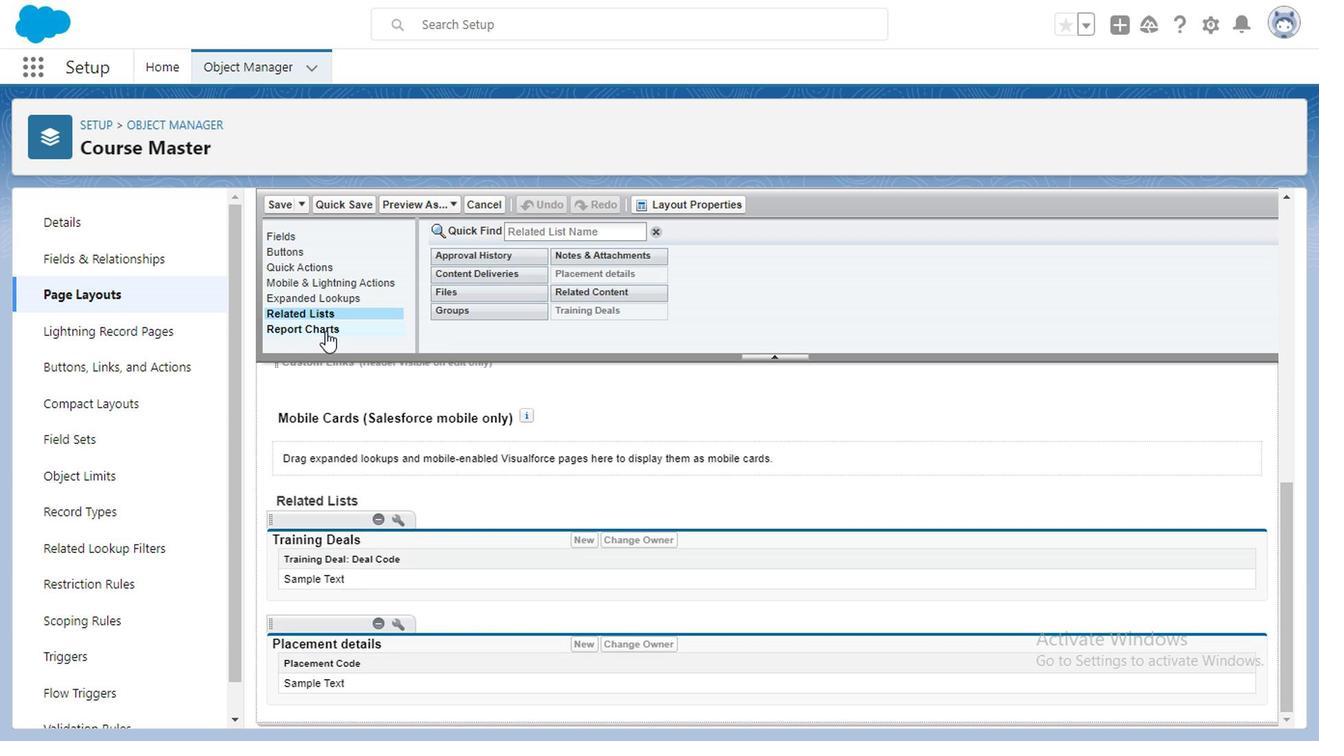 
Action: Mouse pressed left at (306, 350)
Screenshot: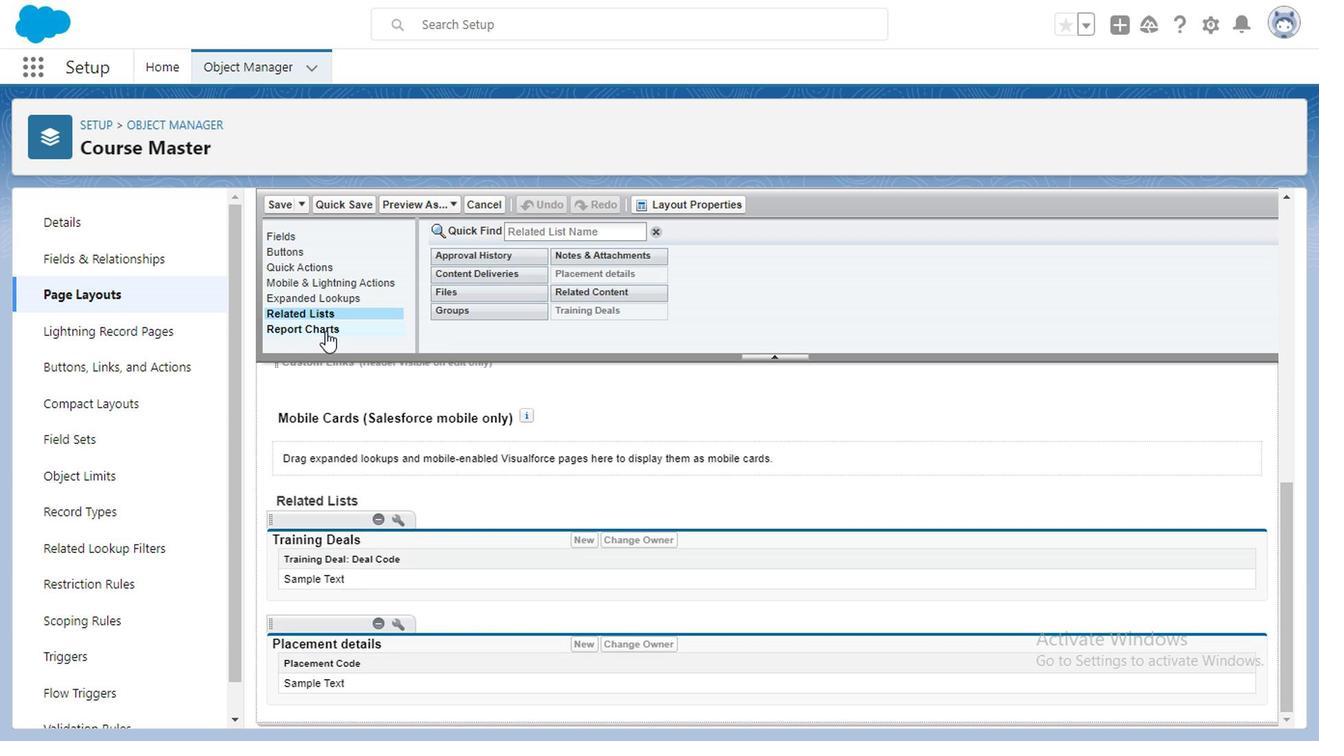 
Action: Mouse moved to (306, 364)
Screenshot: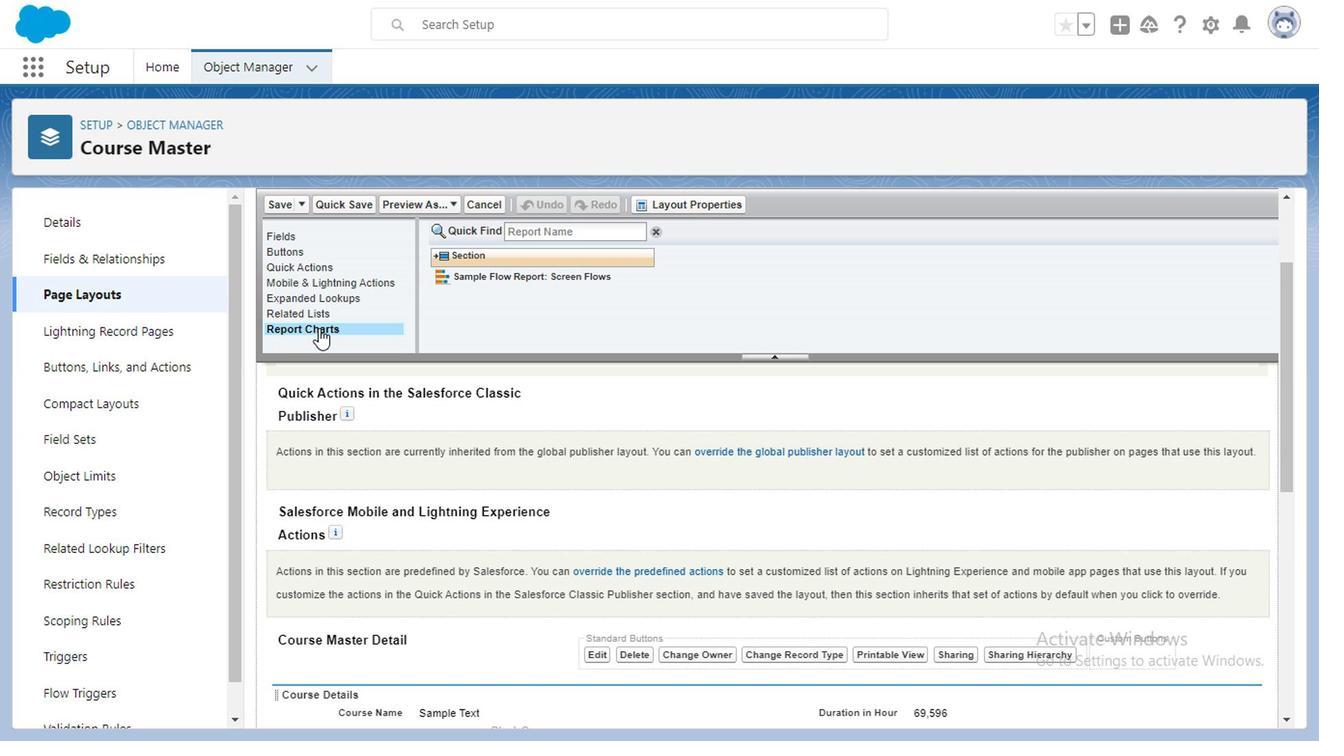 
Action: Mouse pressed left at (306, 364)
Screenshot: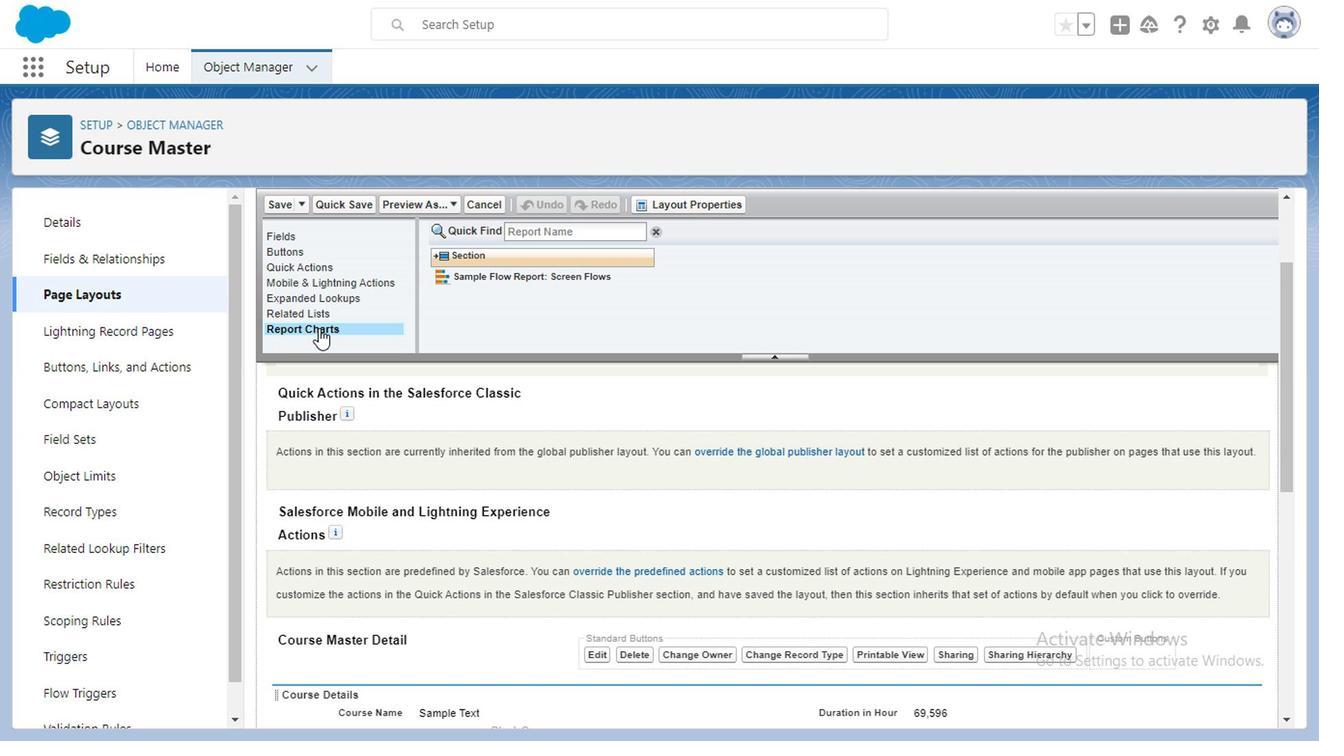 
Action: Mouse moved to (104, 499)
Screenshot: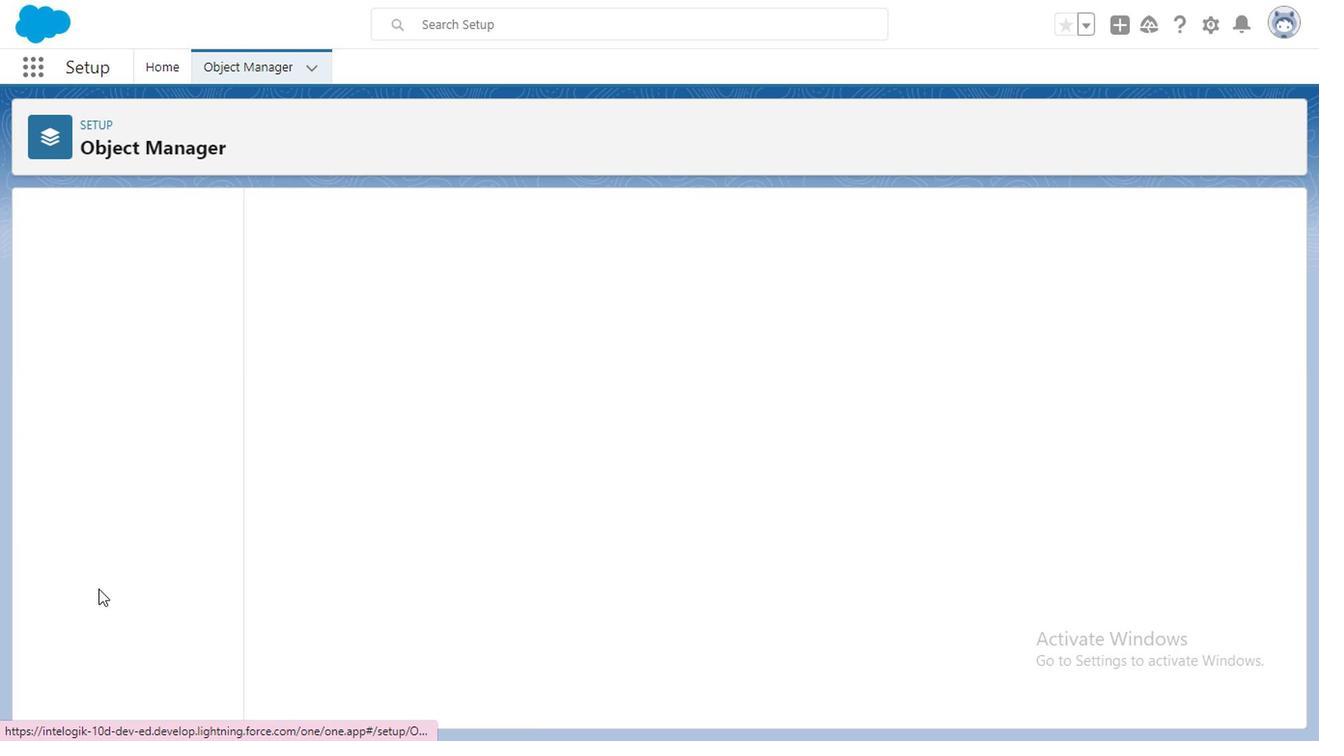 
Action: Mouse pressed left at (104, 499)
Screenshot: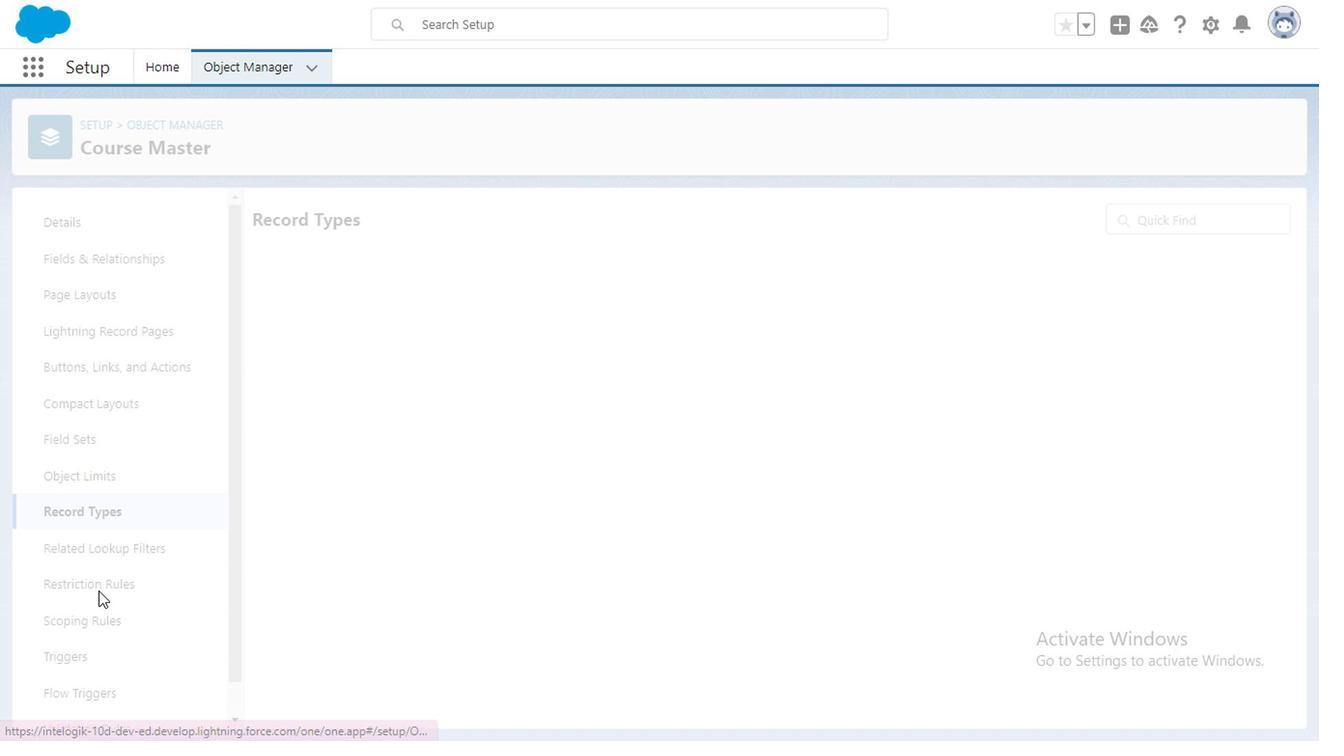 
Action: Mouse moved to (81, 284)
Screenshot: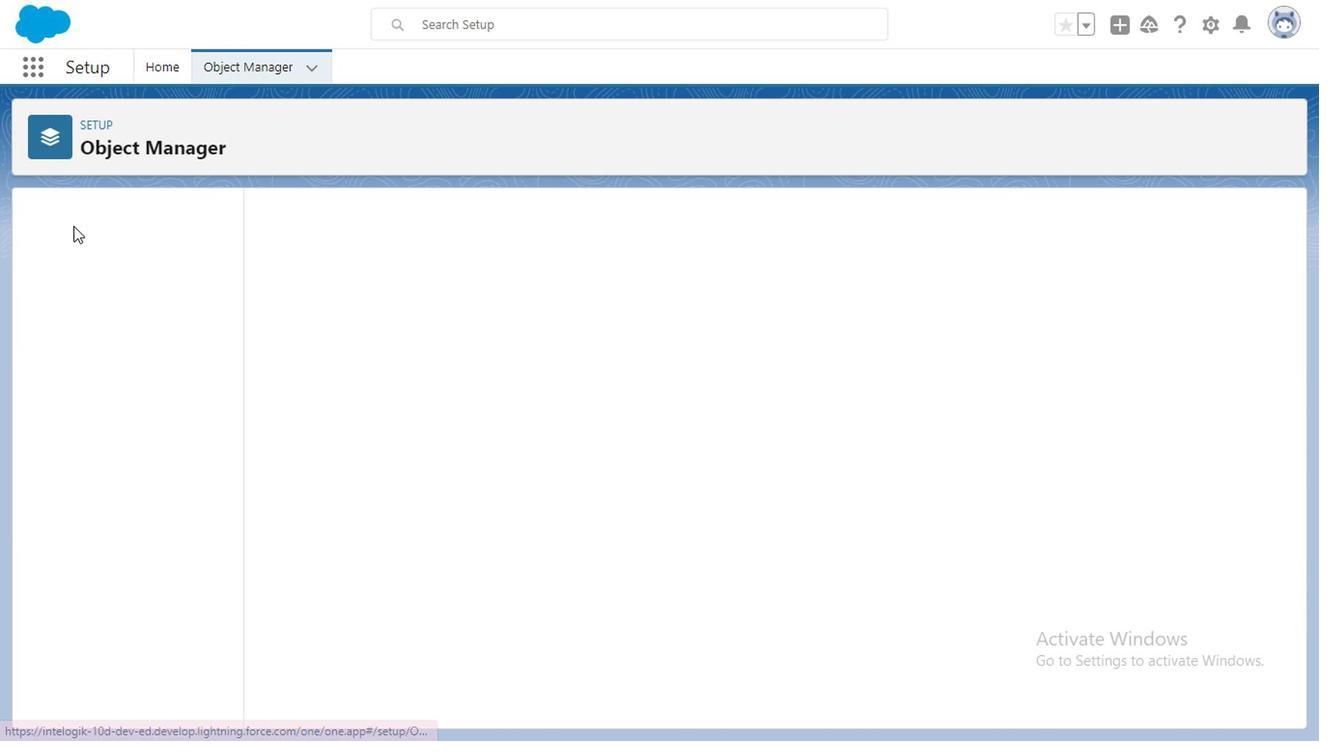 
Action: Mouse pressed left at (81, 284)
Screenshot: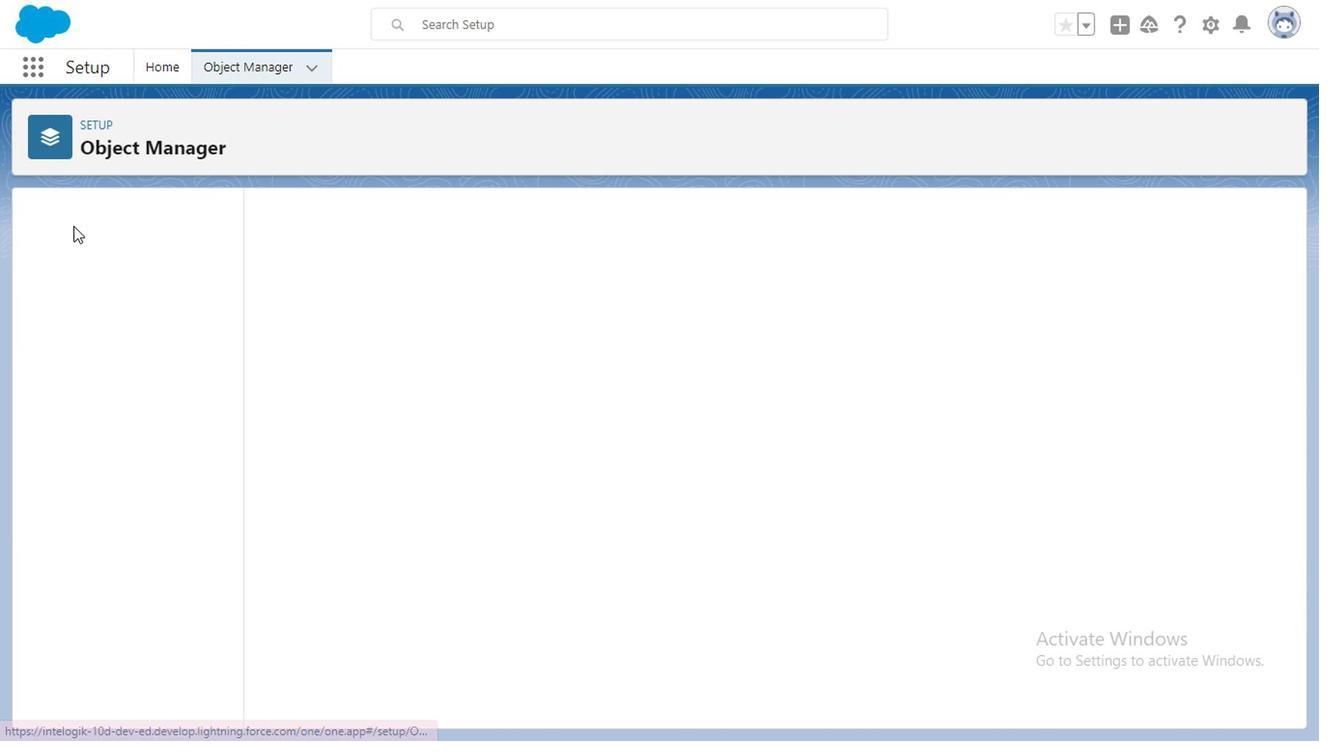 
Action: Mouse moved to (96, 309)
Screenshot: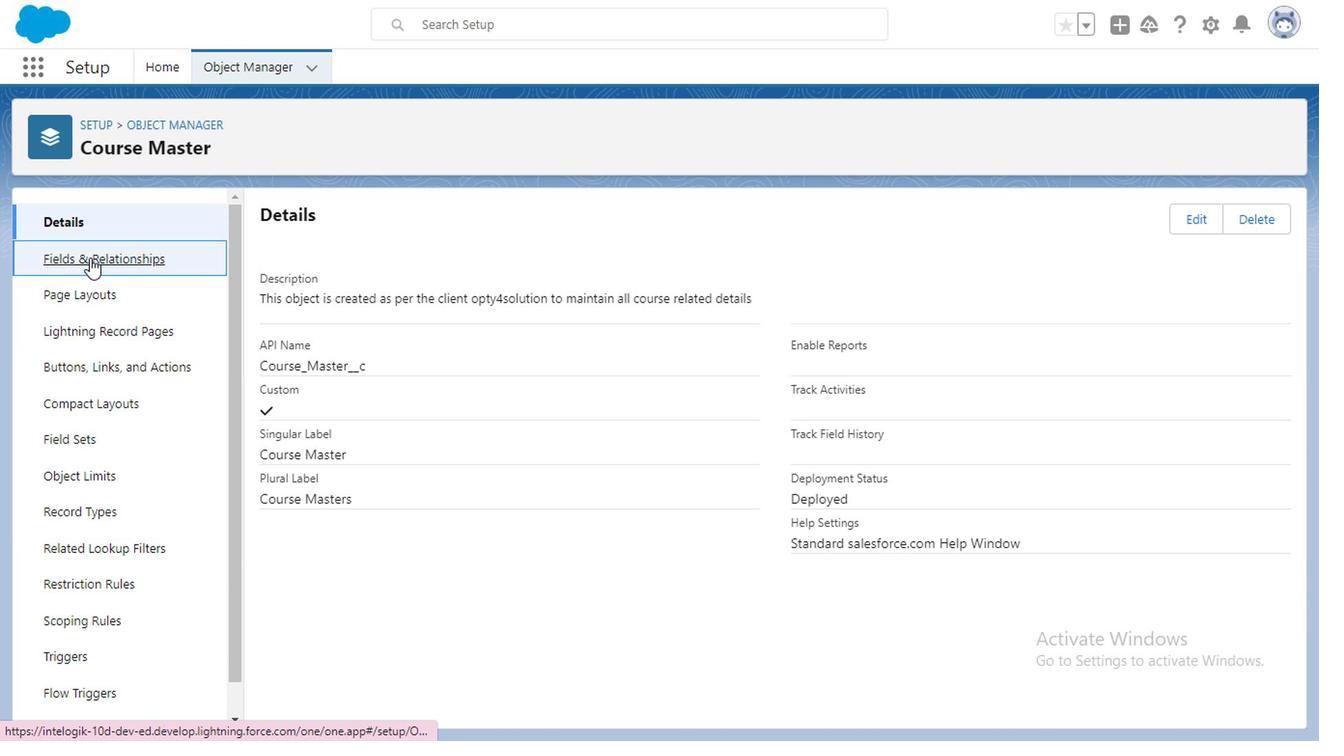 
Action: Mouse pressed left at (96, 309)
Screenshot: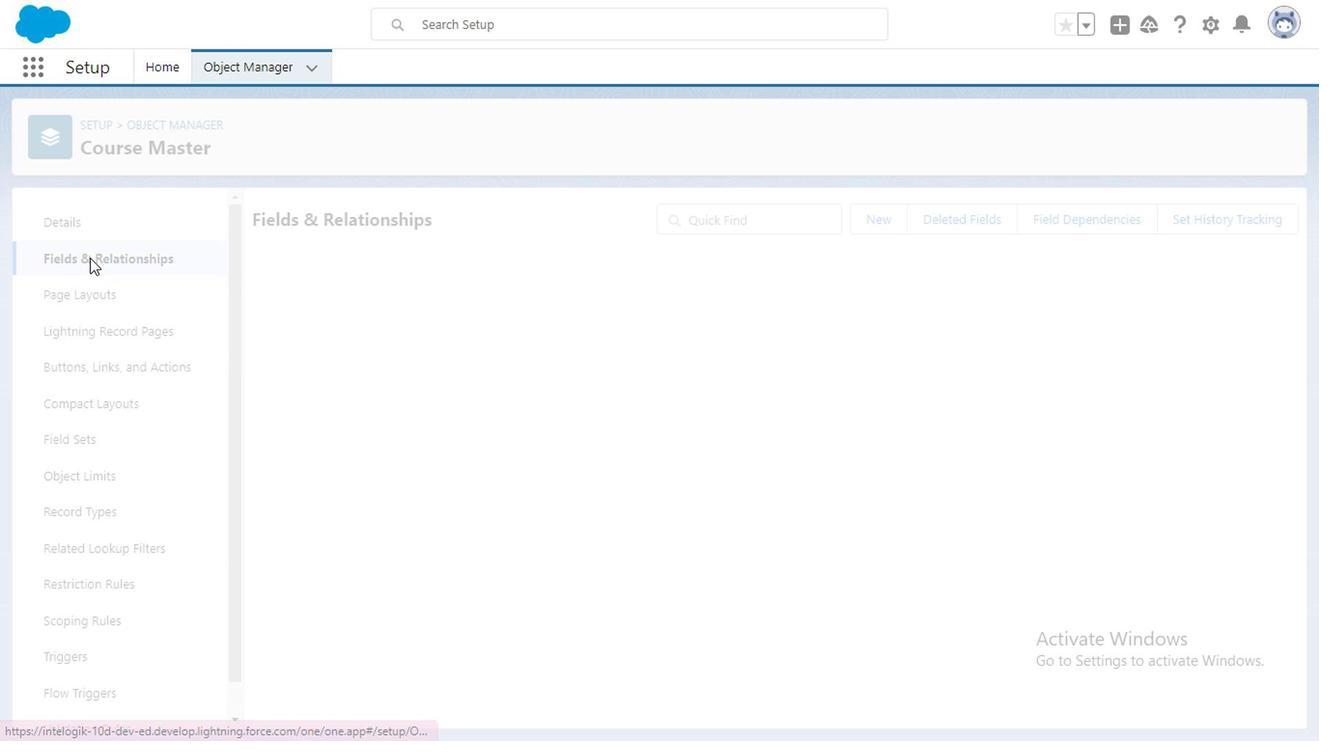 
Action: Mouse moved to (294, 376)
Screenshot: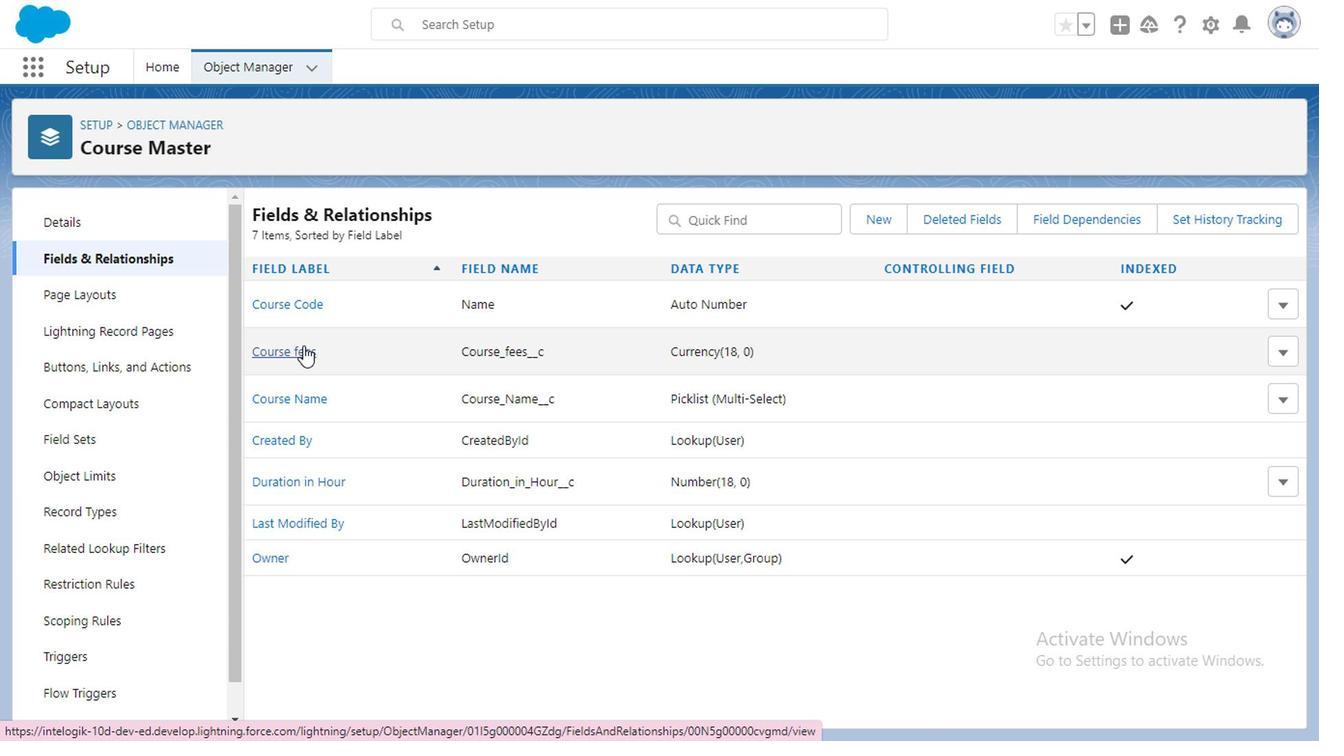 
Action: Mouse pressed left at (294, 376)
Screenshot: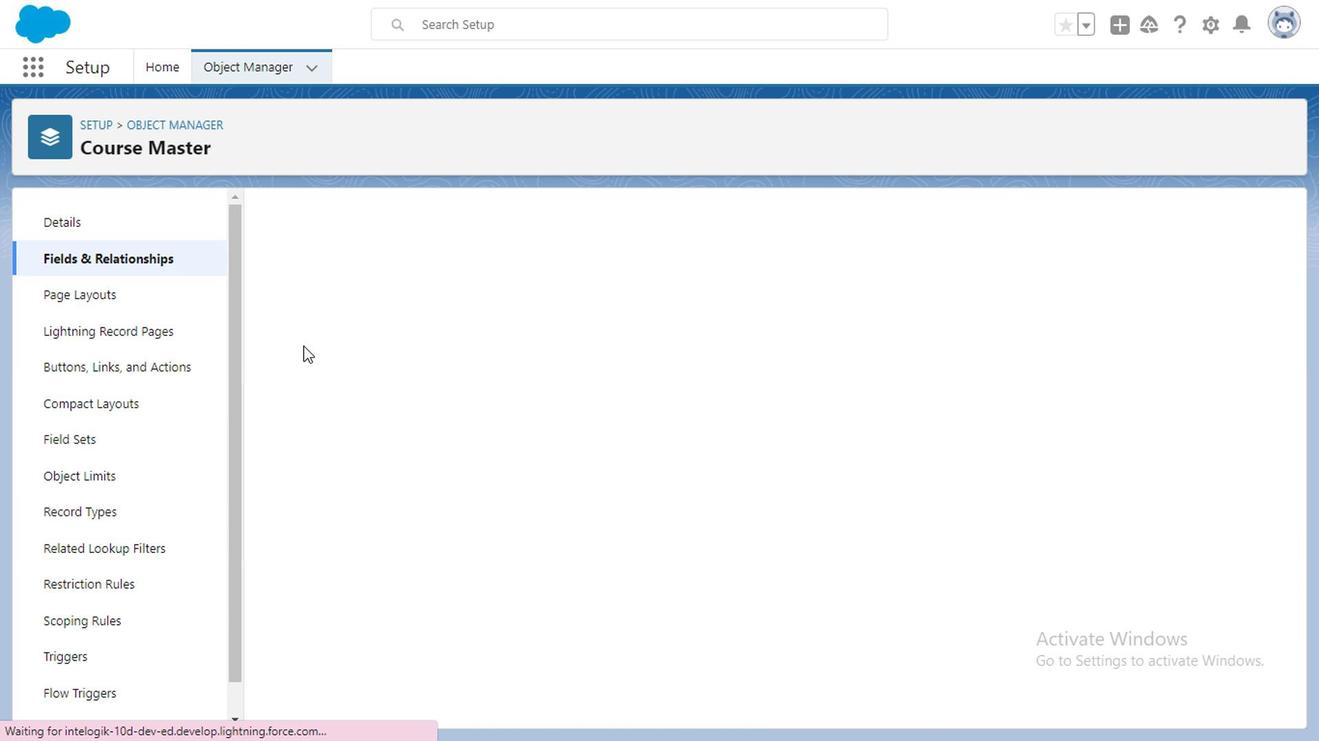 
Action: Mouse moved to (520, 434)
Screenshot: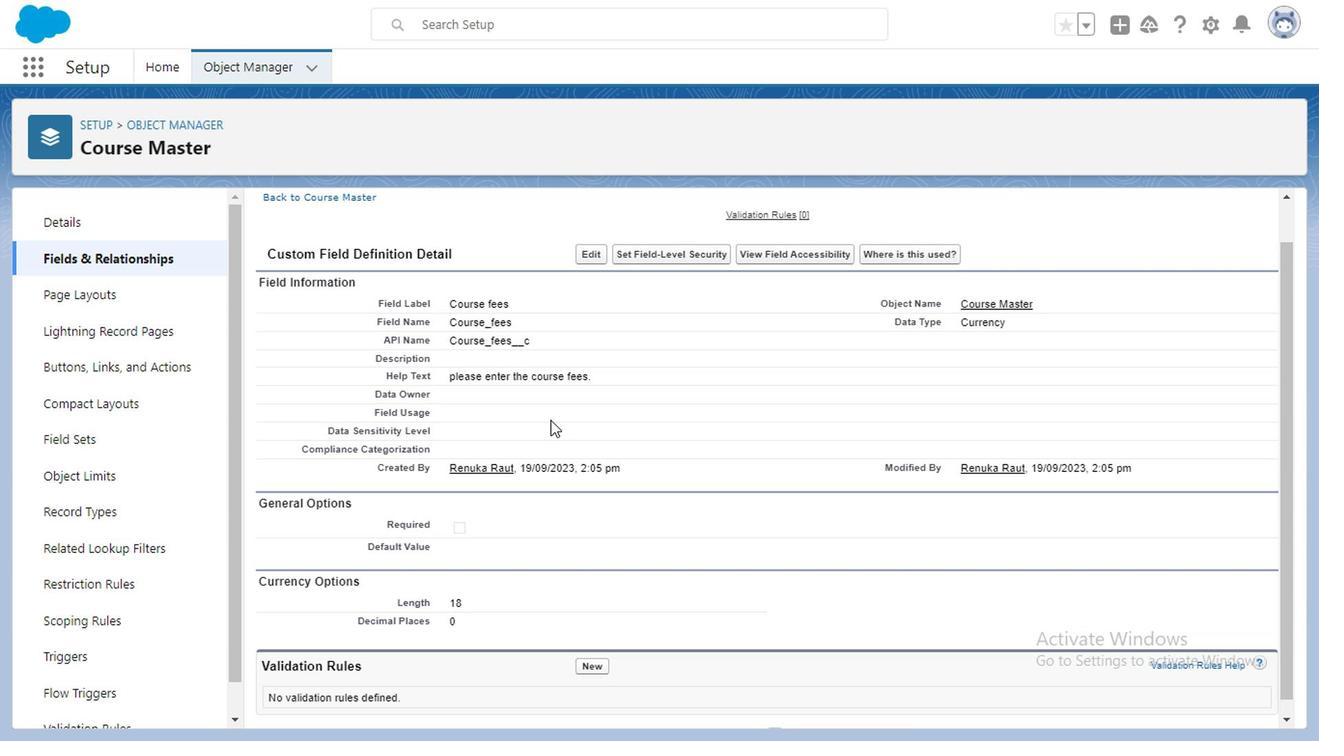 
Action: Mouse scrolled (520, 434) with delta (0, 0)
Screenshot: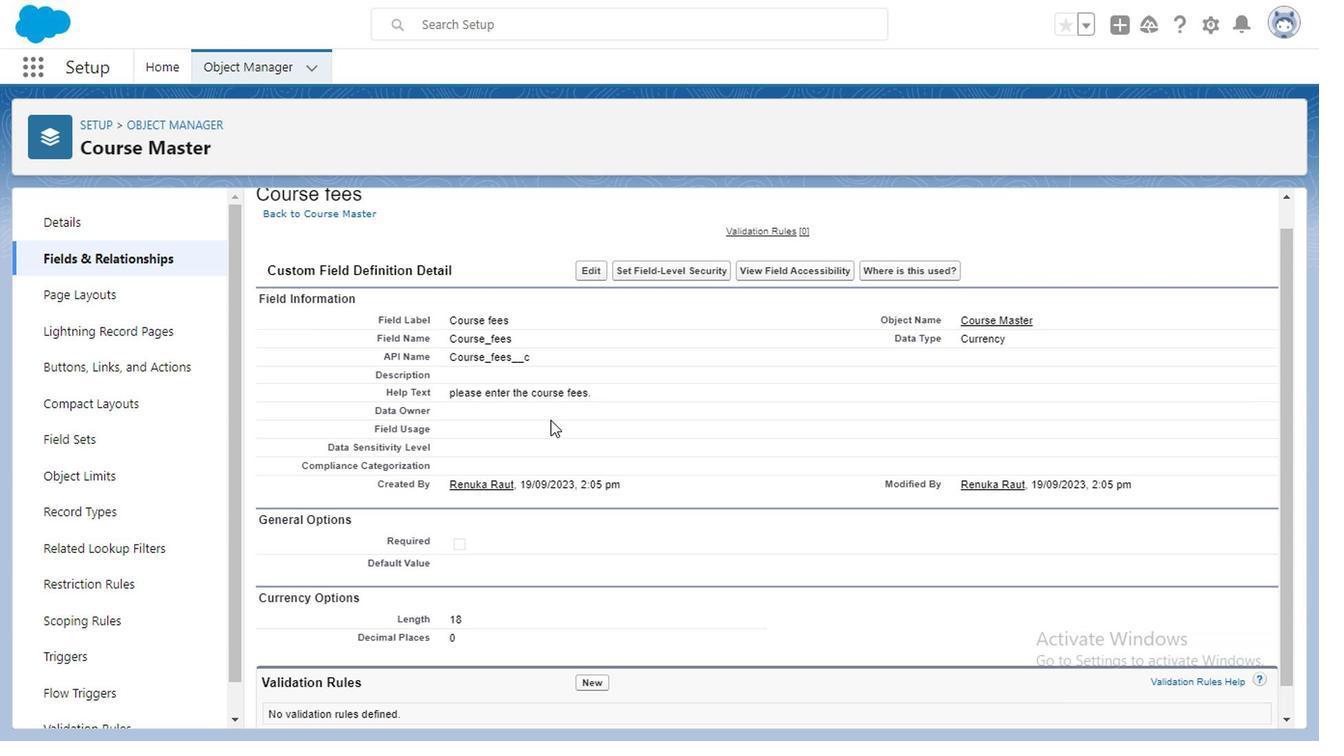 
Action: Mouse moved to (520, 434)
Screenshot: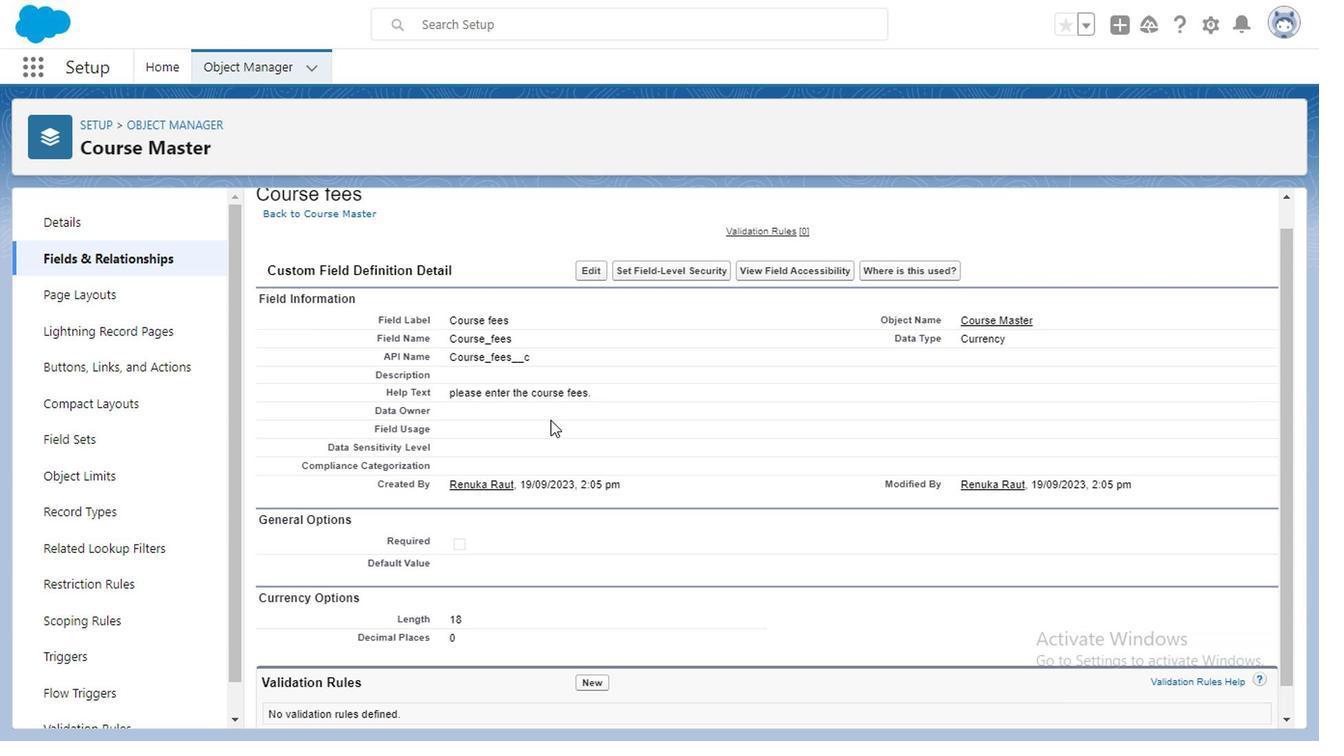 
Action: Mouse scrolled (520, 434) with delta (0, 0)
Screenshot: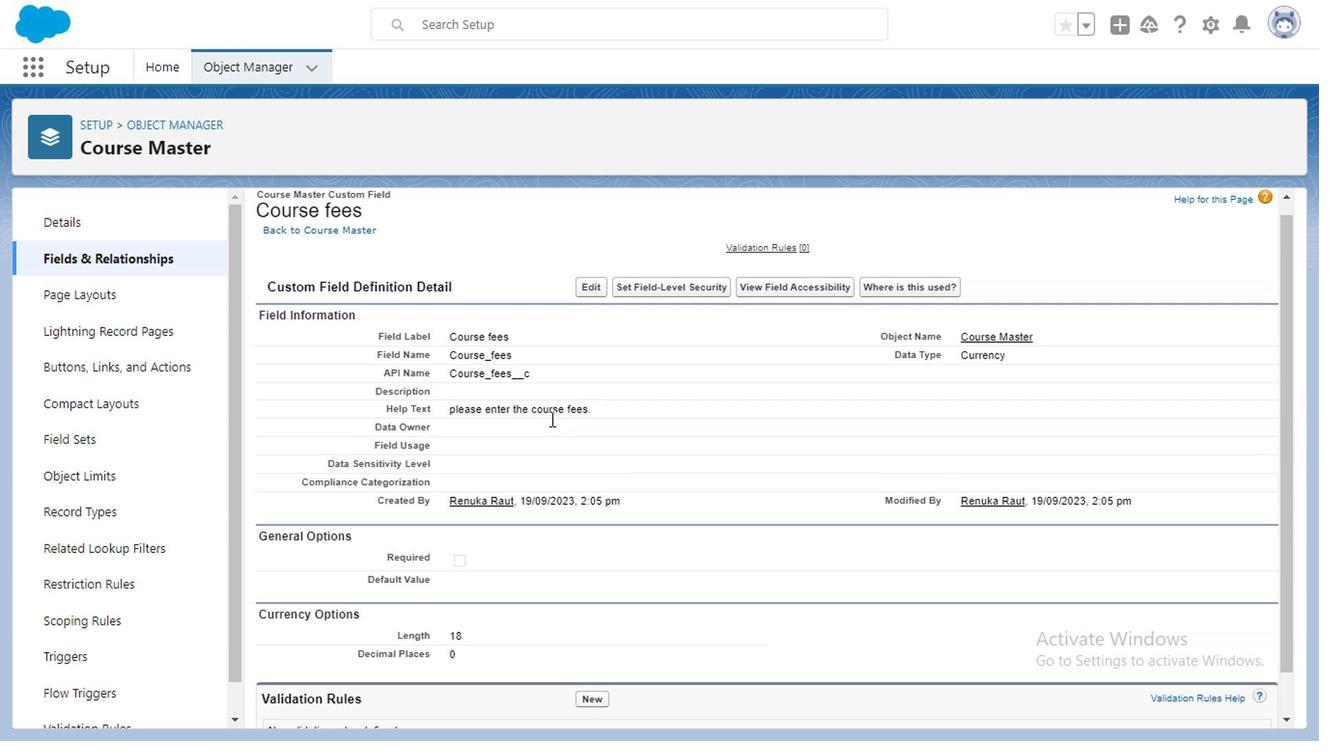 
Action: Mouse moved to (521, 433)
Screenshot: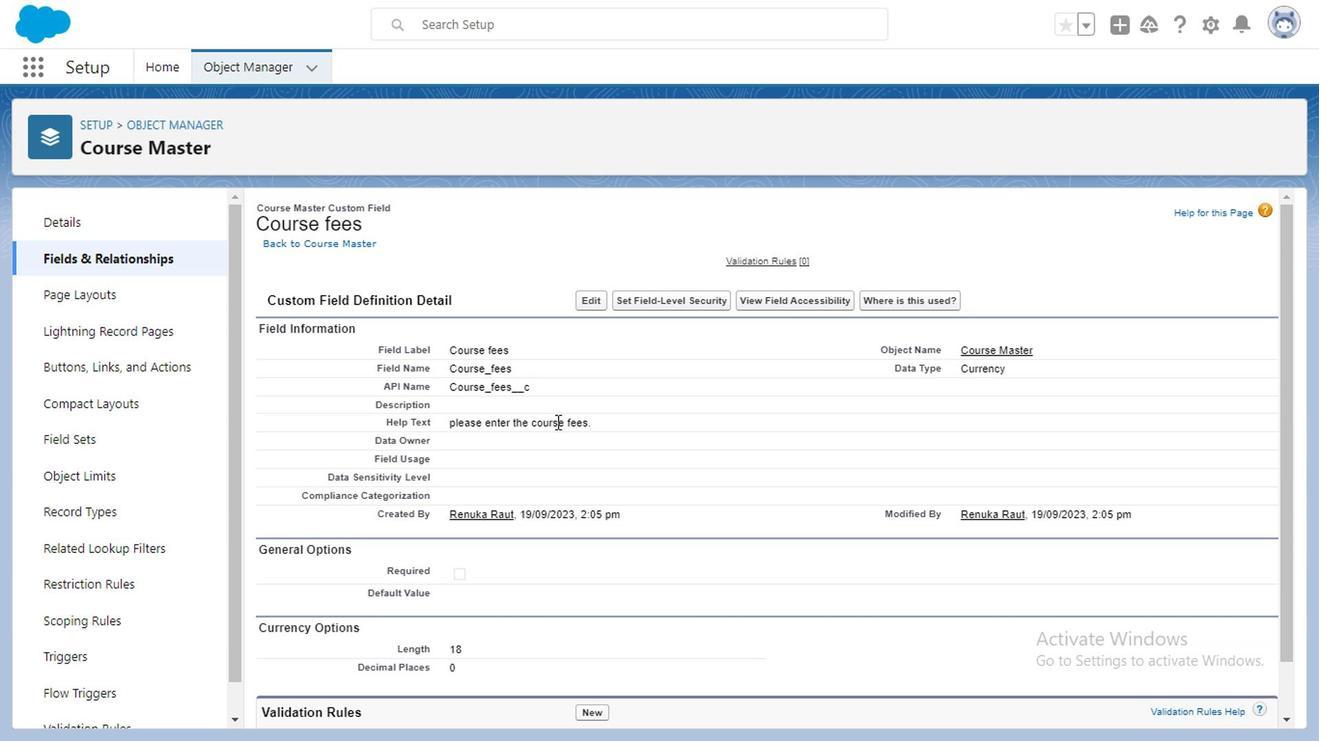 
Action: Mouse scrolled (521, 434) with delta (0, 0)
Screenshot: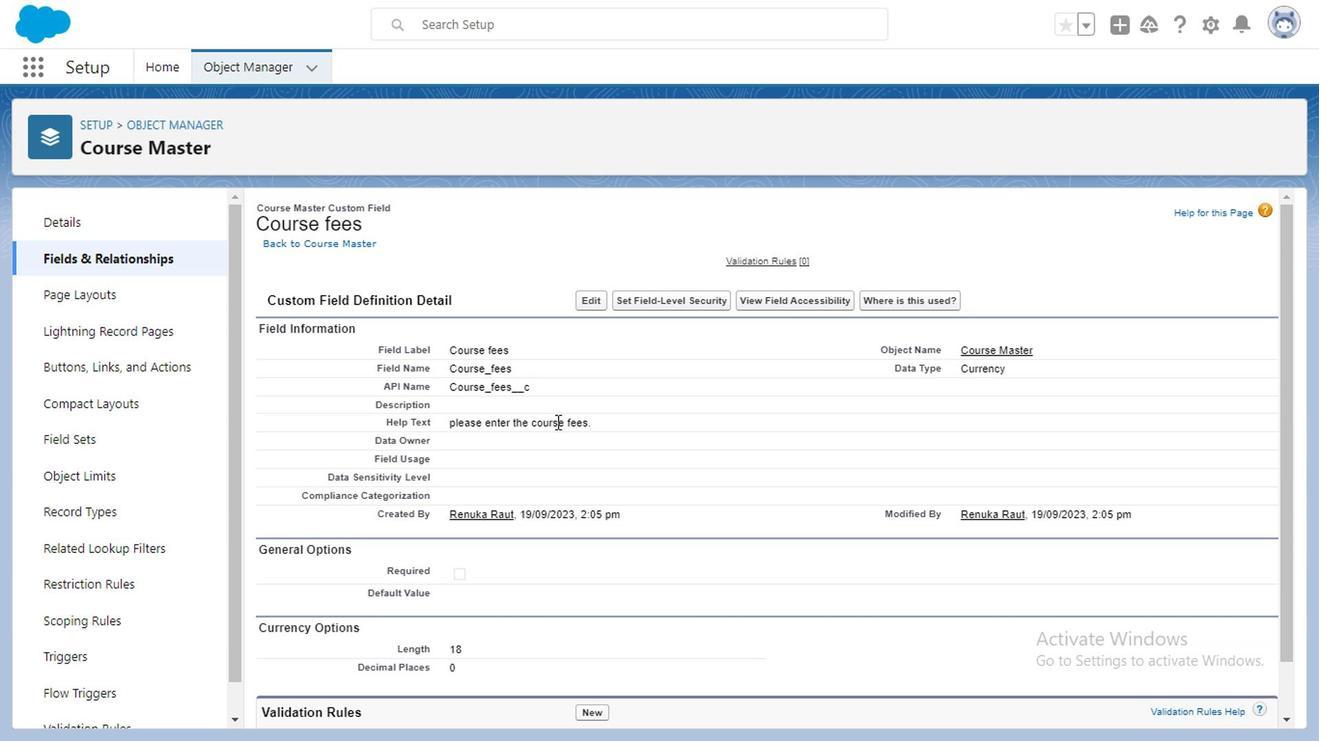 
Action: Mouse moved to (522, 433)
Screenshot: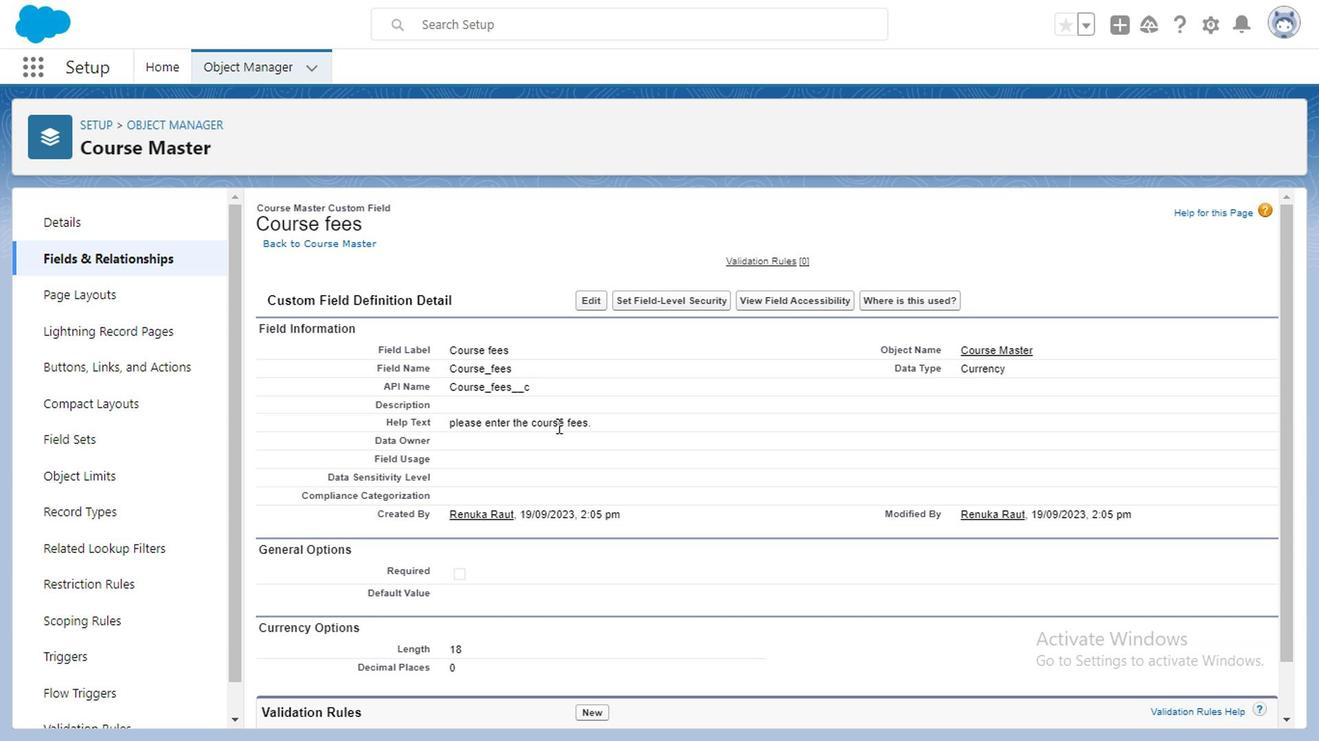 
Action: Mouse scrolled (522, 434) with delta (0, 0)
Screenshot: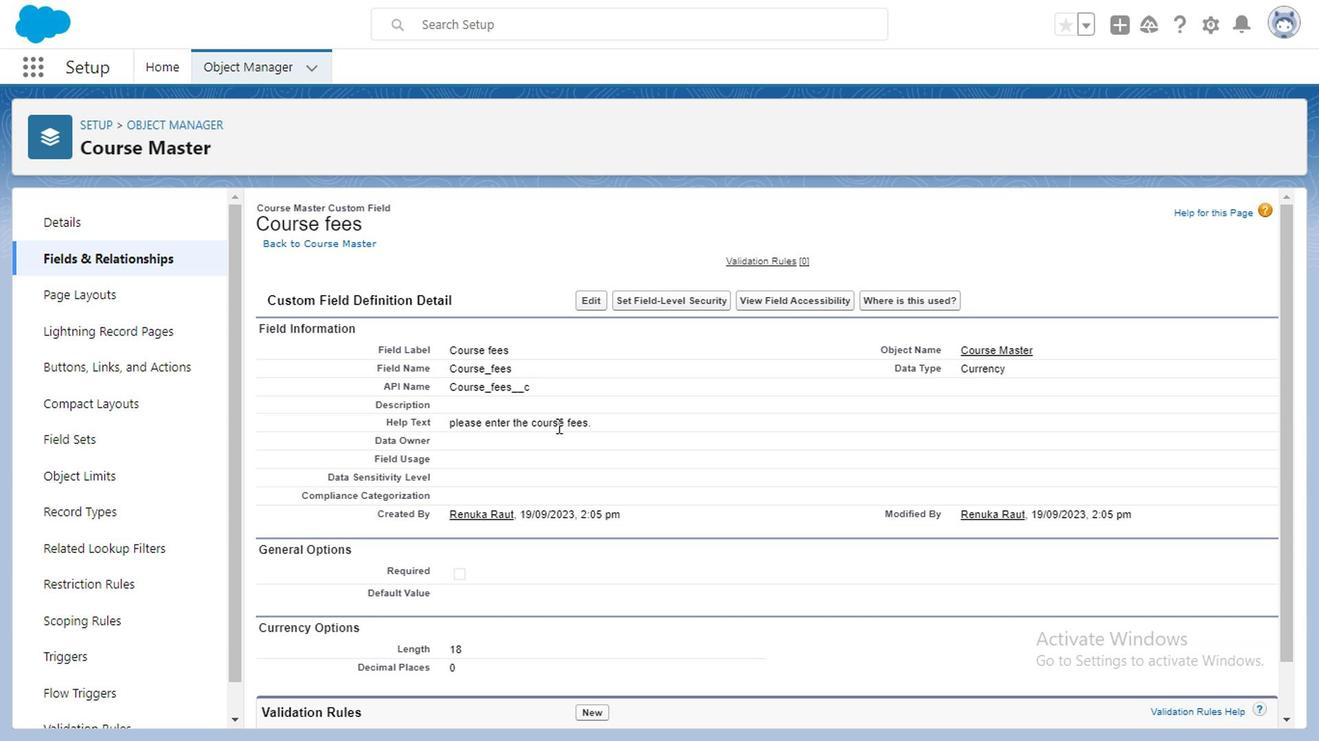 
Action: Mouse moved to (97, 335)
Screenshot: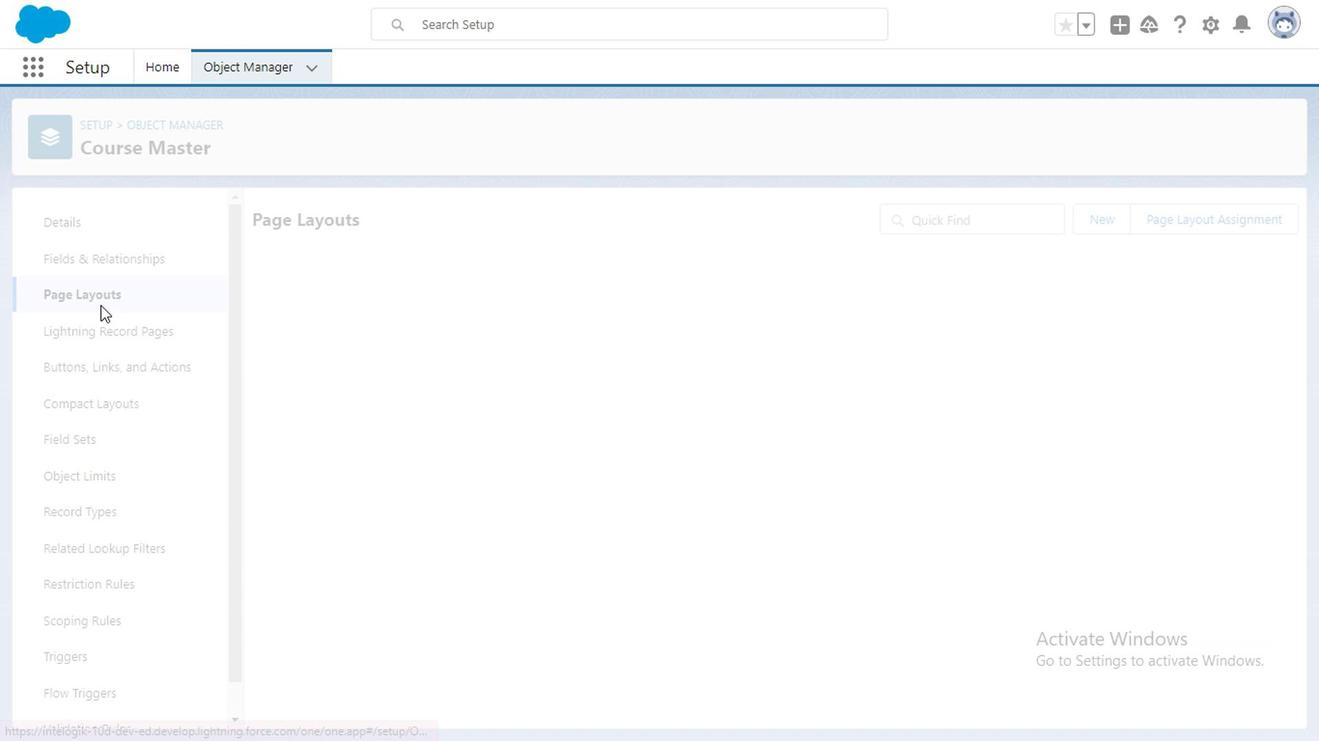 
Action: Mouse pressed left at (97, 335)
Screenshot: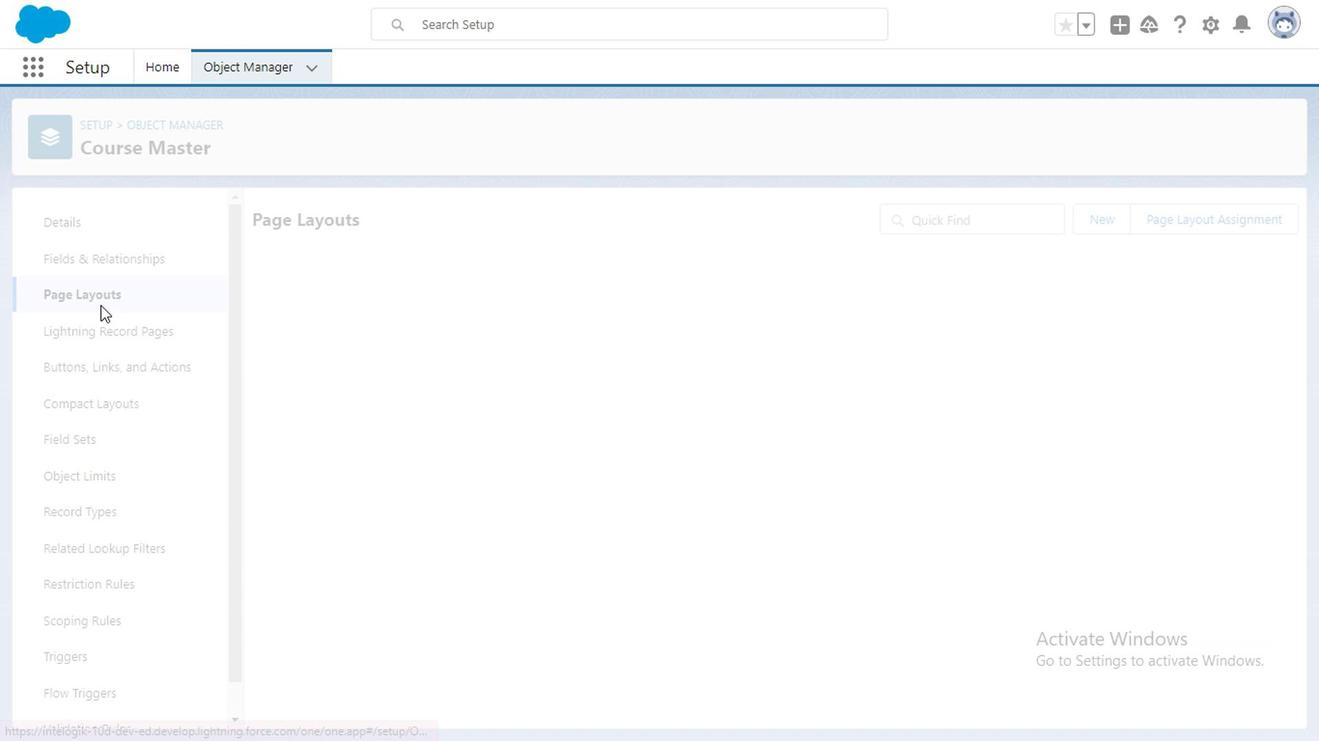 
Action: Mouse moved to (72, 280)
Screenshot: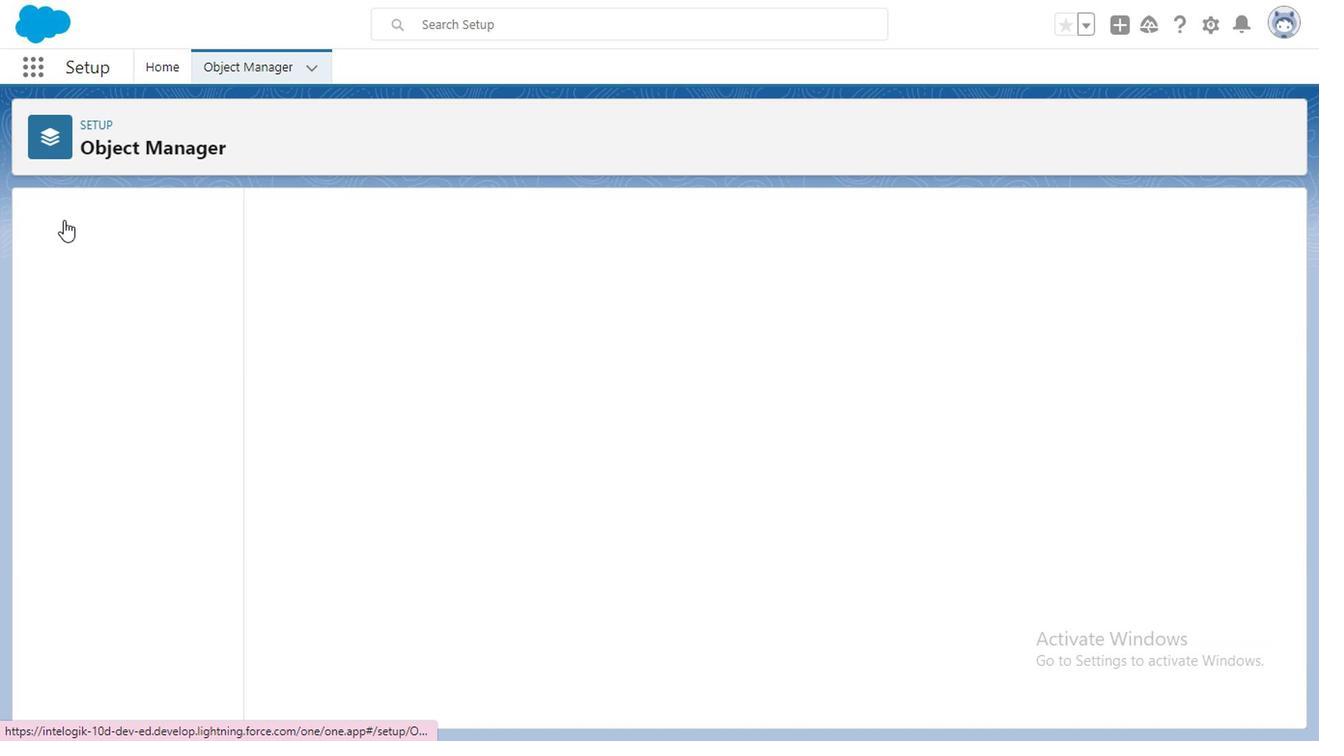
Action: Mouse pressed left at (72, 280)
Screenshot: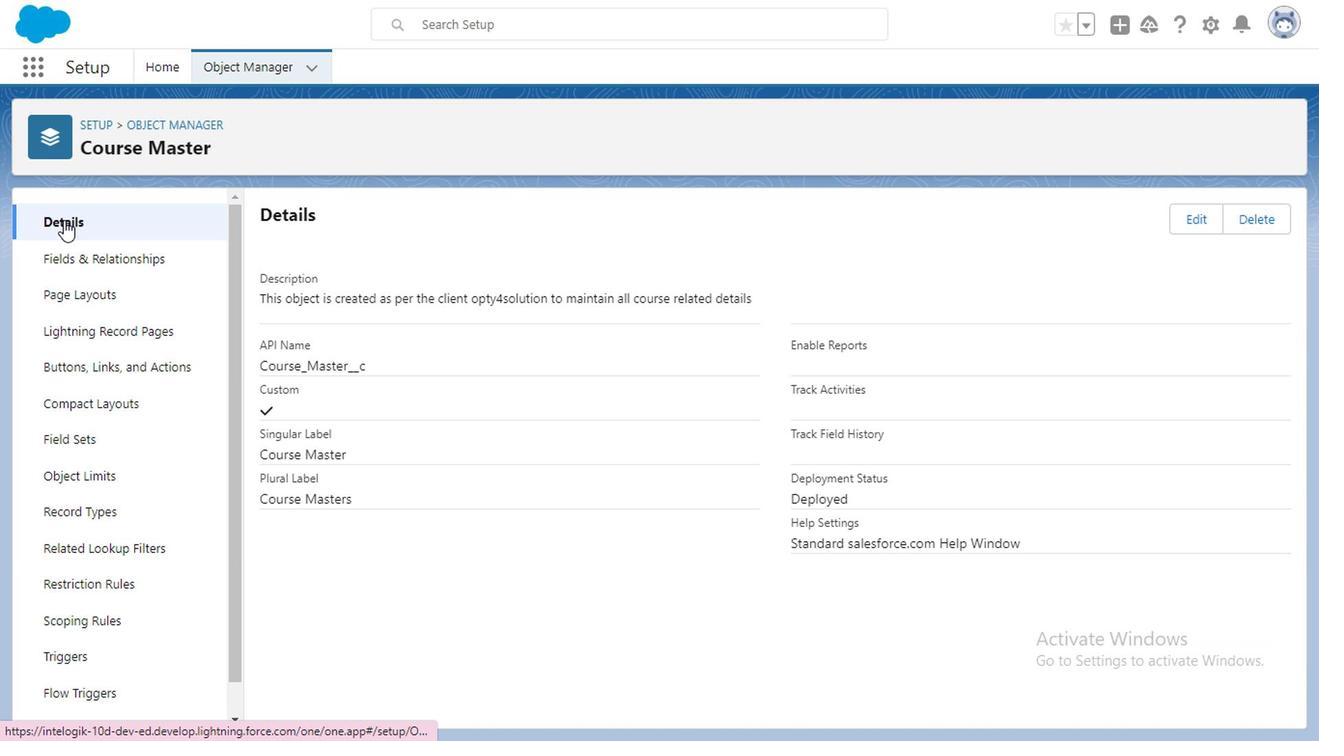 
Action: Mouse moved to (110, 340)
Screenshot: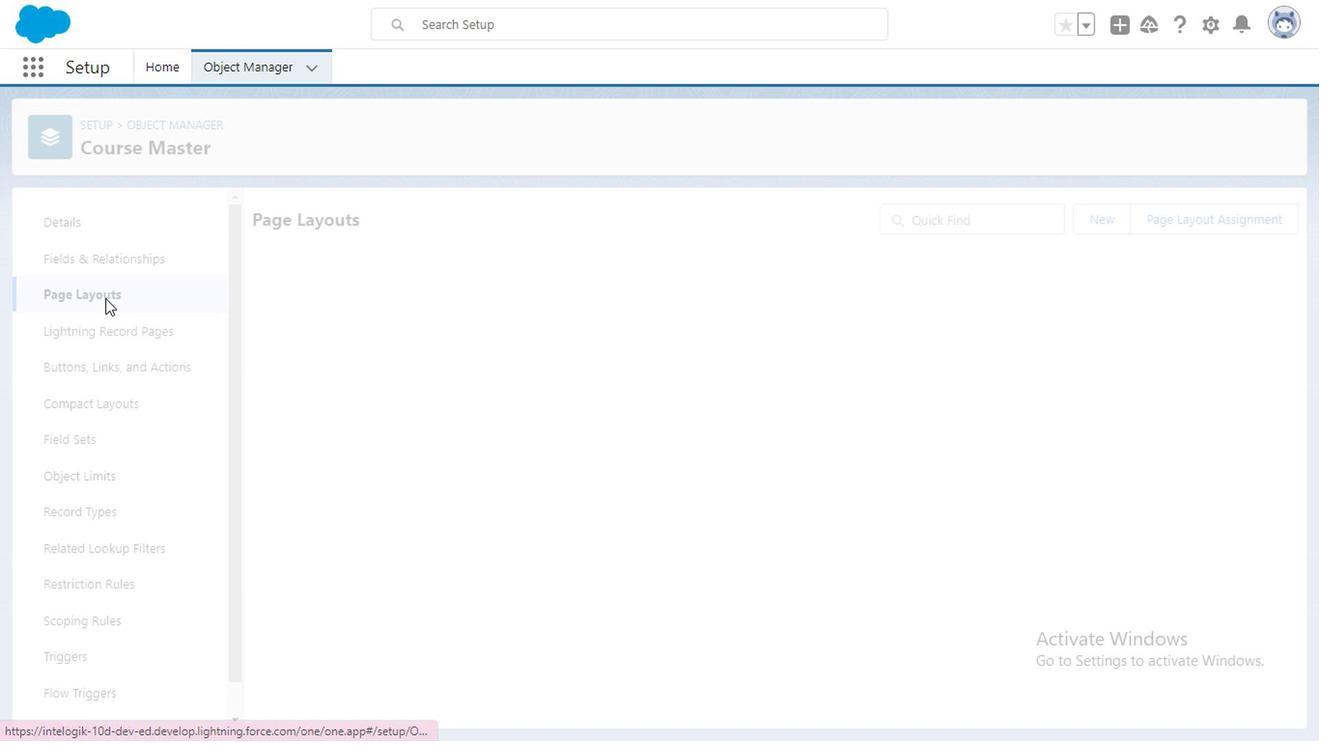 
Action: Mouse pressed left at (110, 340)
Screenshot: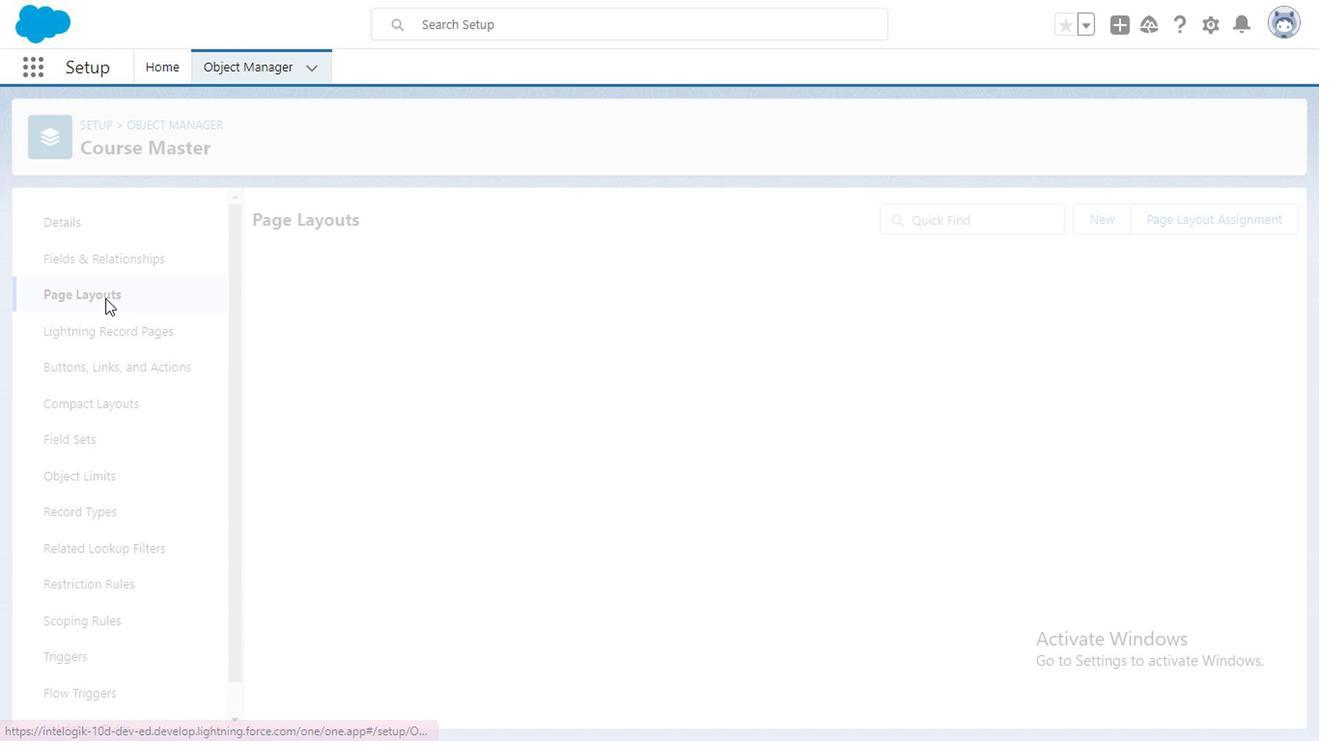 
Action: Mouse moved to (101, 367)
Screenshot: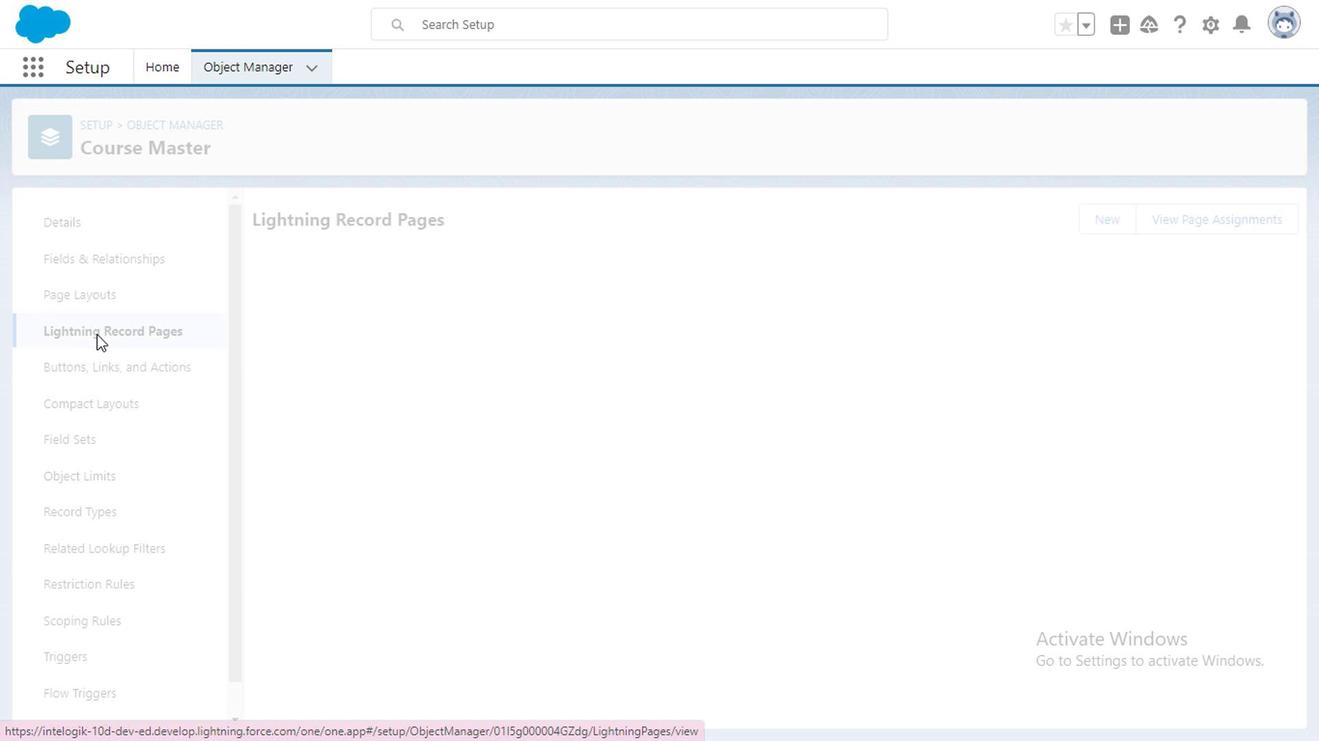 
Action: Mouse pressed left at (101, 367)
Screenshot: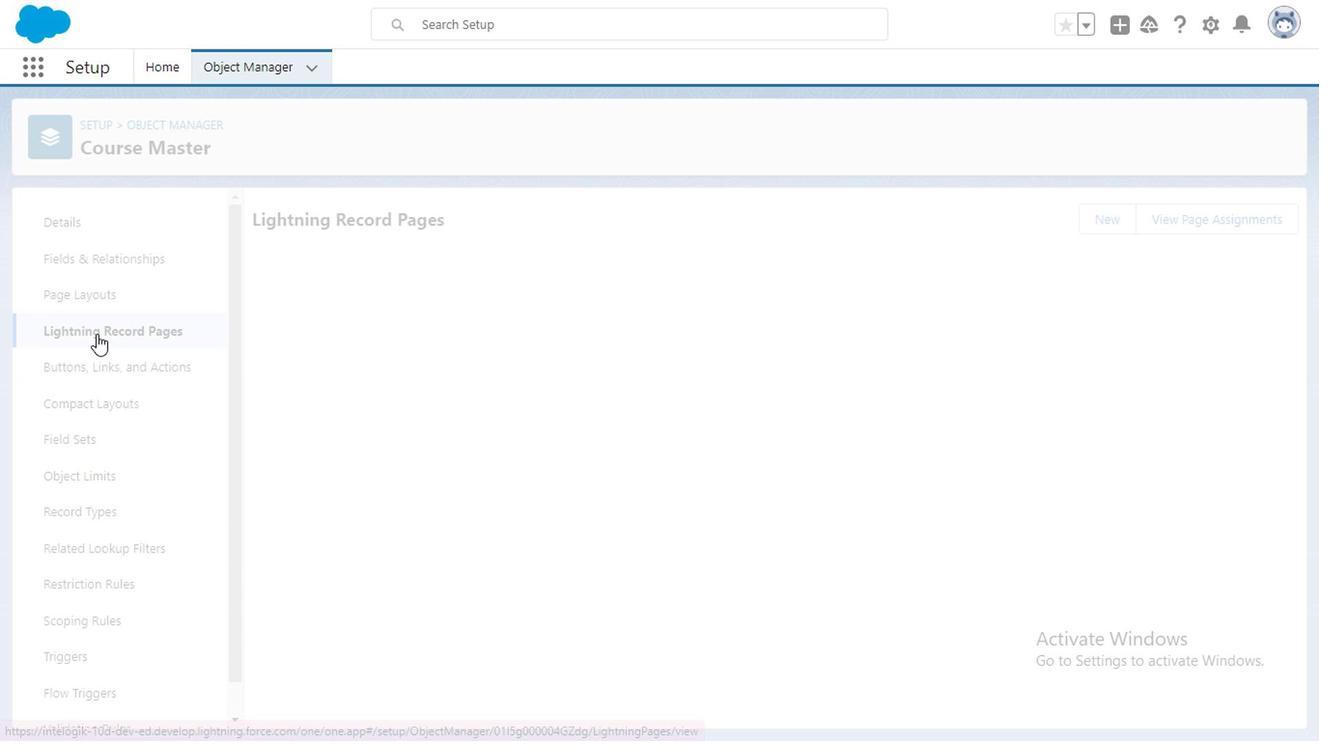 
Action: Mouse moved to (127, 359)
Screenshot: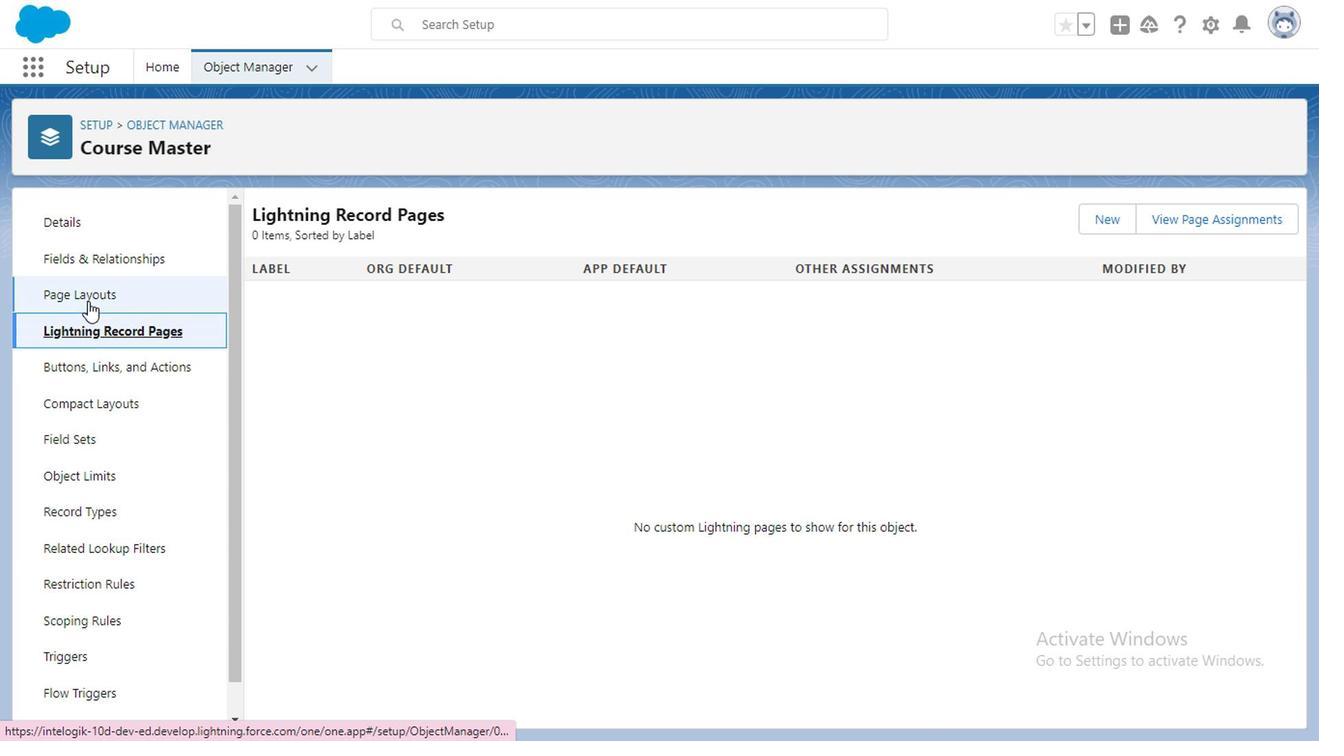 
Action: Mouse pressed left at (127, 359)
Screenshot: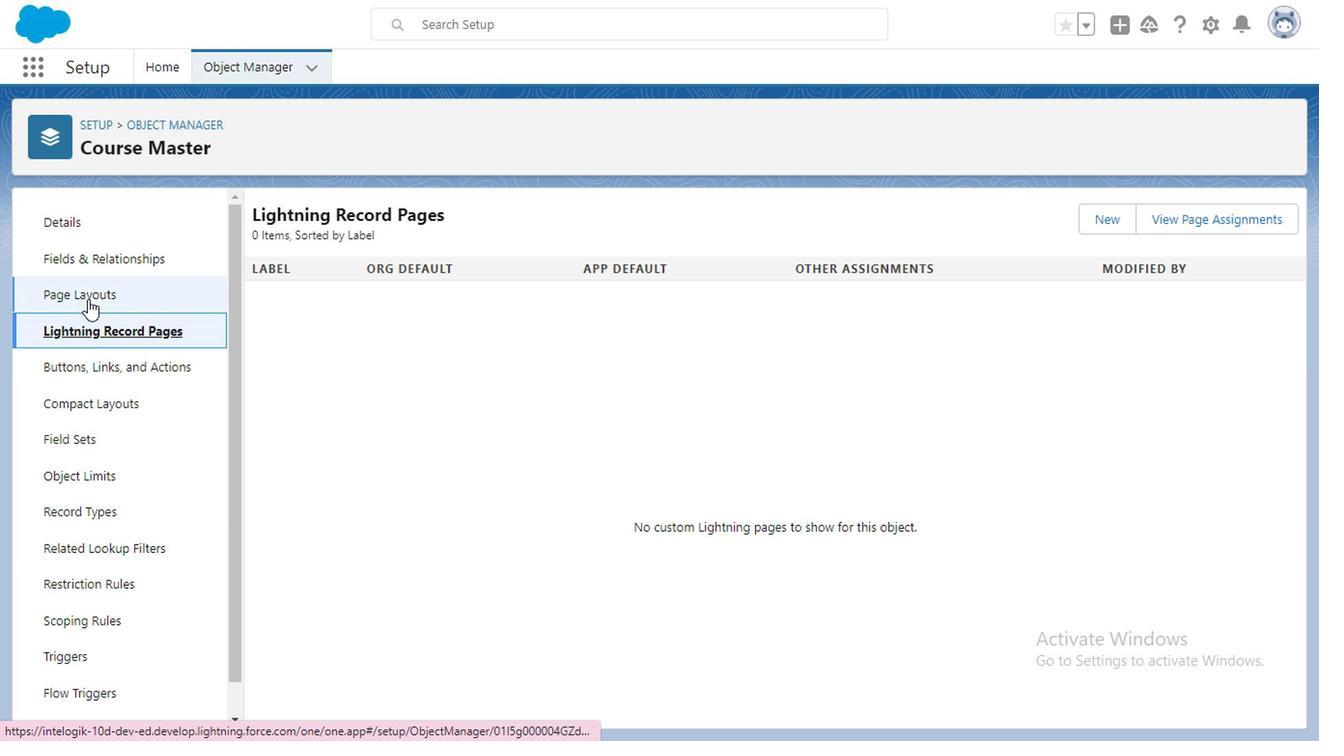 
Action: Mouse moved to (44, 155)
Screenshot: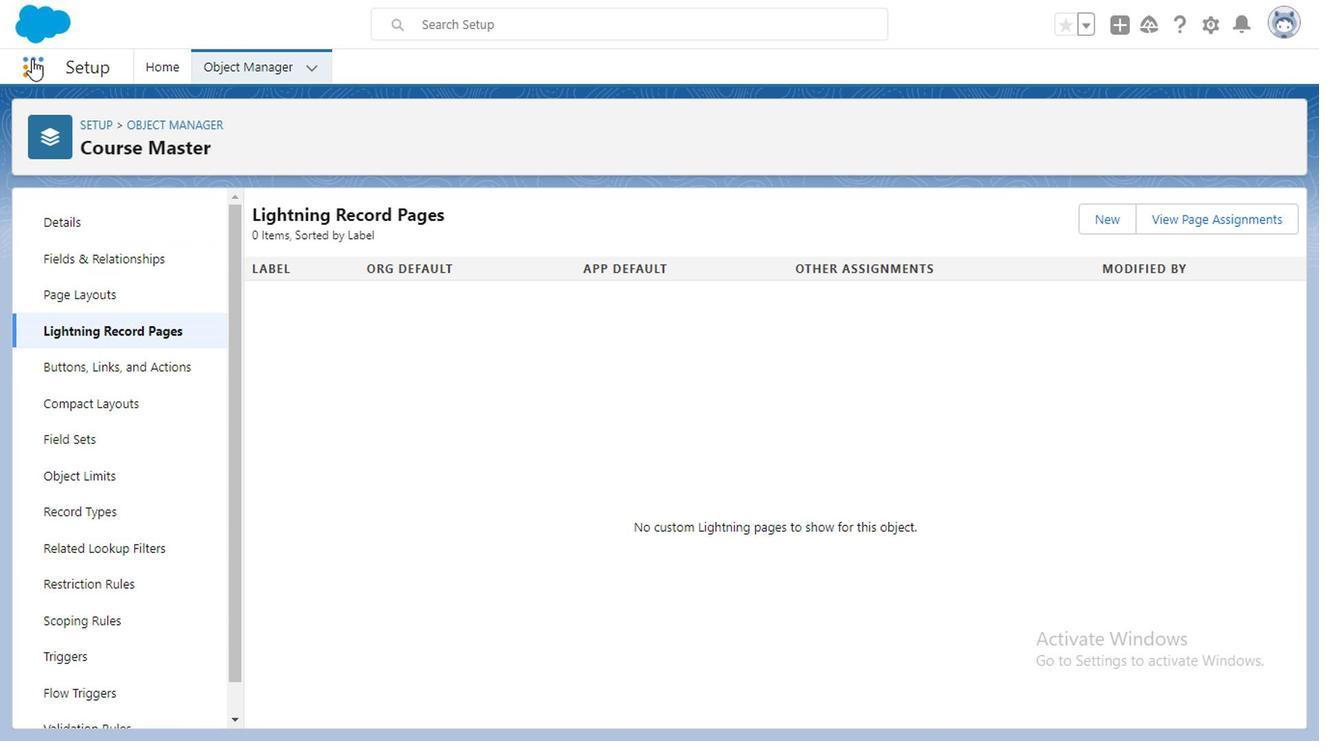 
Action: Mouse pressed left at (44, 155)
Screenshot: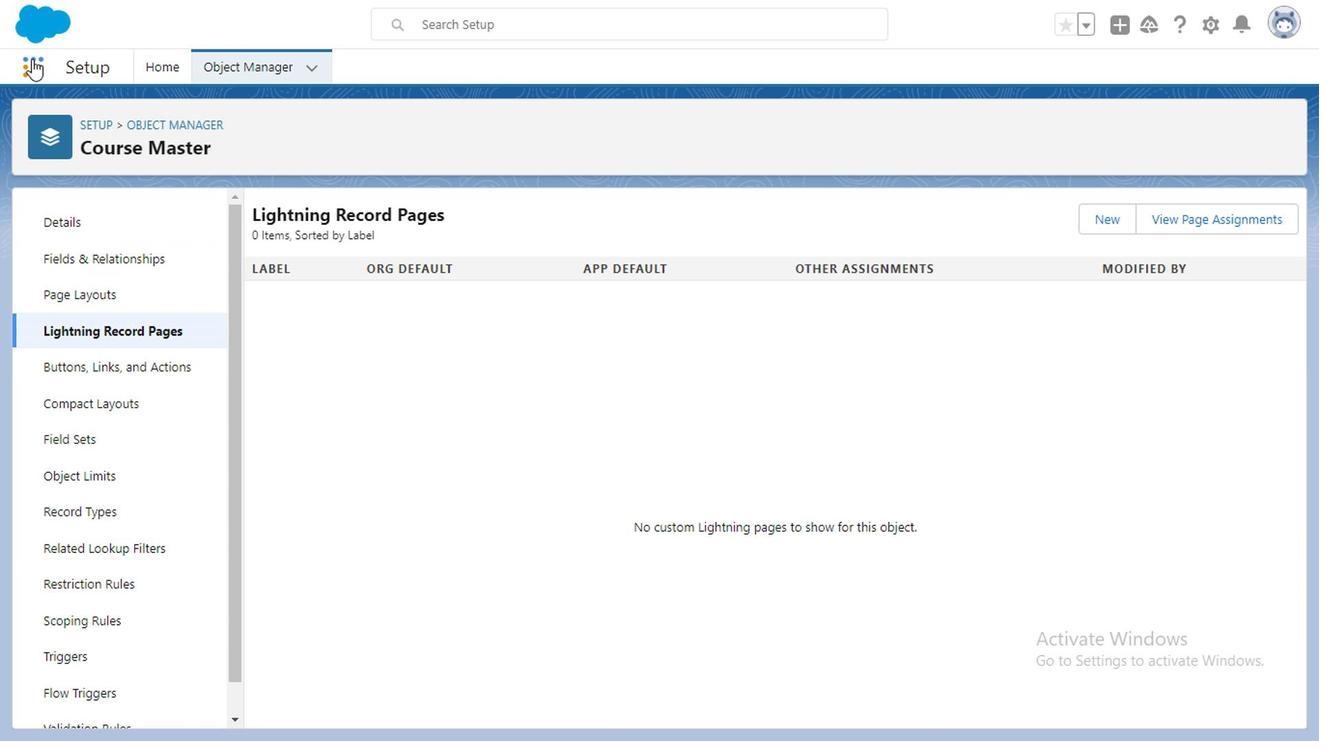 
Action: Mouse moved to (42, 155)
Screenshot: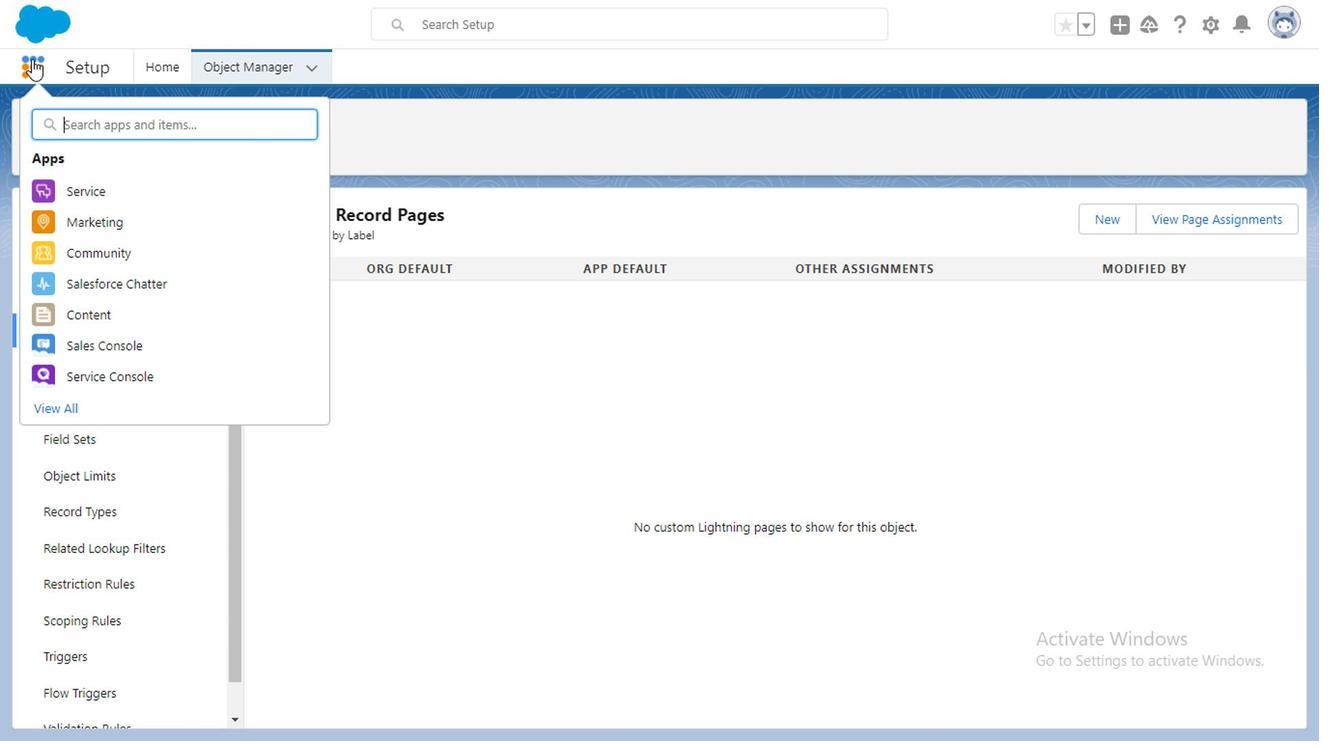 
Action: Key pressed <Key.caps_lock>O<Key.caps_lock>pty
Screenshot: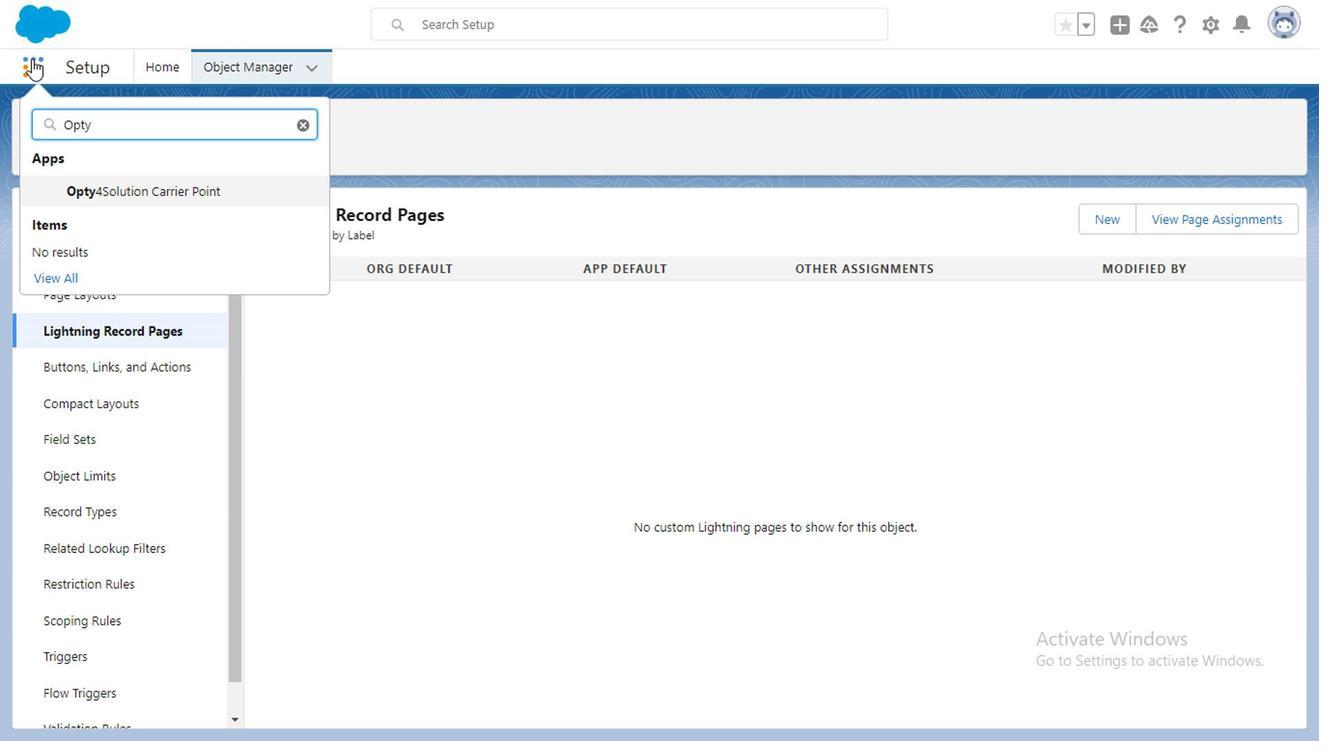 
Action: Mouse moved to (199, 261)
Screenshot: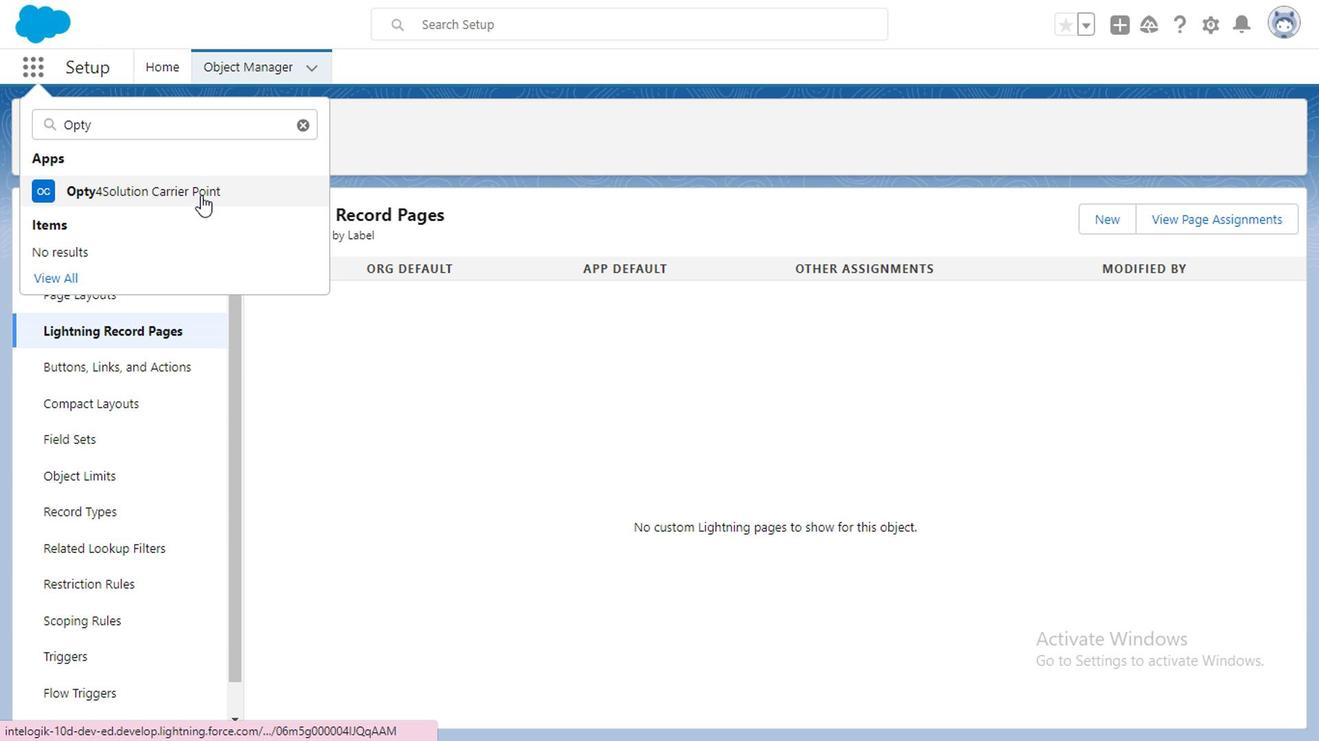 
Action: Mouse pressed left at (199, 261)
Screenshot: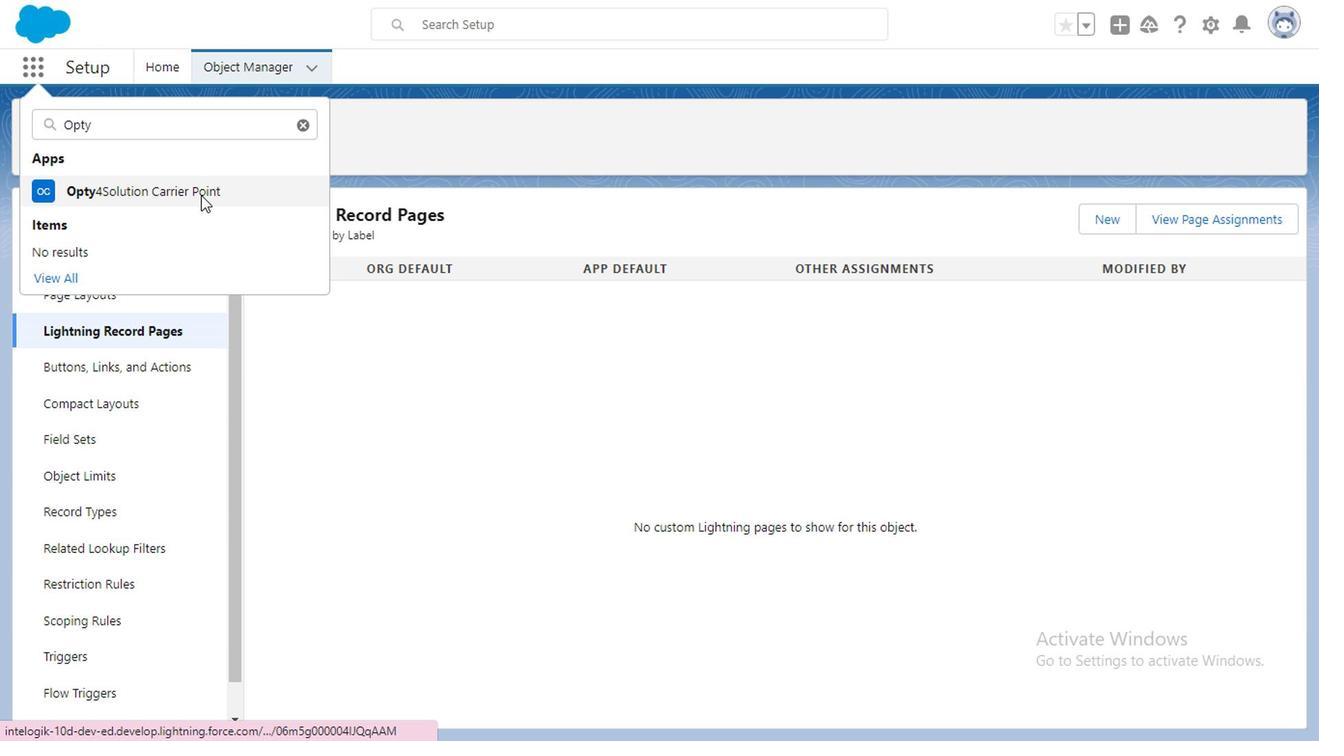 
Action: Mouse moved to (707, 162)
Screenshot: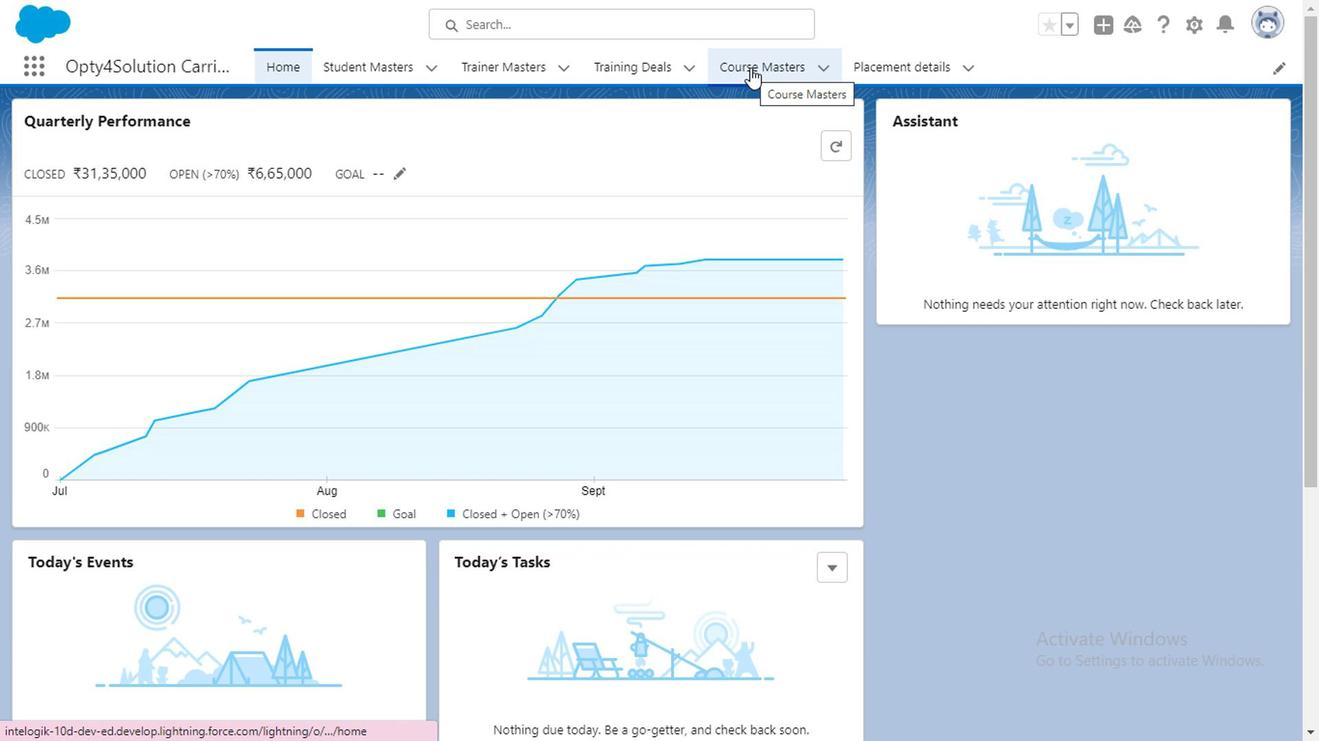 
Action: Mouse pressed left at (707, 162)
Screenshot: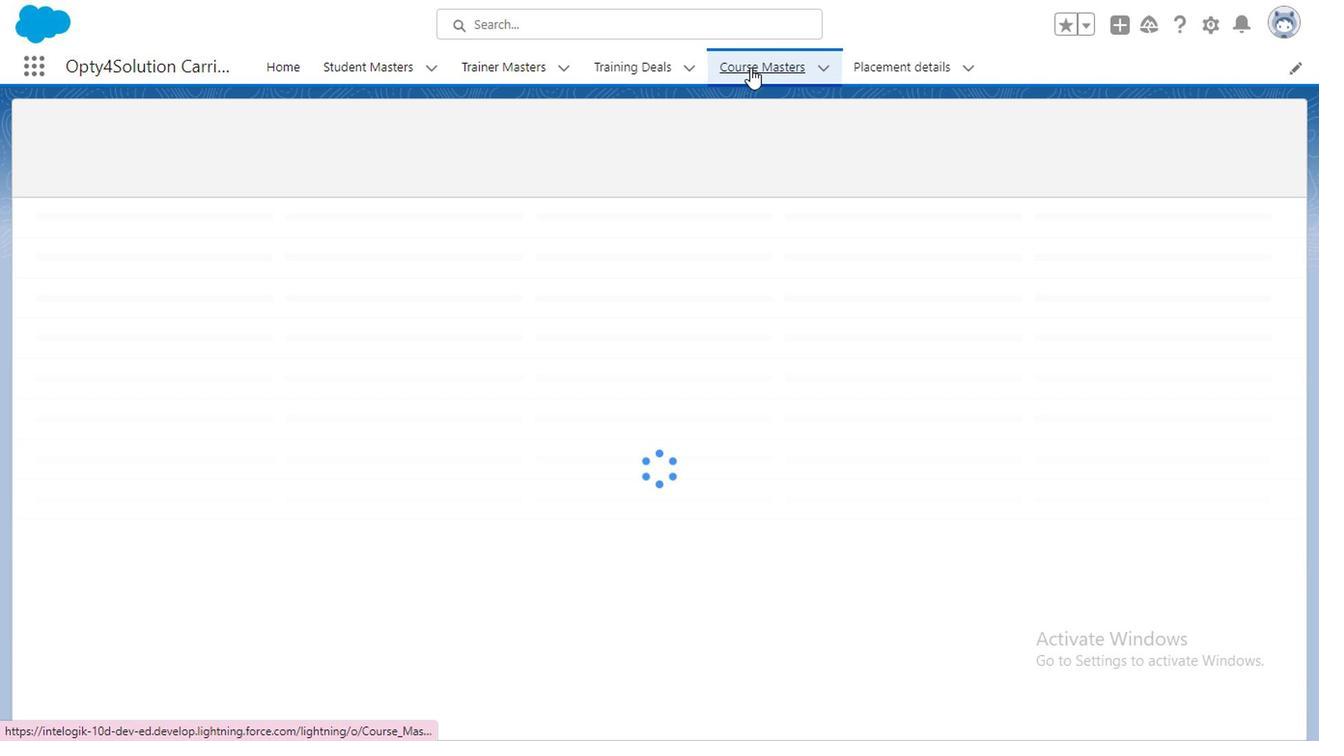 
Action: Mouse moved to (1020, 210)
Screenshot: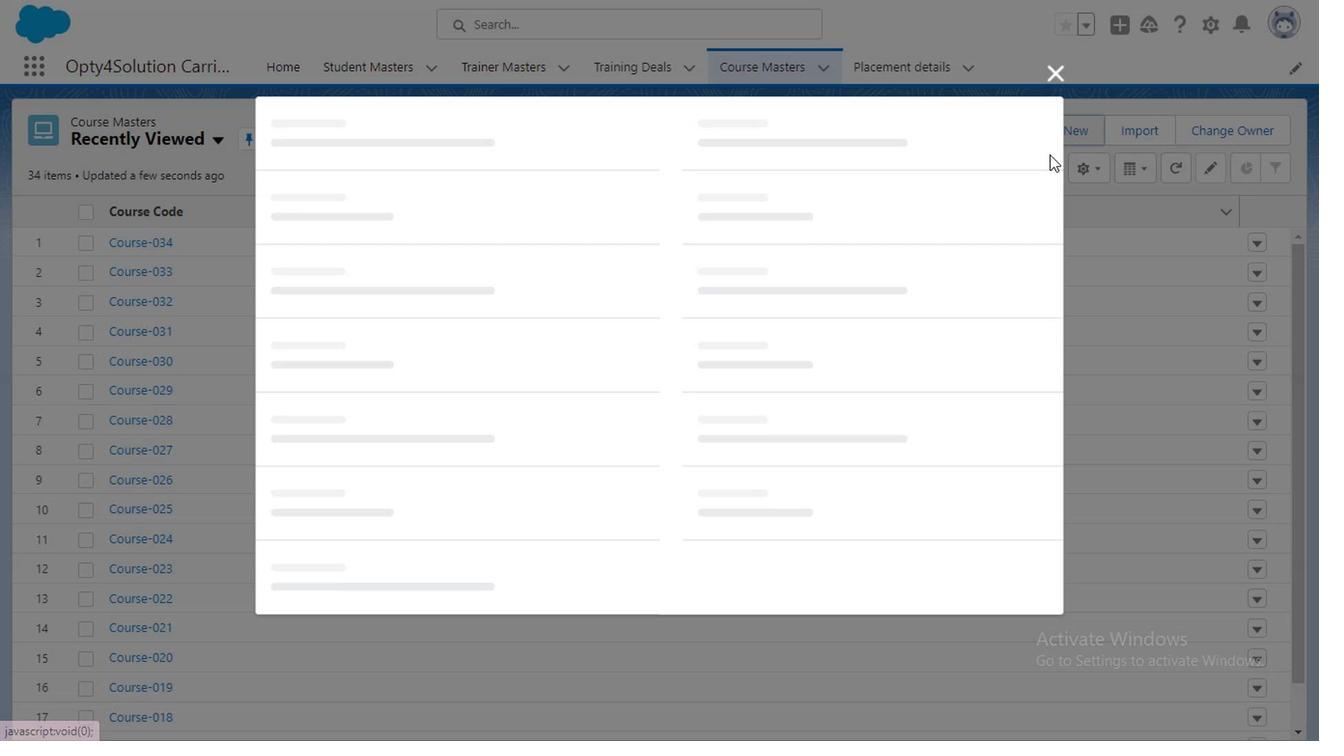
Action: Mouse pressed left at (1020, 210)
Screenshot: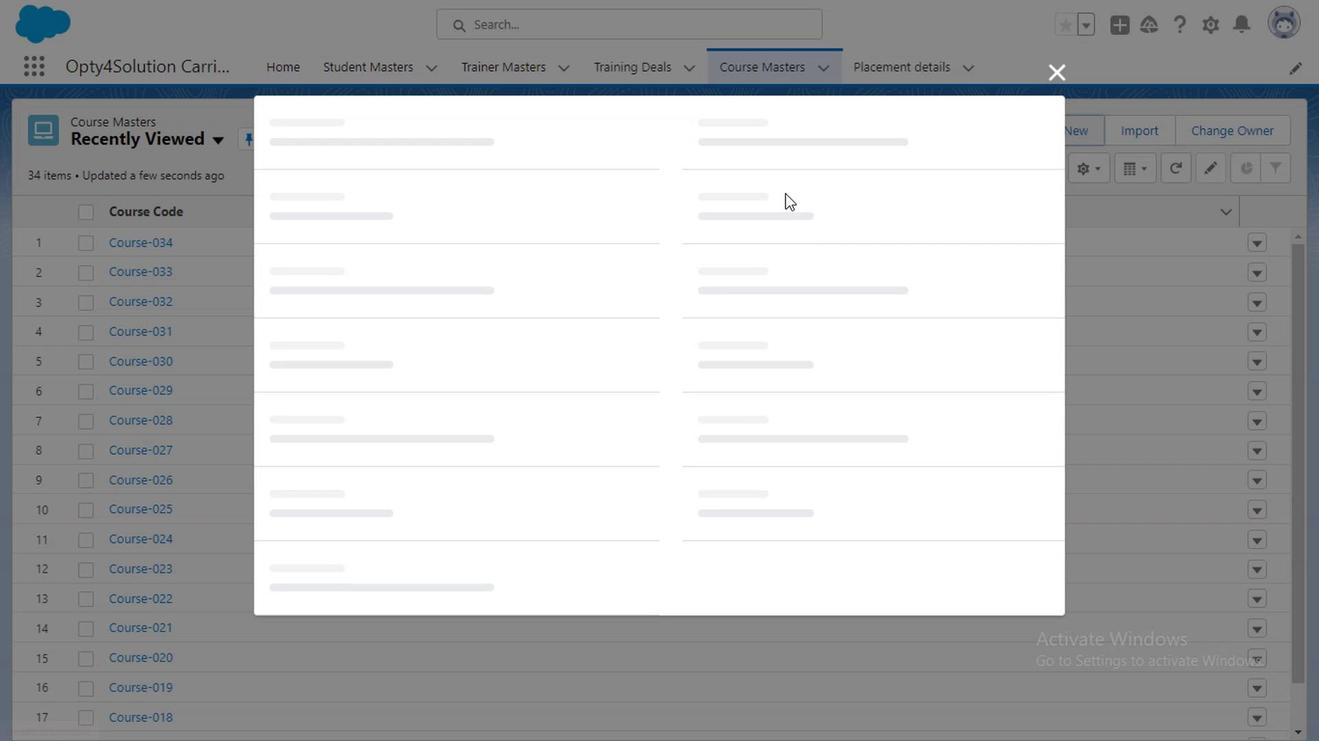 
Action: Mouse moved to (369, 366)
Screenshot: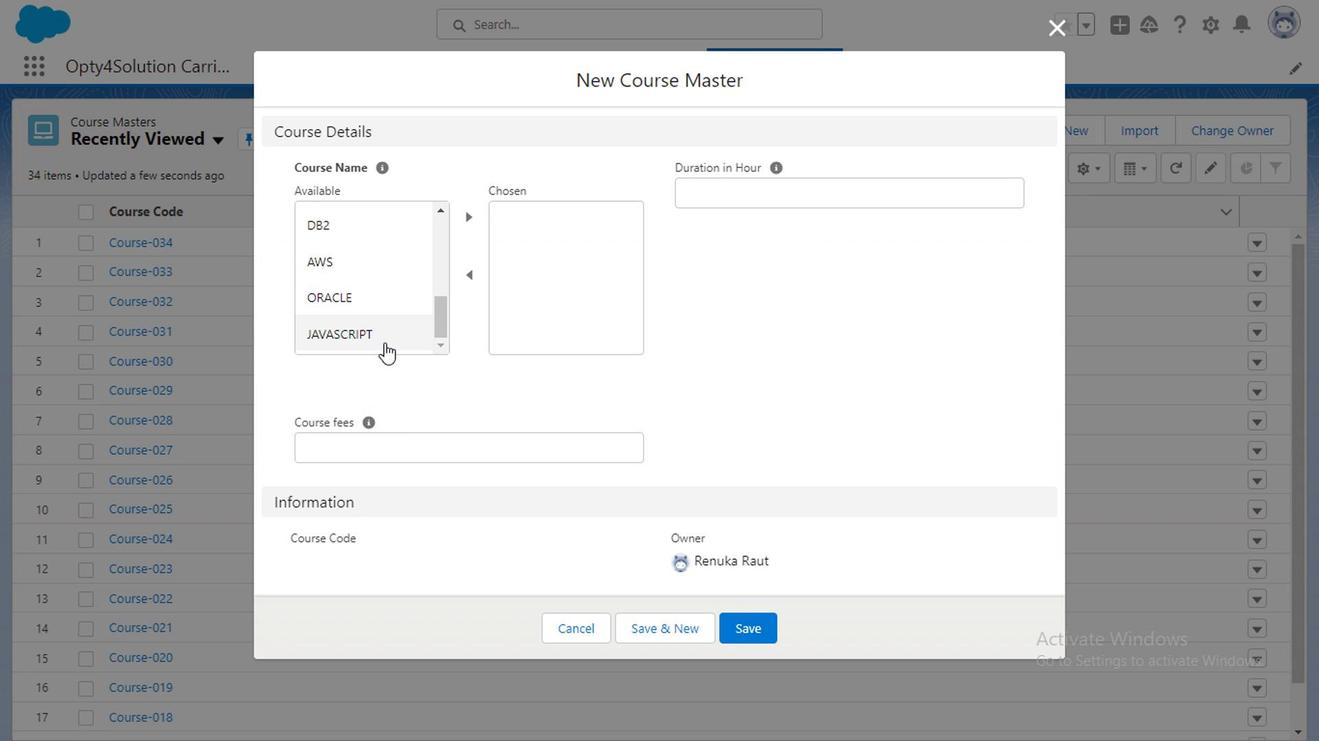 
Action: Mouse scrolled (369, 365) with delta (0, 0)
Screenshot: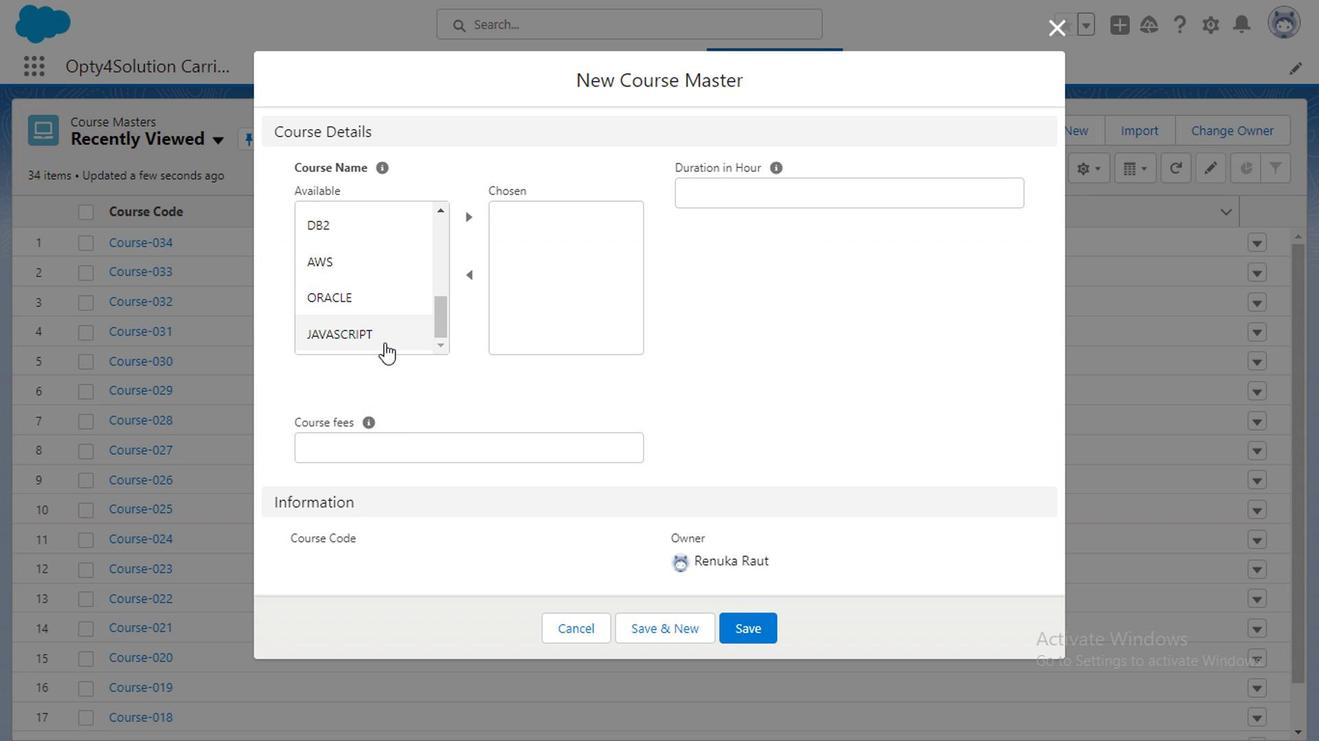 
Action: Mouse moved to (368, 374)
Screenshot: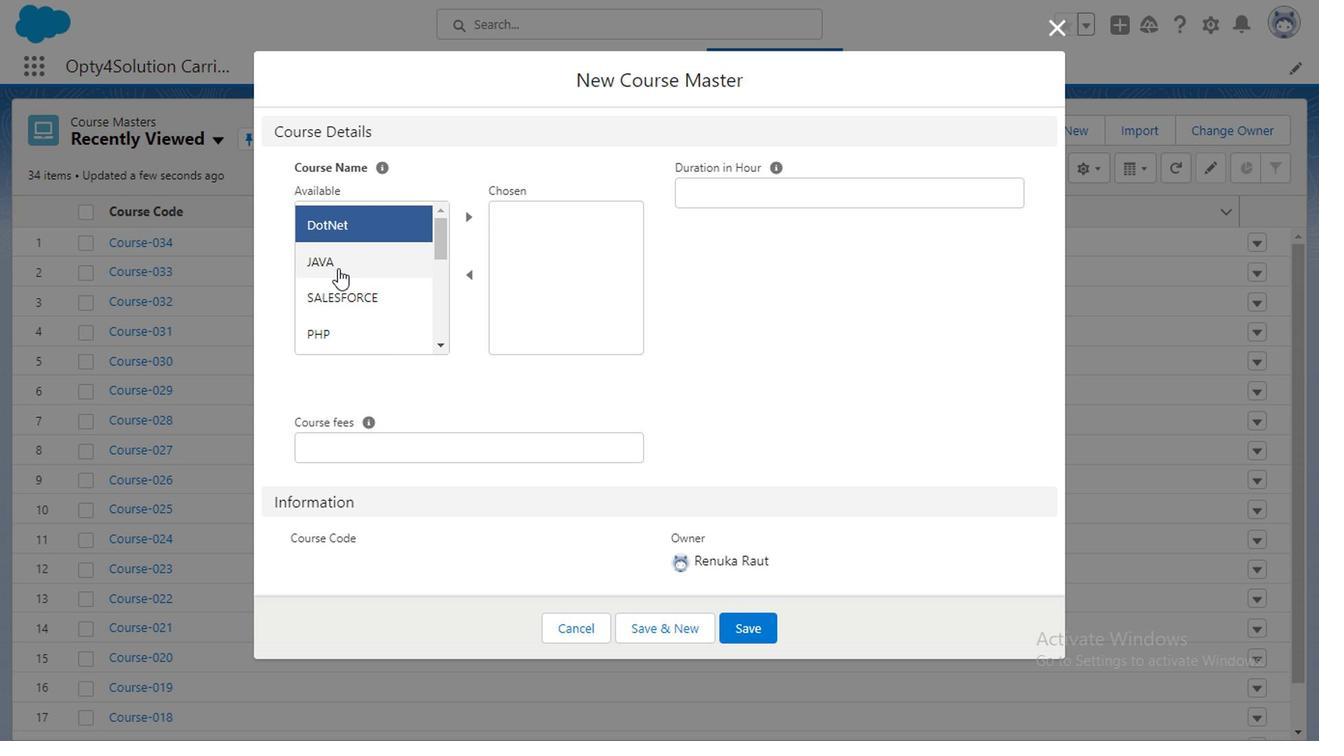 
Action: Mouse scrolled (368, 375) with delta (0, 0)
Screenshot: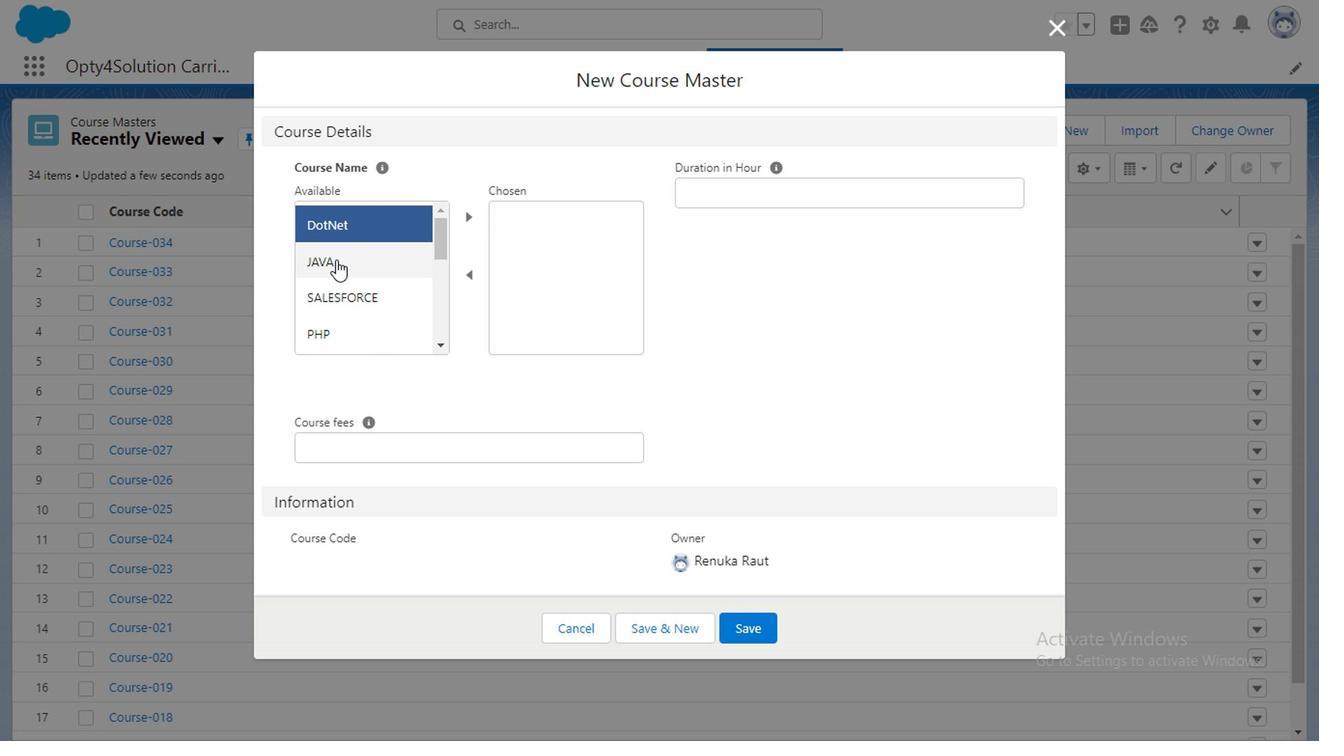 
Action: Mouse moved to (324, 310)
Screenshot: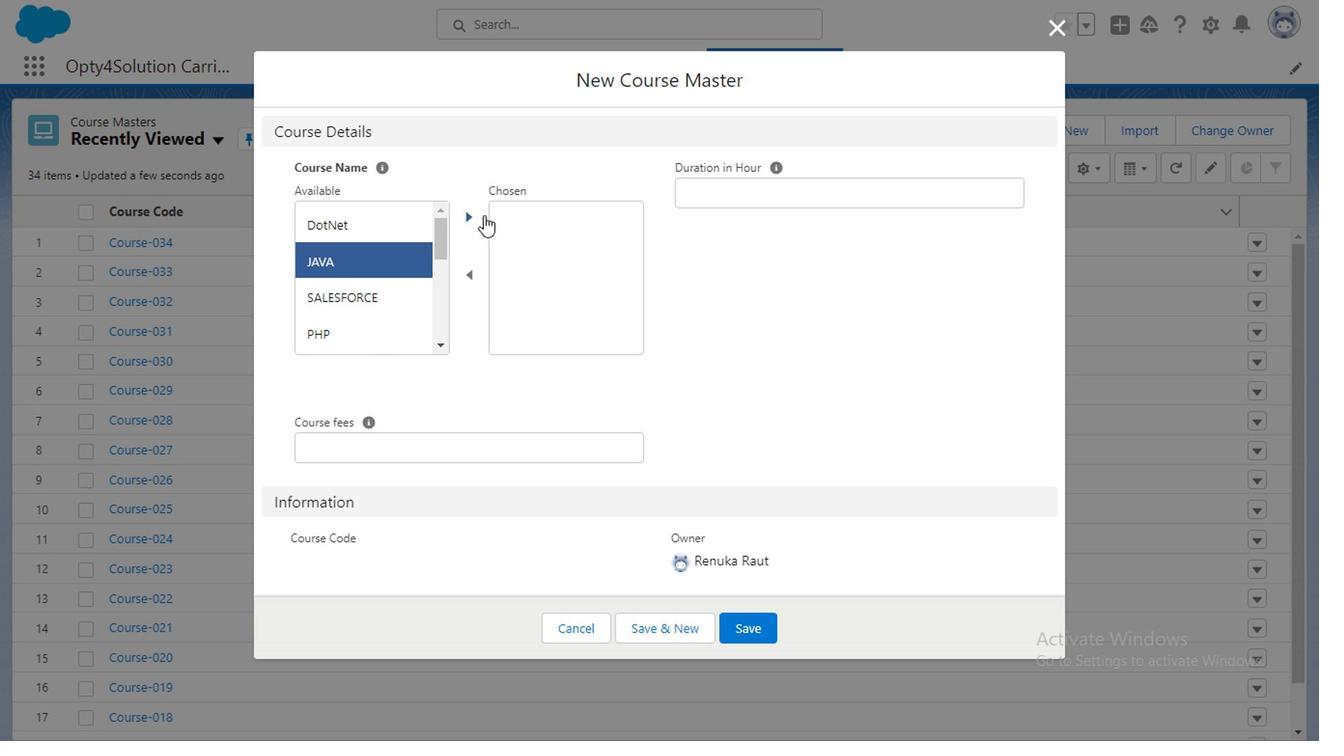 
Action: Mouse pressed left at (324, 310)
Screenshot: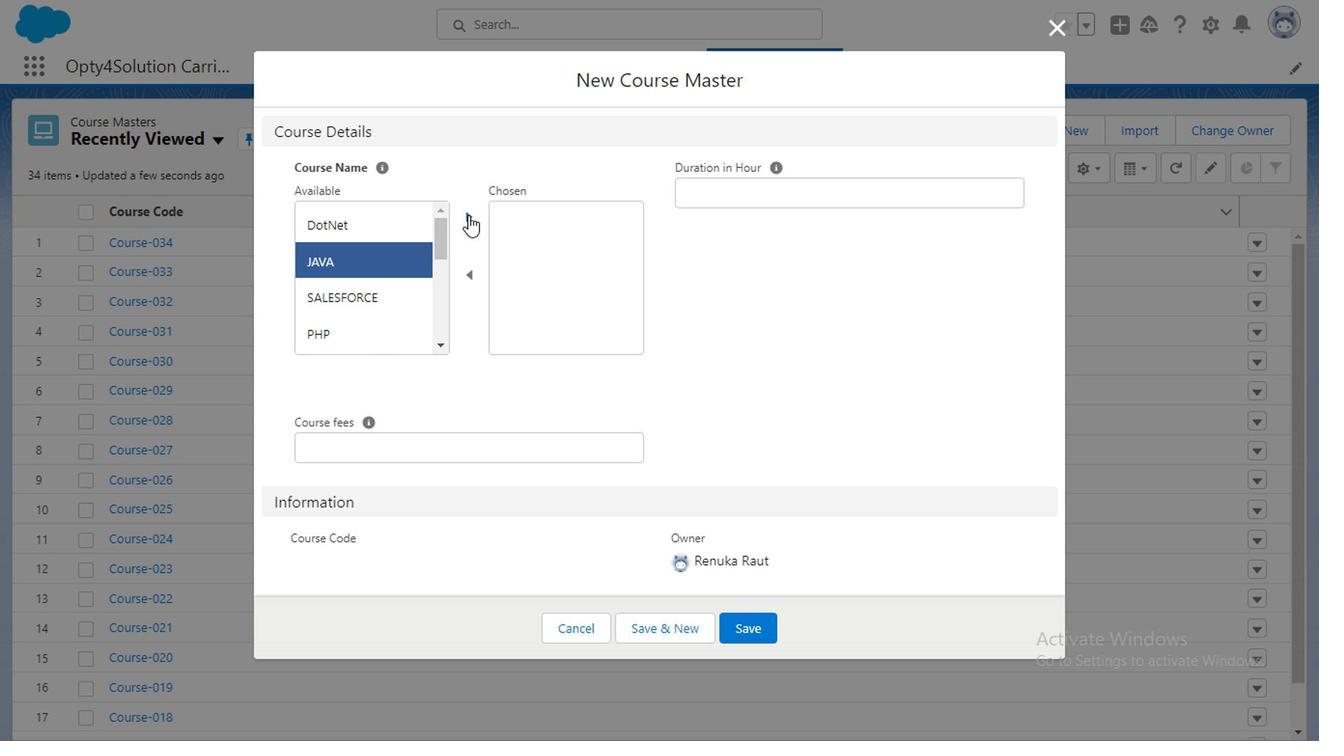 
Action: Mouse moved to (443, 276)
Screenshot: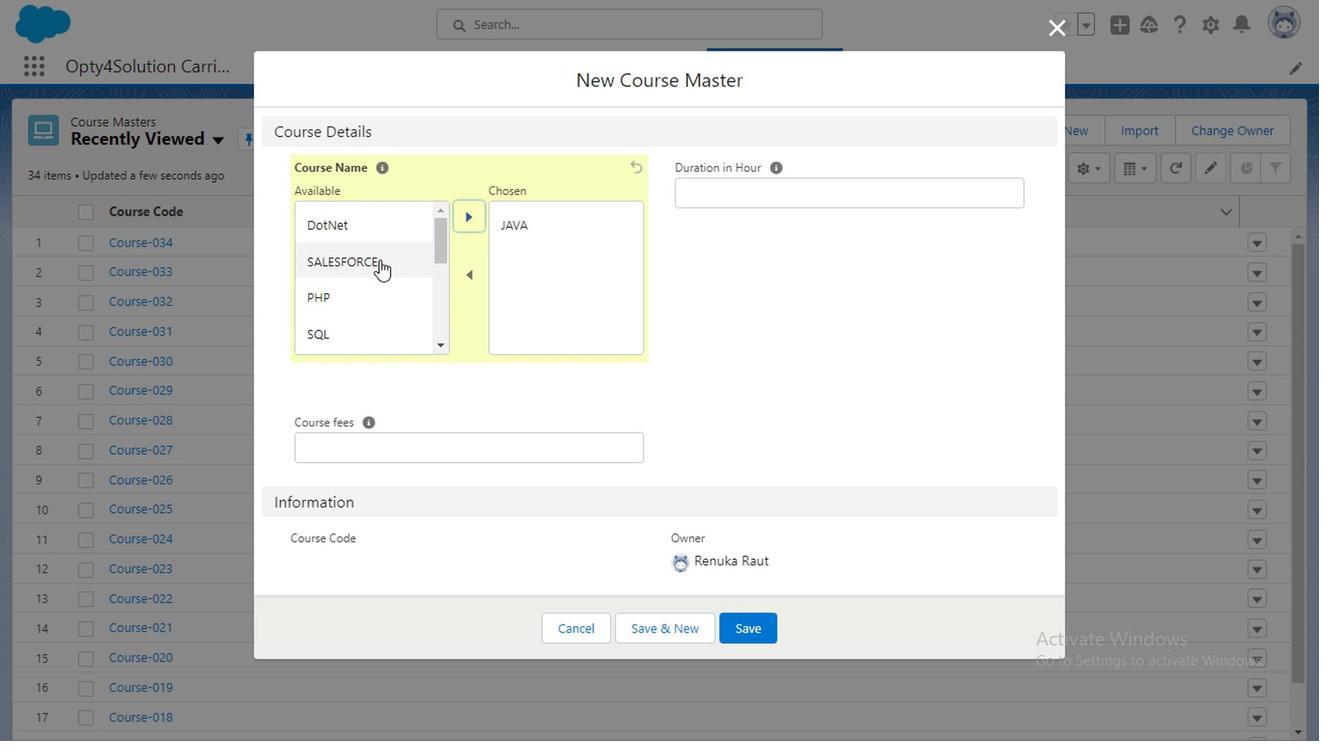 
Action: Mouse pressed left at (443, 276)
Screenshot: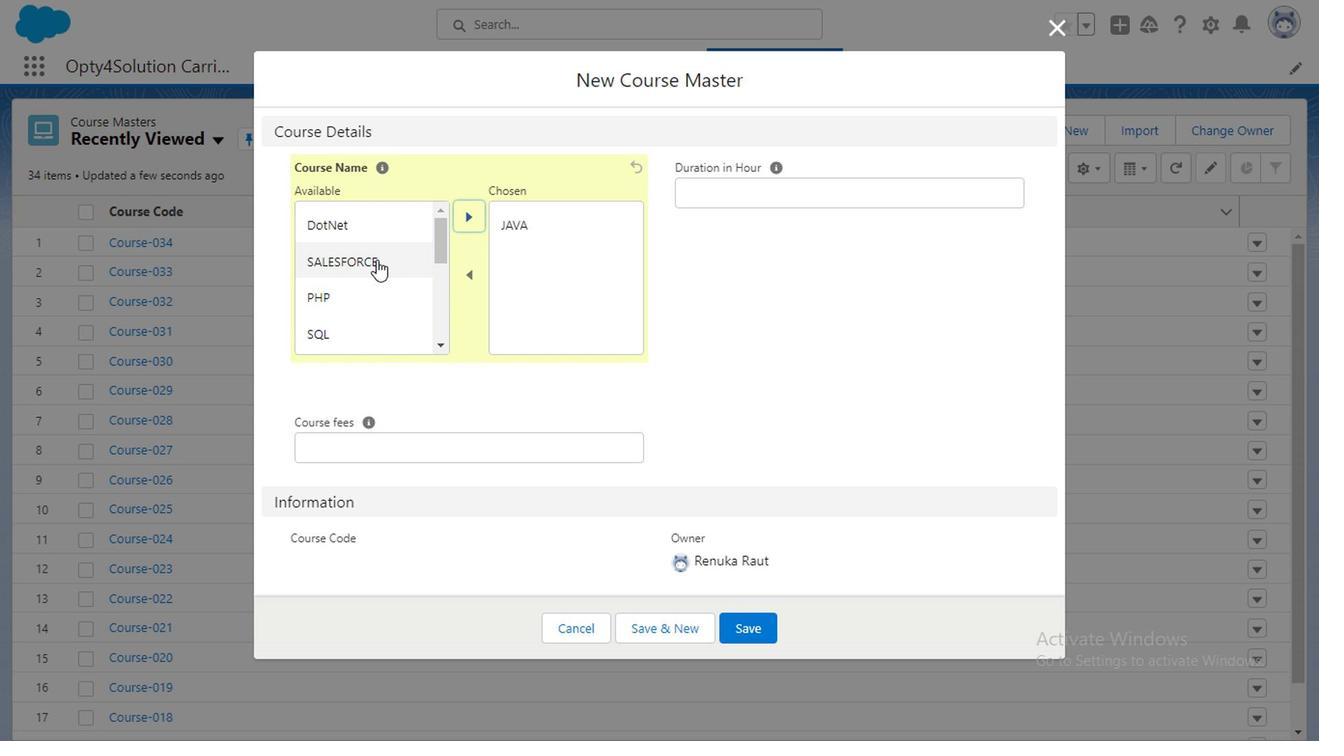 
Action: Mouse moved to (361, 310)
Screenshot: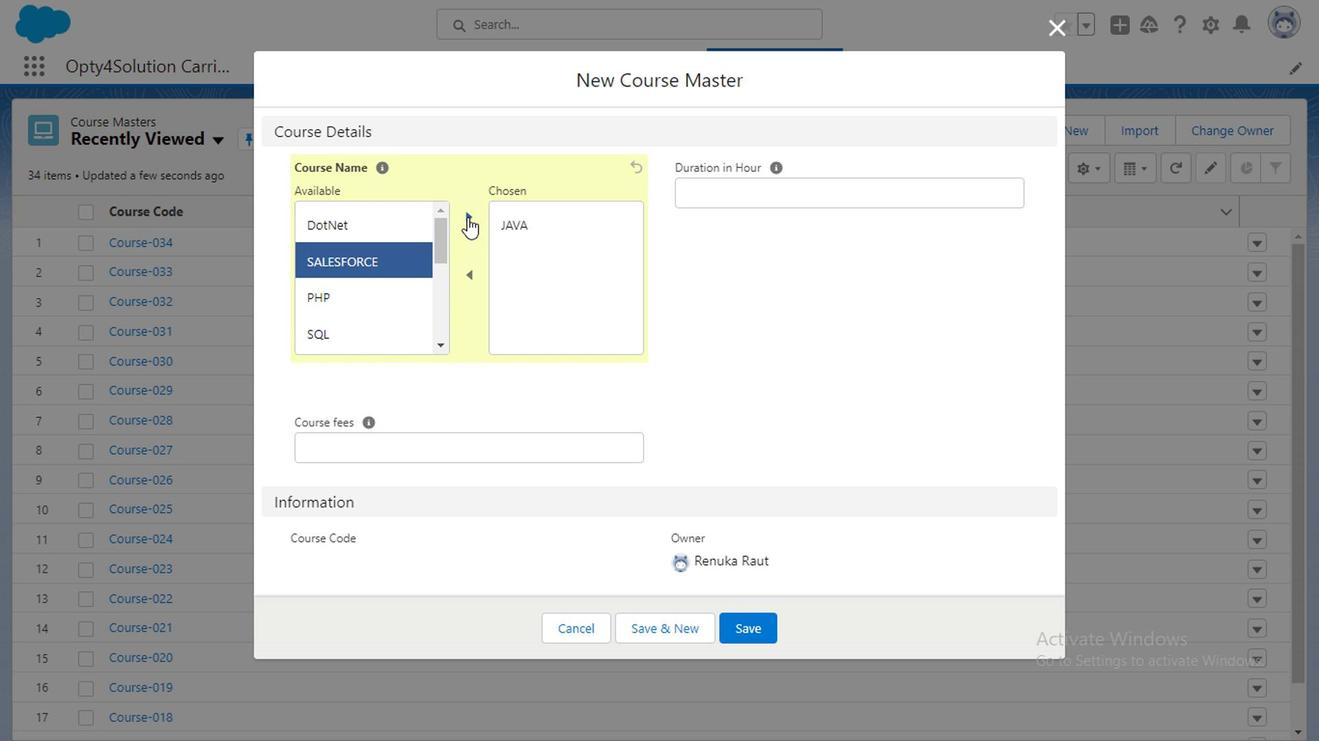 
Action: Mouse pressed left at (361, 310)
Screenshot: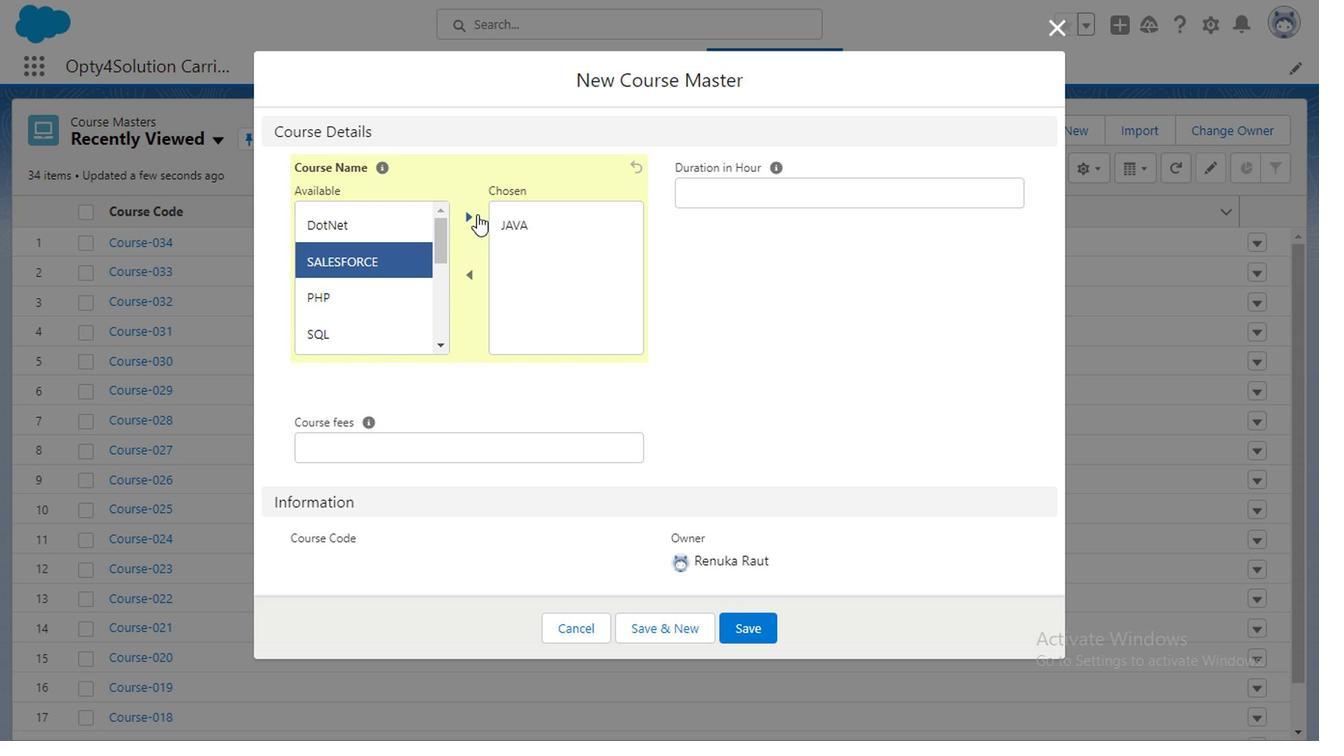 
Action: Mouse moved to (444, 277)
Screenshot: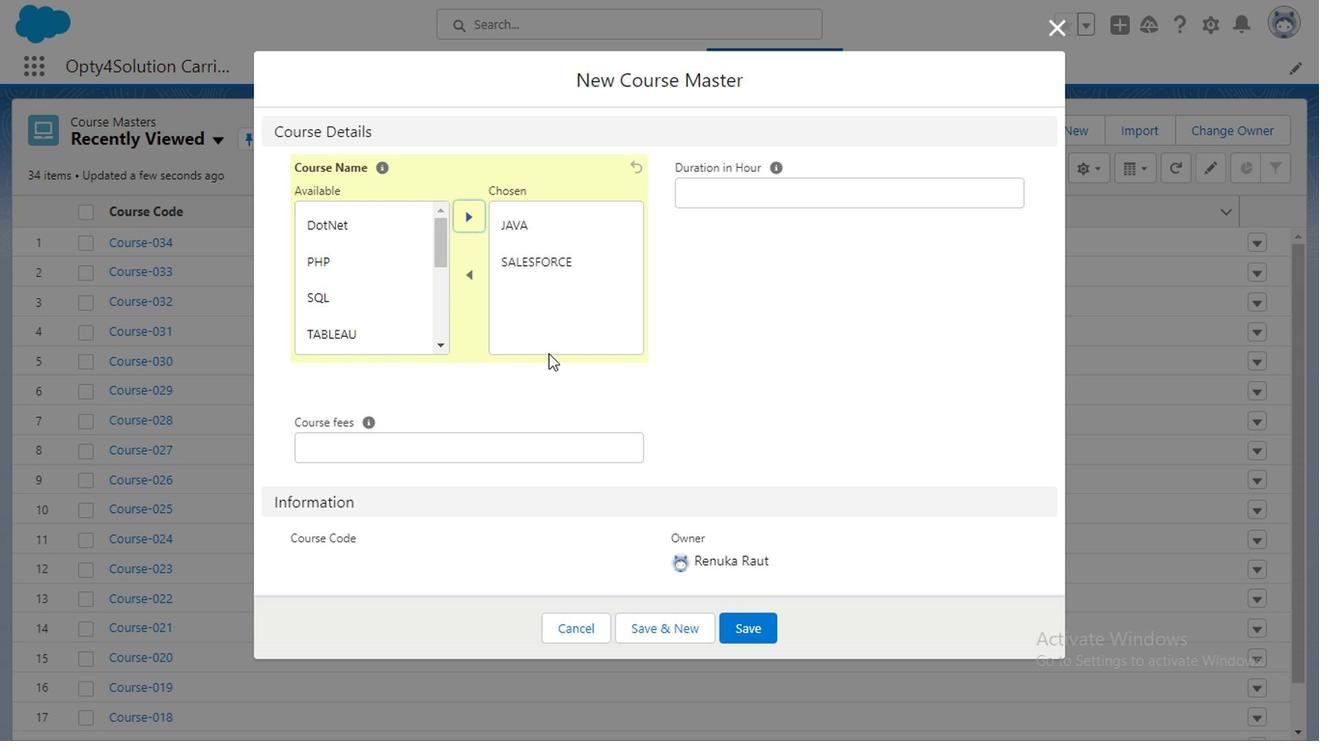 
Action: Mouse pressed left at (444, 277)
Screenshot: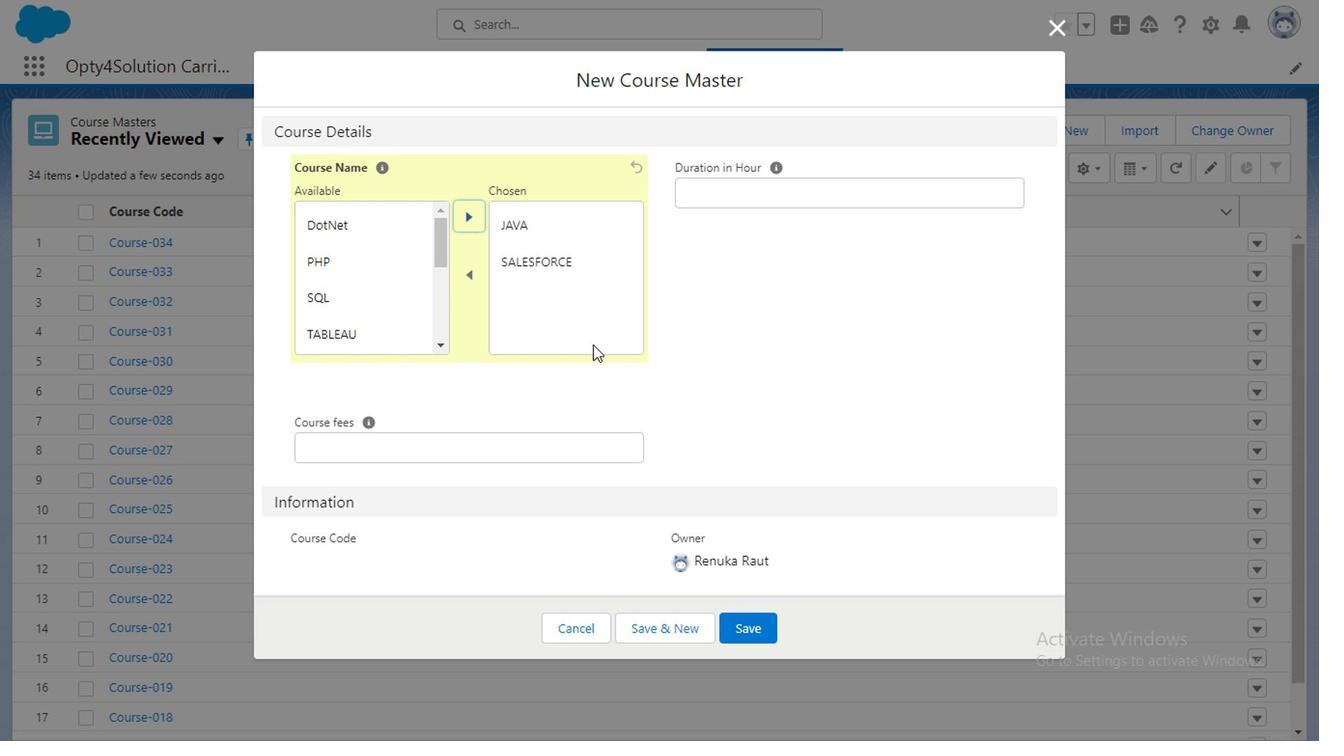 
Action: Mouse moved to (380, 456)
Screenshot: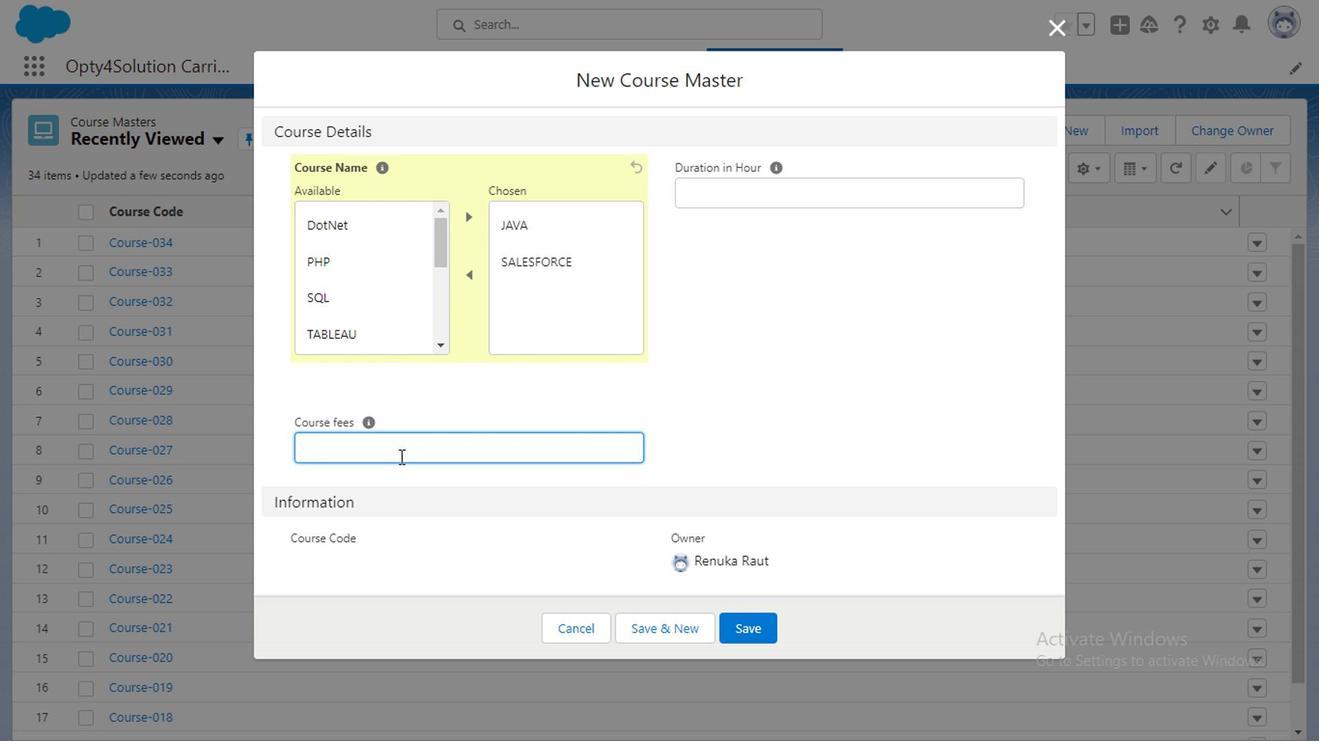 
Action: Mouse pressed left at (380, 456)
Screenshot: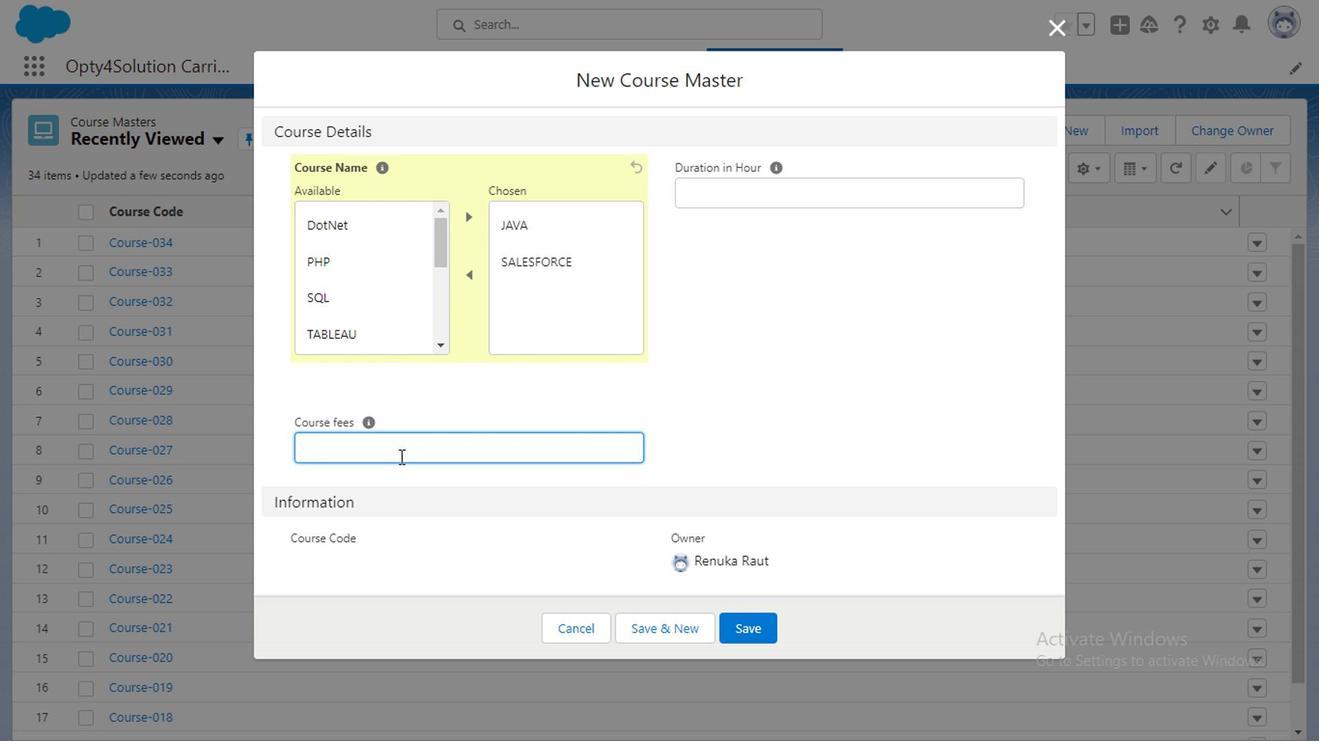 
Action: Mouse moved to (379, 450)
Screenshot: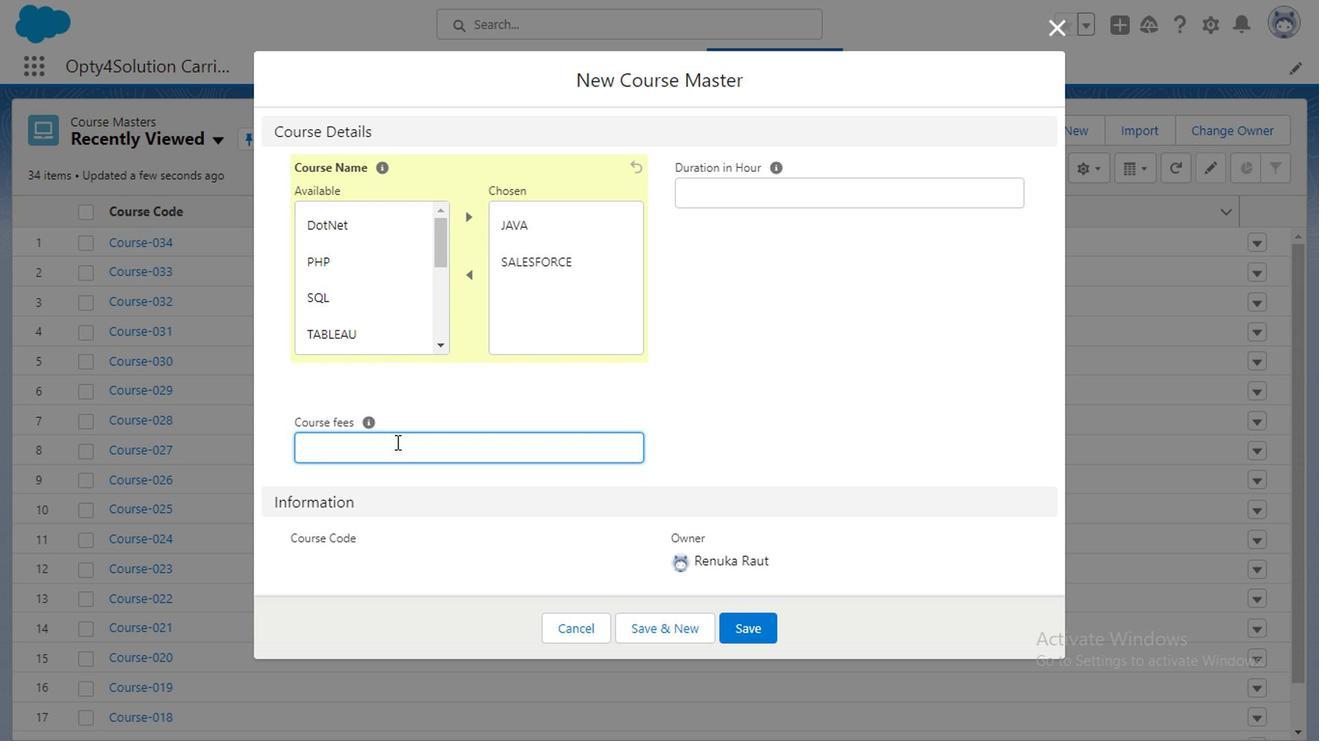 
Action: Key pressed 12000
Screenshot: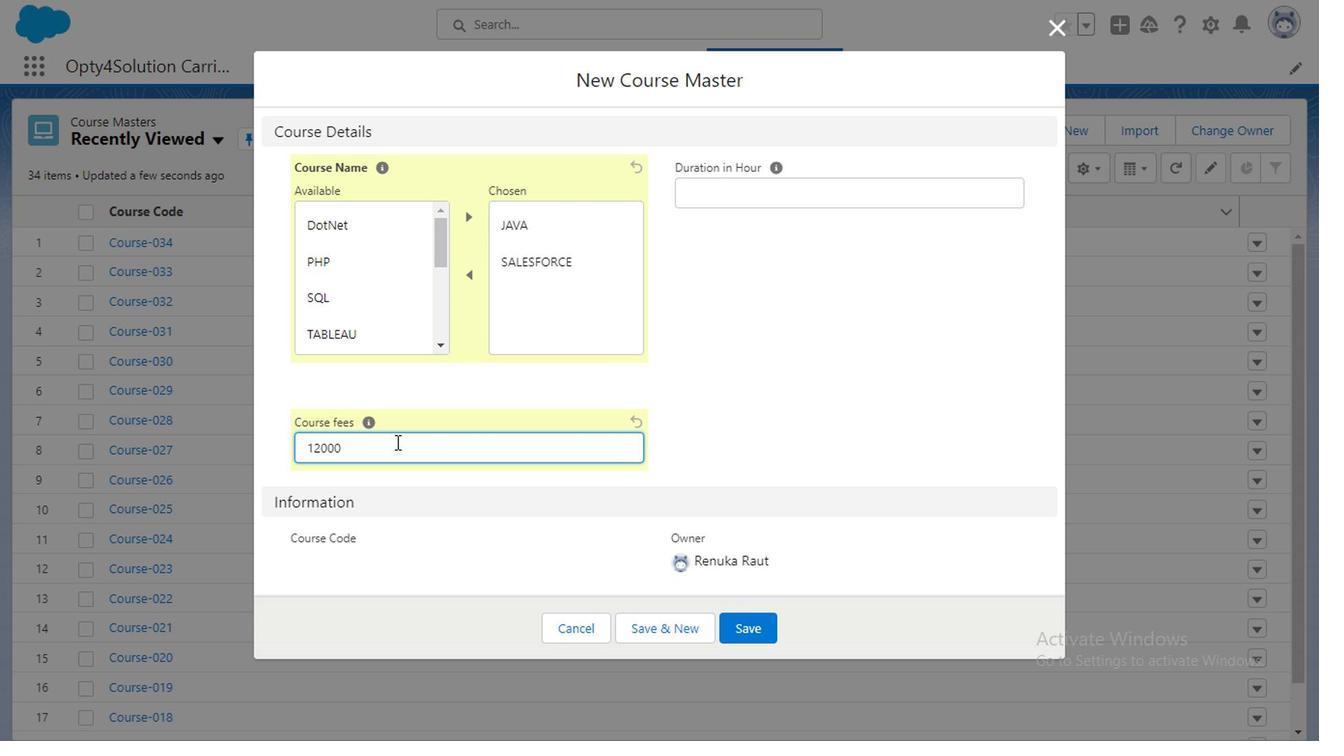 
Action: Mouse moved to (711, 253)
Screenshot: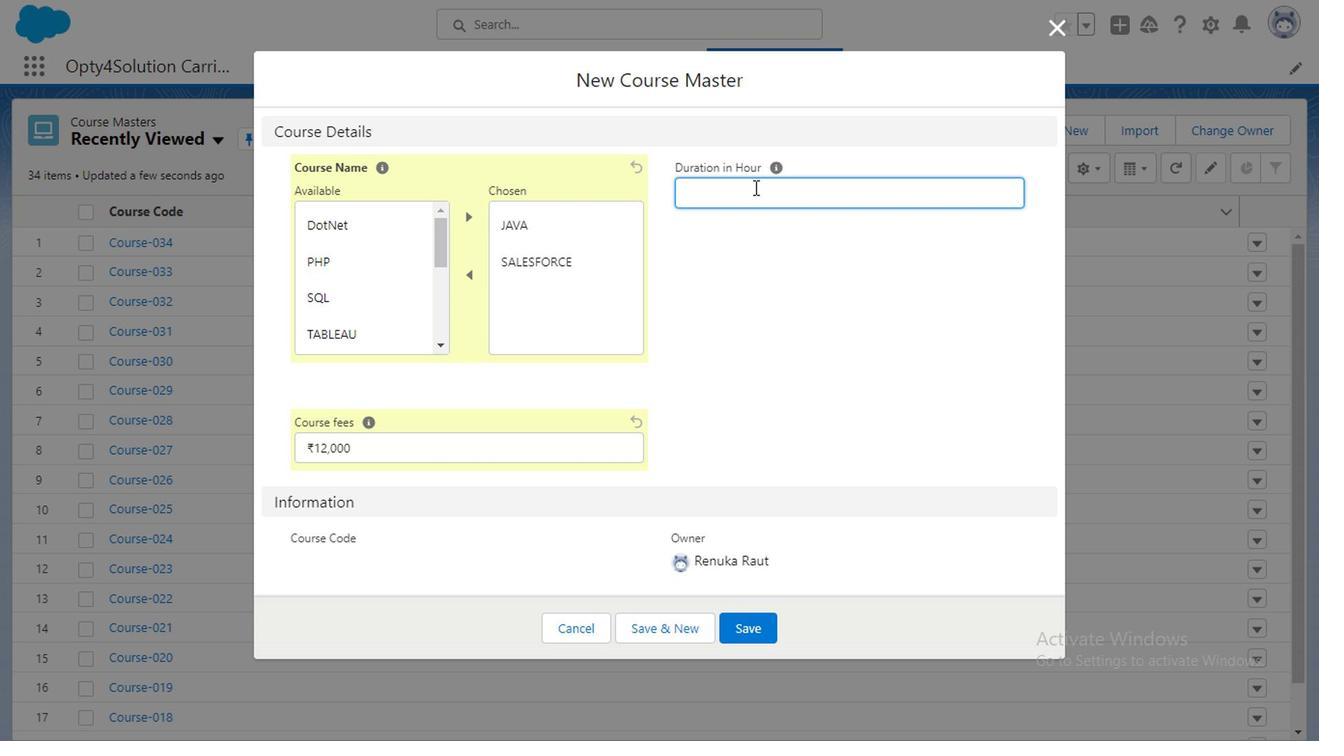 
Action: Mouse pressed left at (711, 253)
Screenshot: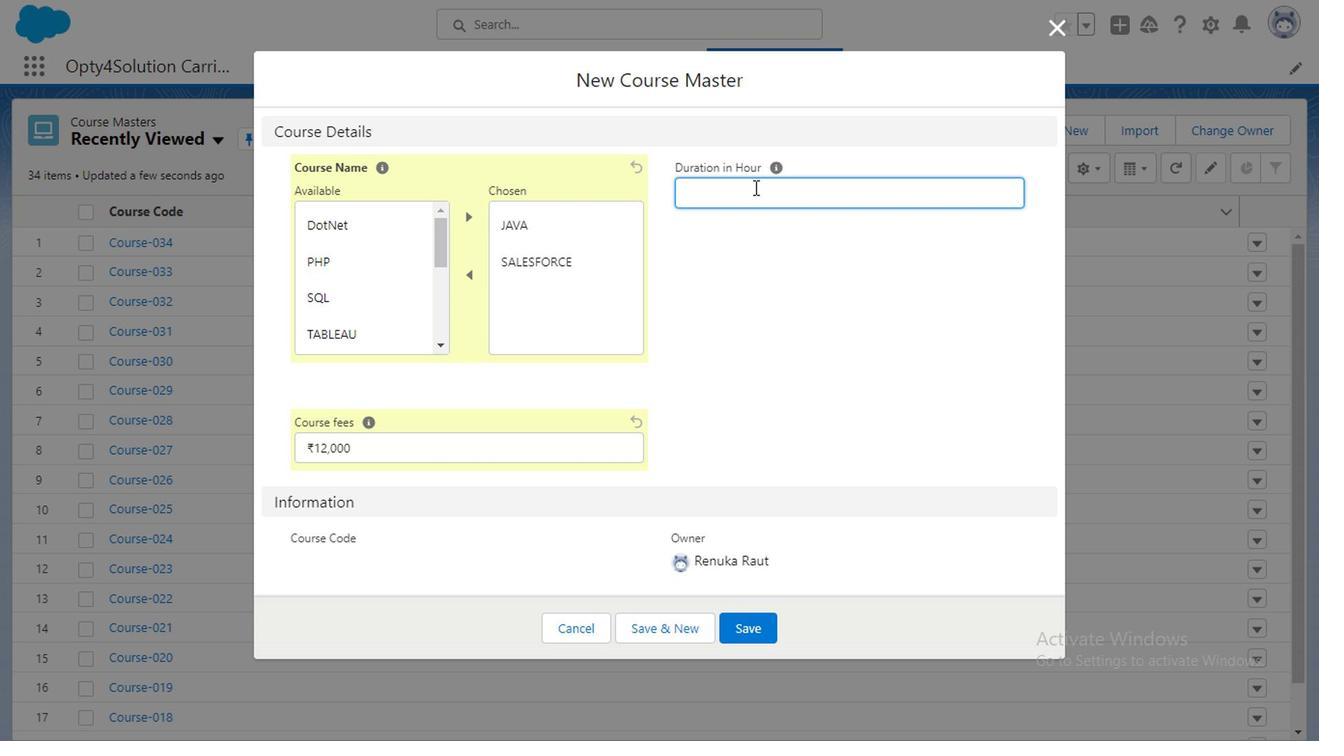 
Action: Mouse moved to (711, 255)
Screenshot: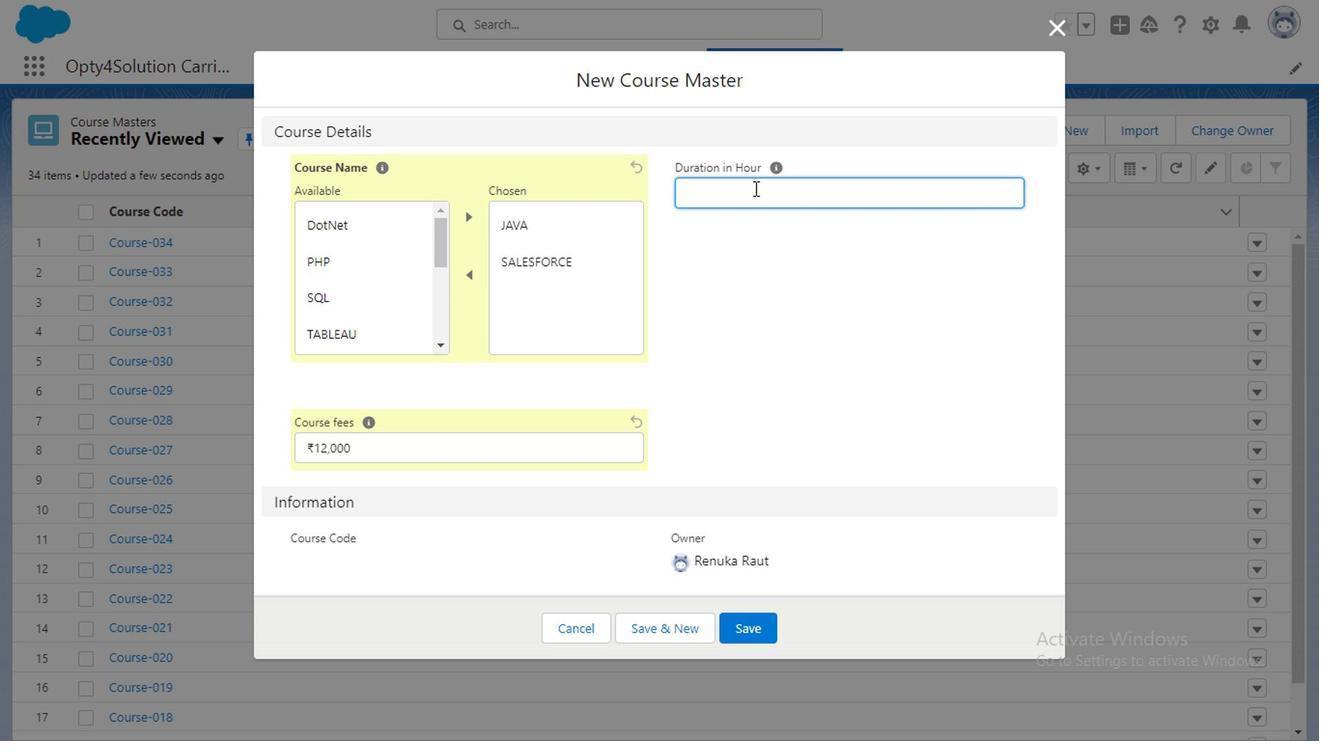 
Action: Key pressed <Key.caps_lock>50
Screenshot: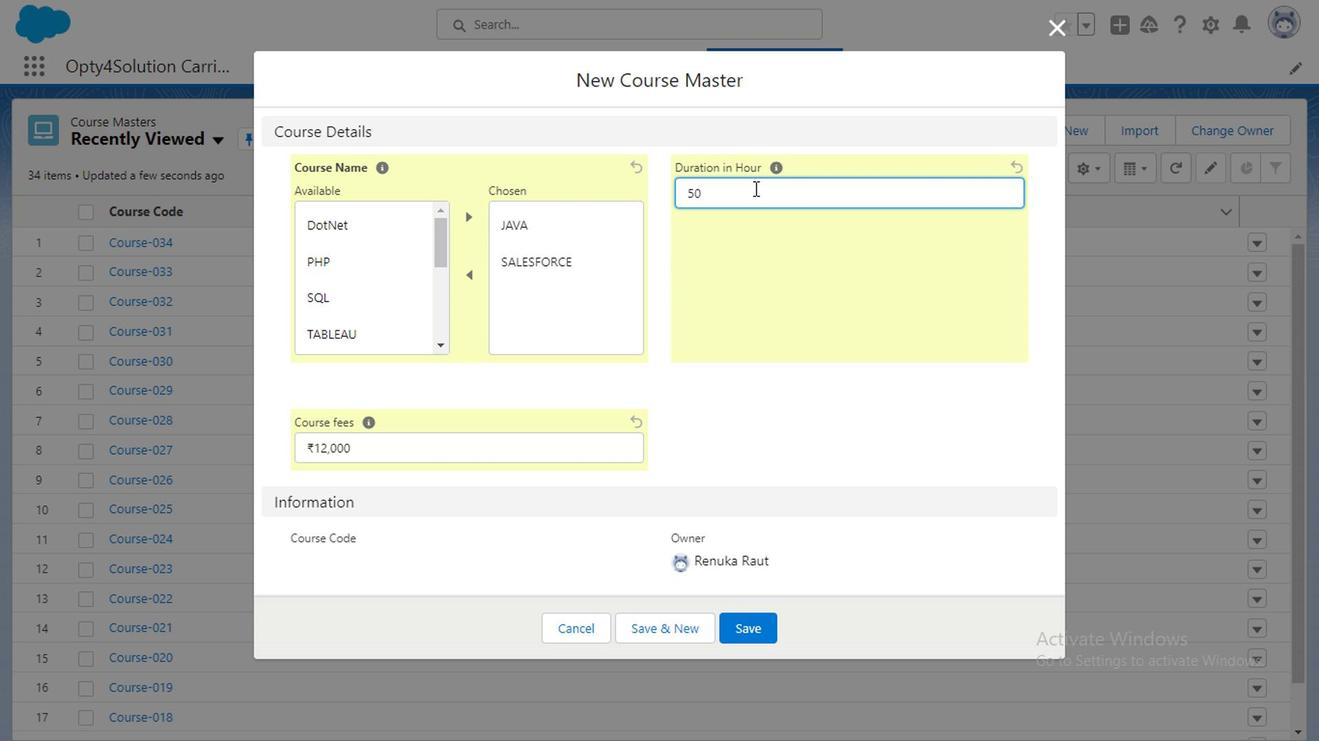 
Action: Mouse moved to (622, 401)
Screenshot: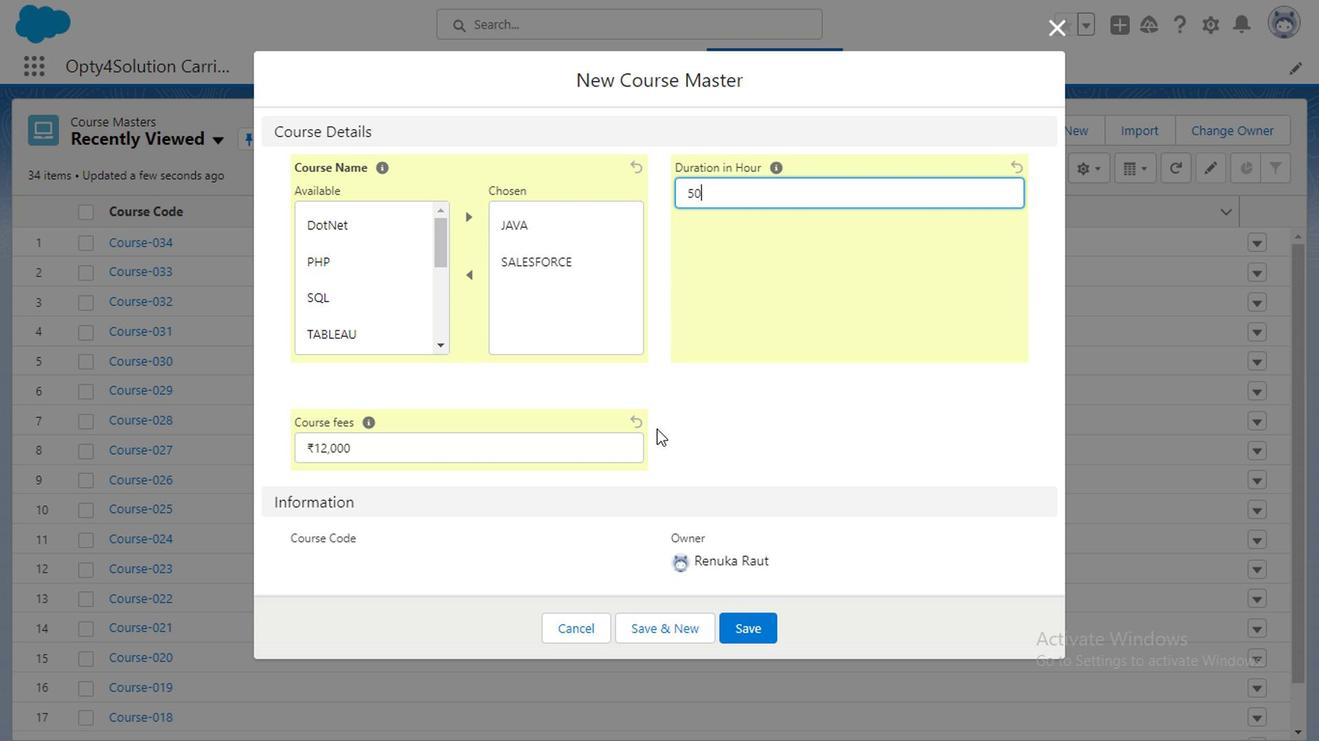 
Action: Mouse scrolled (622, 401) with delta (0, 0)
Screenshot: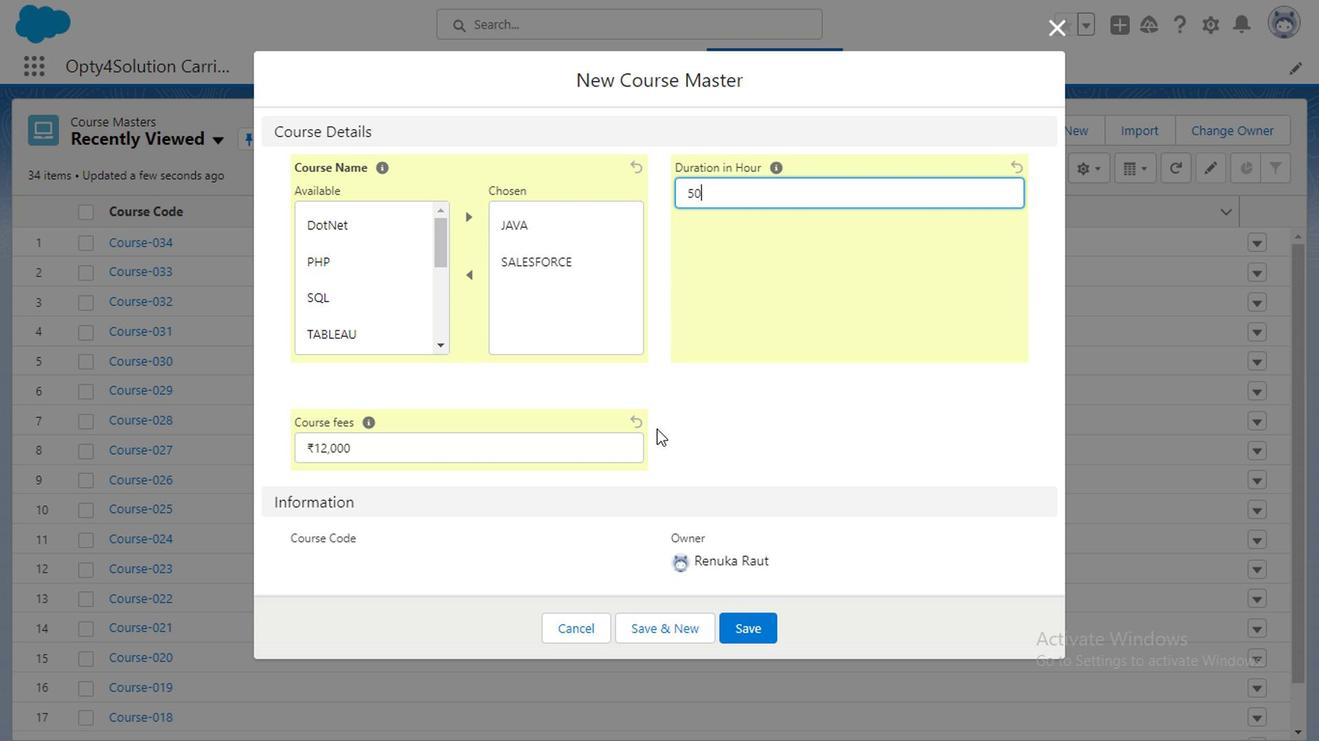 
Action: Mouse moved to (621, 437)
Screenshot: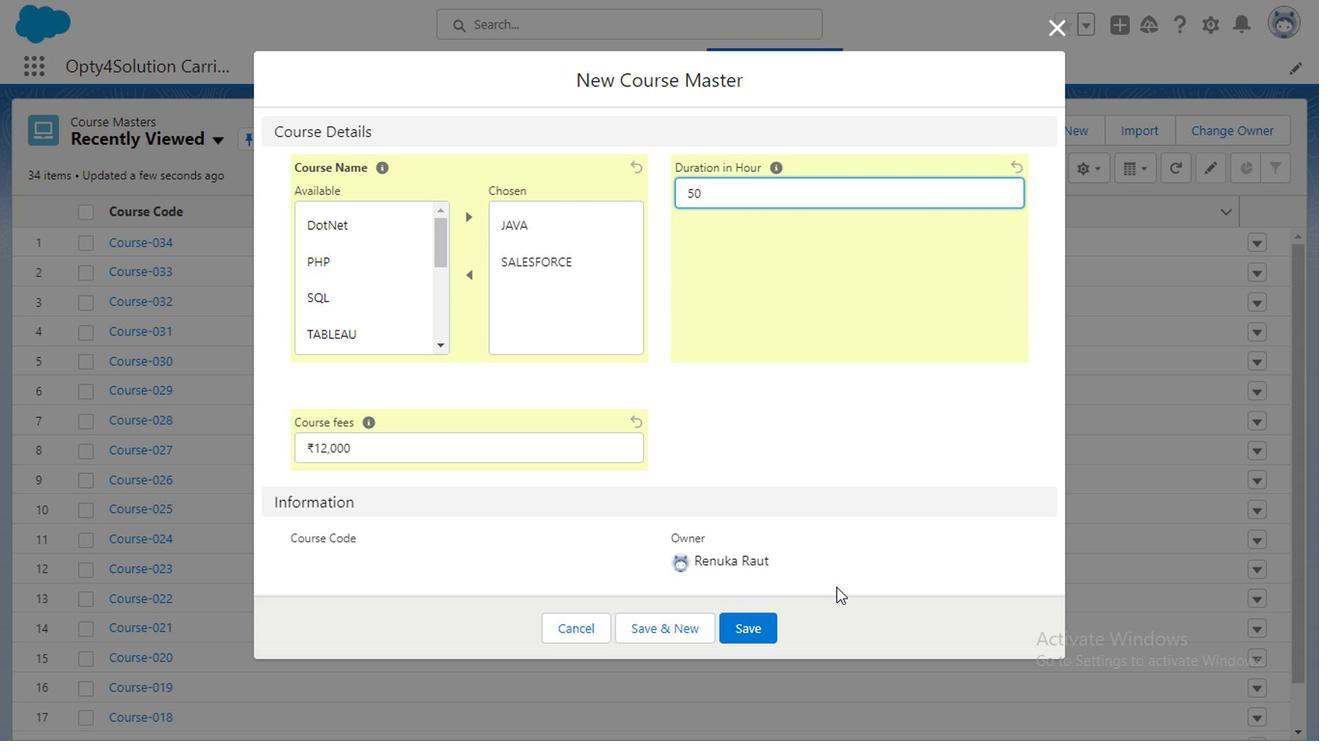 
Action: Mouse scrolled (621, 436) with delta (0, 0)
Screenshot: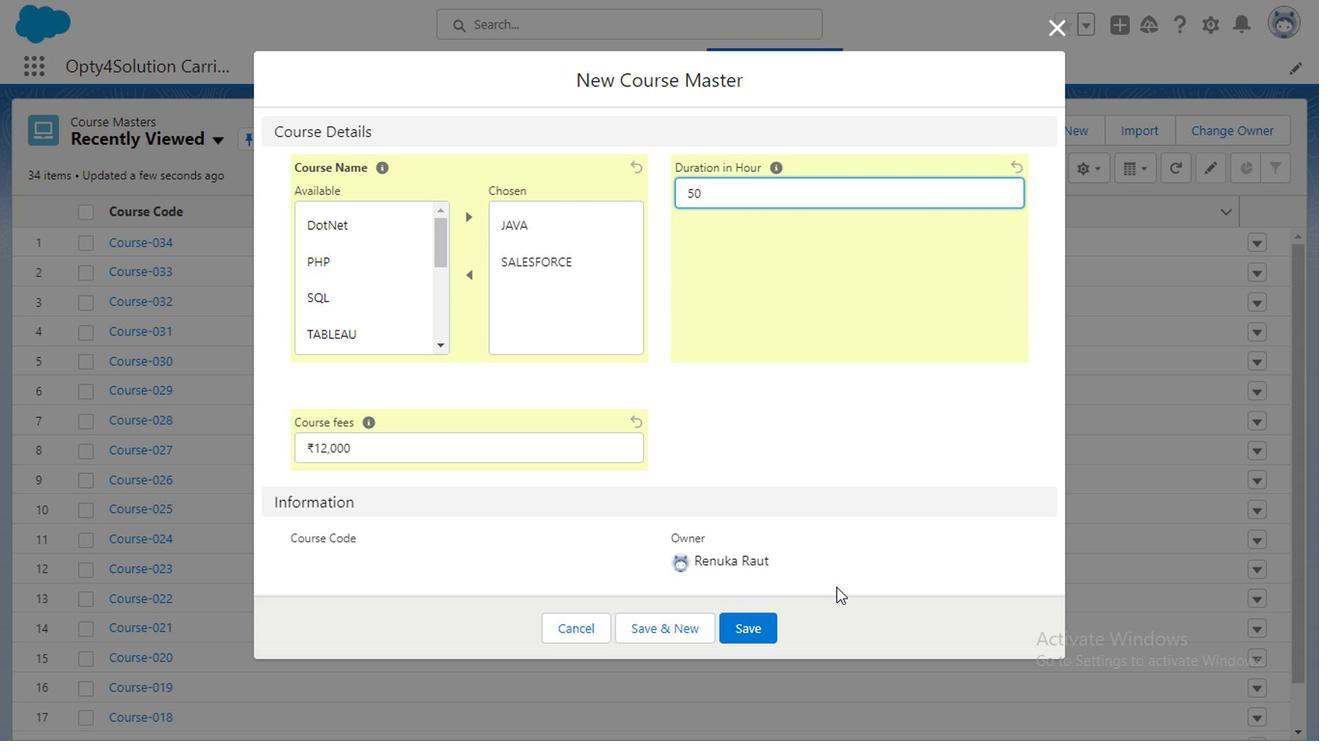 
Action: Mouse moved to (621, 440)
Screenshot: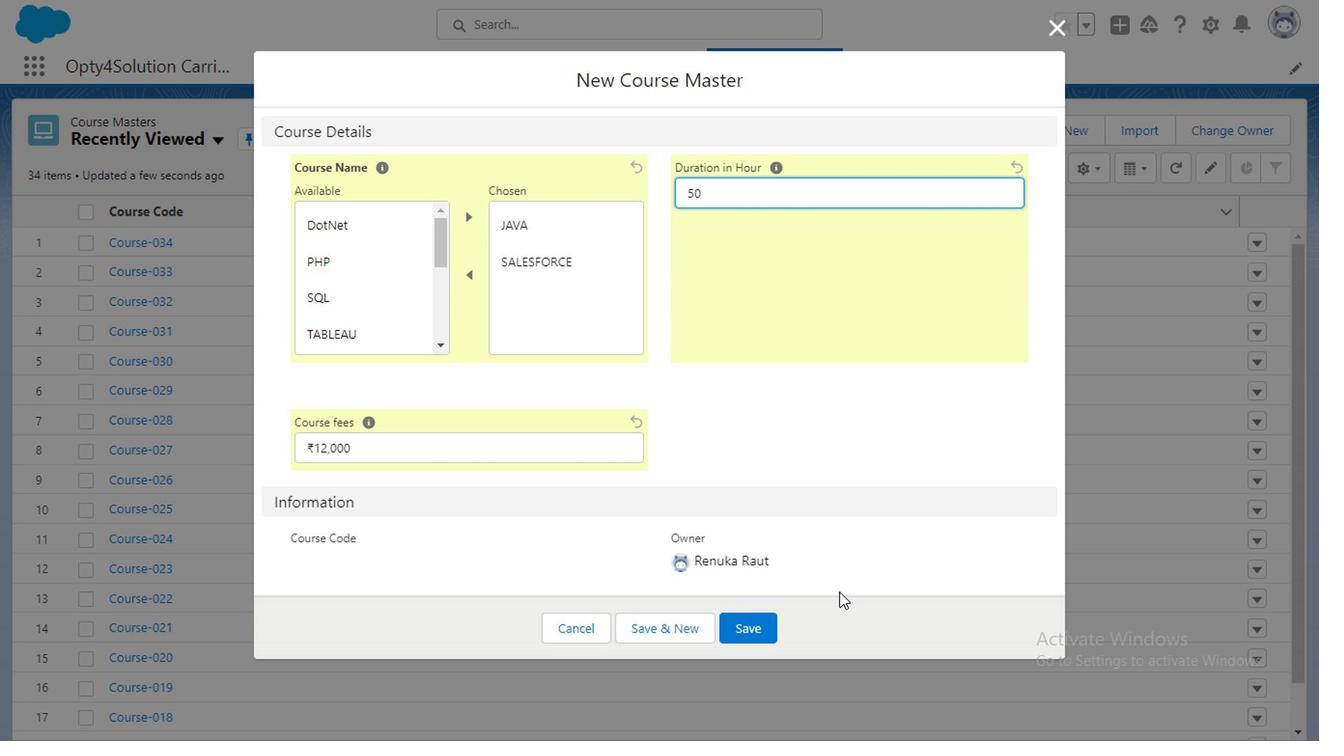 
Action: Mouse scrolled (621, 439) with delta (0, 0)
Screenshot: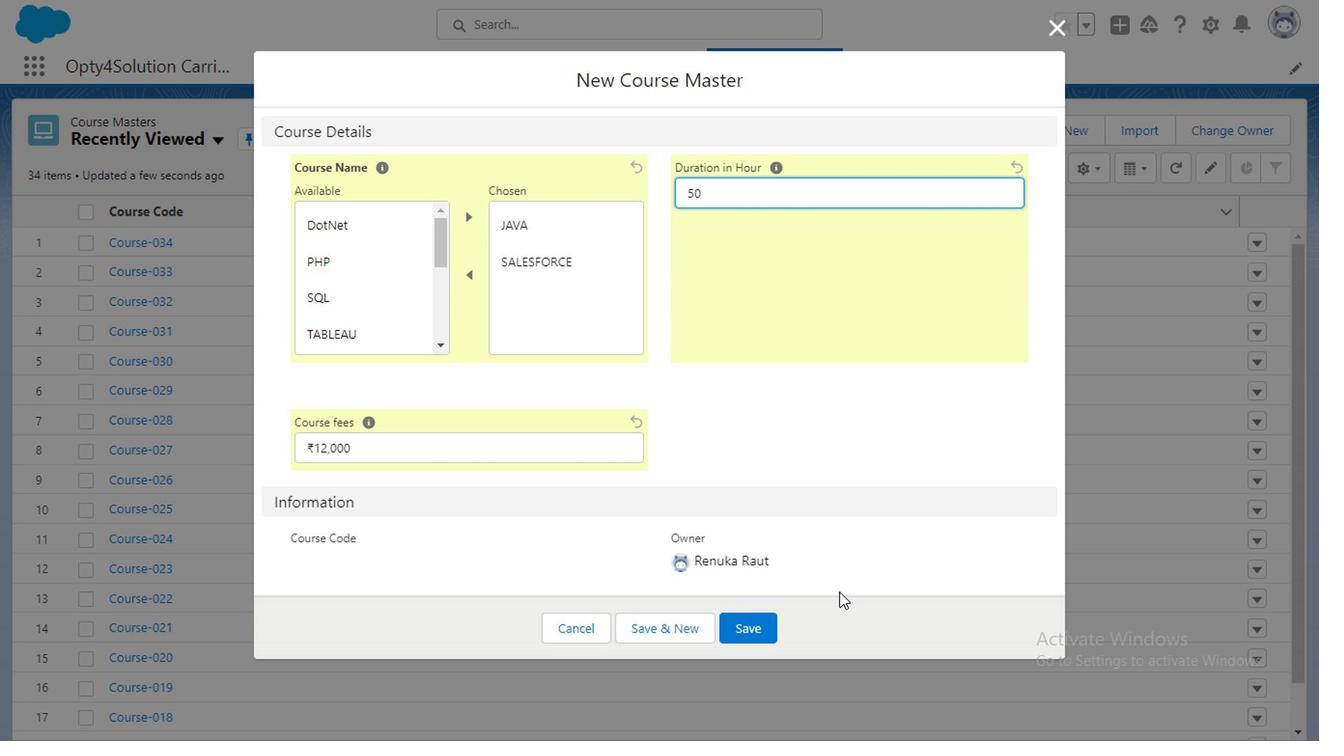 
Action: Mouse moved to (599, 496)
Screenshot: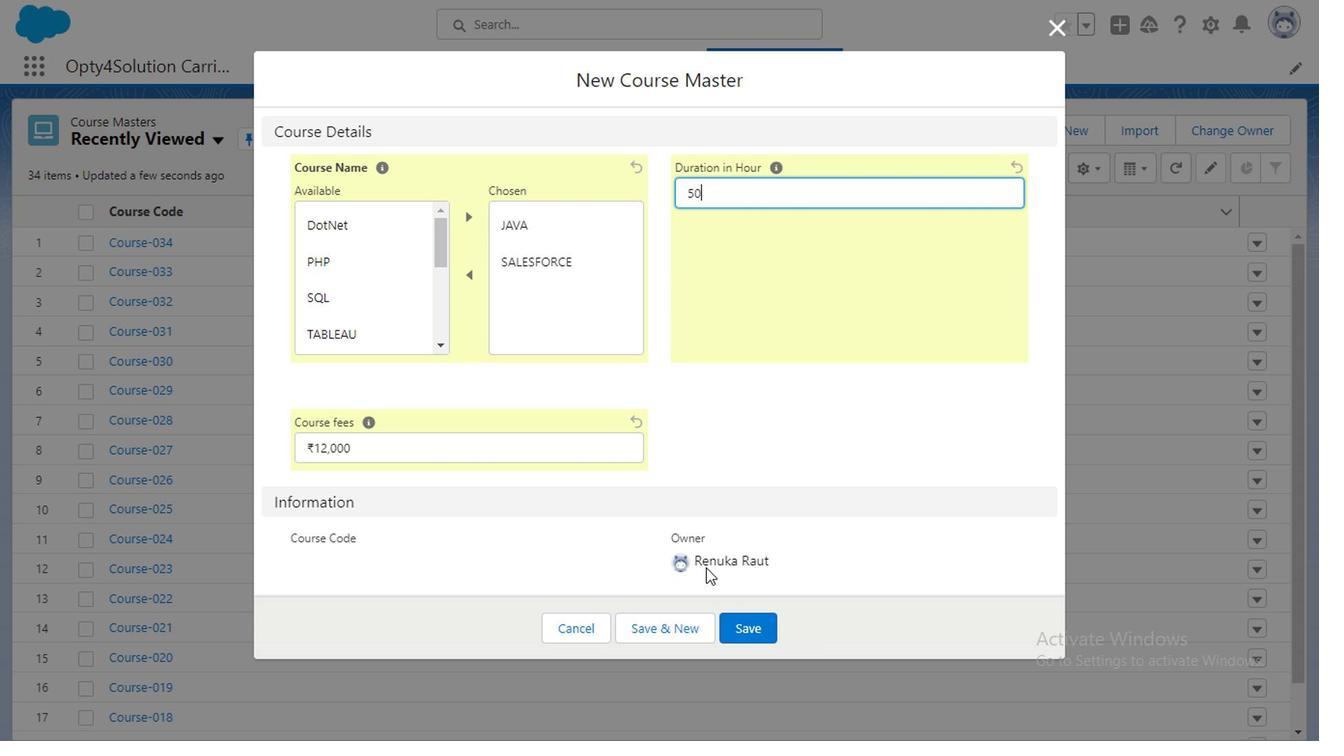 
Action: Mouse scrolled (599, 495) with delta (0, 0)
Screenshot: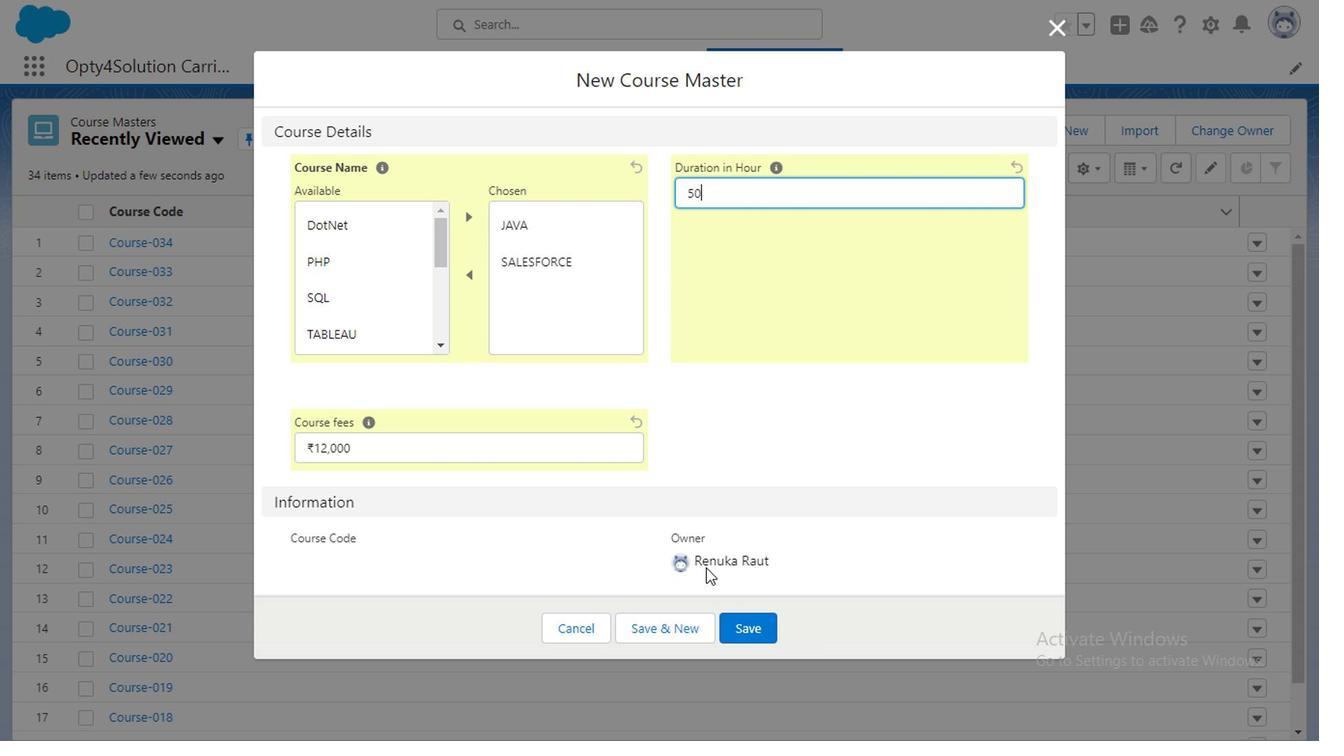 
Action: Mouse moved to (599, 497)
Screenshot: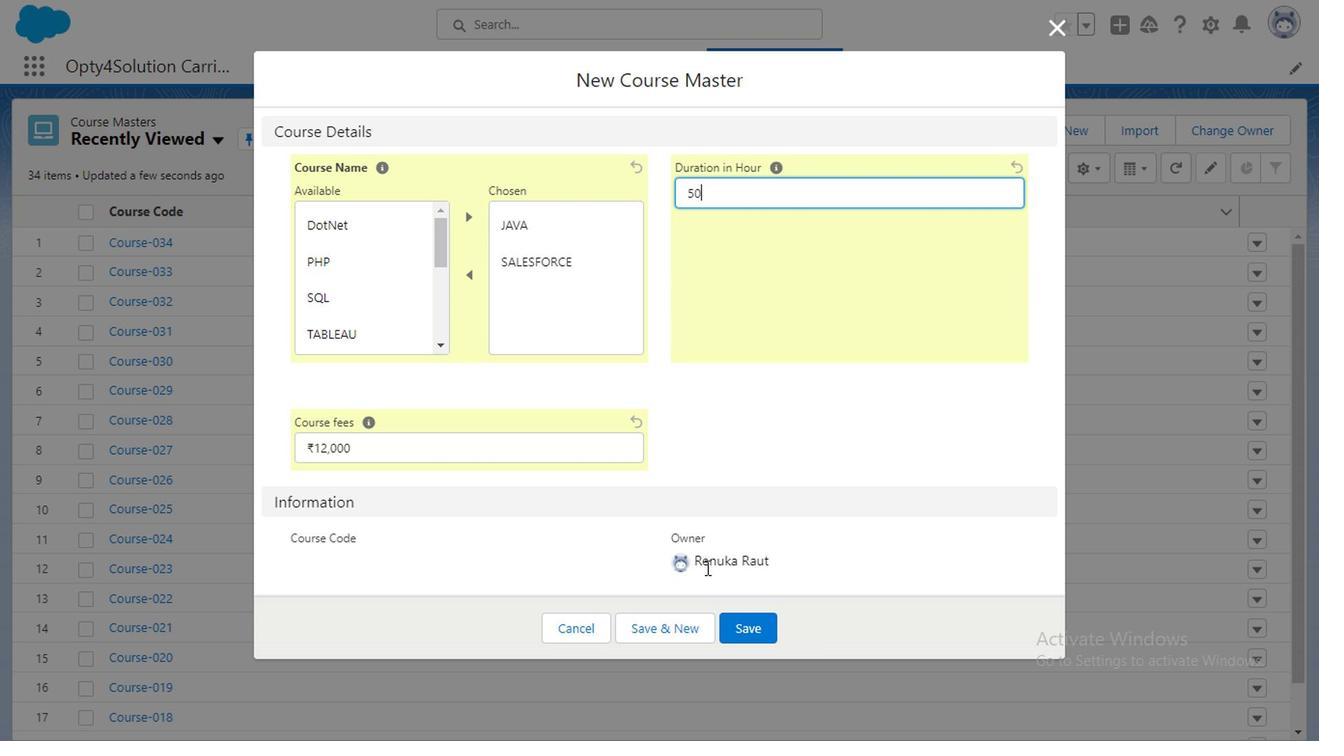 
Action: Mouse scrolled (599, 496) with delta (0, 0)
Screenshot: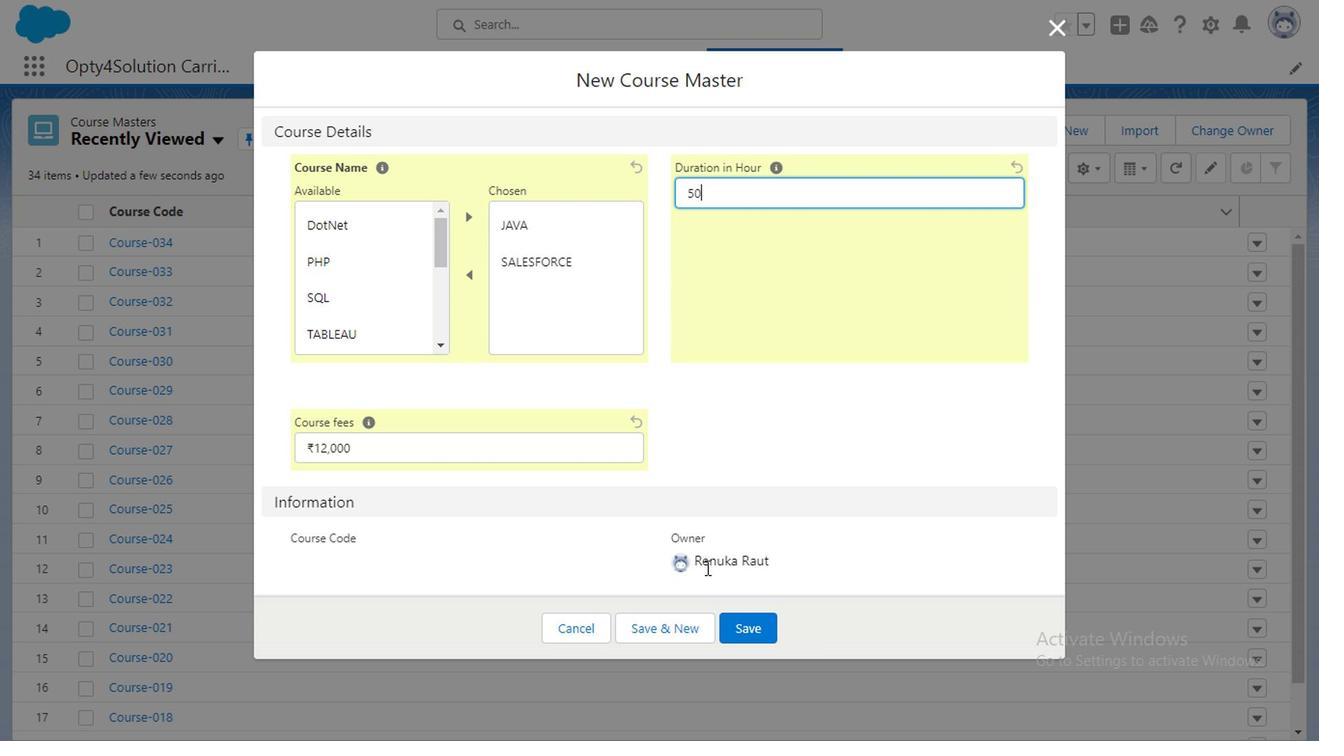 
Action: Mouse moved to (703, 597)
Screenshot: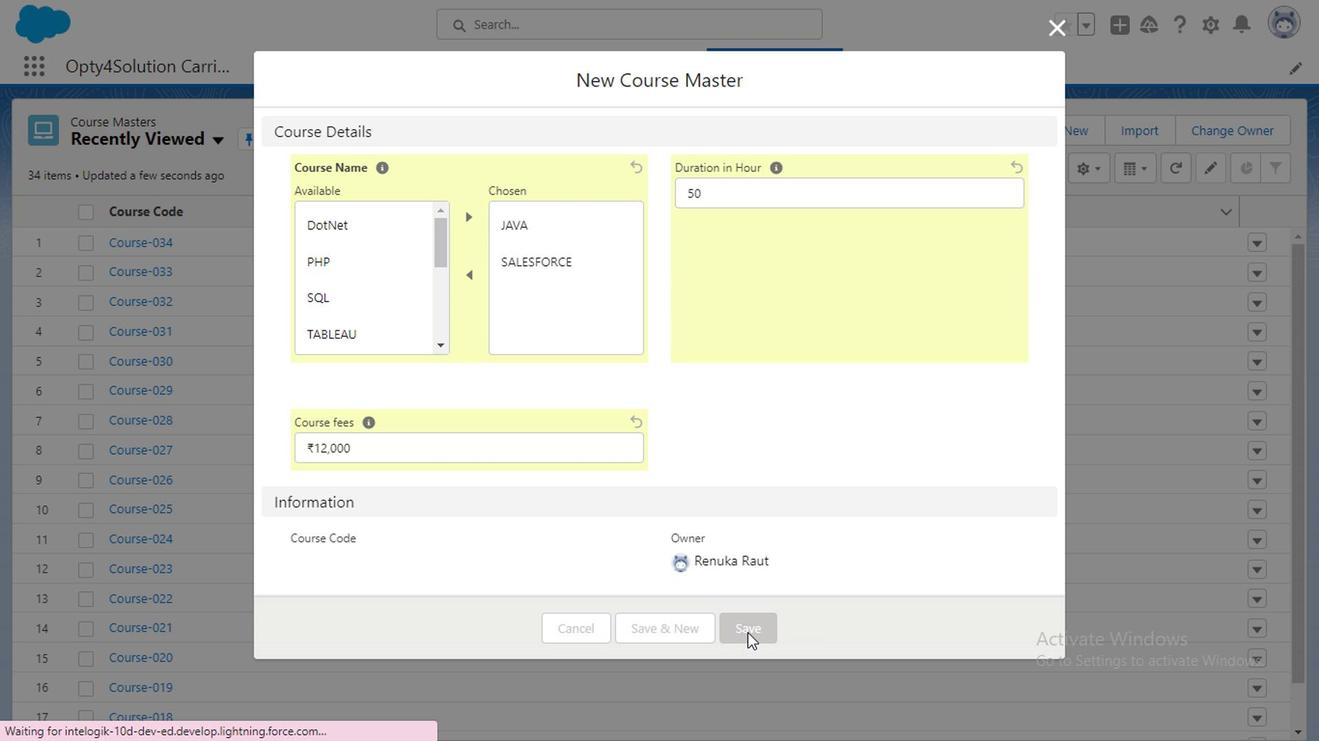 
Action: Mouse pressed left at (703, 597)
Screenshot: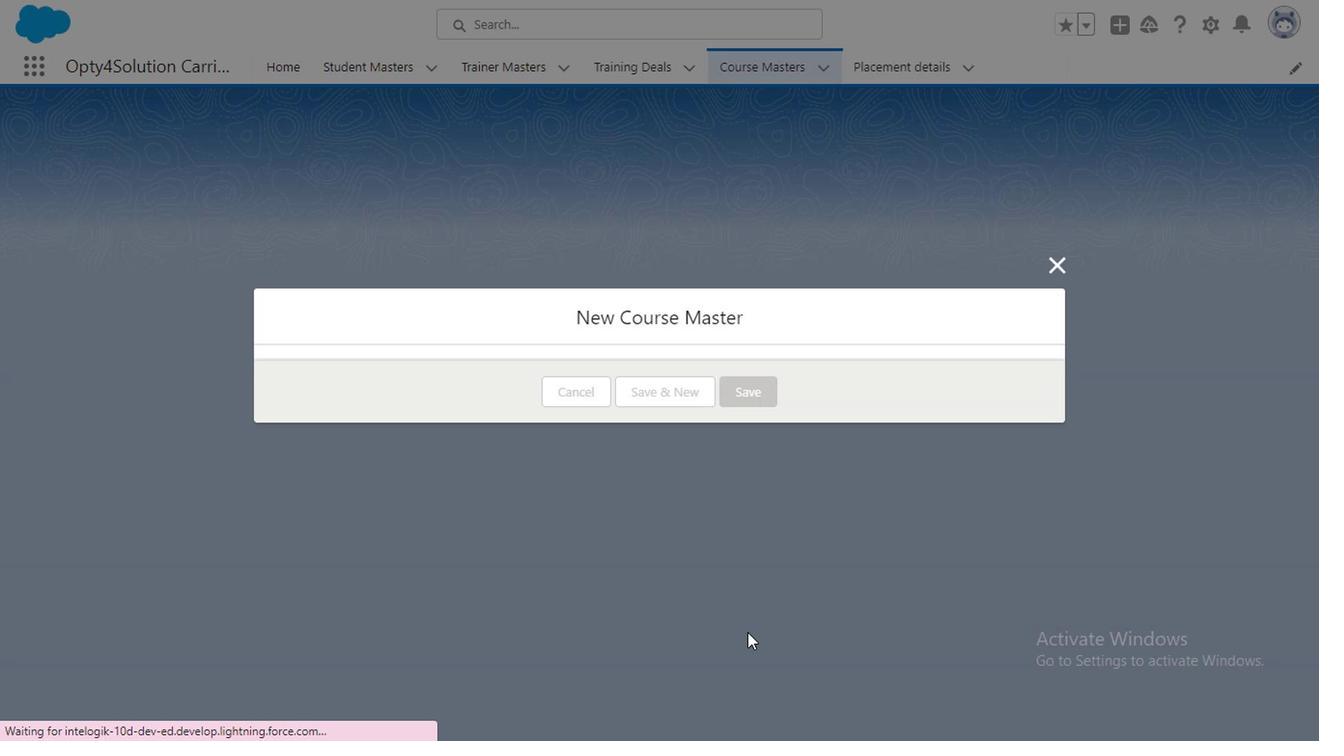 
Action: Mouse moved to (804, 194)
Screenshot: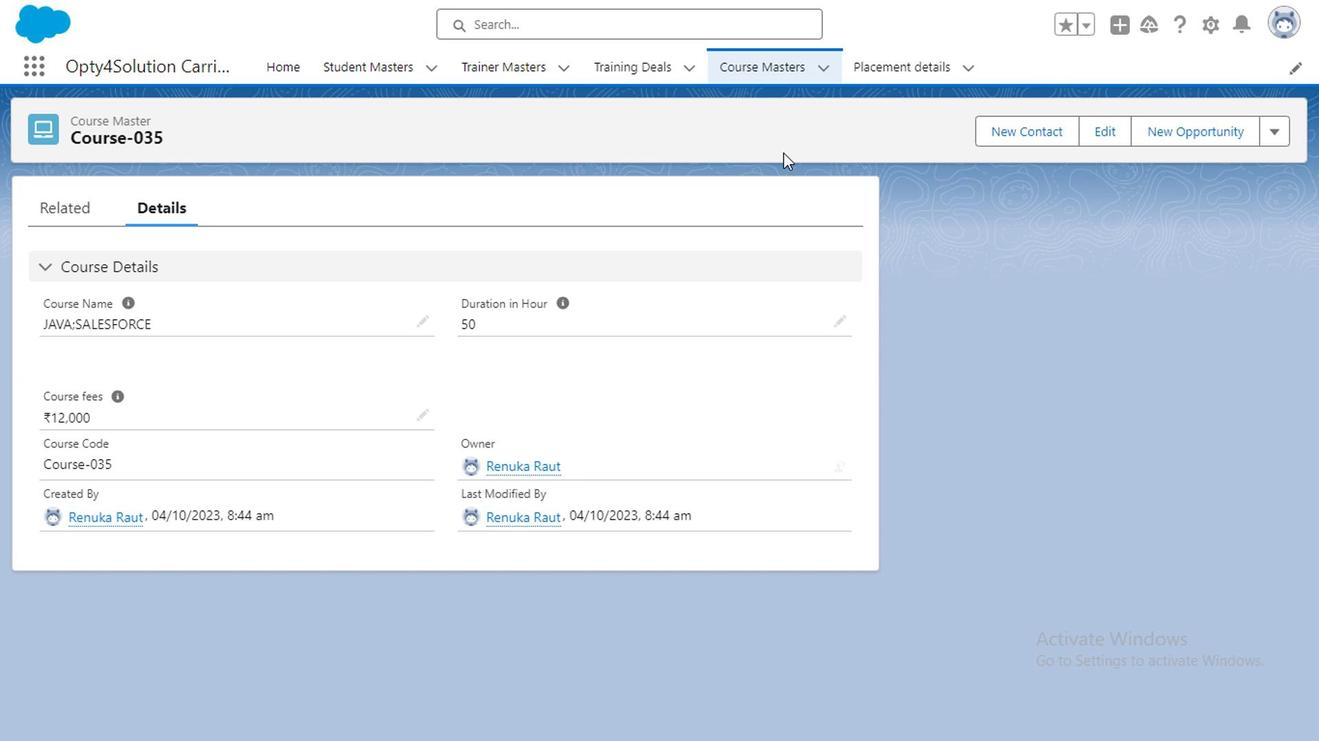 
Action: Mouse pressed left at (804, 194)
Screenshot: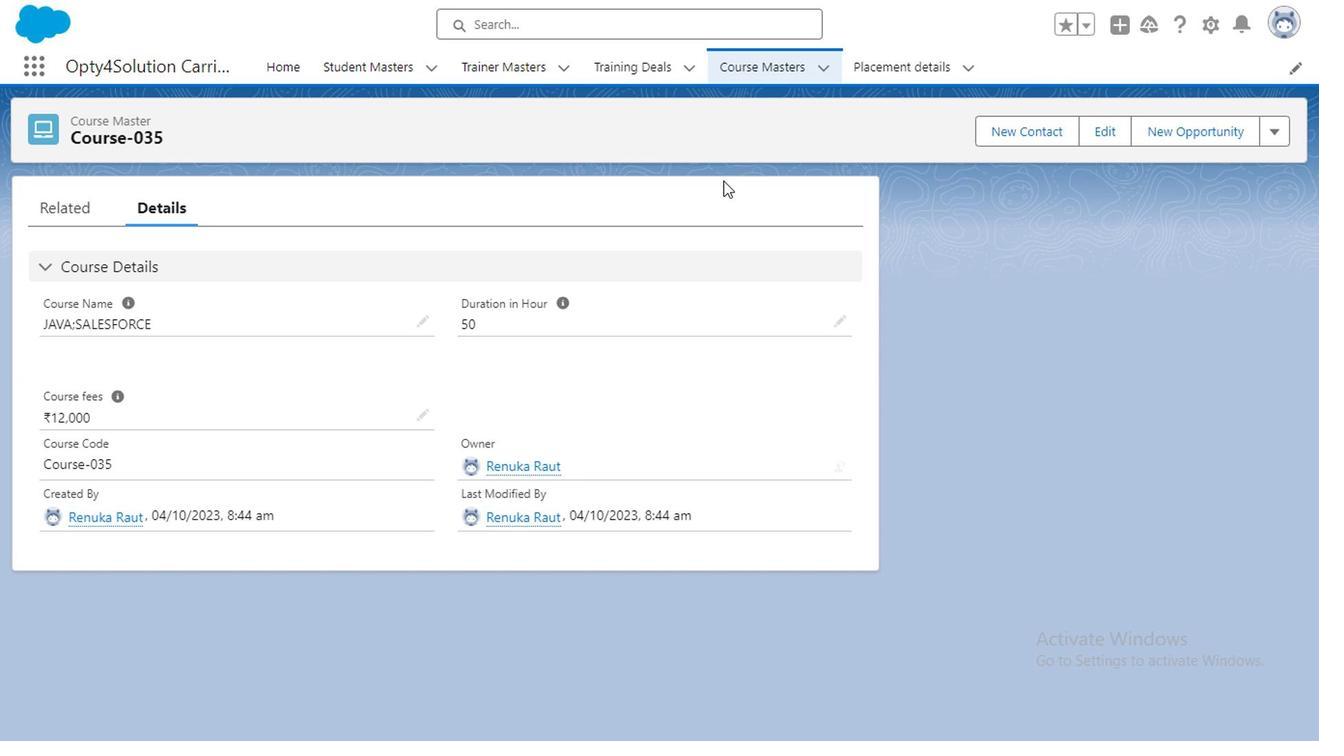 
Action: Mouse moved to (713, 156)
Screenshot: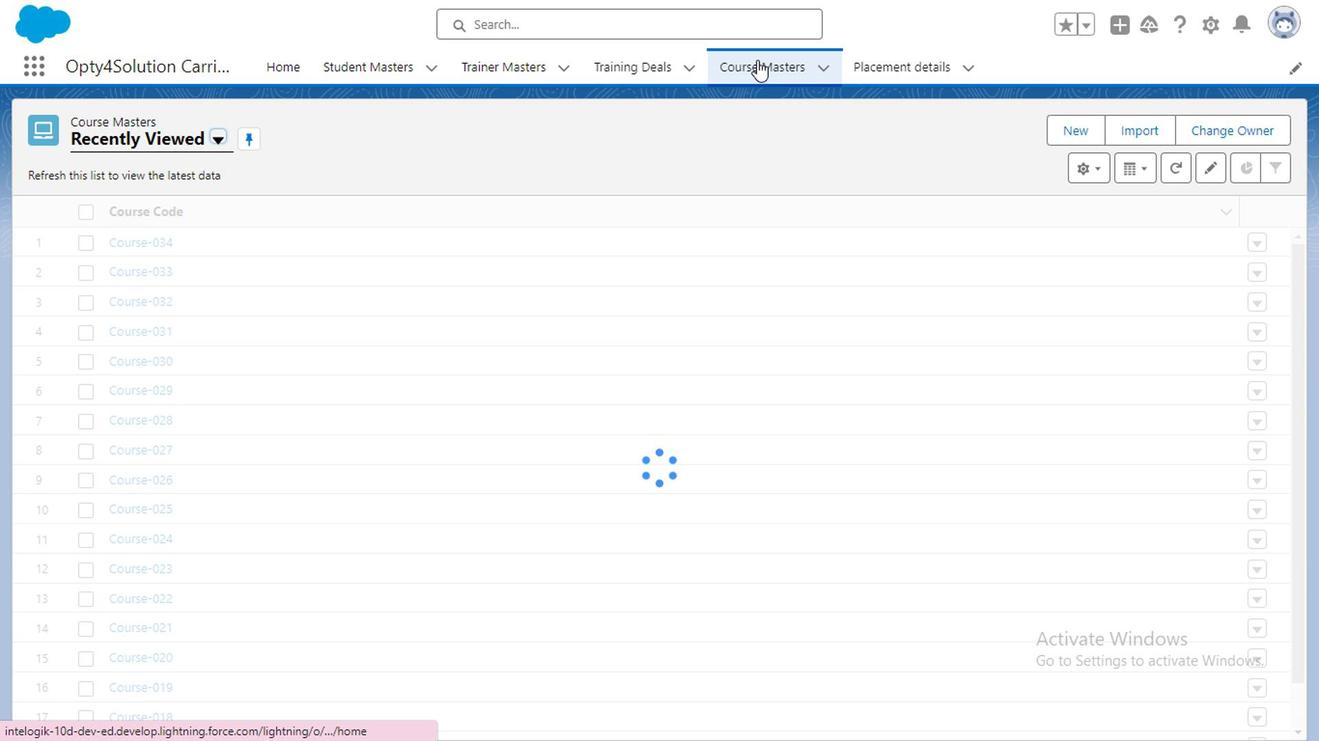 
Action: Mouse pressed left at (713, 156)
Screenshot: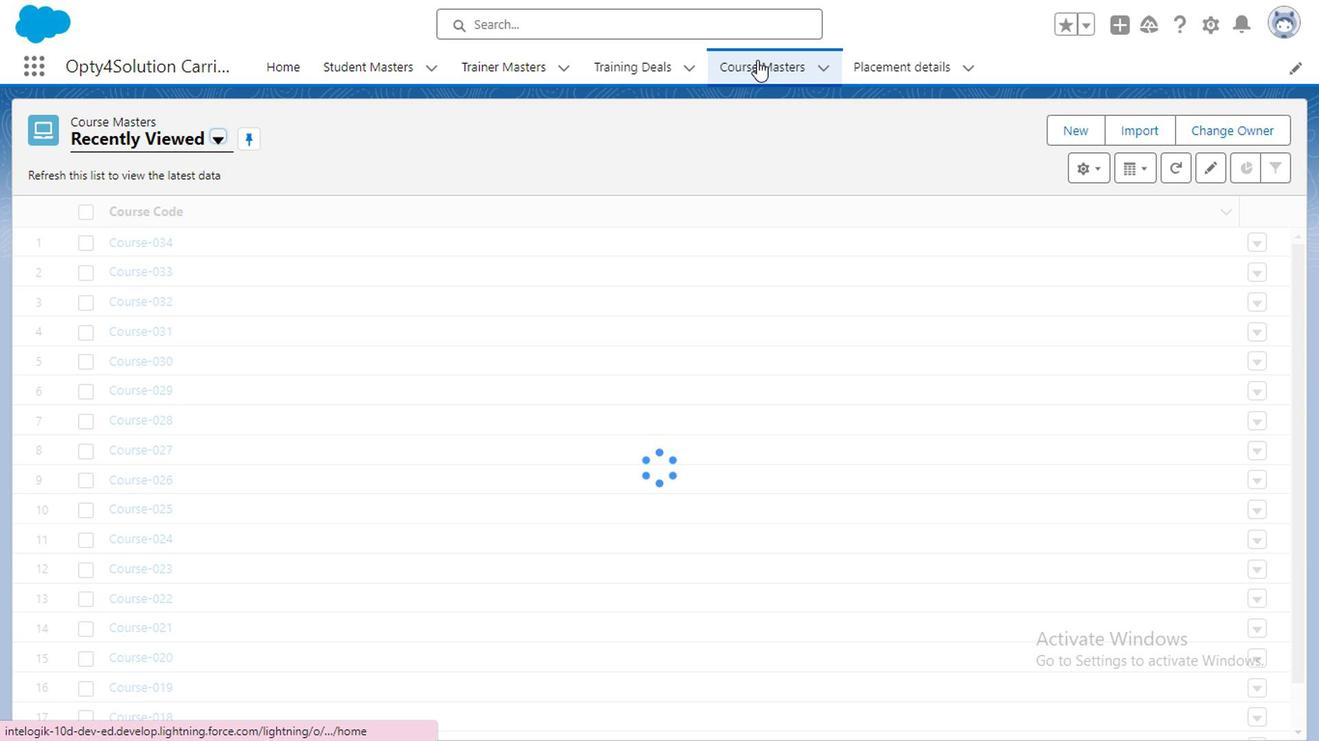 
Action: Mouse moved to (721, 166)
Screenshot: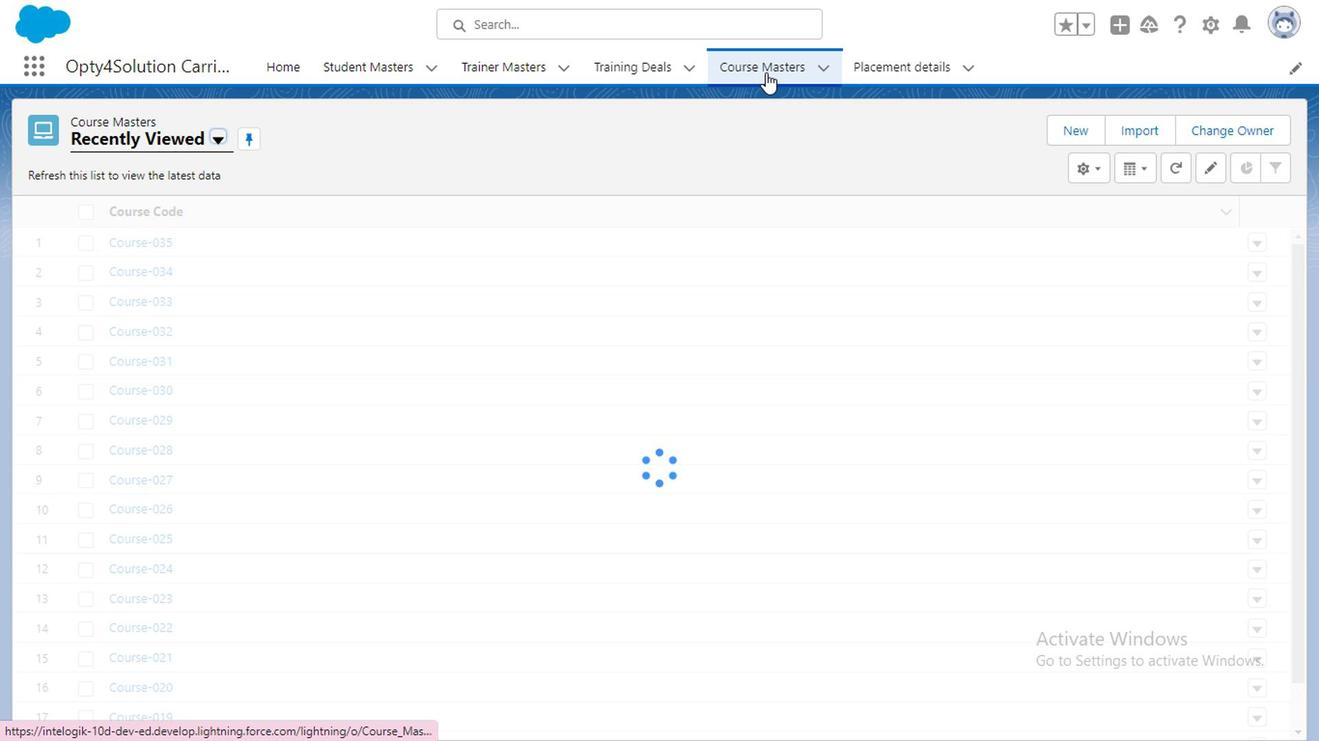 
Action: Mouse pressed left at (721, 166)
Screenshot: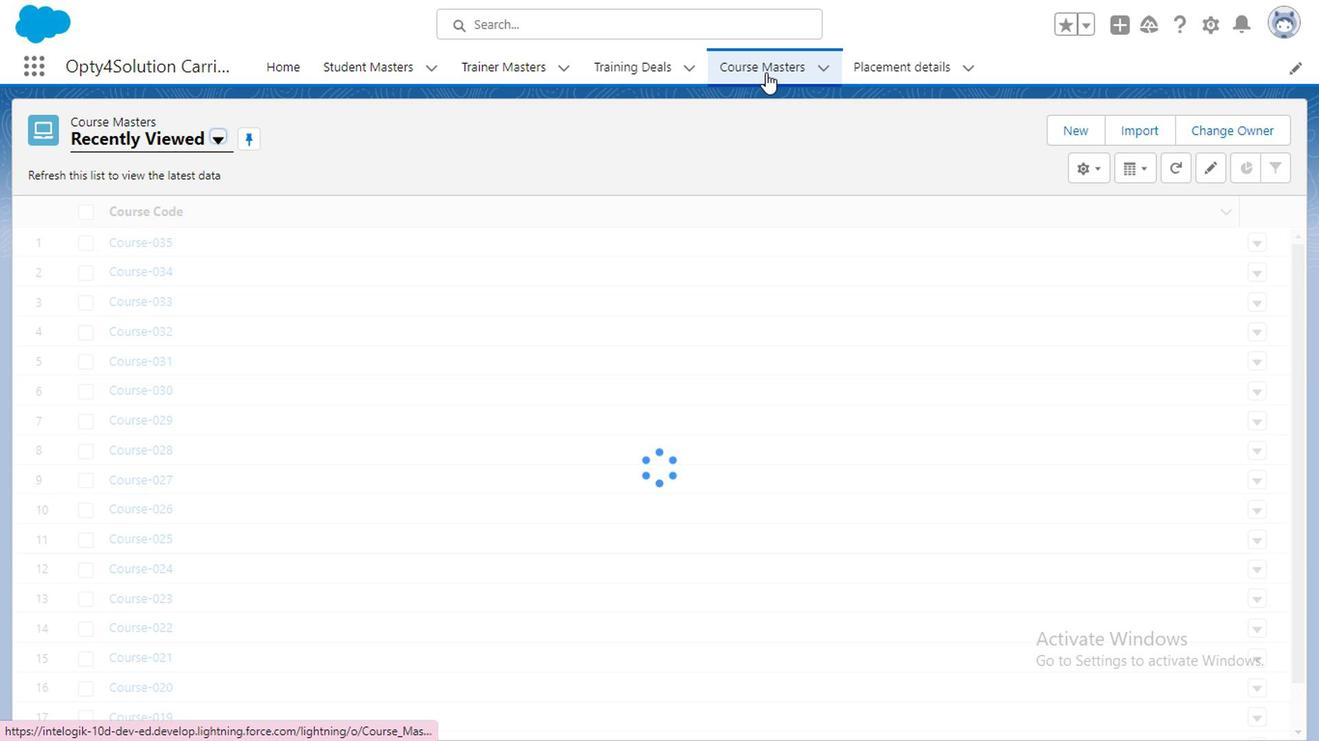 
Action: Mouse moved to (1012, 215)
Screenshot: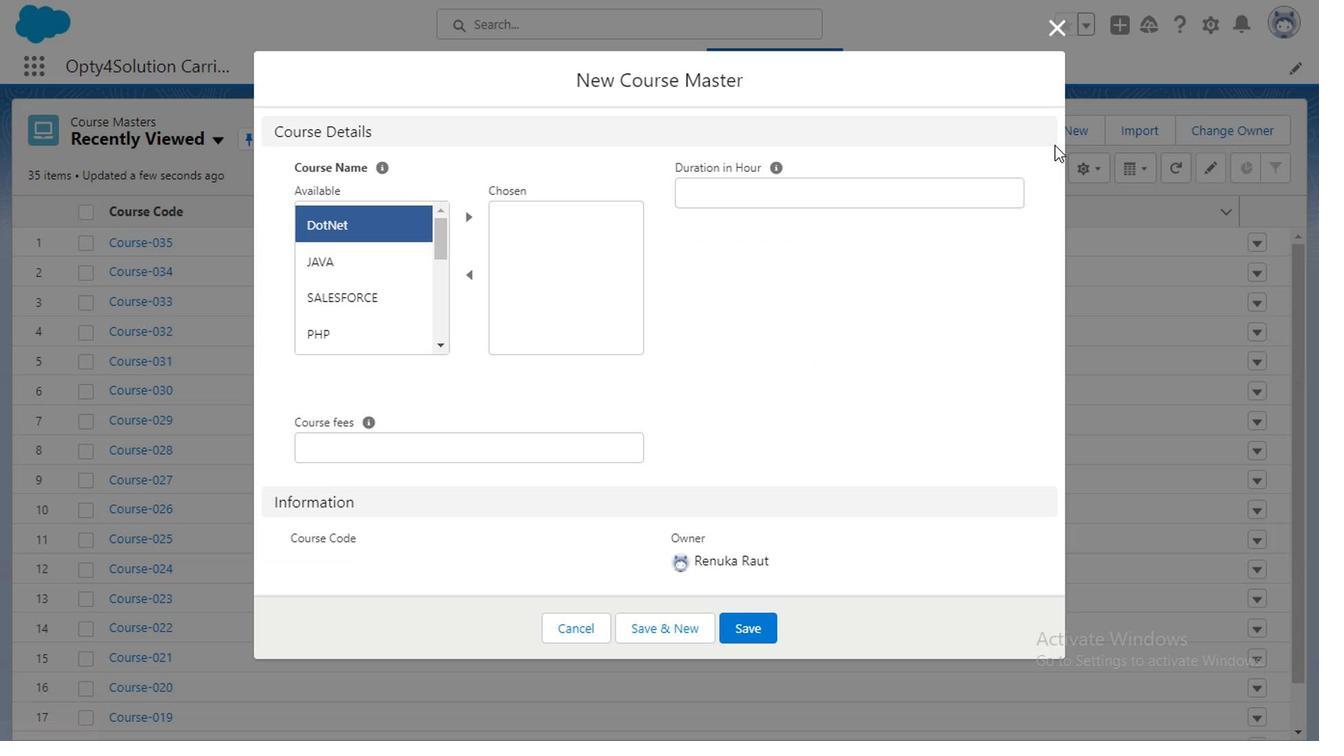 
Action: Mouse pressed left at (1012, 215)
Screenshot: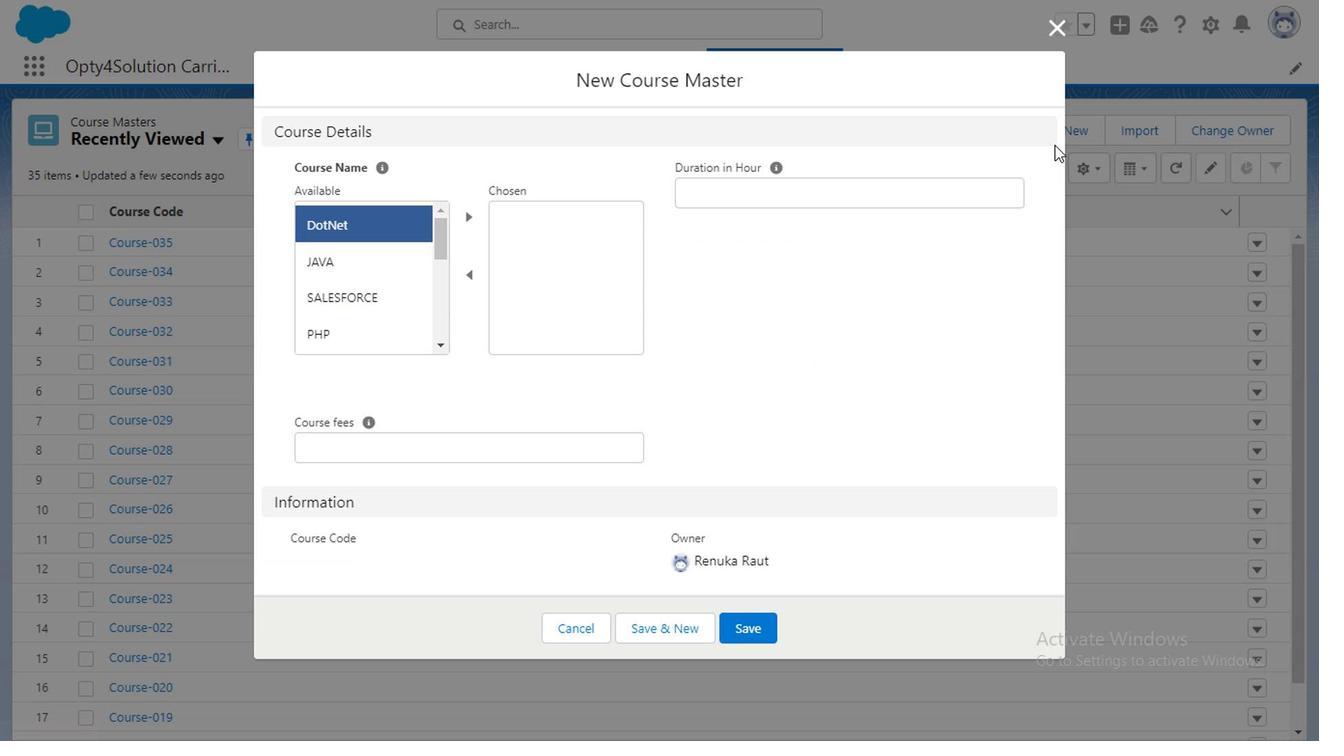 
Action: Mouse moved to (342, 347)
Screenshot: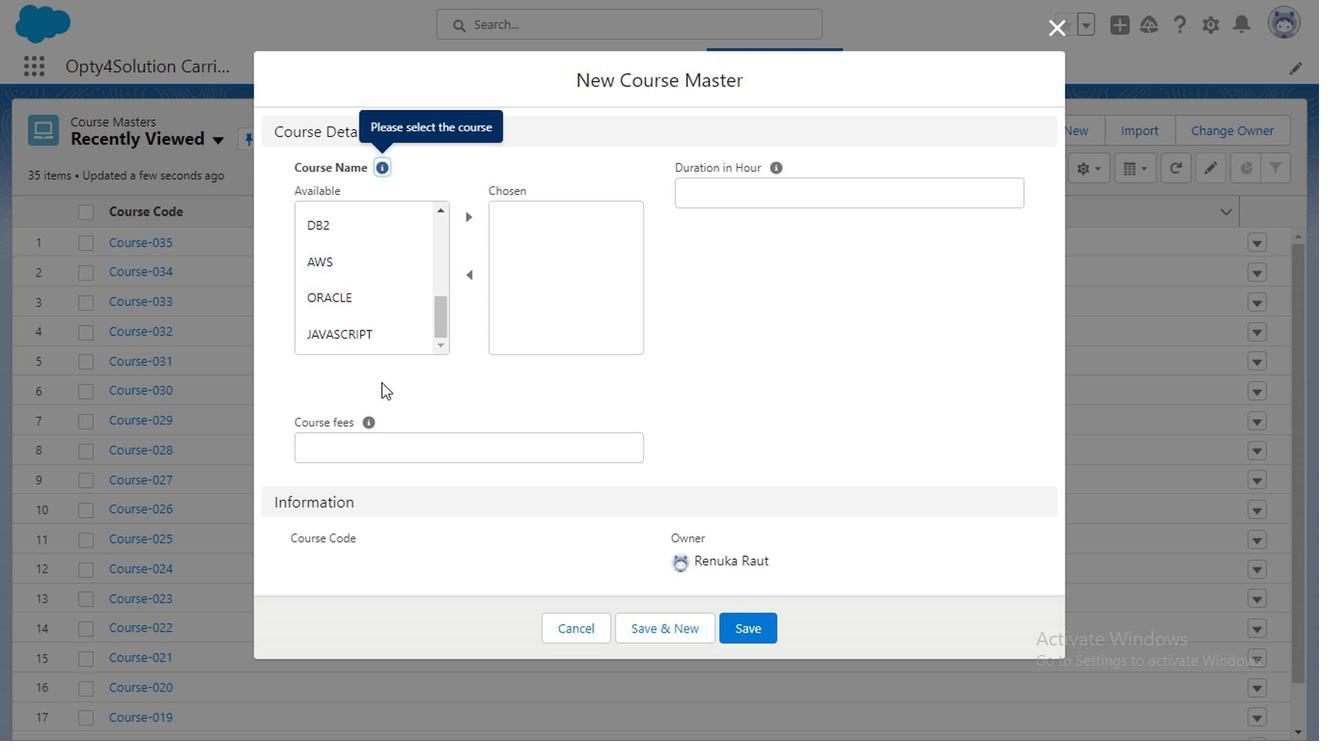 
Action: Mouse scrolled (342, 346) with delta (0, 0)
Screenshot: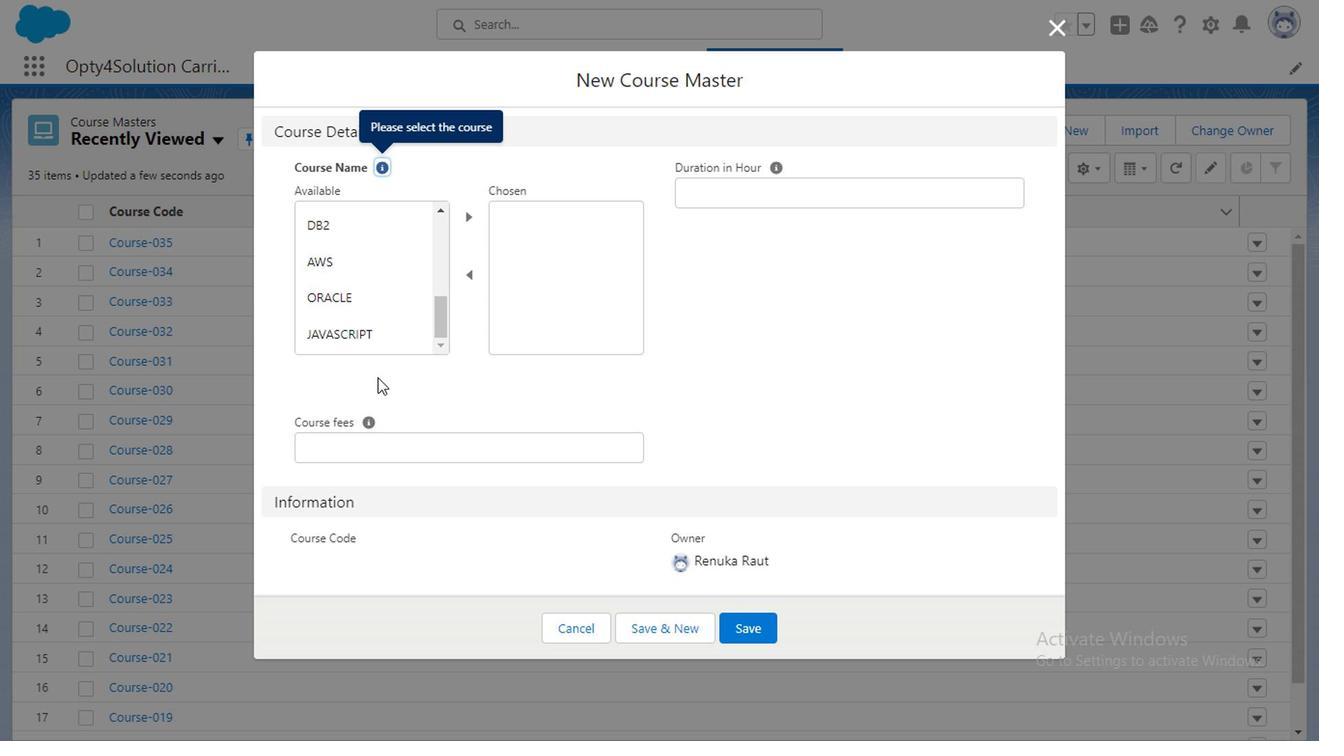 
Action: Mouse scrolled (342, 346) with delta (0, 0)
Screenshot: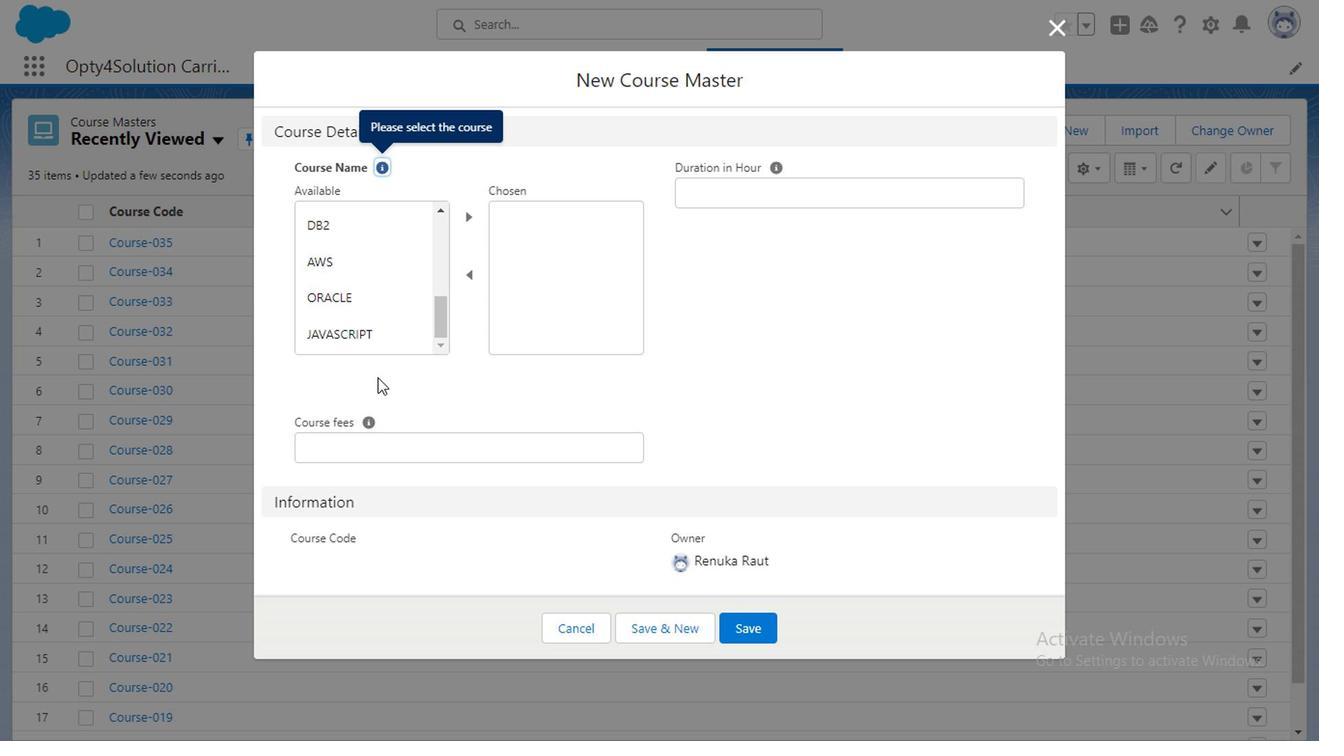 
Action: Mouse scrolled (342, 346) with delta (0, 0)
Screenshot: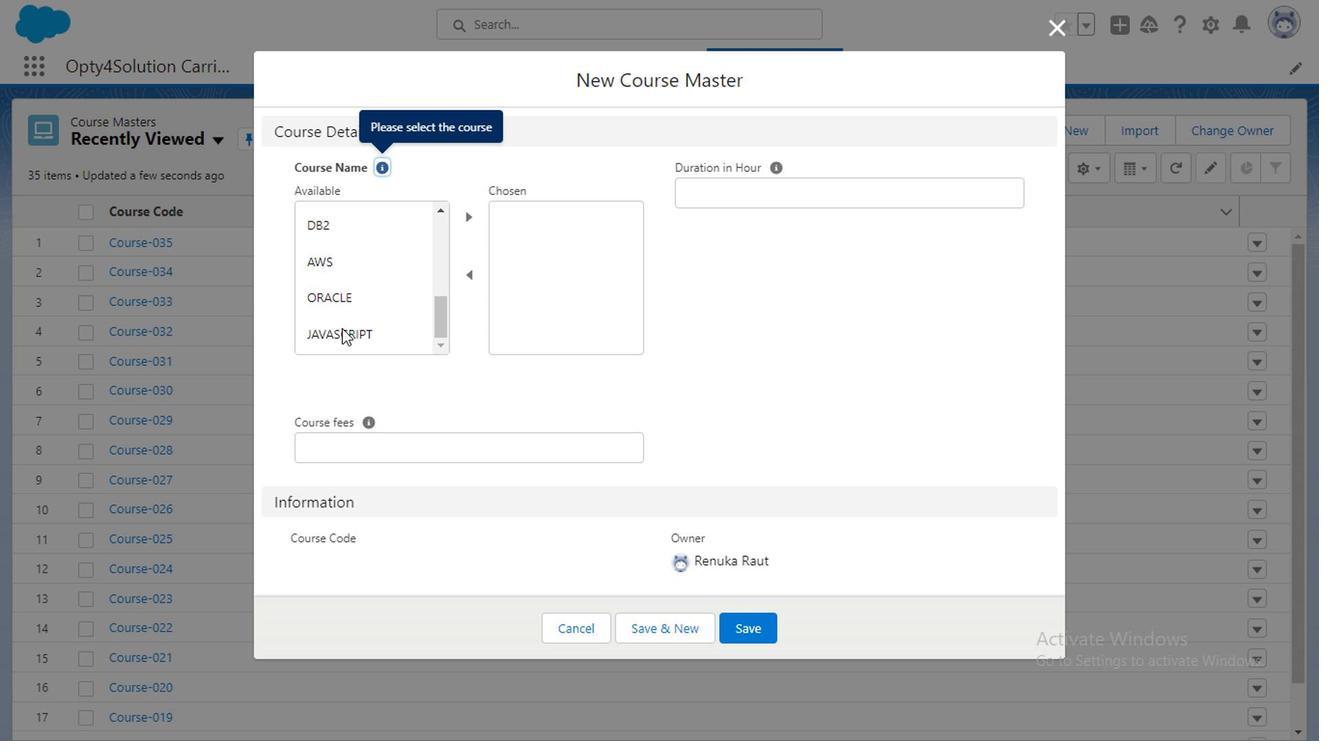 
Action: Mouse moved to (310, 339)
Screenshot: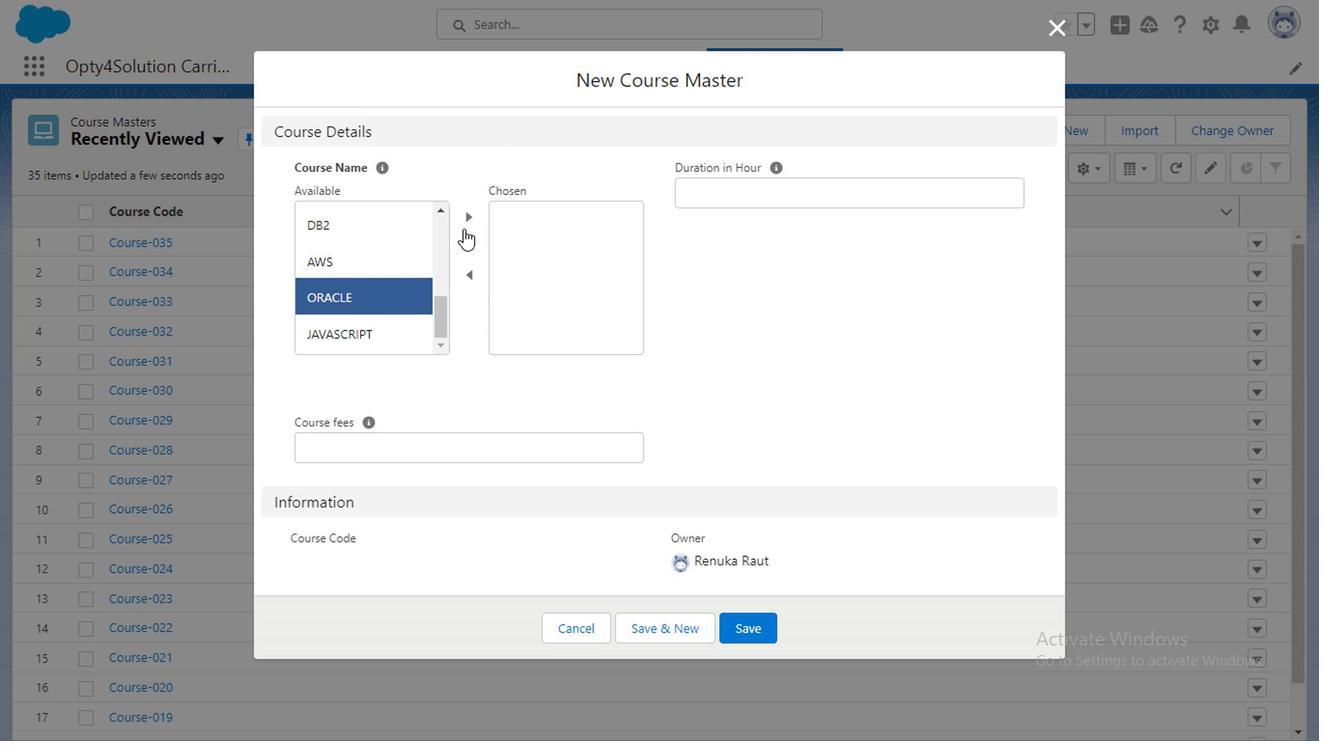 
Action: Mouse pressed left at (310, 339)
Screenshot: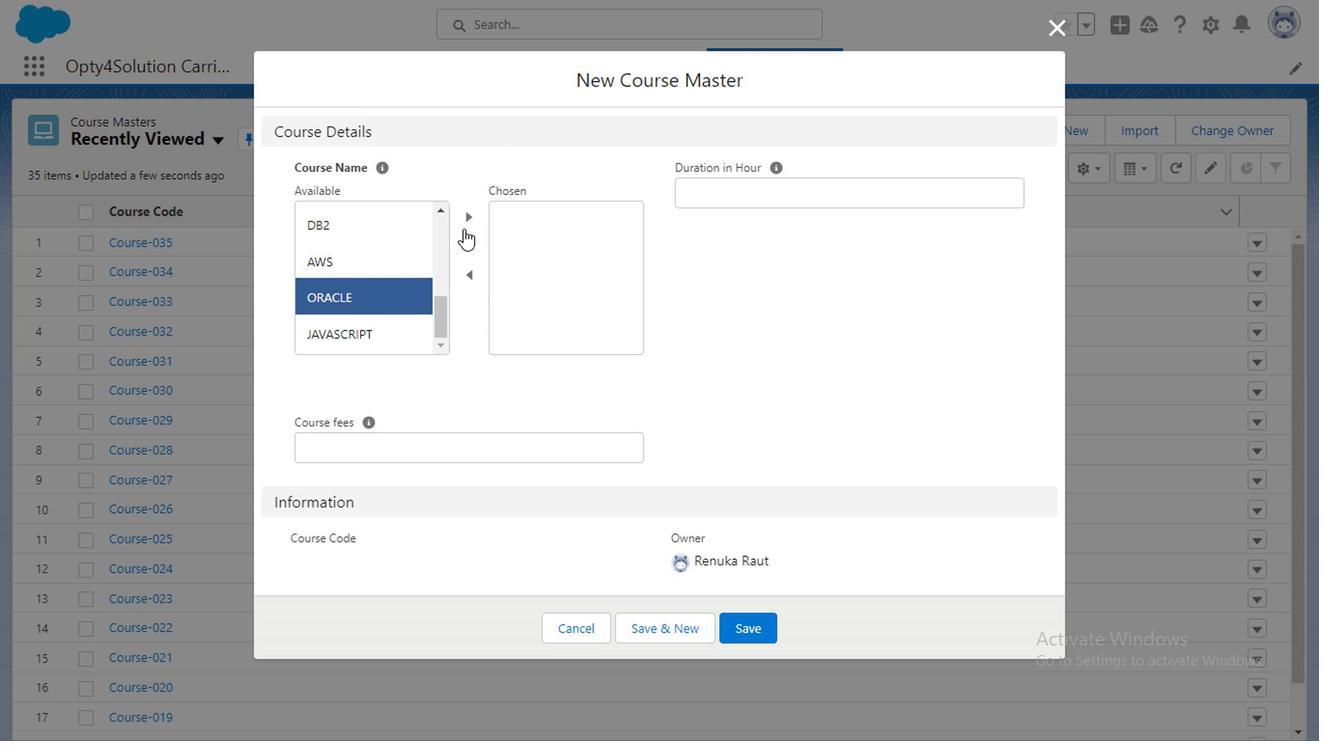 
Action: Mouse moved to (443, 272)
Screenshot: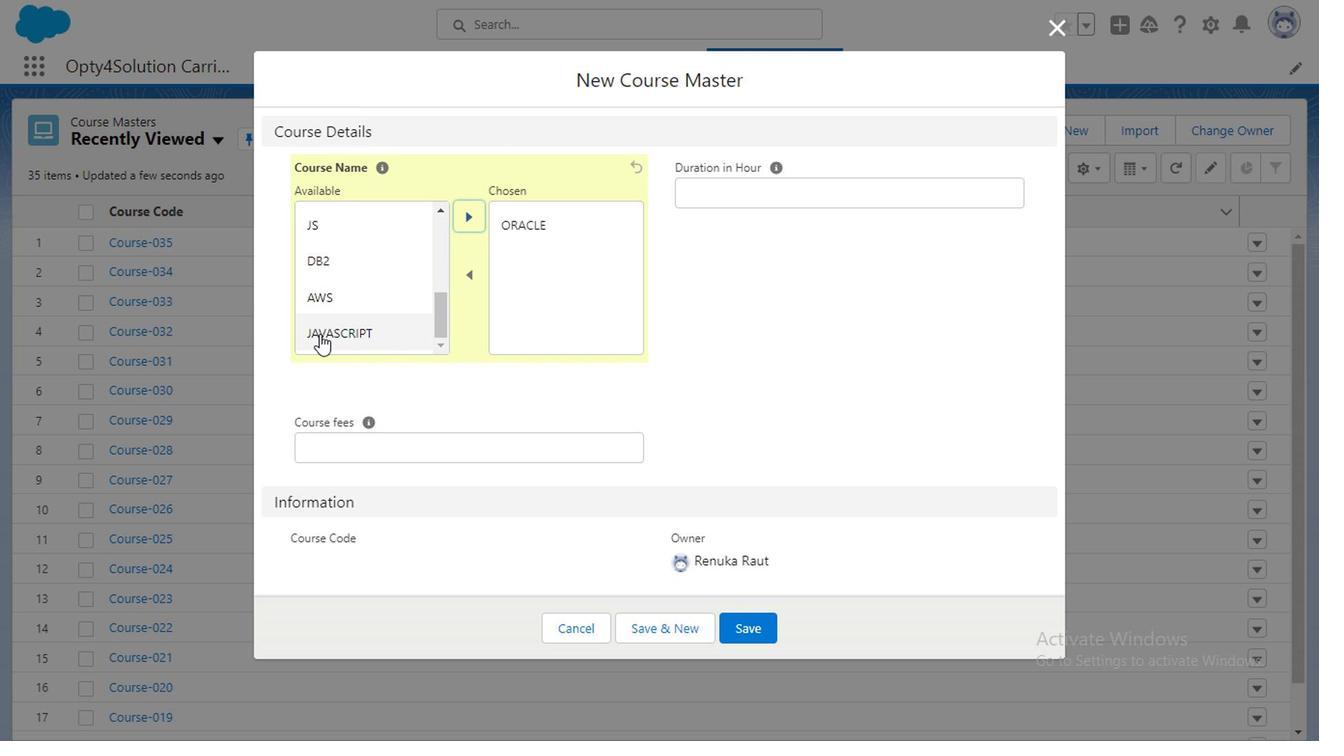 
Action: Mouse pressed left at (443, 272)
Screenshot: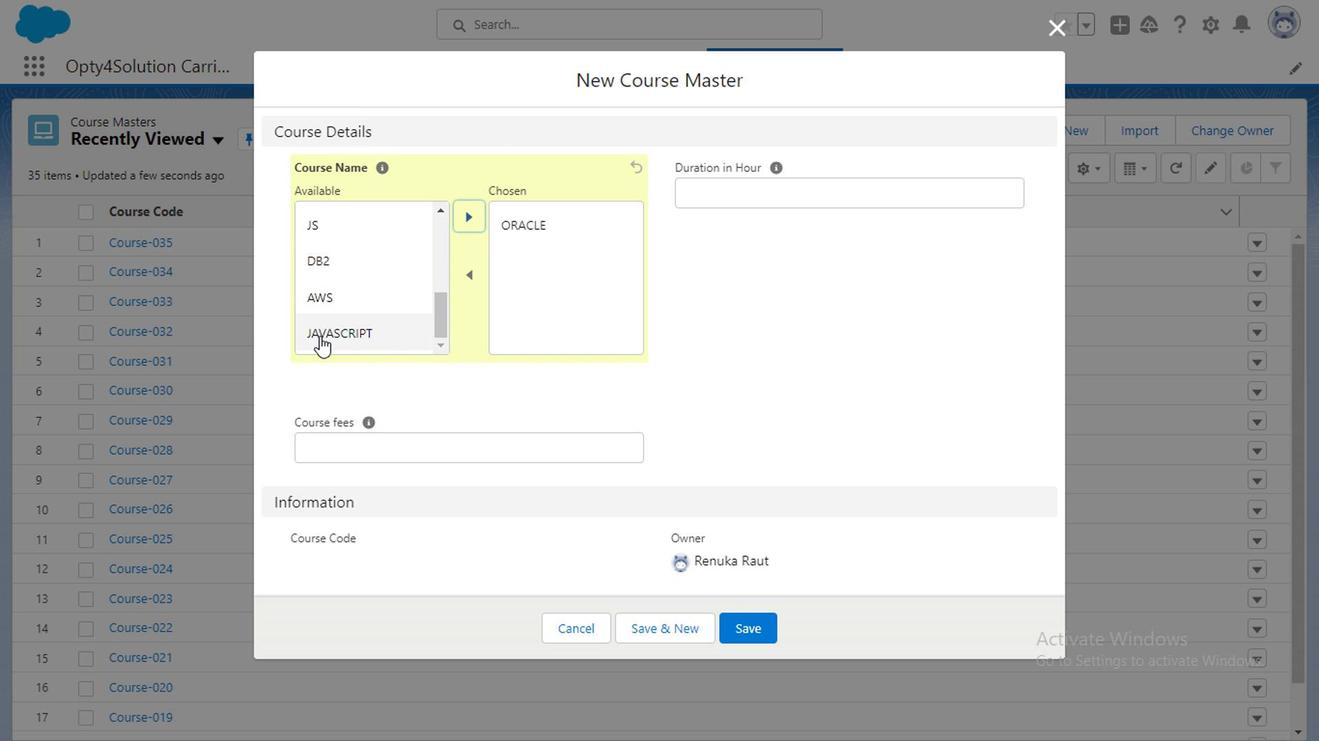 
Action: Mouse moved to (309, 368)
Screenshot: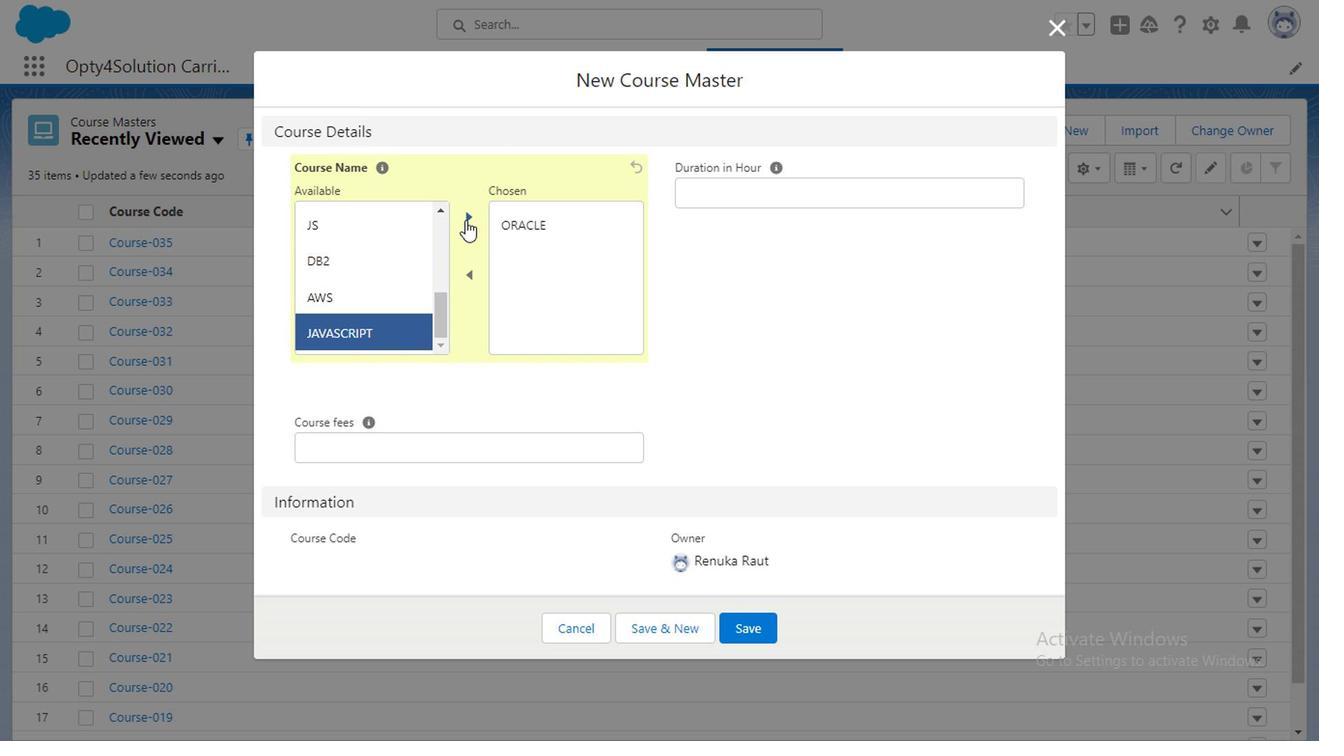
Action: Mouse pressed left at (309, 368)
Screenshot: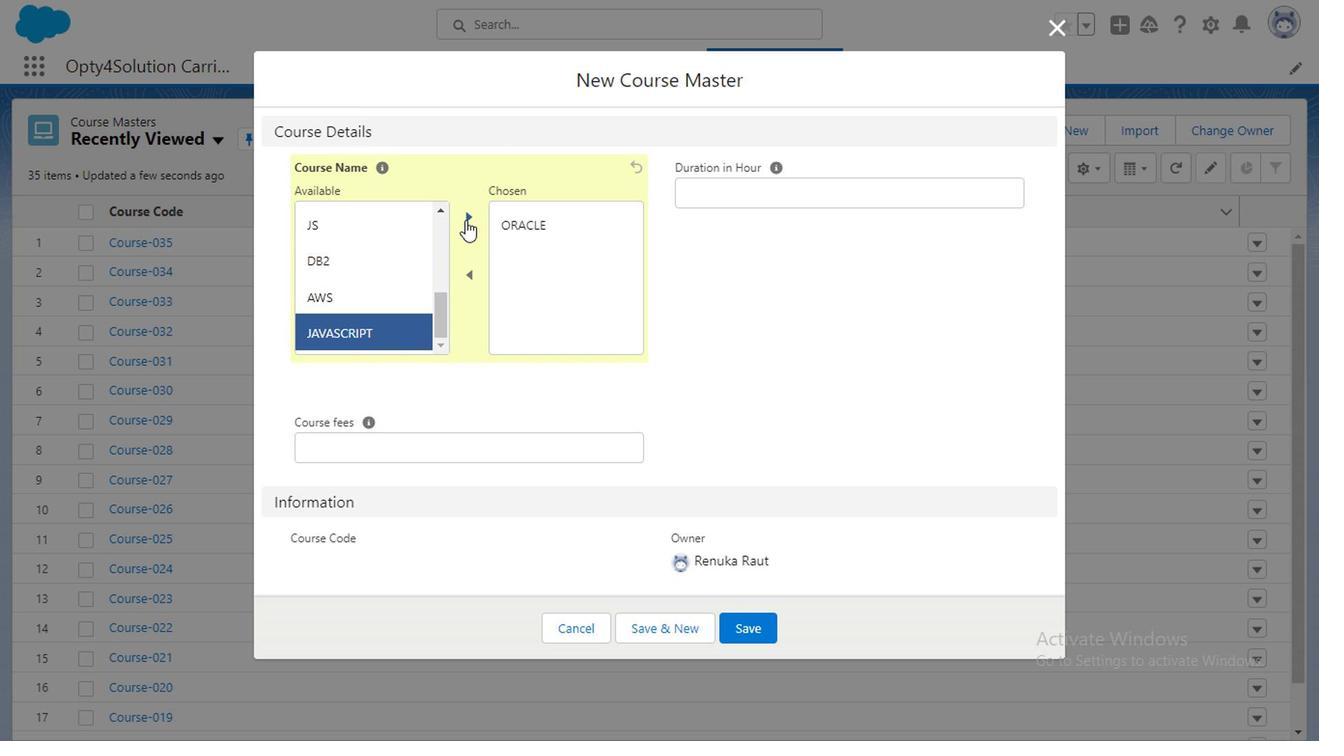 
Action: Mouse moved to (444, 278)
Screenshot: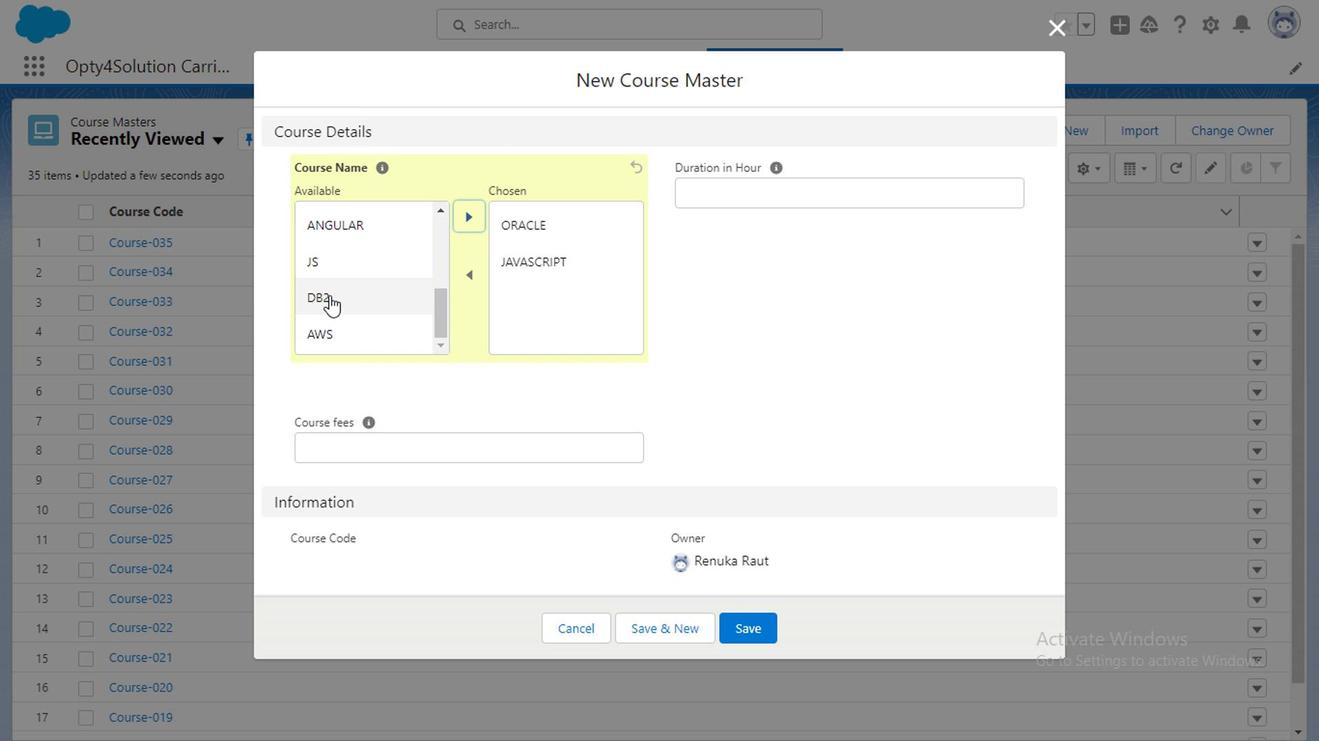 
Action: Mouse pressed left at (444, 278)
Screenshot: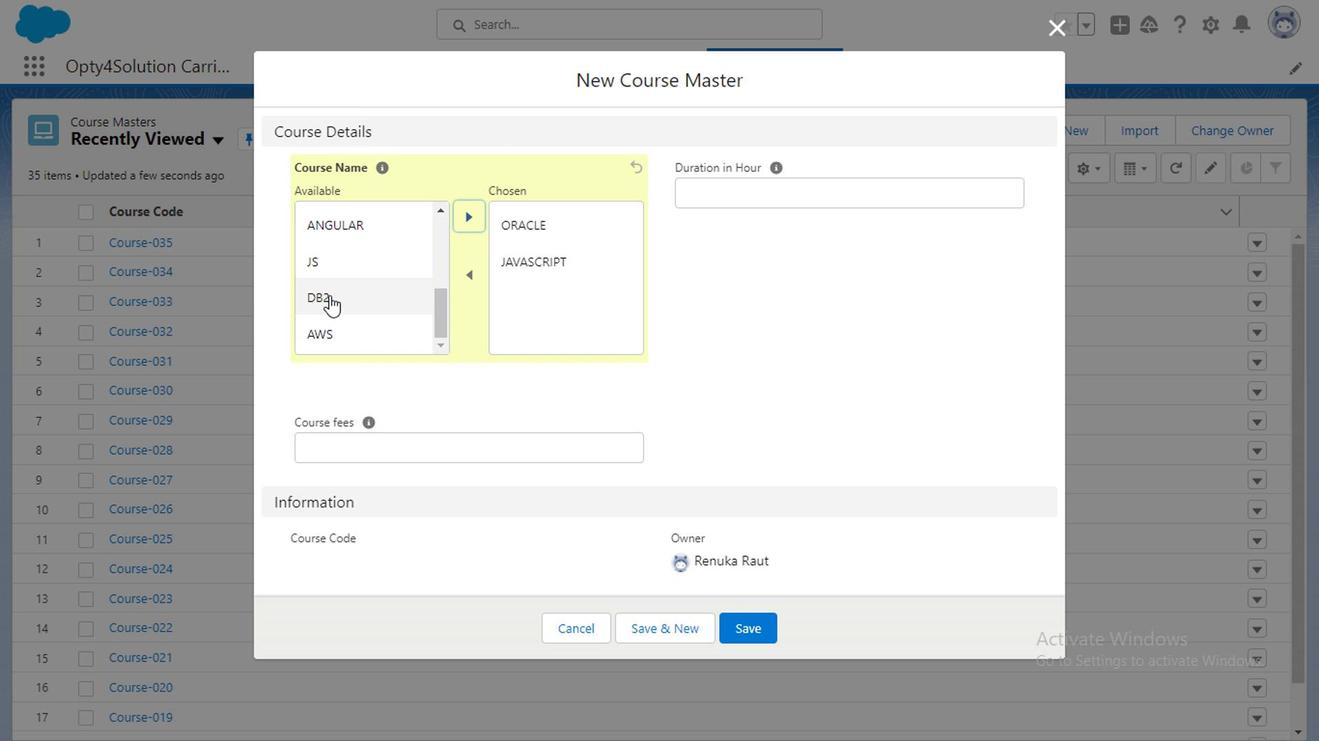 
Action: Mouse moved to (318, 338)
Screenshot: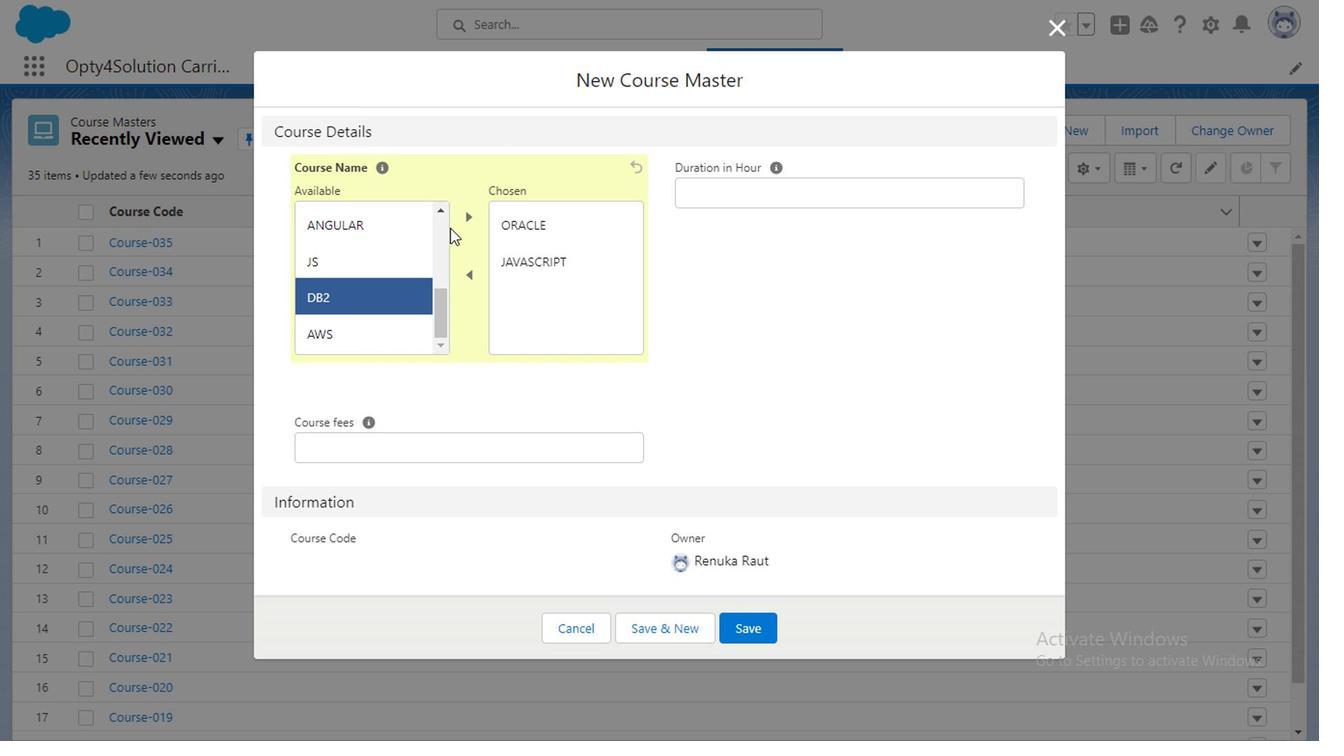 
Action: Mouse pressed left at (318, 338)
Screenshot: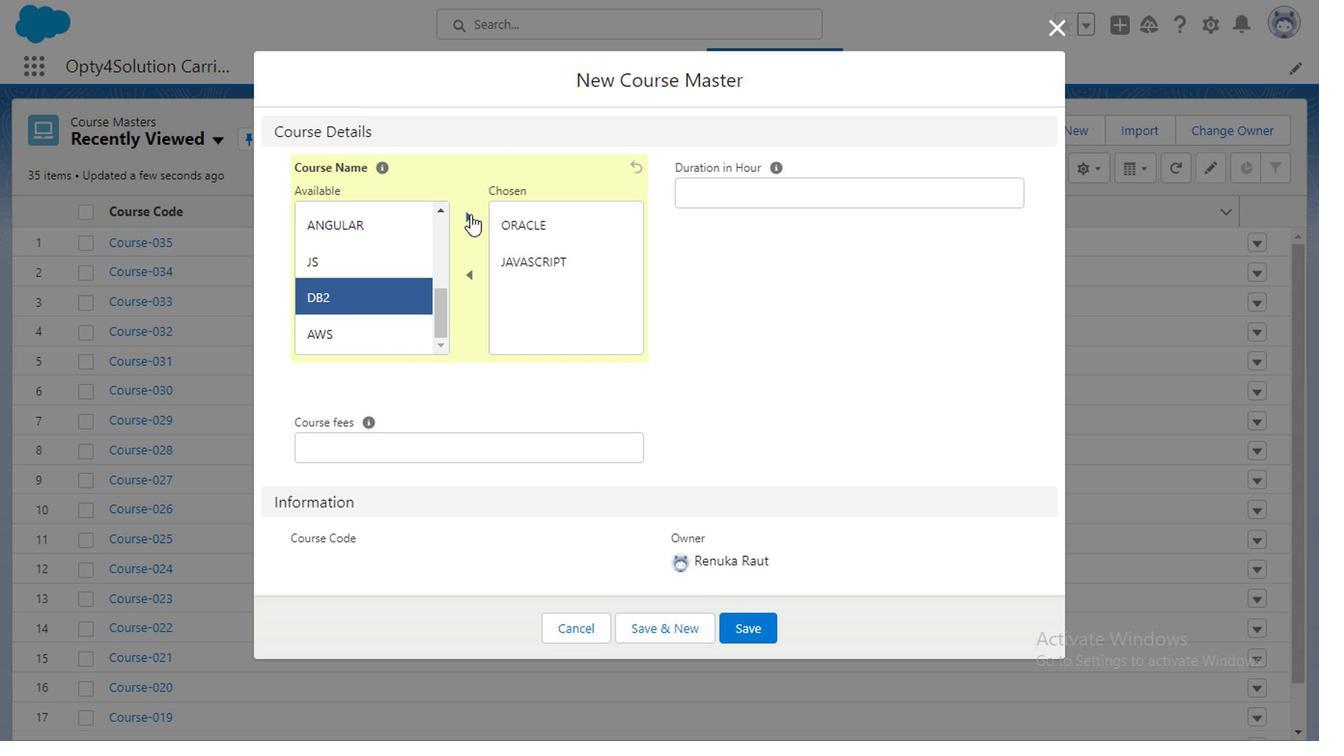 
Action: Mouse moved to (448, 274)
Screenshot: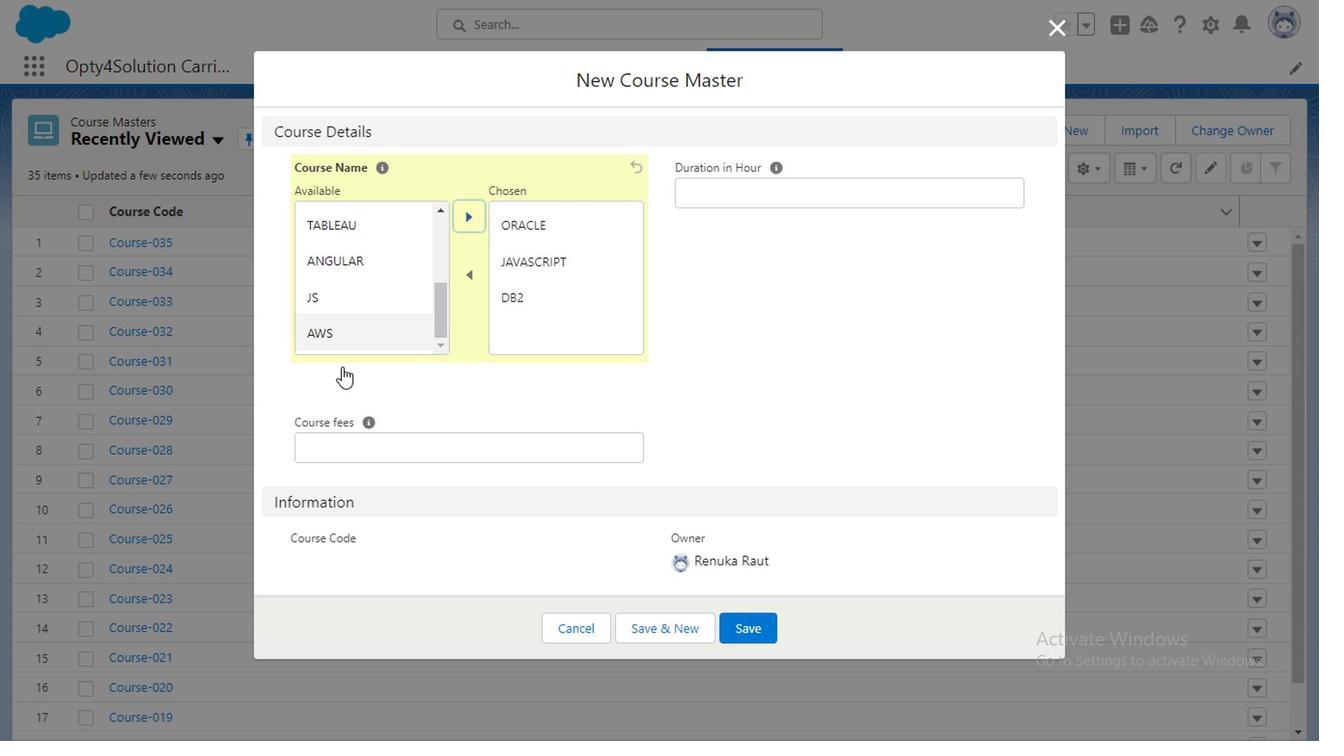 
Action: Mouse pressed left at (448, 274)
Screenshot: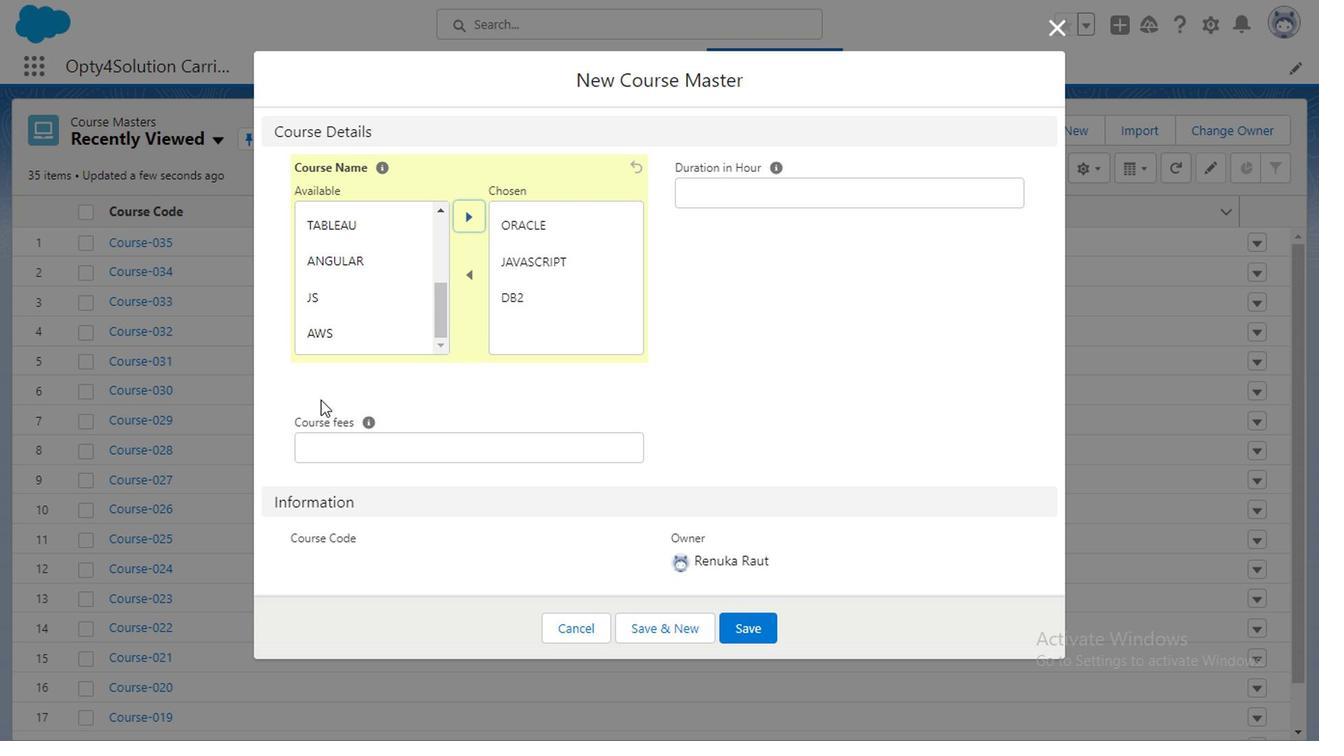 
Action: Mouse moved to (354, 368)
Screenshot: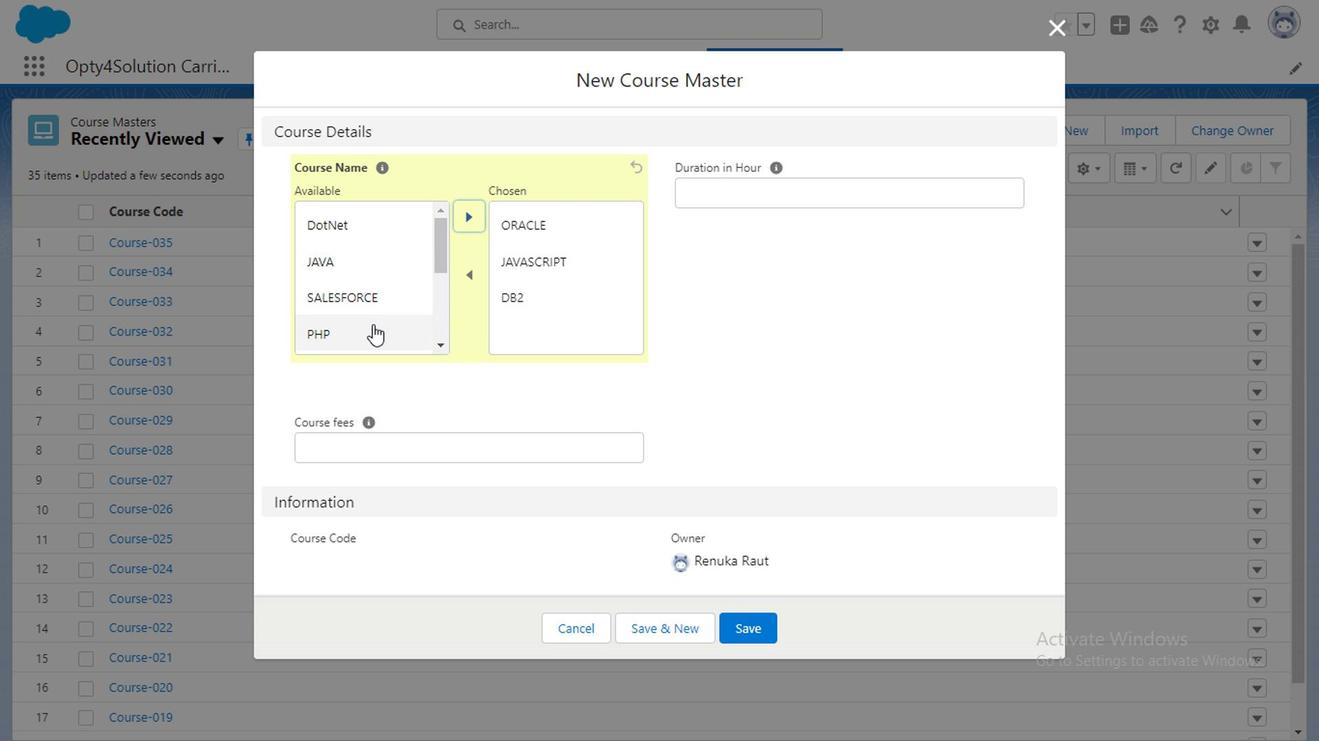 
Action: Mouse scrolled (354, 369) with delta (0, 0)
Screenshot: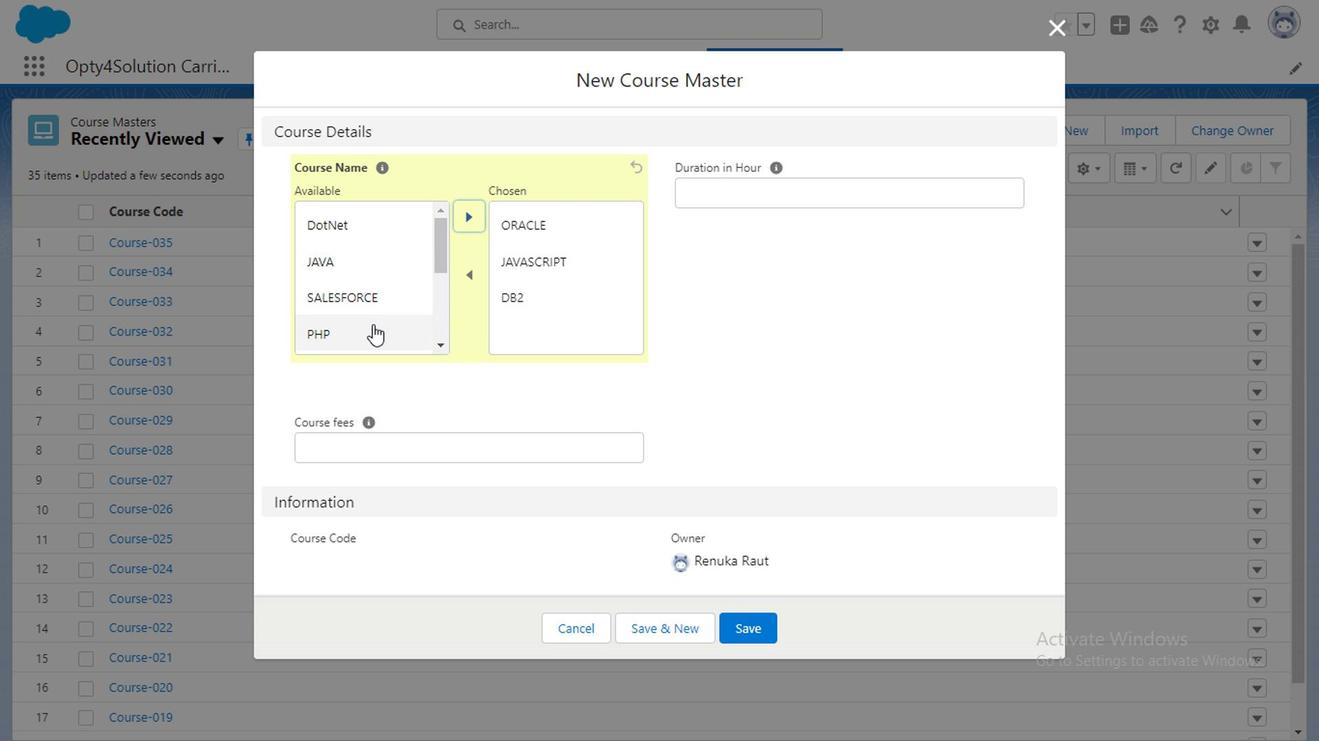 
Action: Mouse moved to (522, 438)
Screenshot: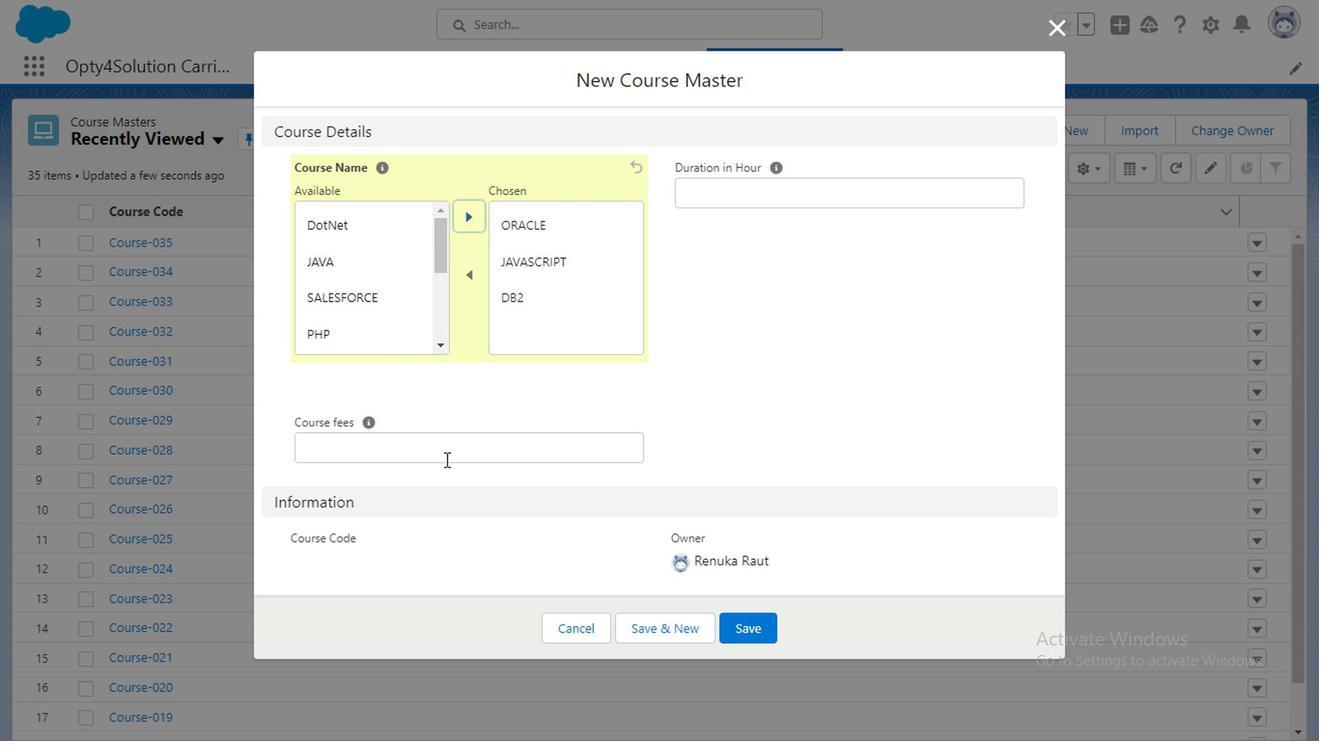 
Action: Mouse scrolled (522, 437) with delta (0, 0)
Screenshot: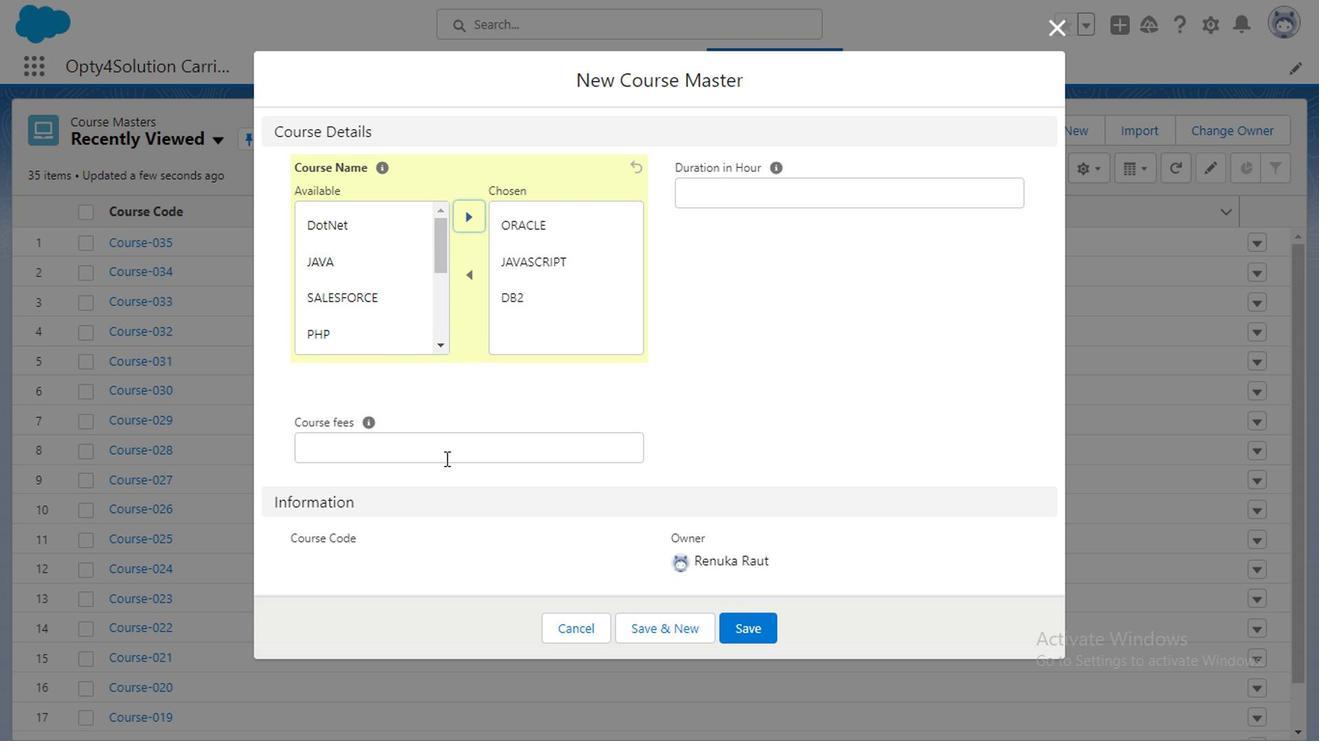 
Action: Mouse moved to (425, 452)
Screenshot: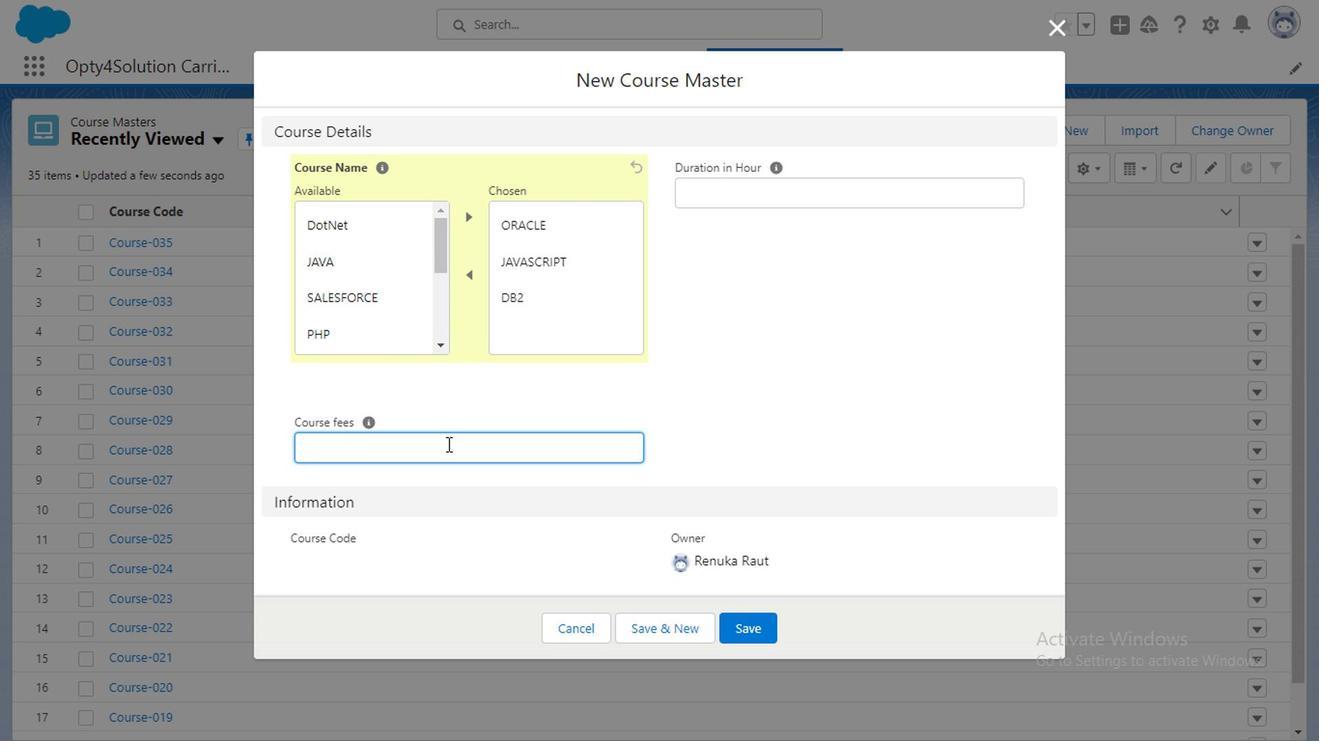 
Action: Mouse pressed left at (425, 452)
Screenshot: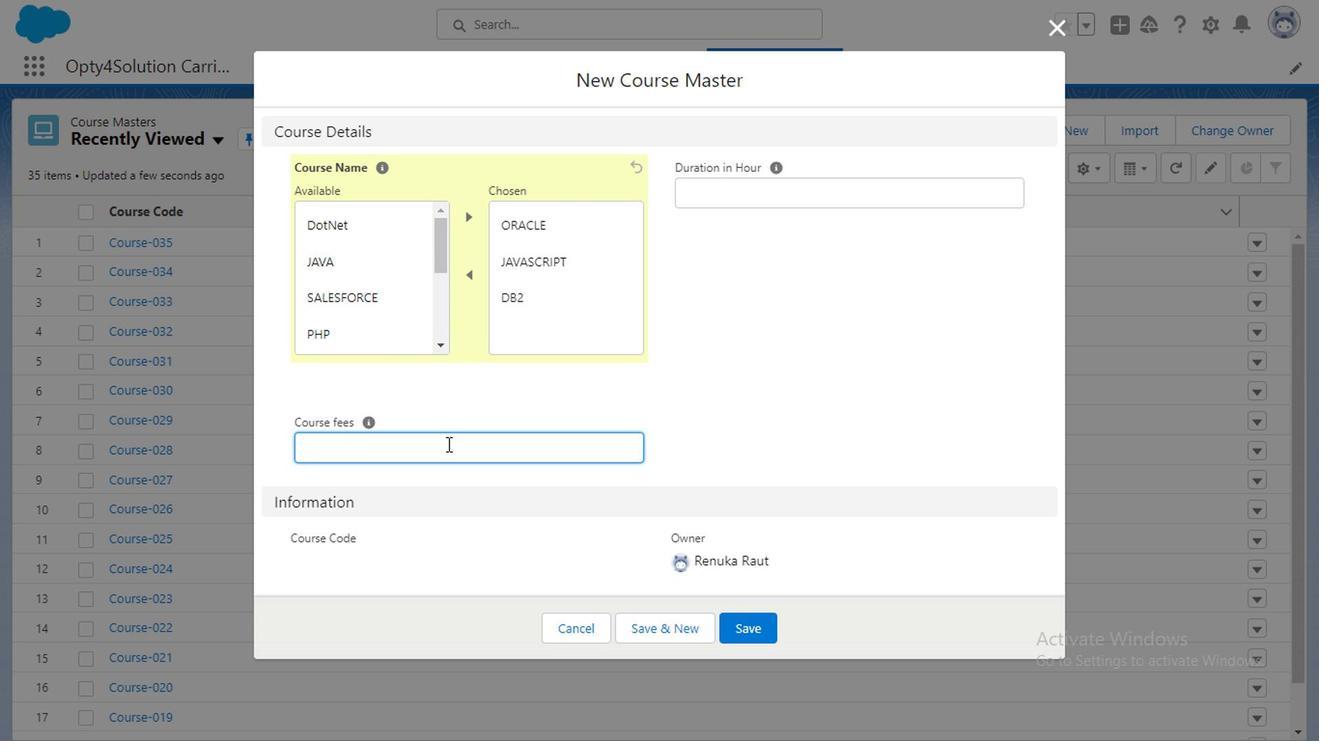 
Action: Mouse moved to (425, 441)
Screenshot: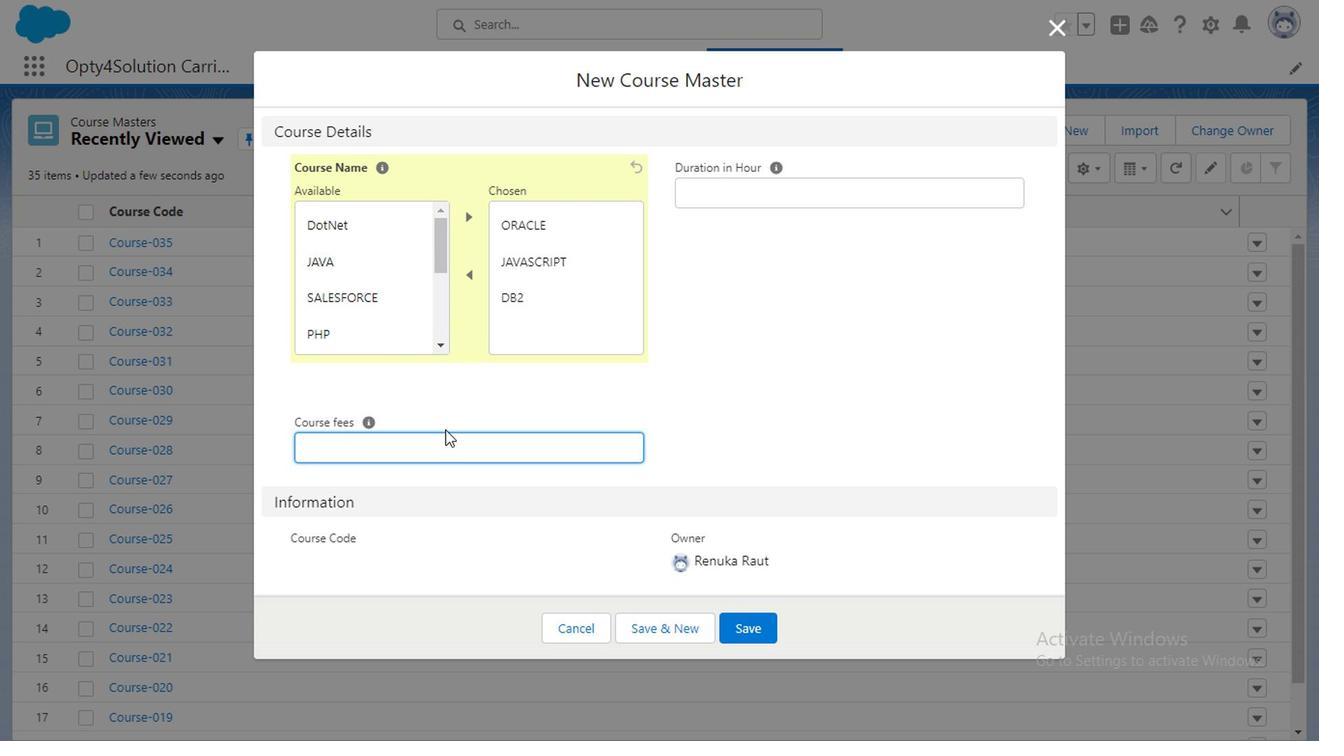 
Action: Key pressed 14000
Screenshot: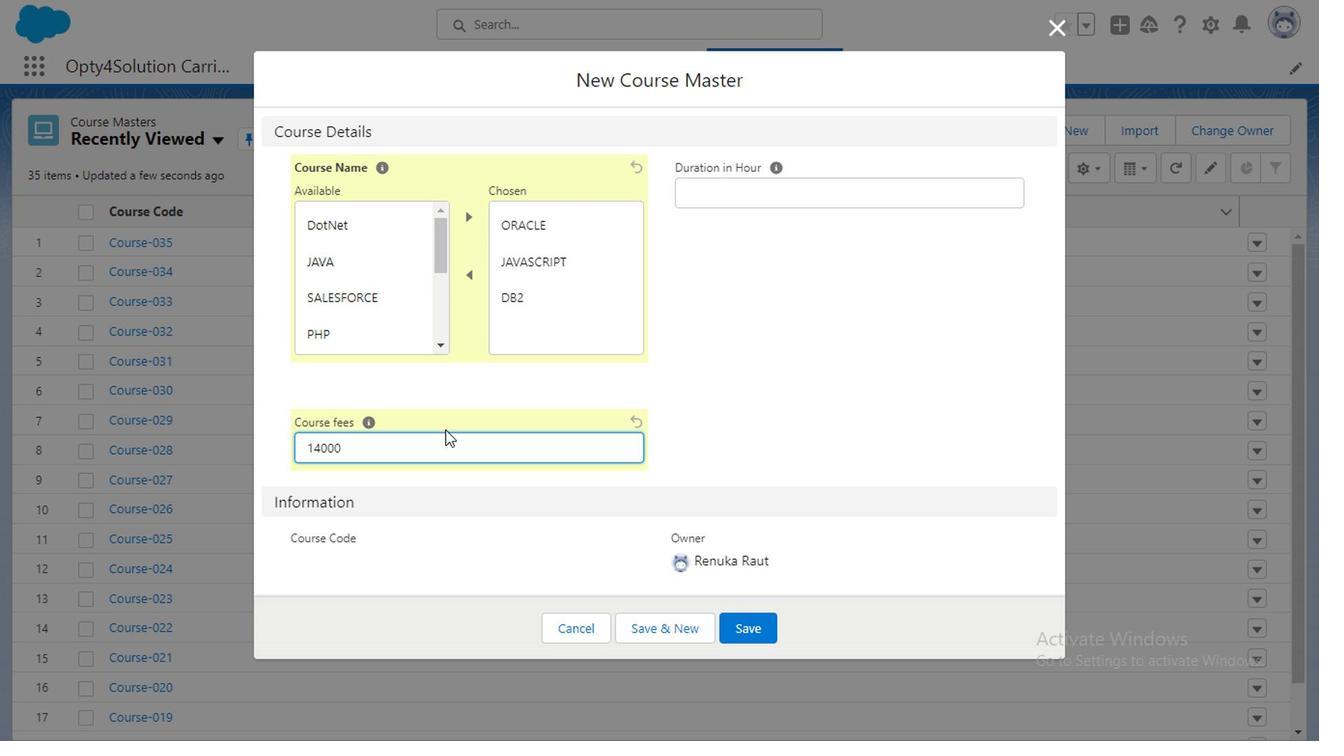 
Action: Mouse moved to (711, 256)
Screenshot: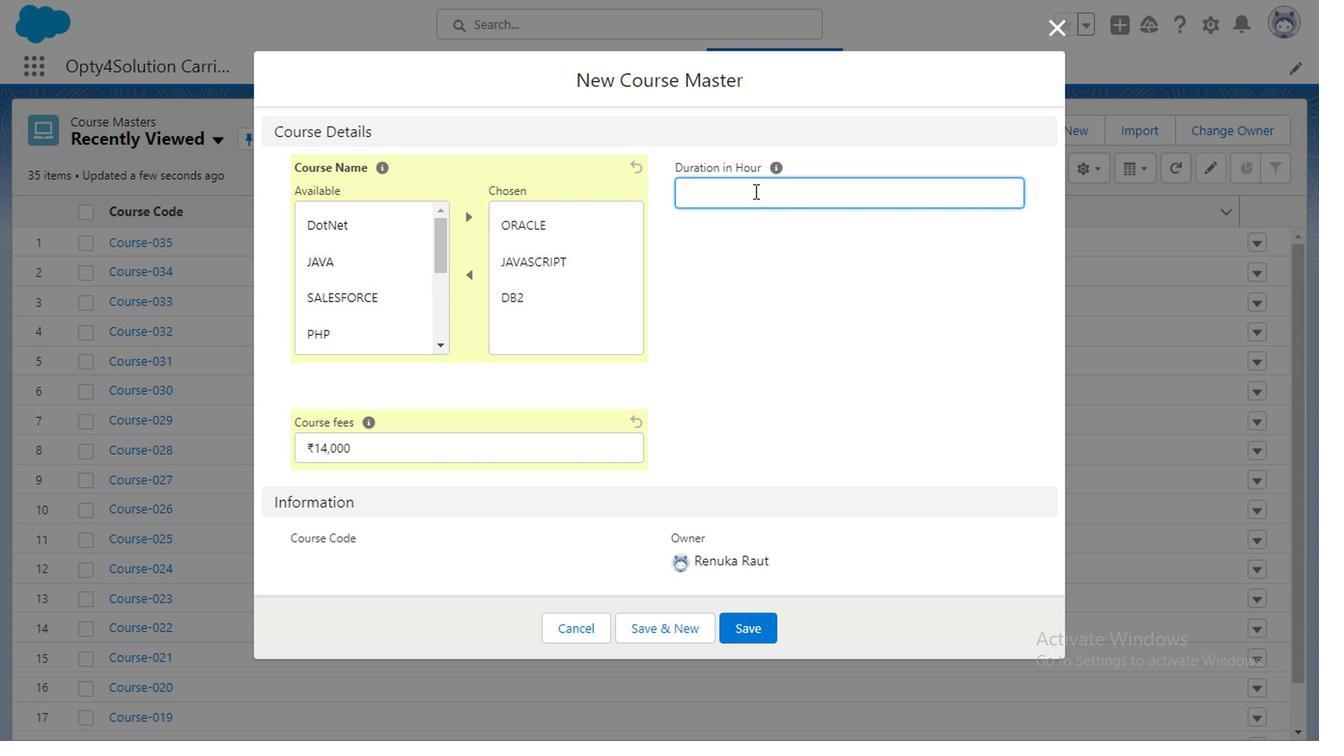 
Action: Mouse pressed left at (711, 256)
Screenshot: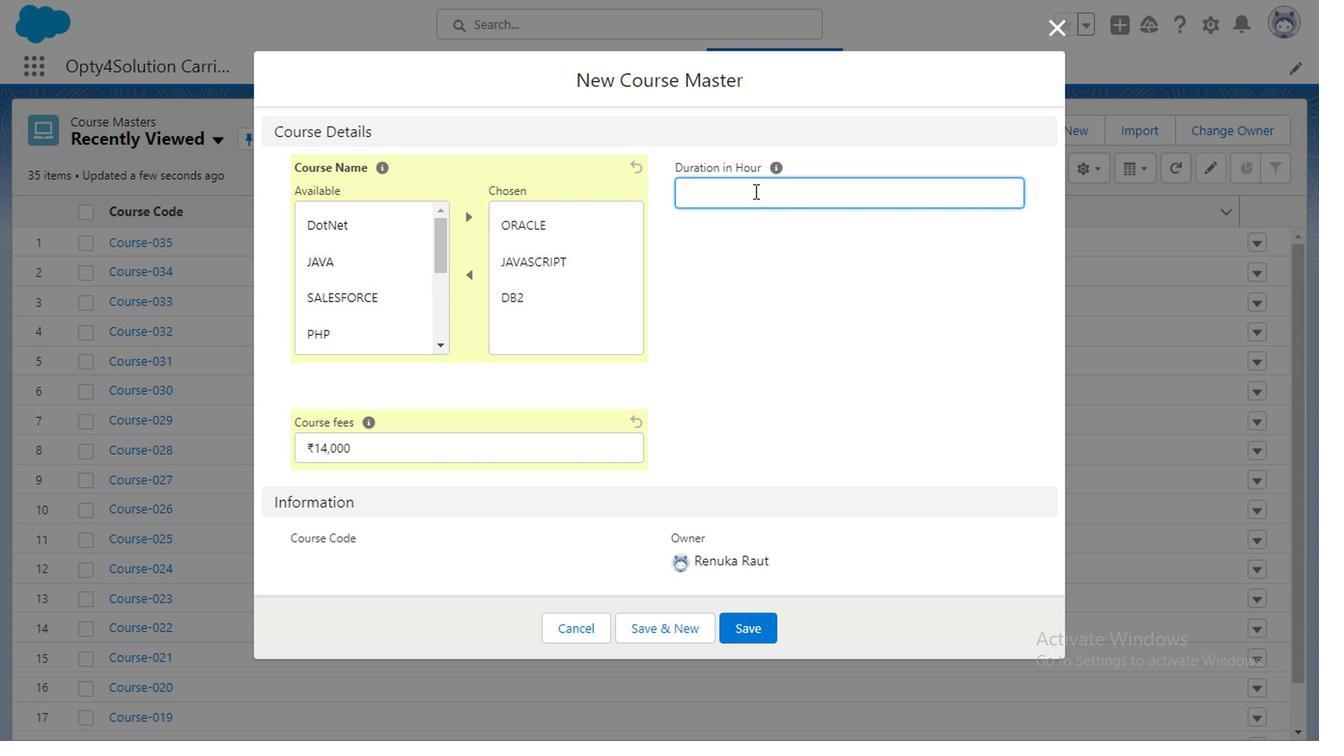 
Action: Mouse moved to (711, 257)
